 Task: Research Airbnb accommodation in North Miami, United States from 24th December, 2023 to 28th December, 2023 for 1 adult. Place can be private room with 1  bedroom having 1 bed and 1 bathroom. Amenities needed are: wifi.
Action: Mouse moved to (465, 91)
Screenshot: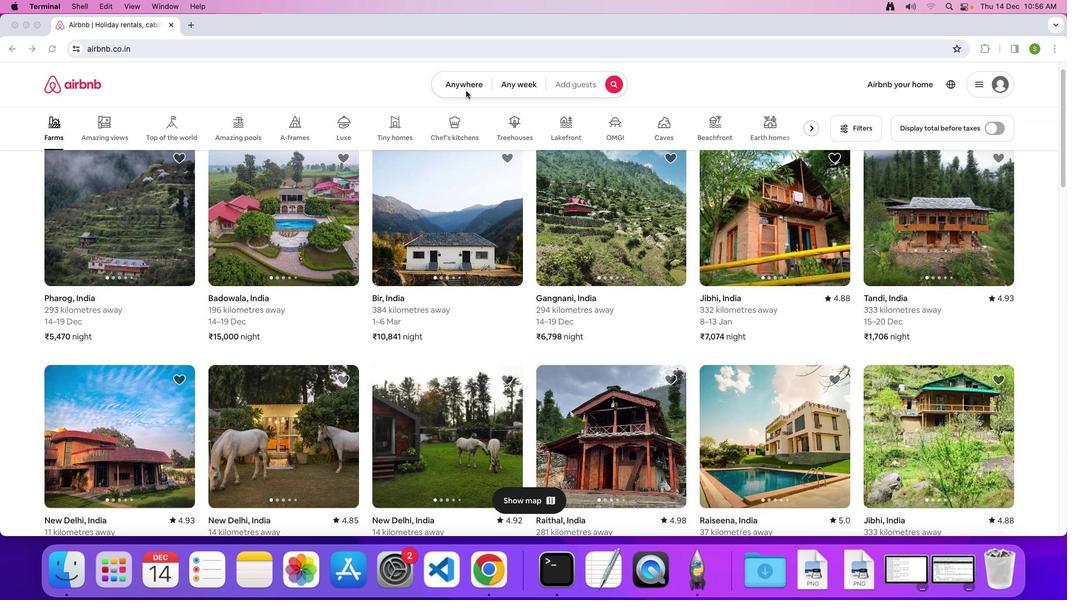 
Action: Mouse pressed left at (465, 91)
Screenshot: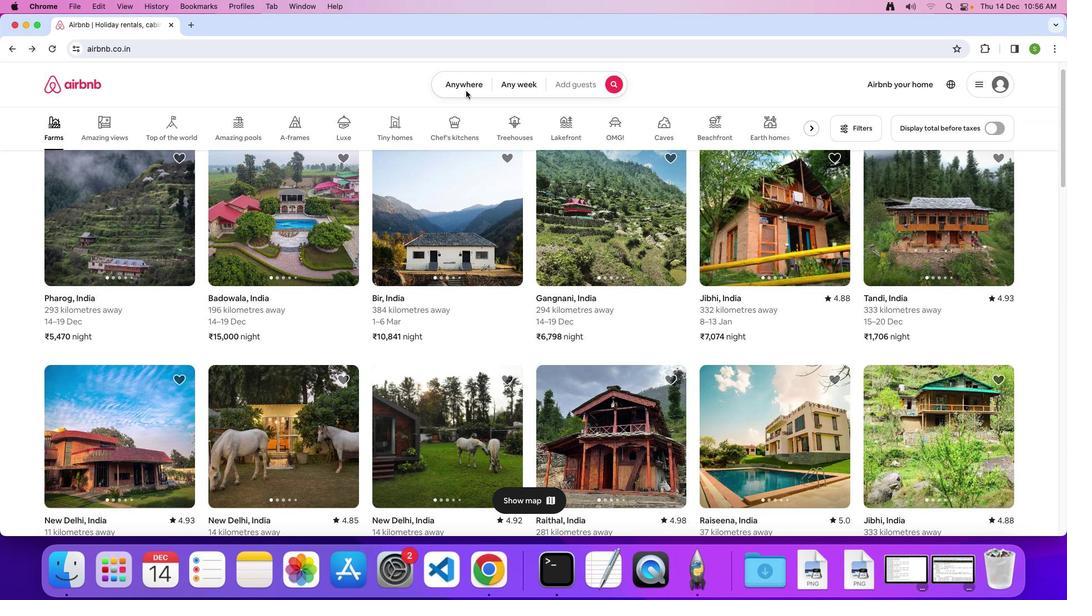 
Action: Mouse moved to (466, 85)
Screenshot: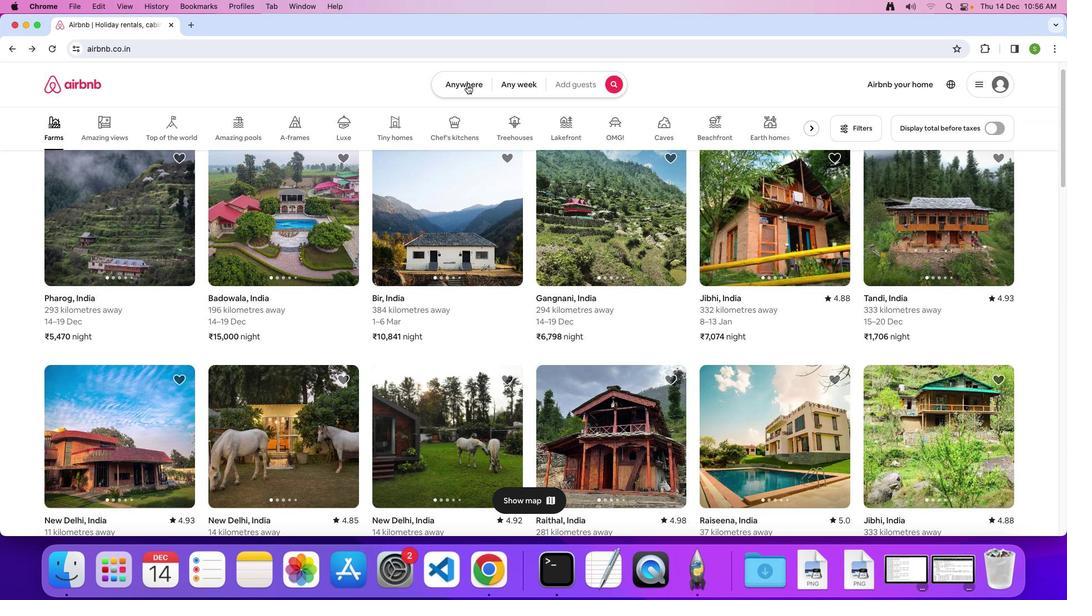 
Action: Mouse pressed left at (466, 85)
Screenshot: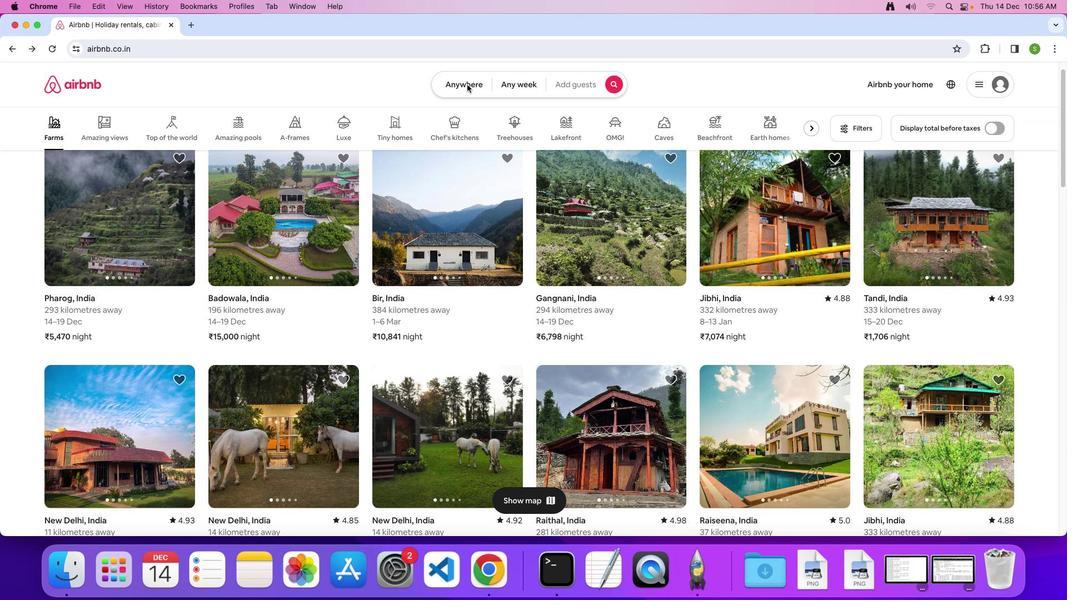
Action: Mouse moved to (437, 118)
Screenshot: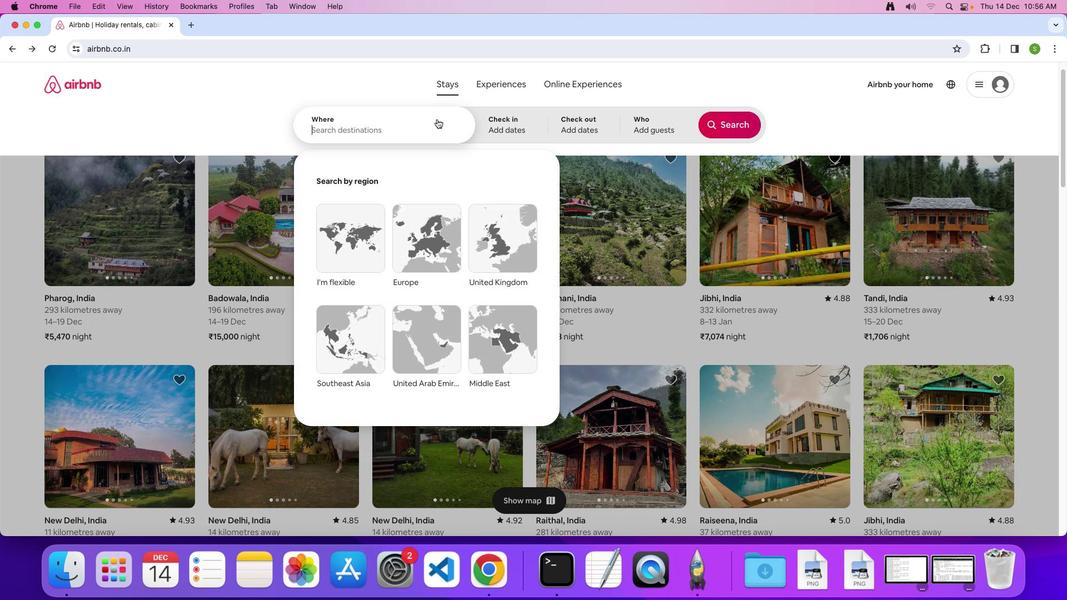 
Action: Mouse pressed left at (437, 118)
Screenshot: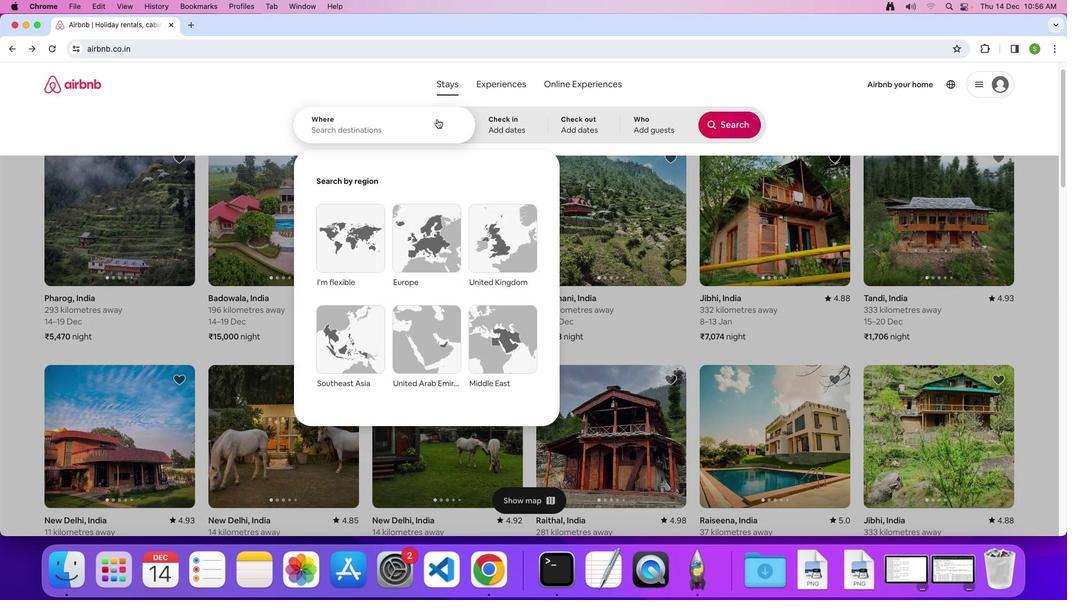 
Action: Key pressed 'N'Key.caps_lock'o''r''t''h'Key.spaceKey.shift'M''i''a''m''i'','Key.spaceKey.shift'U''n''i''t''e''d'Key.spaceKey.shift'S''t''a''t''e''s'Key.enter
Screenshot: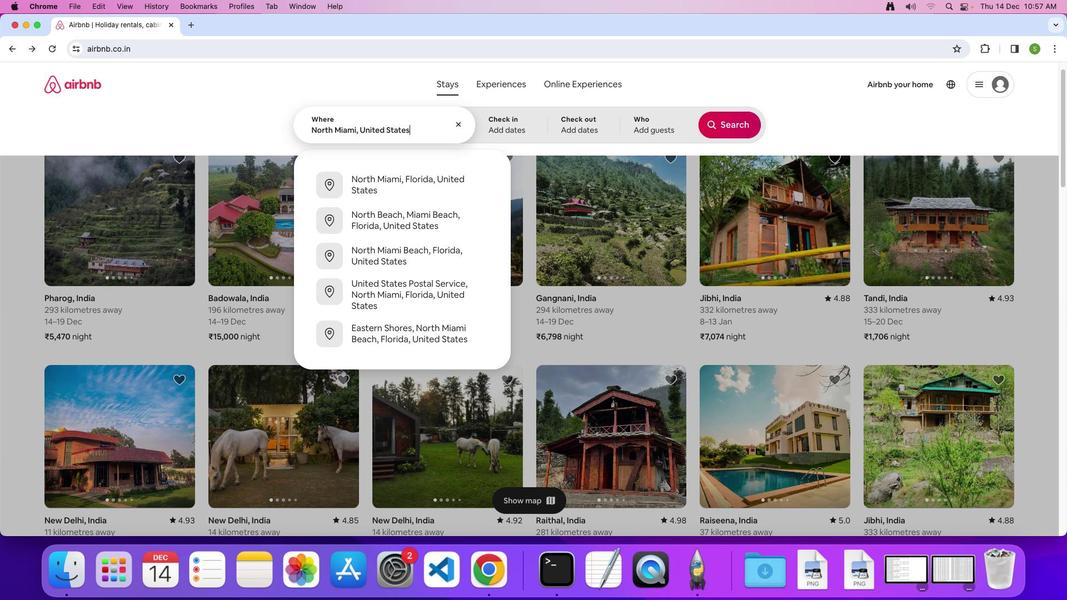 
Action: Mouse moved to (345, 372)
Screenshot: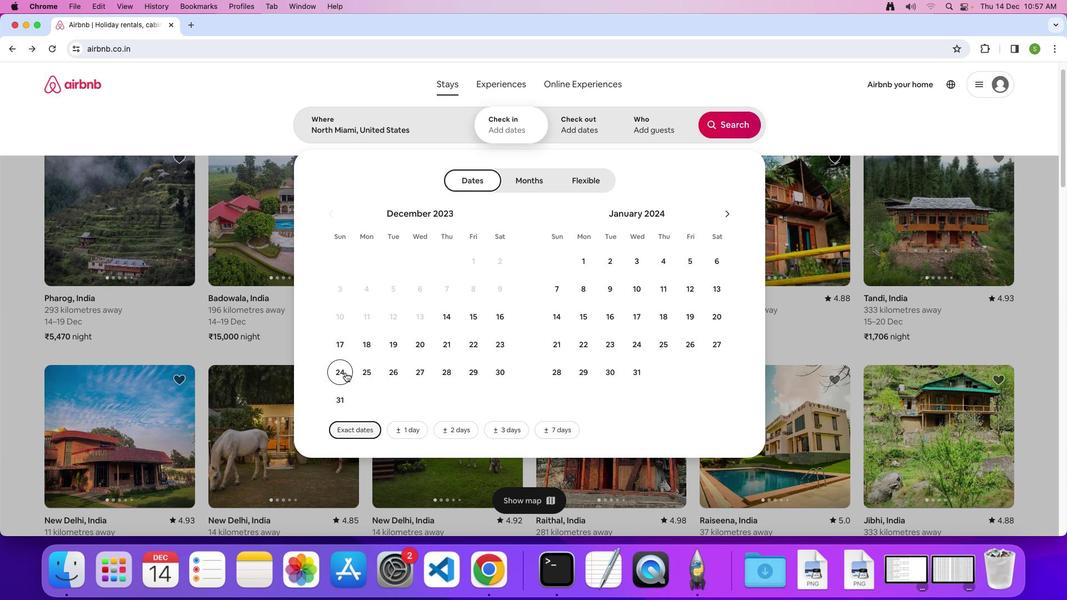 
Action: Mouse pressed left at (345, 372)
Screenshot: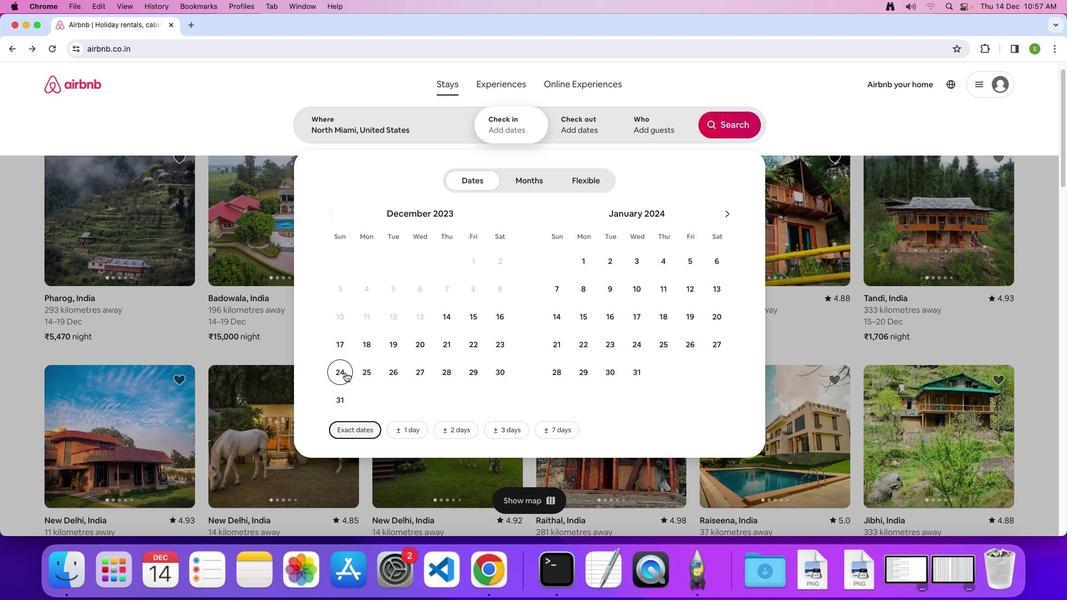 
Action: Mouse moved to (442, 377)
Screenshot: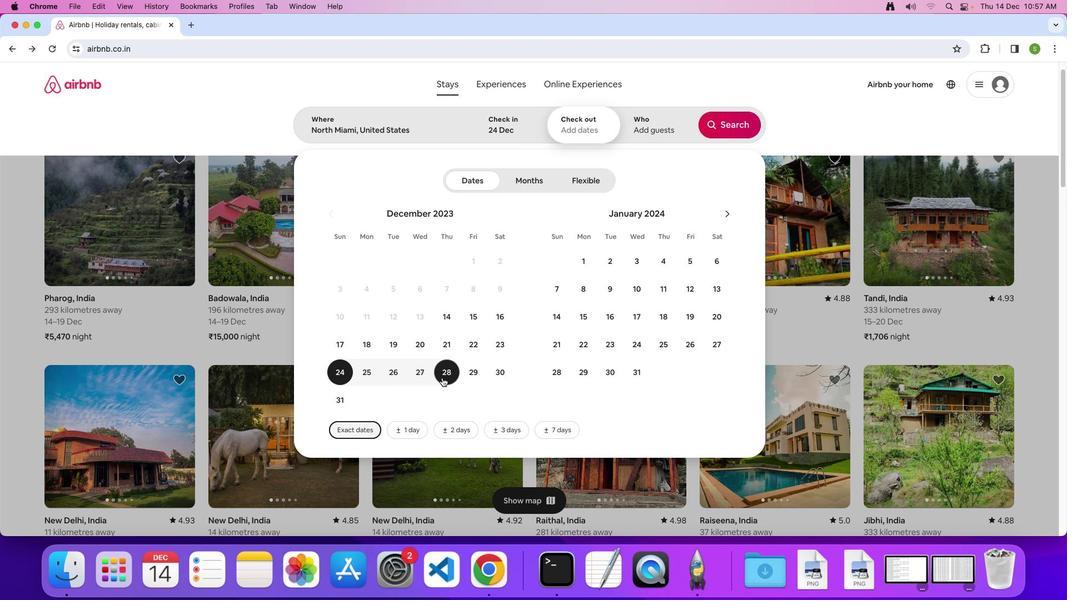 
Action: Mouse pressed left at (442, 377)
Screenshot: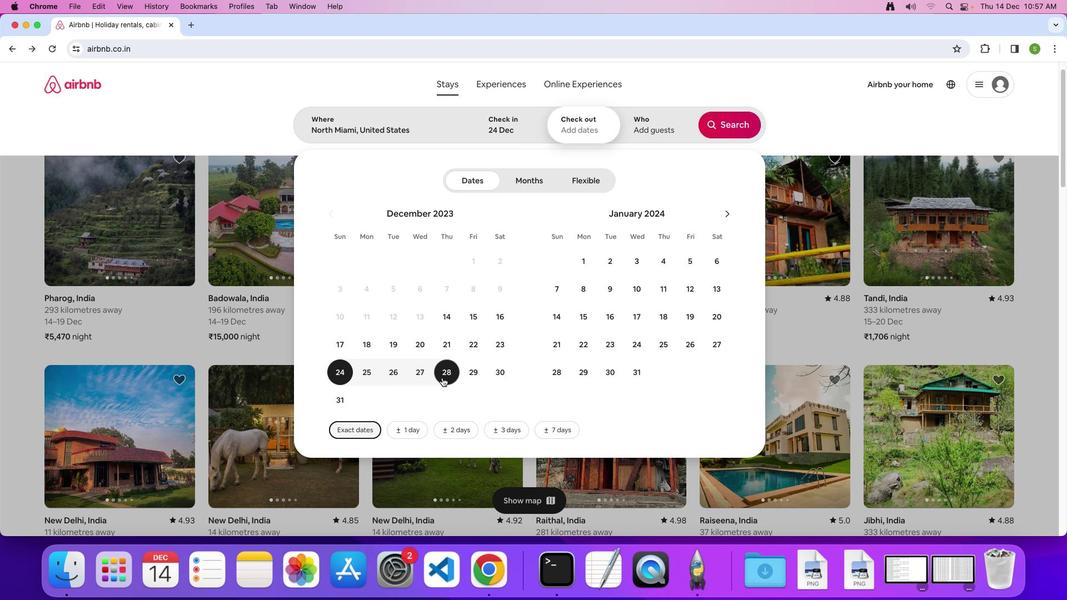 
Action: Mouse moved to (654, 132)
Screenshot: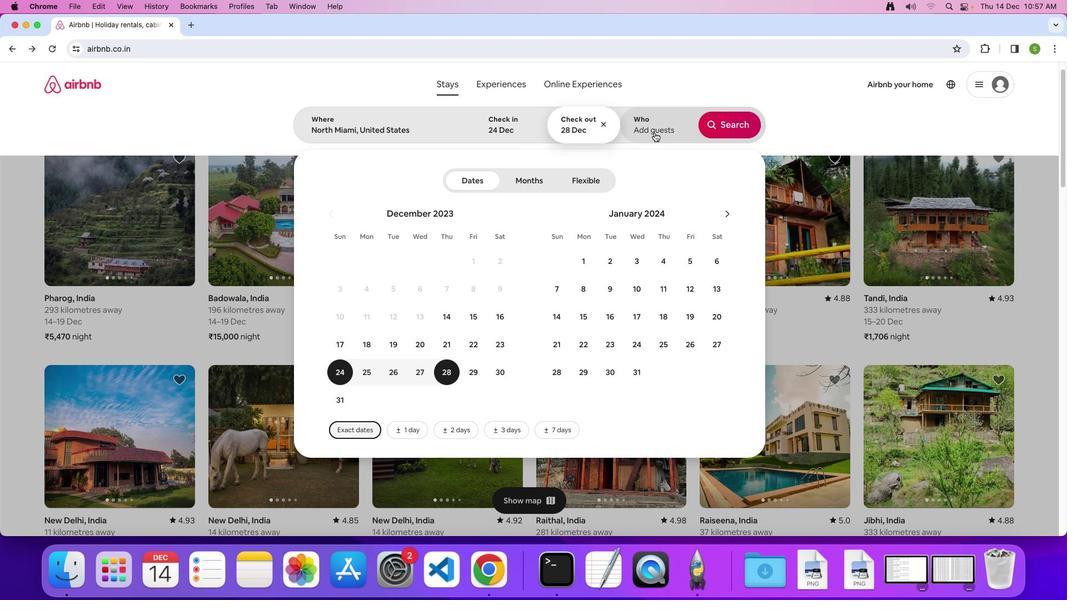 
Action: Mouse pressed left at (654, 132)
Screenshot: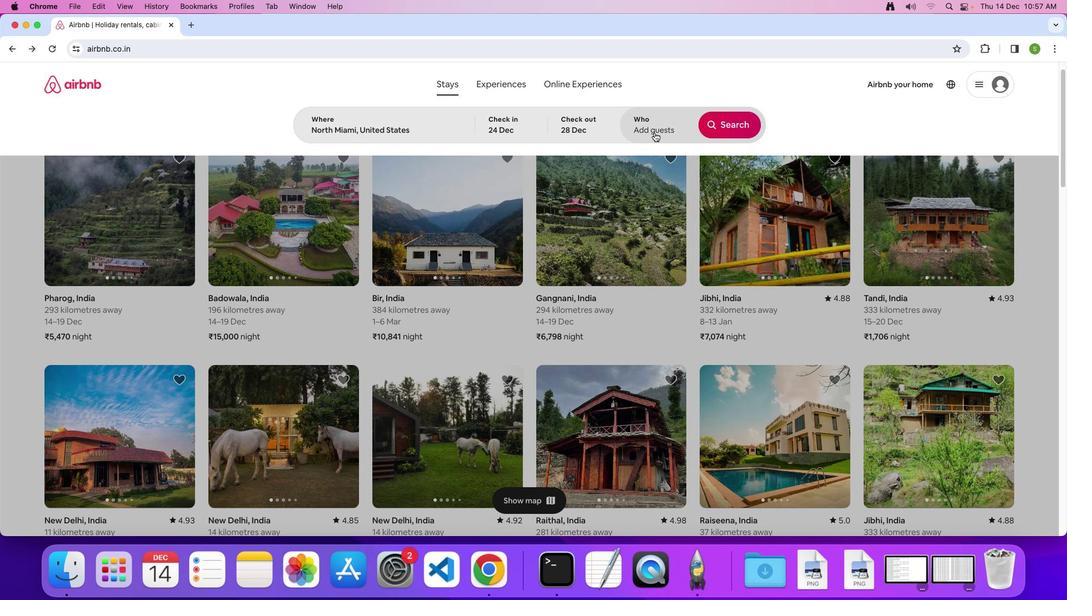 
Action: Mouse moved to (739, 187)
Screenshot: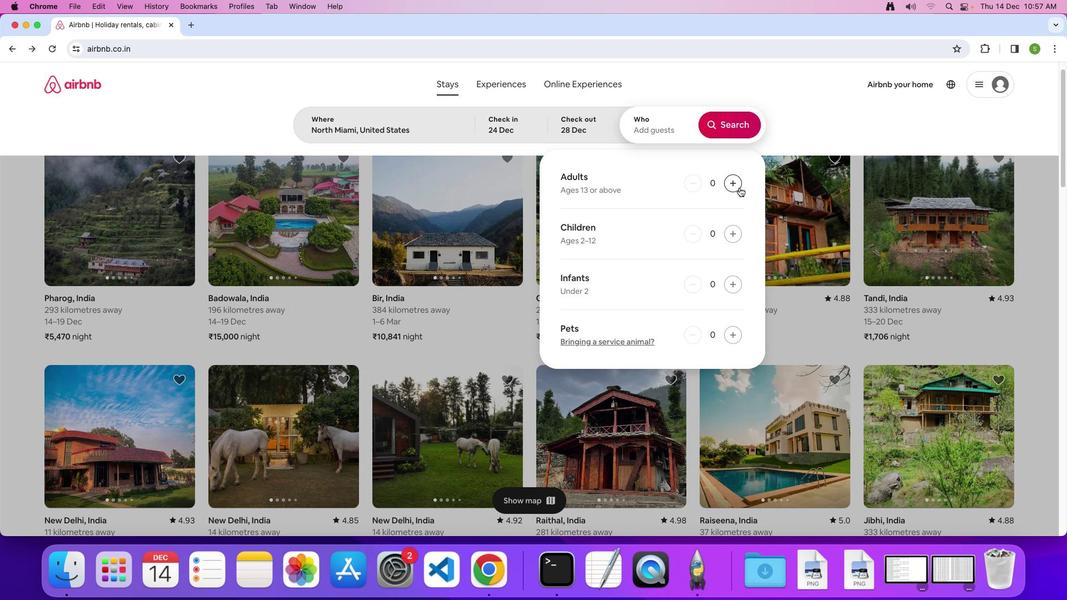 
Action: Mouse pressed left at (739, 187)
Screenshot: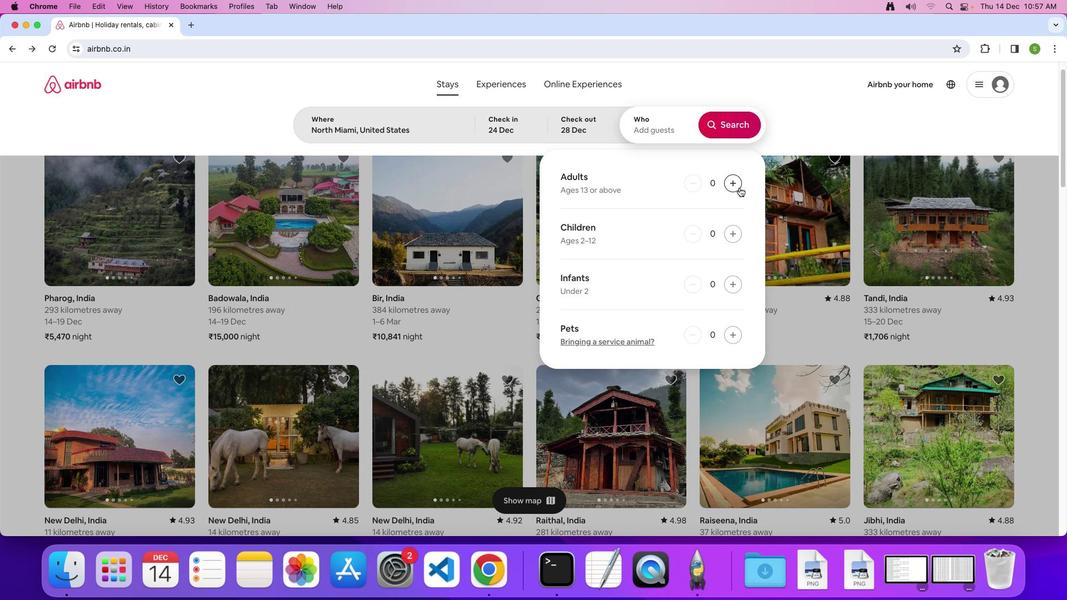 
Action: Mouse moved to (722, 122)
Screenshot: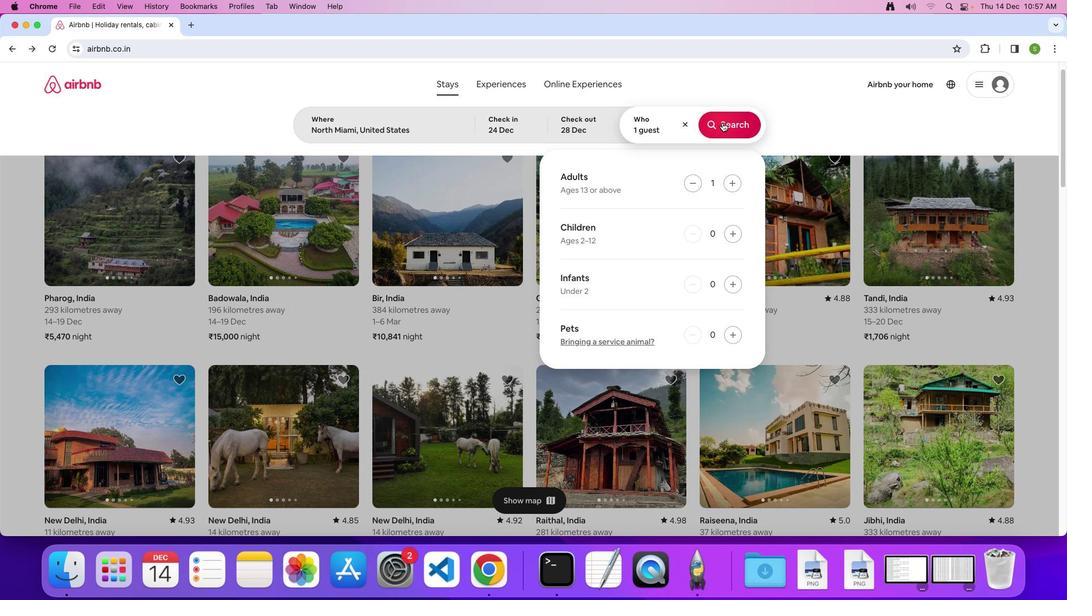 
Action: Mouse pressed left at (722, 122)
Screenshot: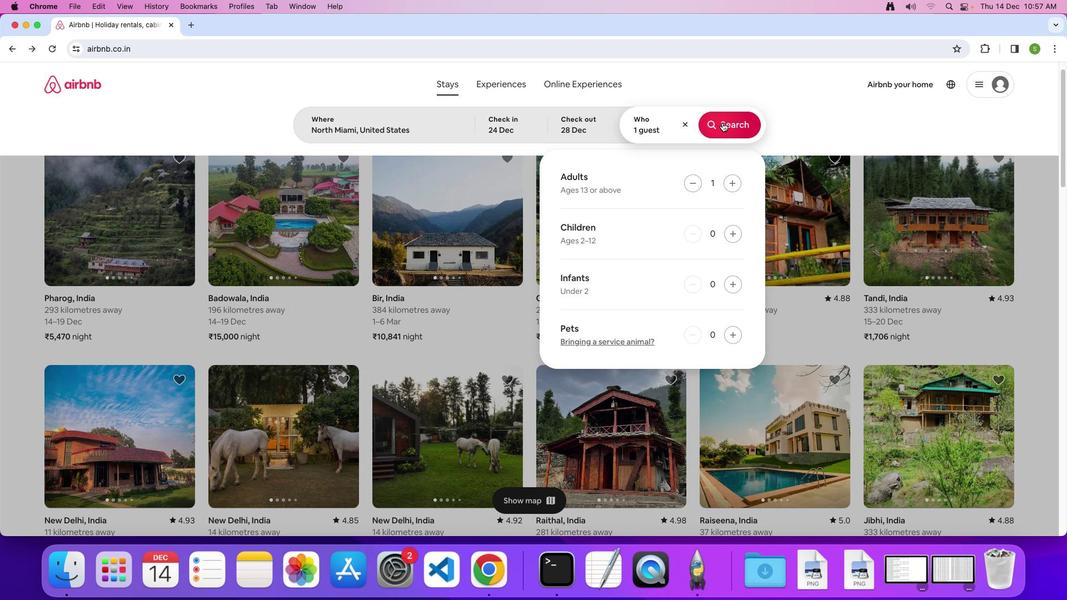 
Action: Mouse moved to (882, 130)
Screenshot: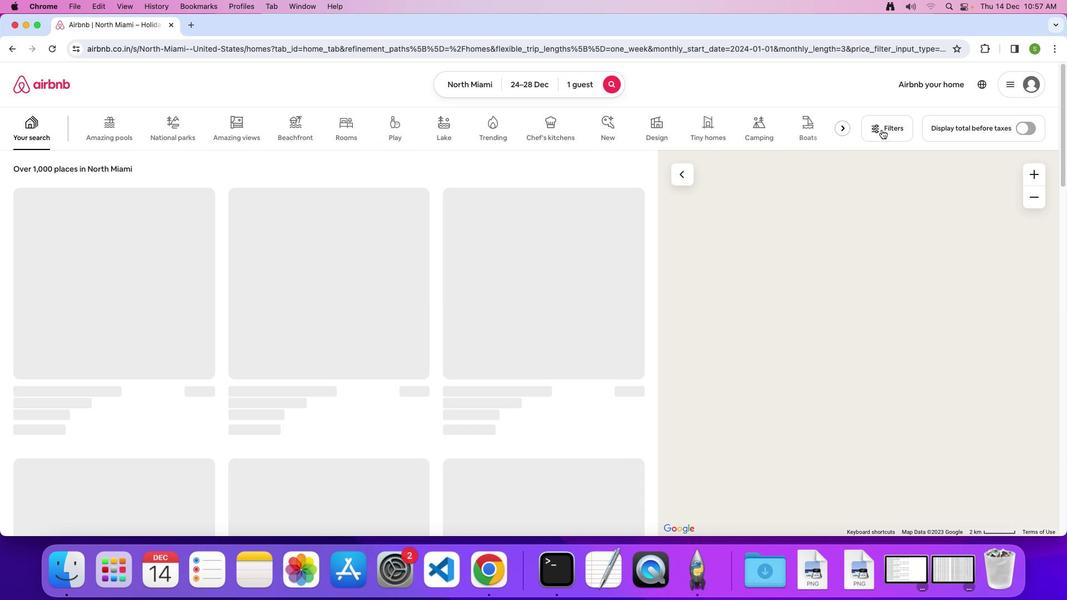 
Action: Mouse pressed left at (882, 130)
Screenshot: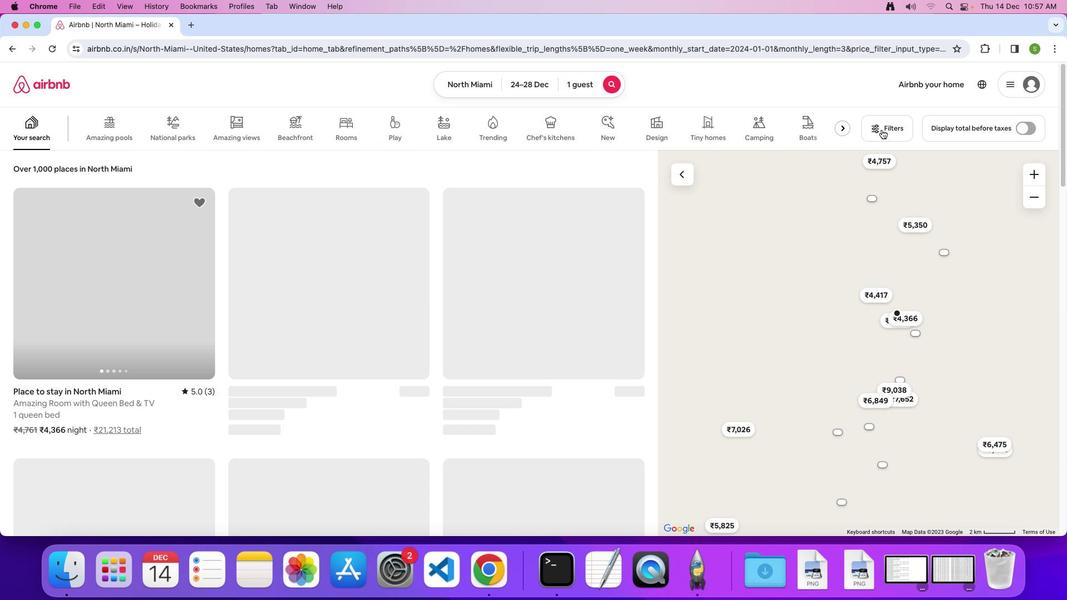 
Action: Mouse moved to (617, 299)
Screenshot: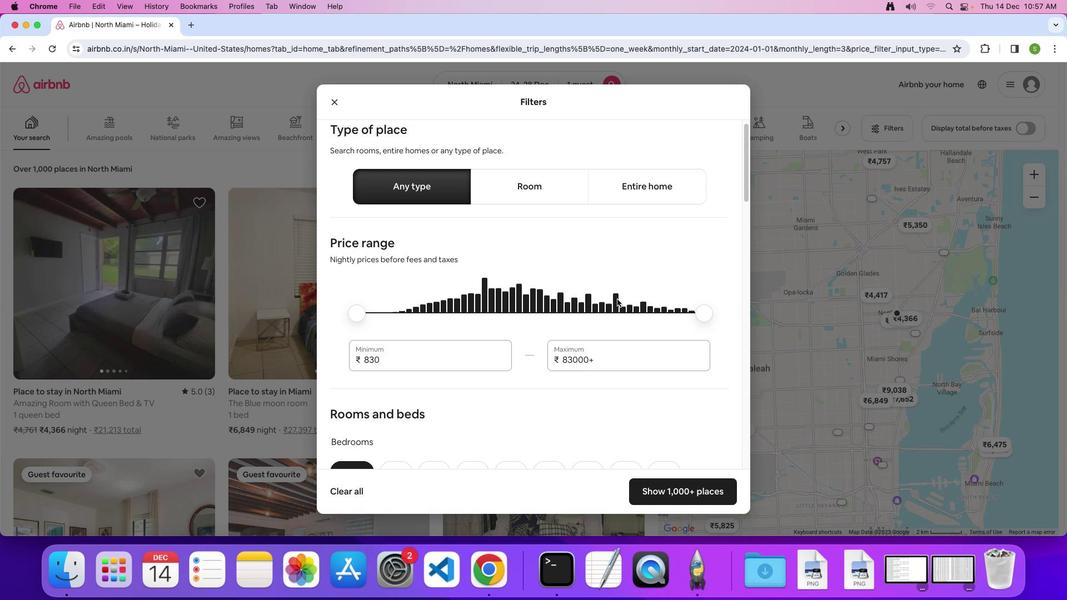 
Action: Mouse scrolled (617, 299) with delta (0, 0)
Screenshot: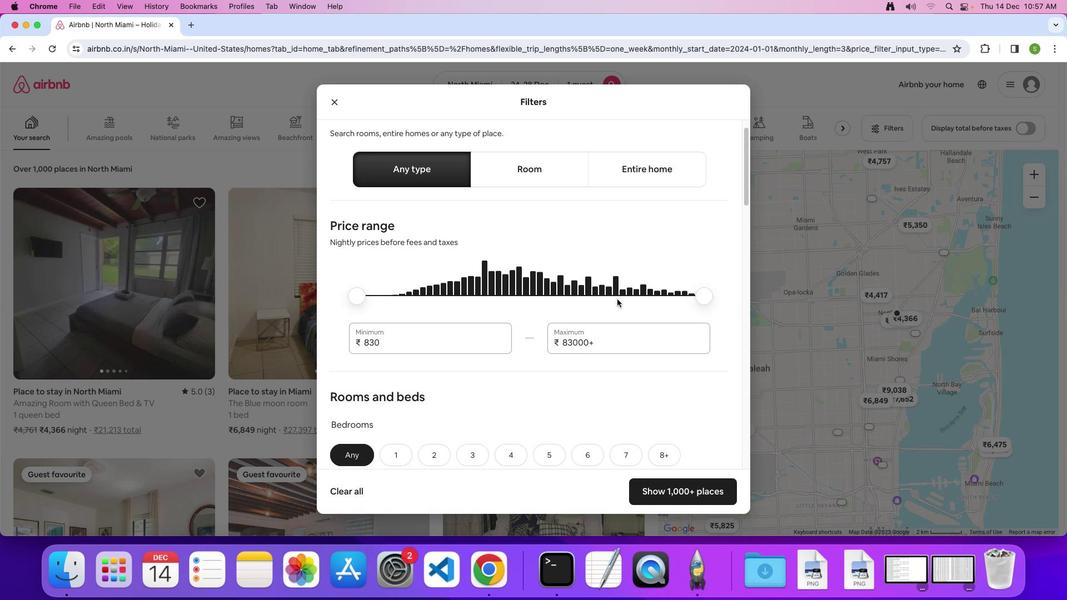 
Action: Mouse scrolled (617, 299) with delta (0, 0)
Screenshot: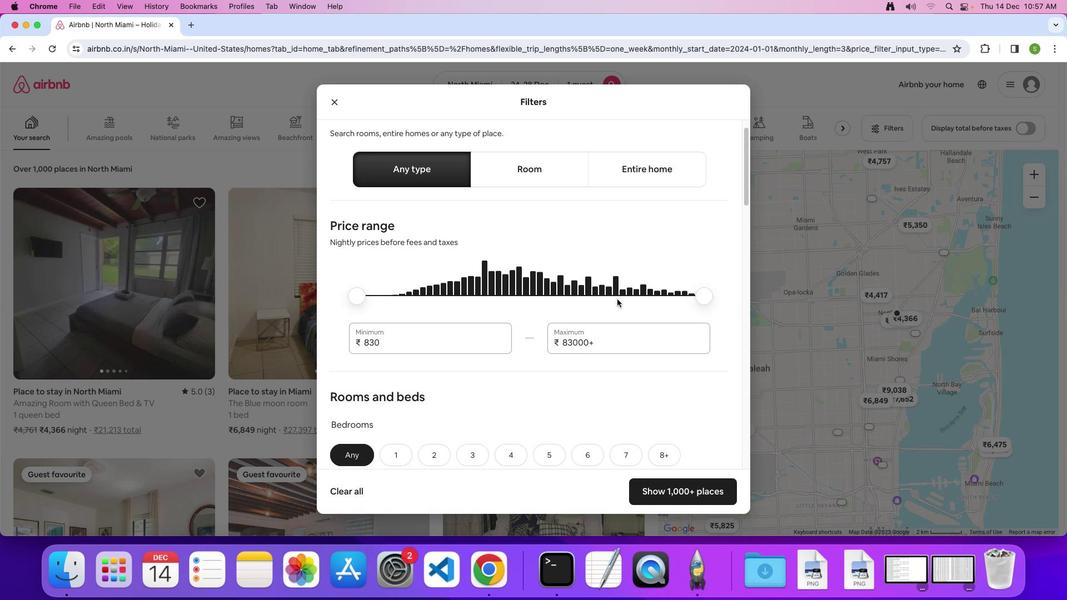 
Action: Mouse moved to (617, 299)
Screenshot: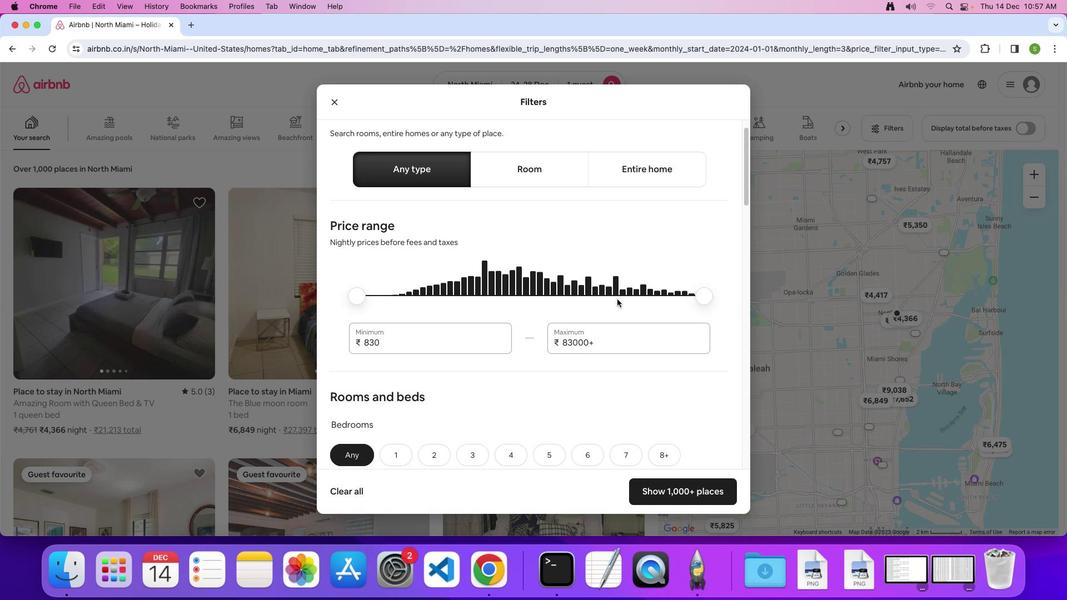 
Action: Mouse scrolled (617, 299) with delta (0, -1)
Screenshot: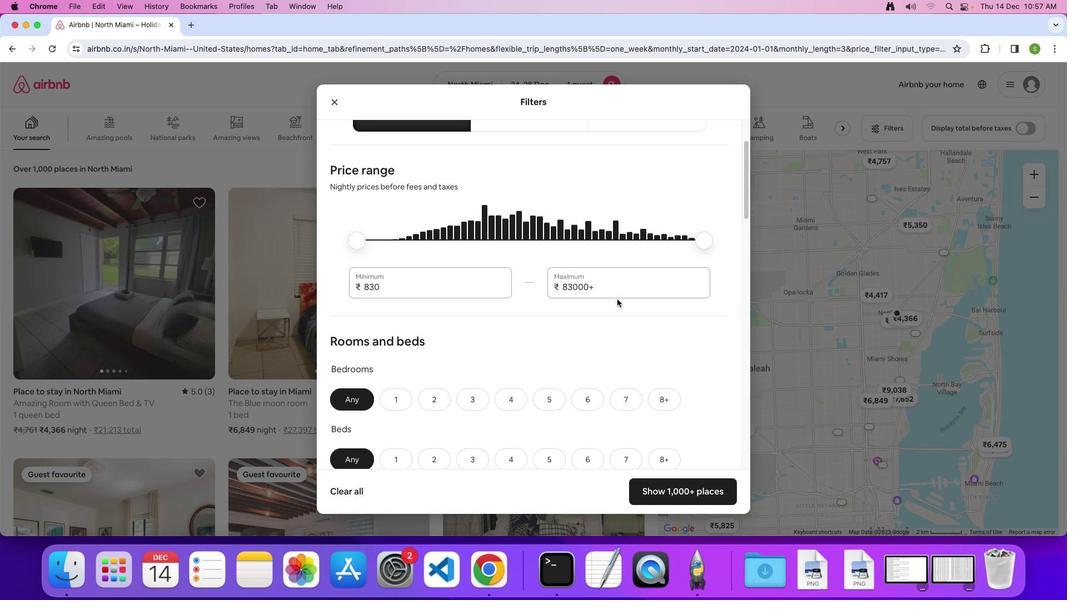 
Action: Mouse scrolled (617, 299) with delta (0, 0)
Screenshot: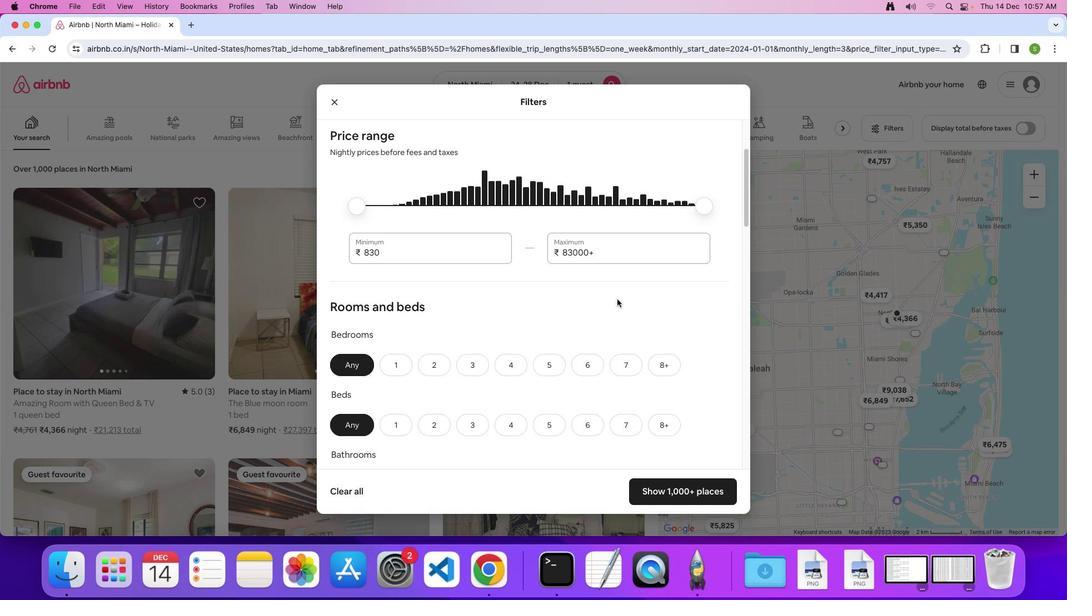 
Action: Mouse scrolled (617, 299) with delta (0, 0)
Screenshot: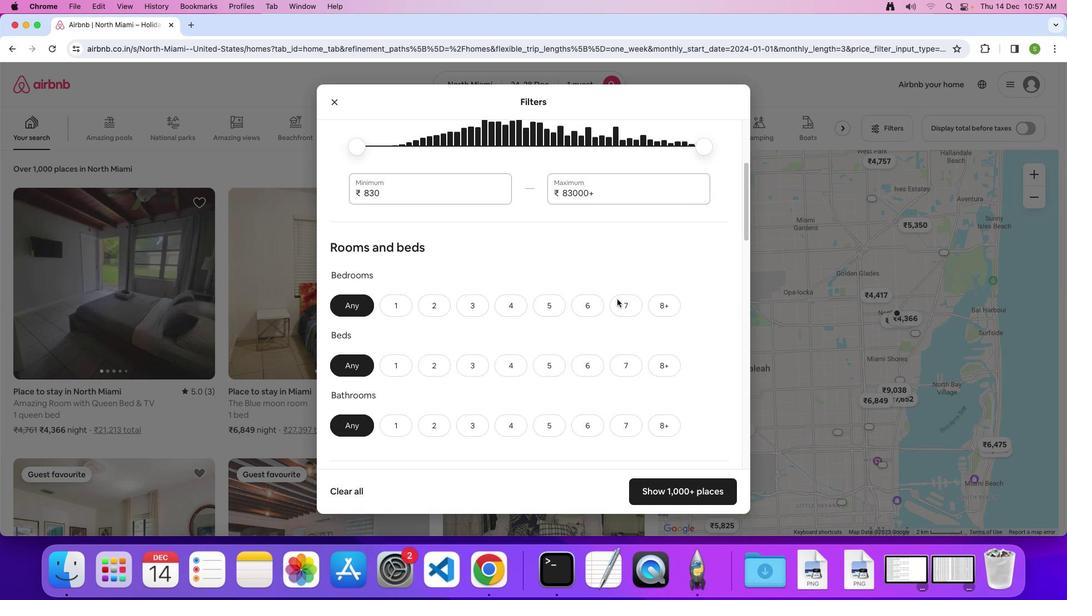 
Action: Mouse scrolled (617, 299) with delta (0, -1)
Screenshot: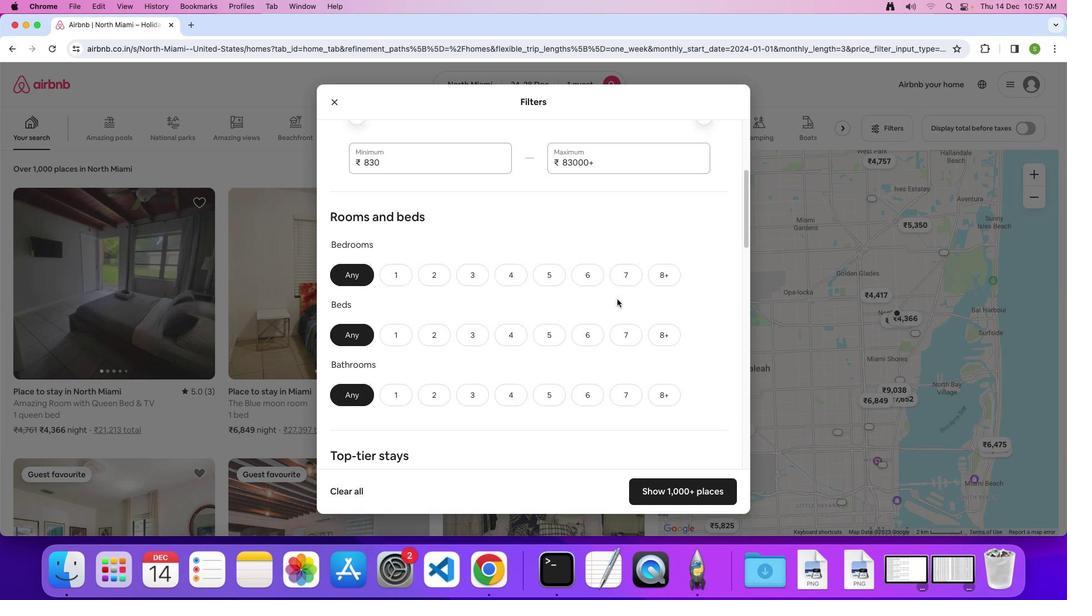 
Action: Mouse scrolled (617, 299) with delta (0, 0)
Screenshot: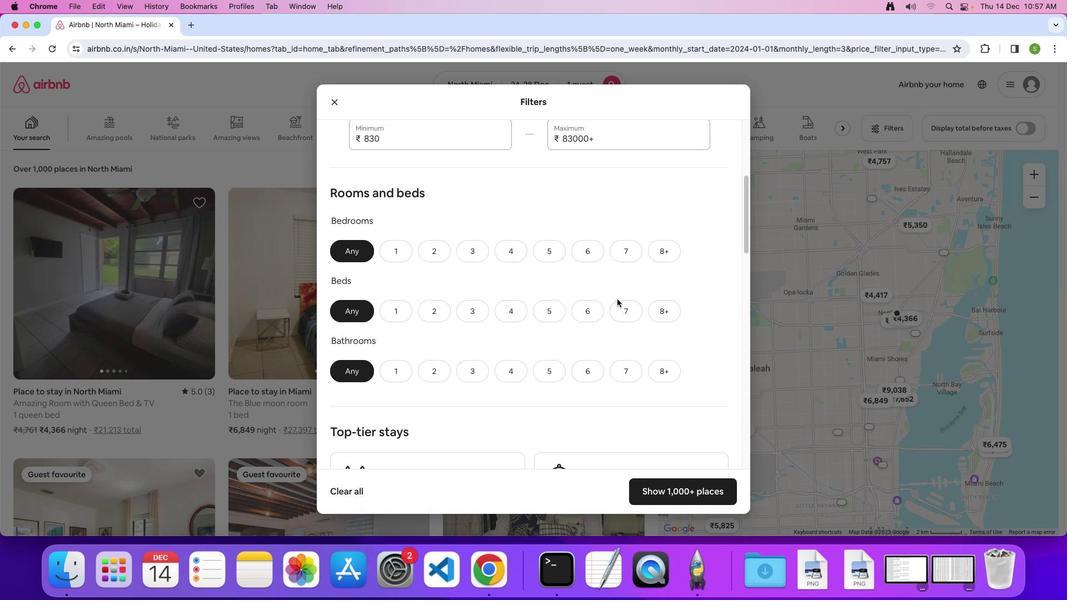 
Action: Mouse scrolled (617, 299) with delta (0, 0)
Screenshot: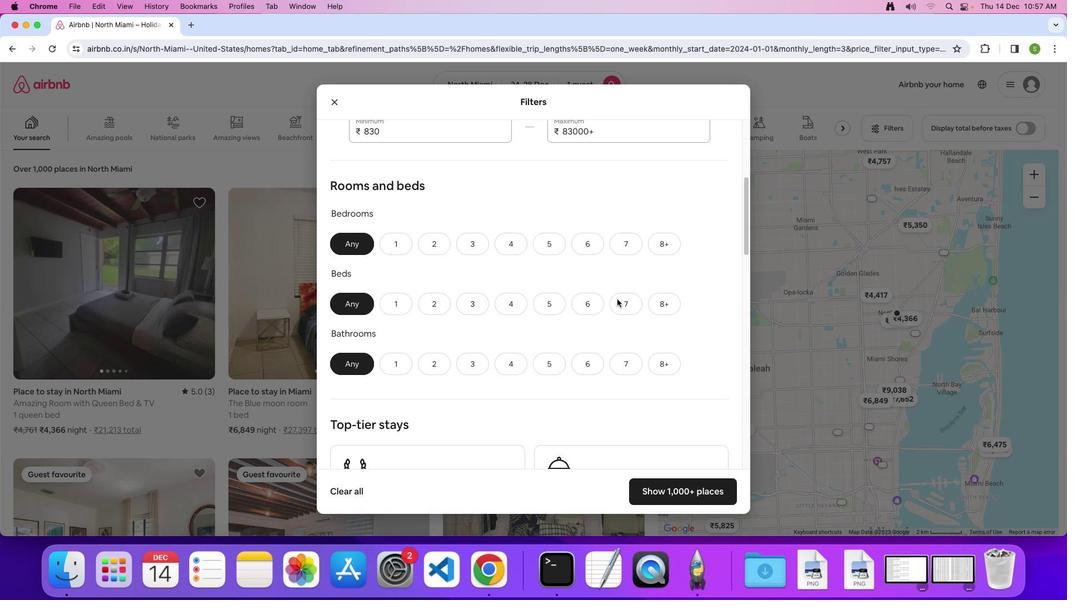 
Action: Mouse moved to (399, 235)
Screenshot: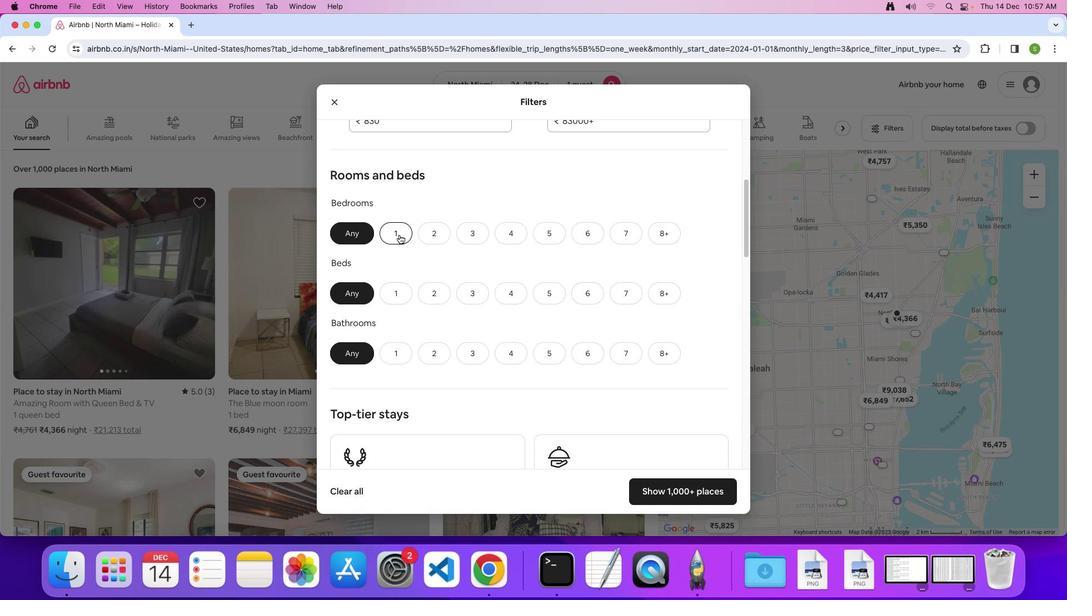 
Action: Mouse pressed left at (399, 235)
Screenshot: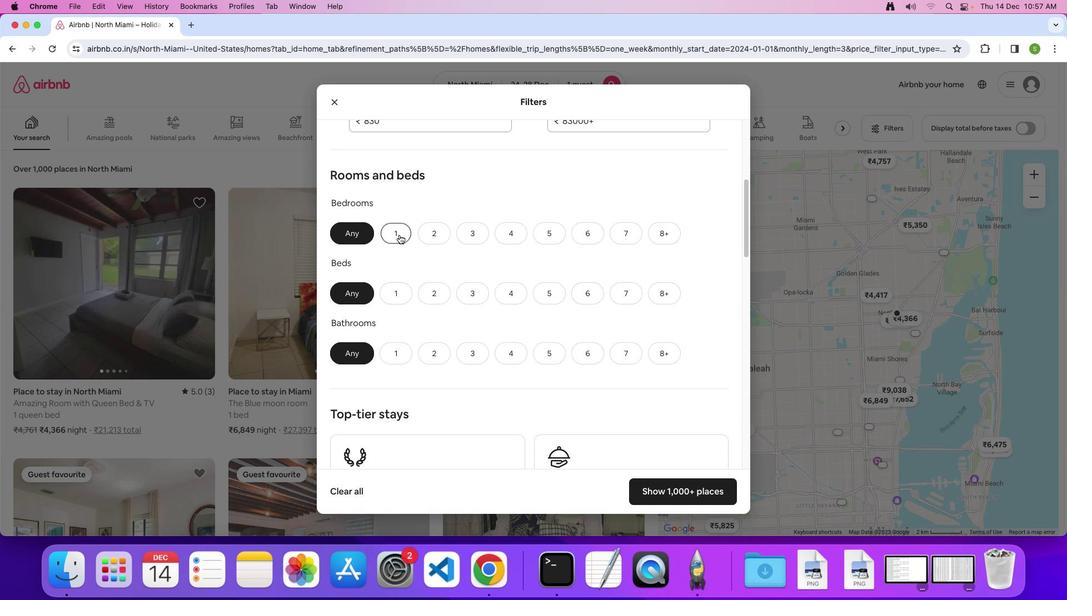 
Action: Mouse moved to (393, 291)
Screenshot: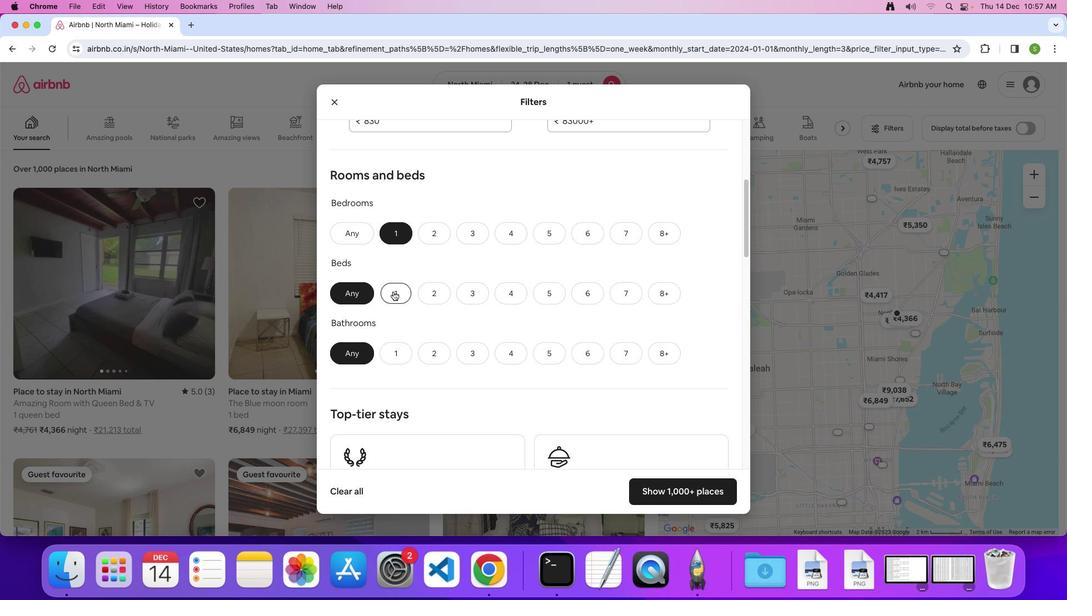 
Action: Mouse pressed left at (393, 291)
Screenshot: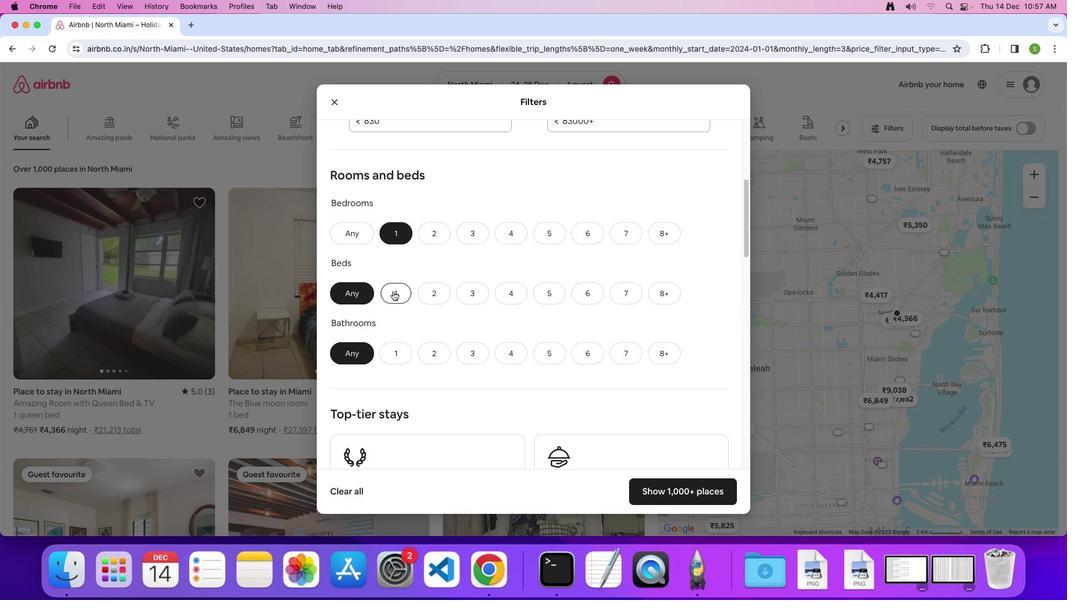 
Action: Mouse moved to (390, 348)
Screenshot: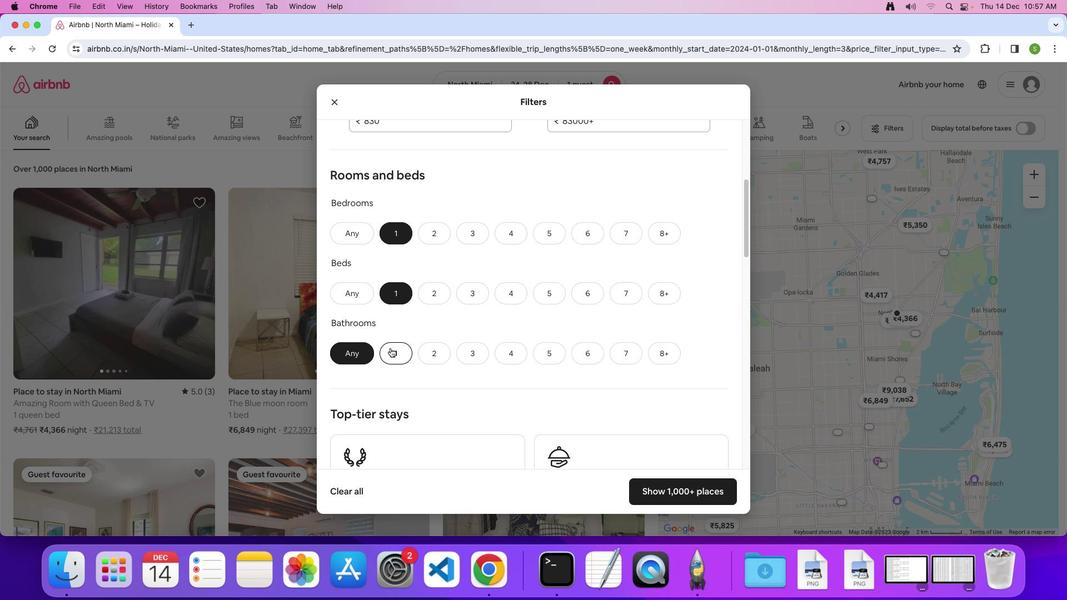 
Action: Mouse pressed left at (390, 348)
Screenshot: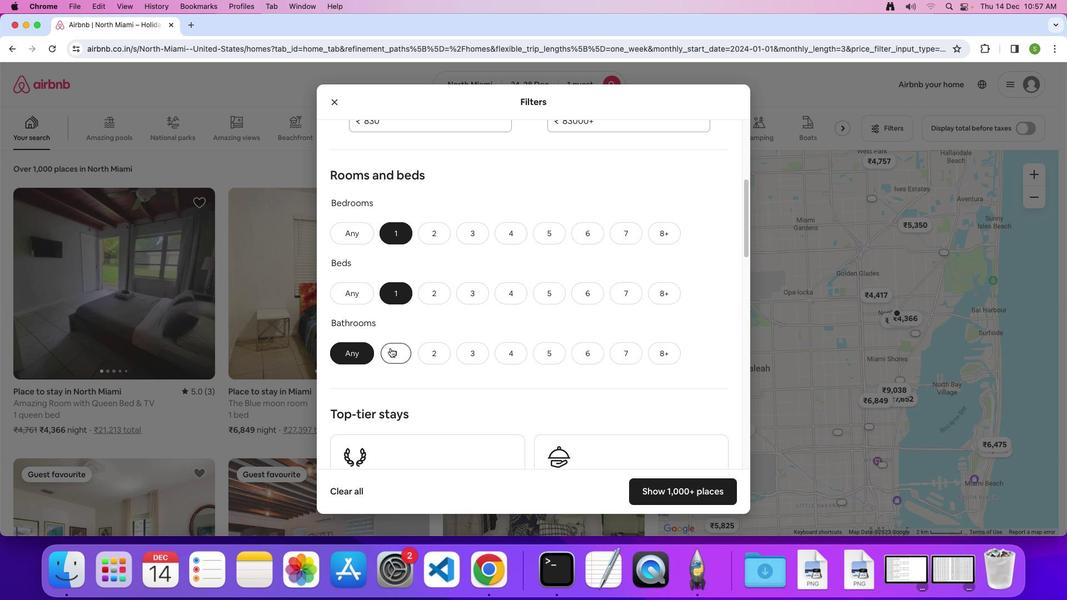 
Action: Mouse moved to (480, 305)
Screenshot: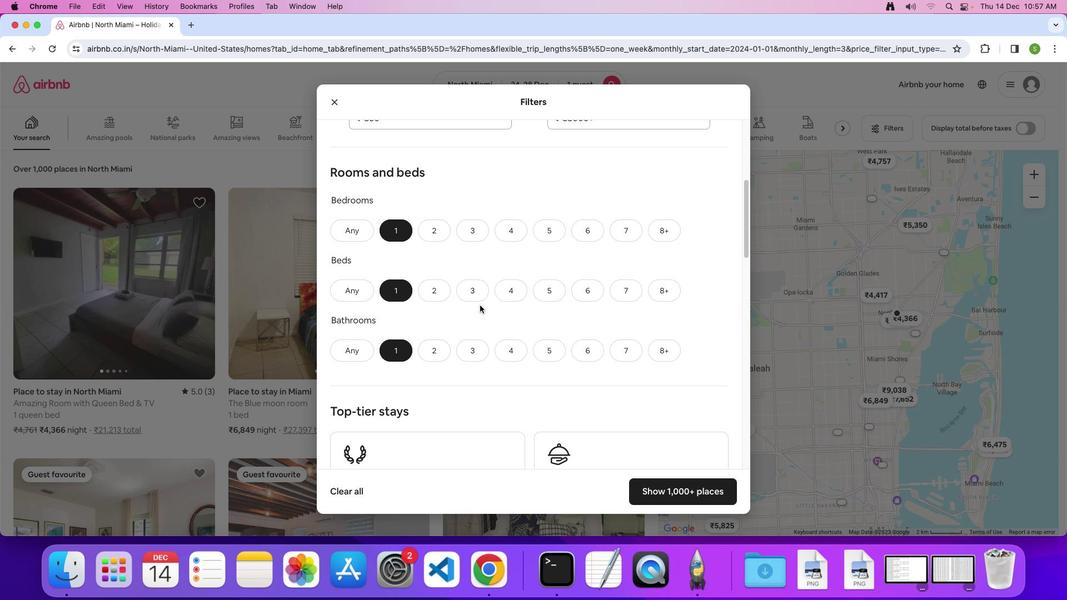 
Action: Mouse scrolled (480, 305) with delta (0, 0)
Screenshot: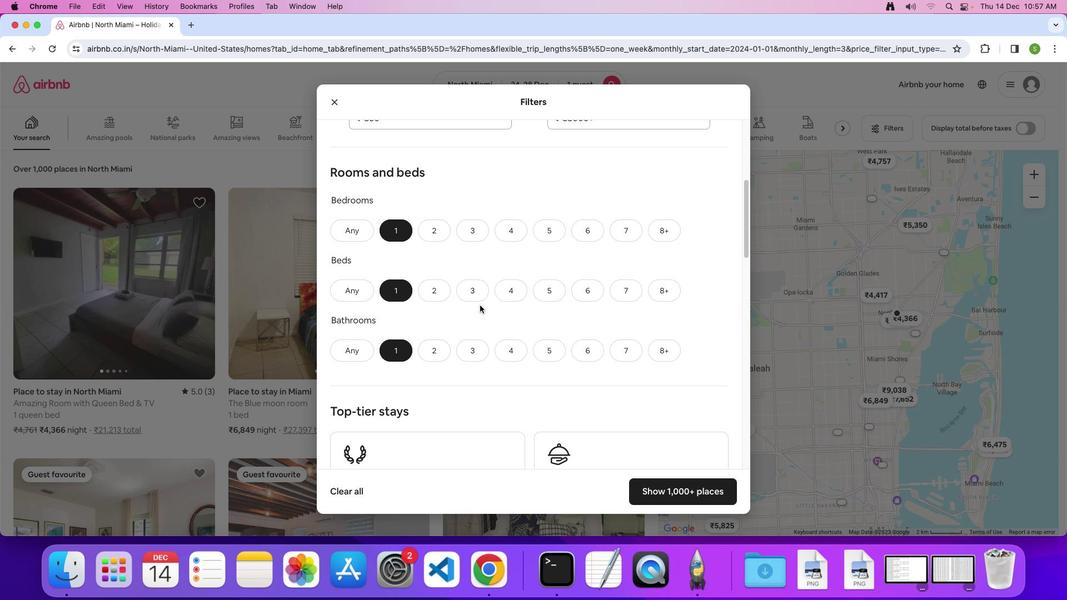 
Action: Mouse moved to (480, 305)
Screenshot: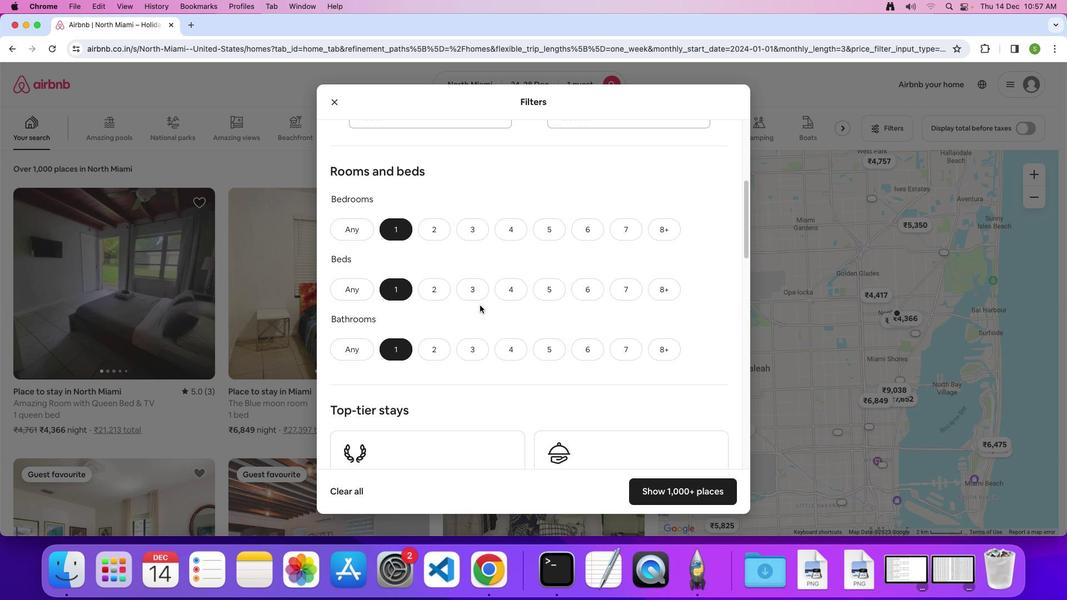 
Action: Mouse scrolled (480, 305) with delta (0, 0)
Screenshot: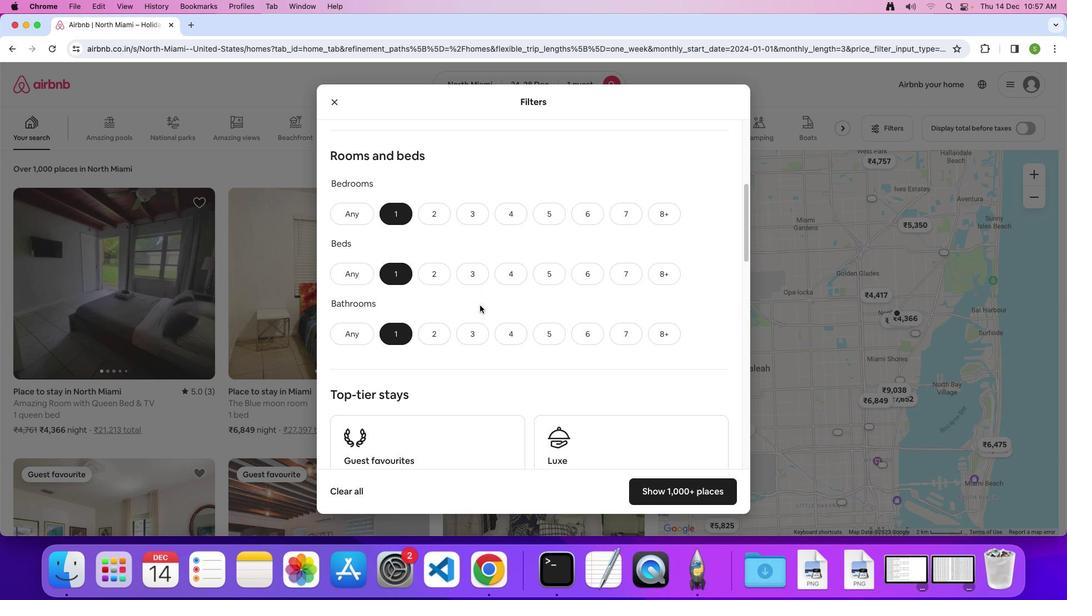 
Action: Mouse scrolled (480, 305) with delta (0, 0)
Screenshot: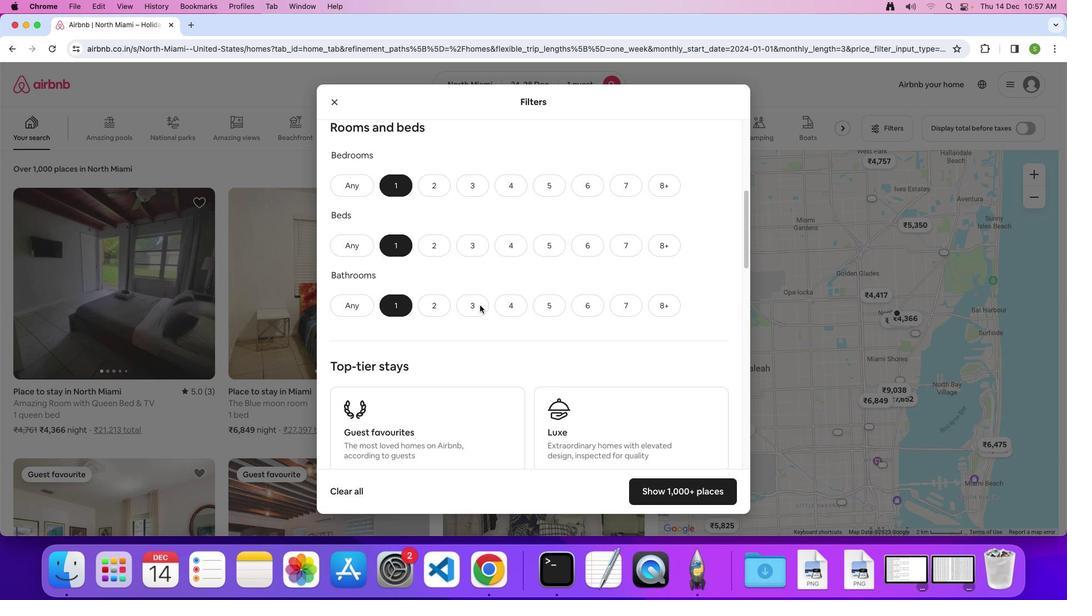
Action: Mouse scrolled (480, 305) with delta (0, 0)
Screenshot: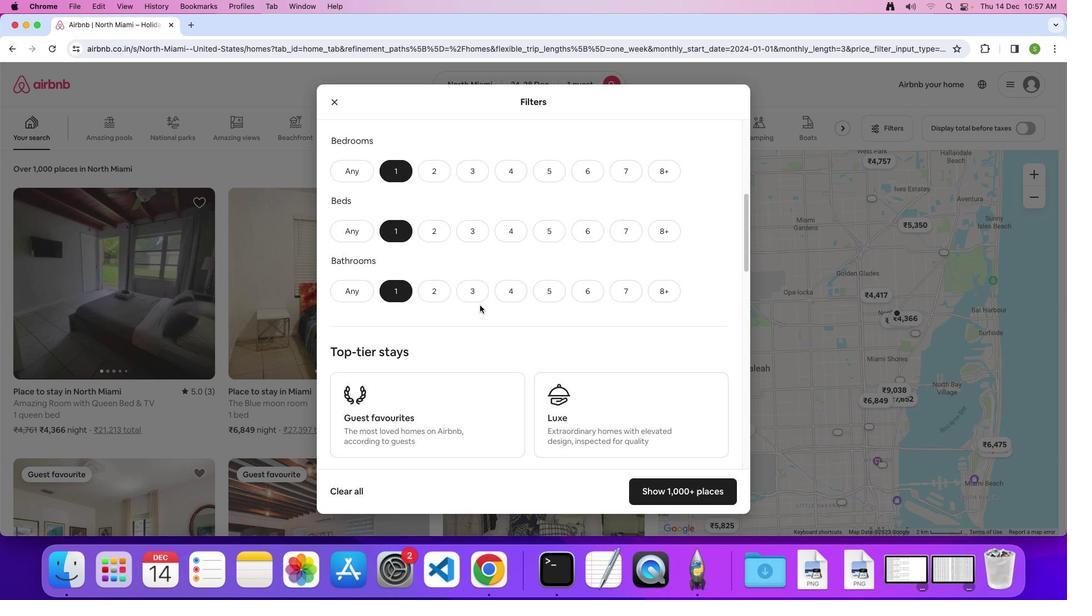 
Action: Mouse scrolled (480, 305) with delta (0, 0)
Screenshot: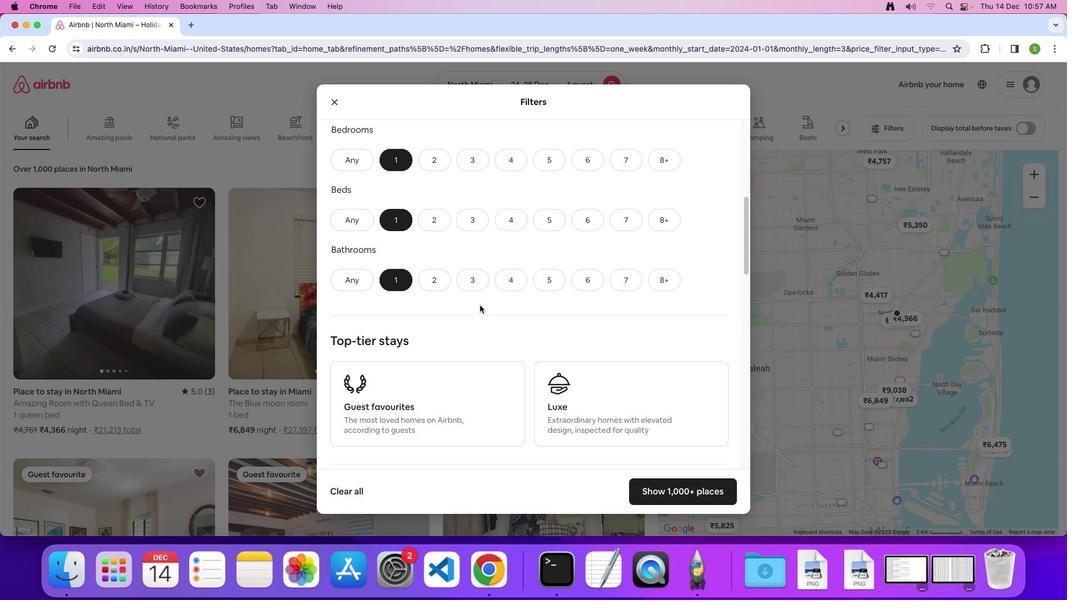 
Action: Mouse scrolled (480, 305) with delta (0, 0)
Screenshot: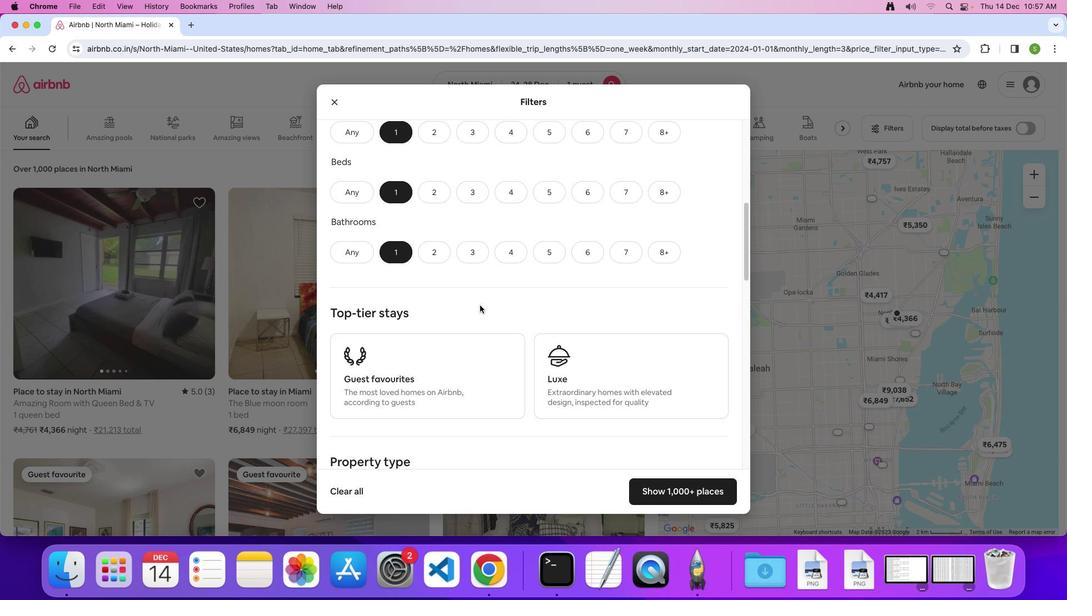 
Action: Mouse moved to (475, 307)
Screenshot: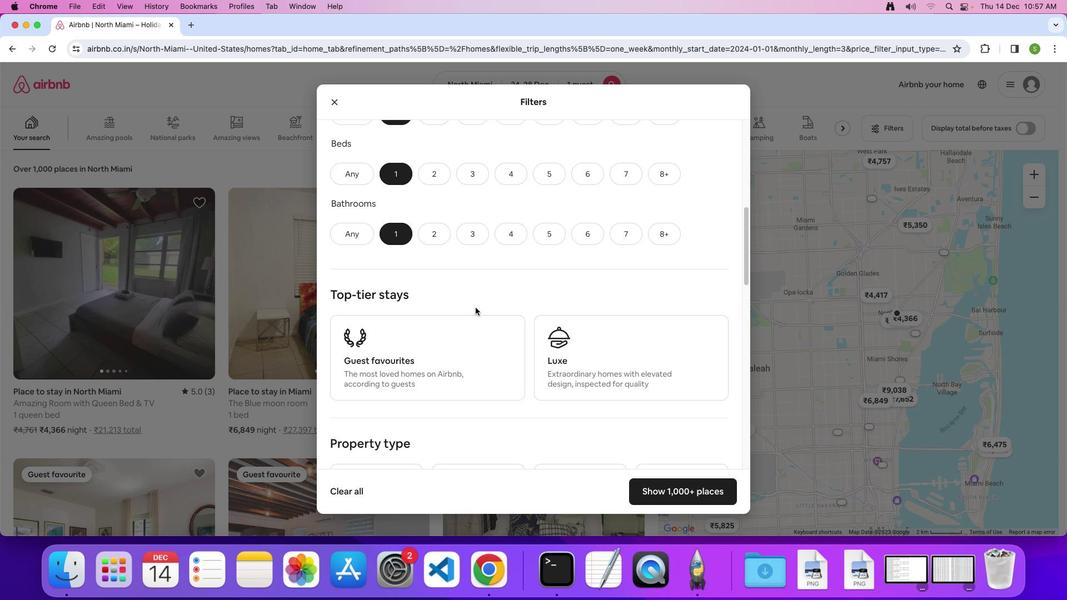 
Action: Mouse scrolled (475, 307) with delta (0, 0)
Screenshot: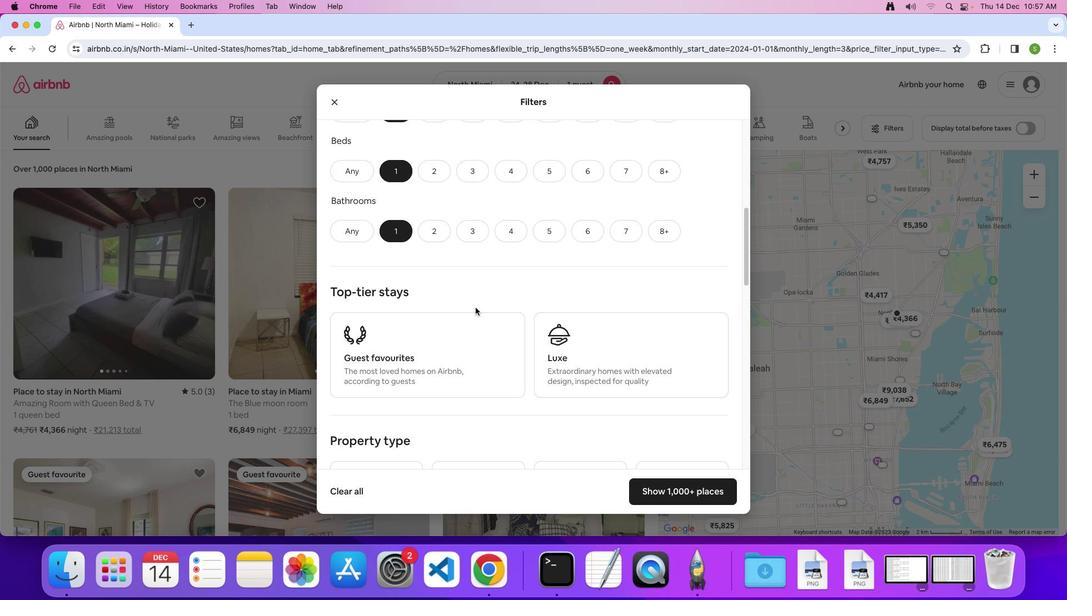 
Action: Mouse scrolled (475, 307) with delta (0, 0)
Screenshot: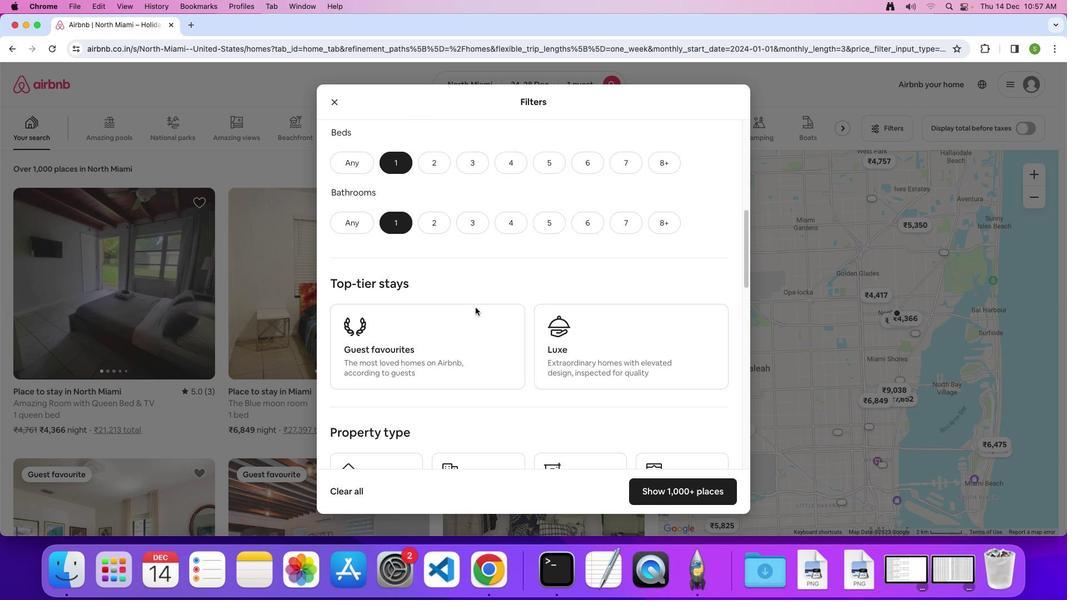 
Action: Mouse scrolled (475, 307) with delta (0, 0)
Screenshot: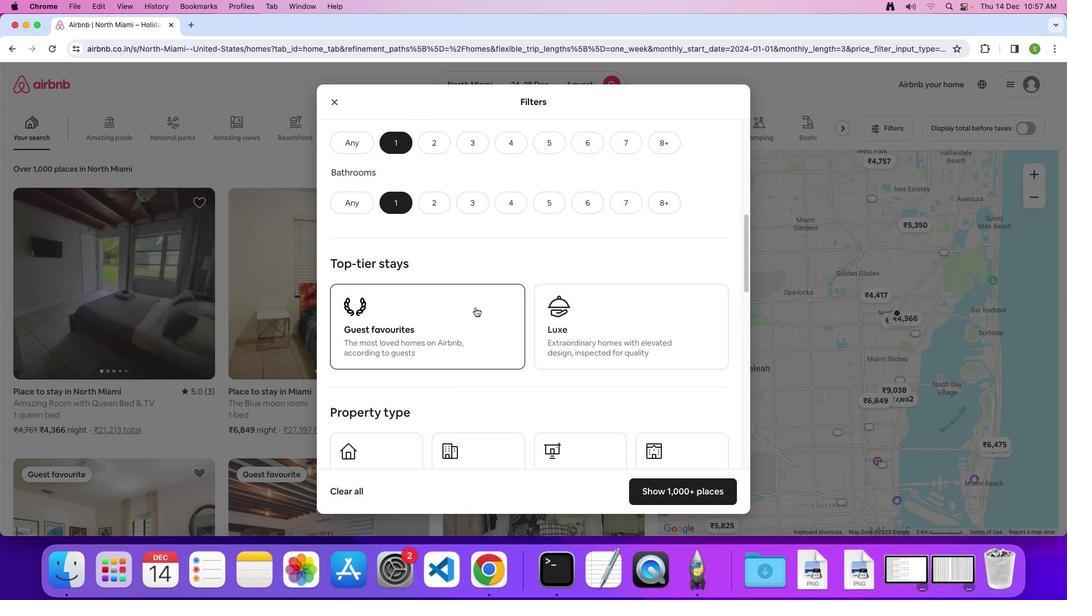 
Action: Mouse scrolled (475, 307) with delta (0, 0)
Screenshot: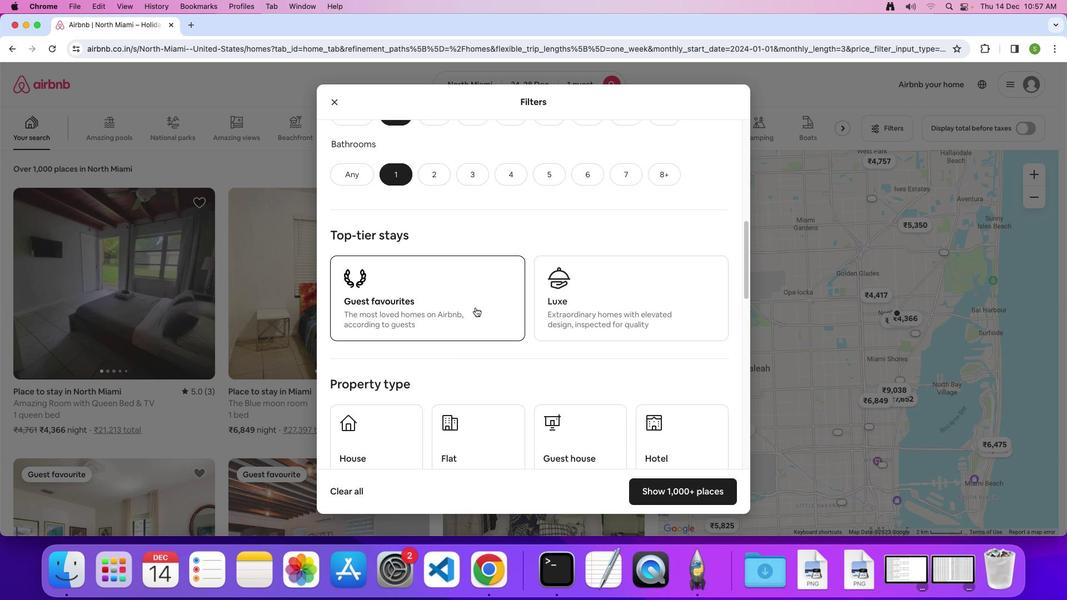 
Action: Mouse scrolled (475, 307) with delta (0, -1)
Screenshot: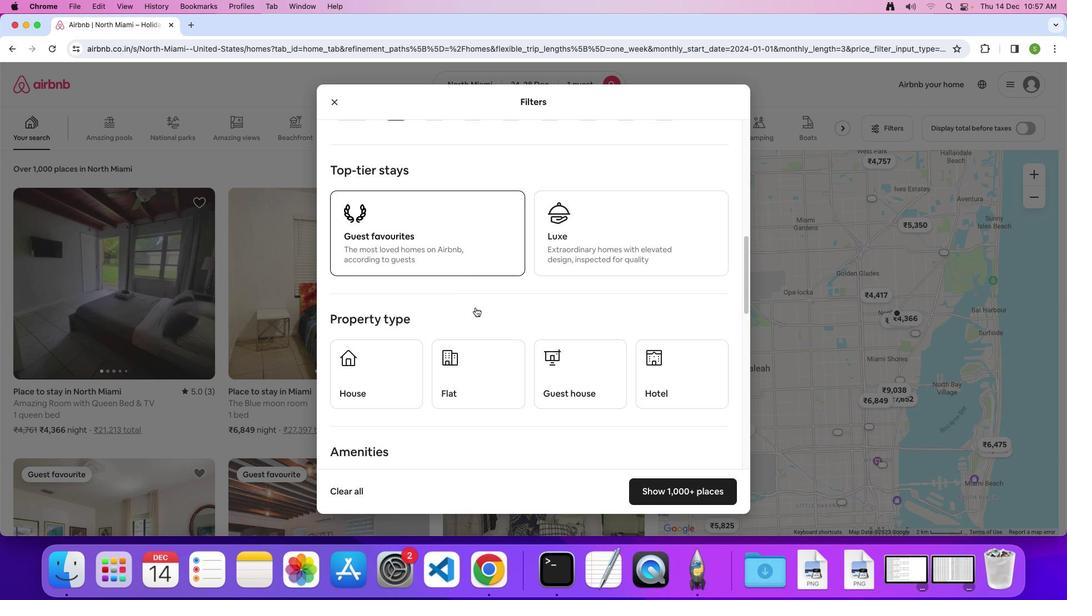 
Action: Mouse scrolled (475, 307) with delta (0, -2)
Screenshot: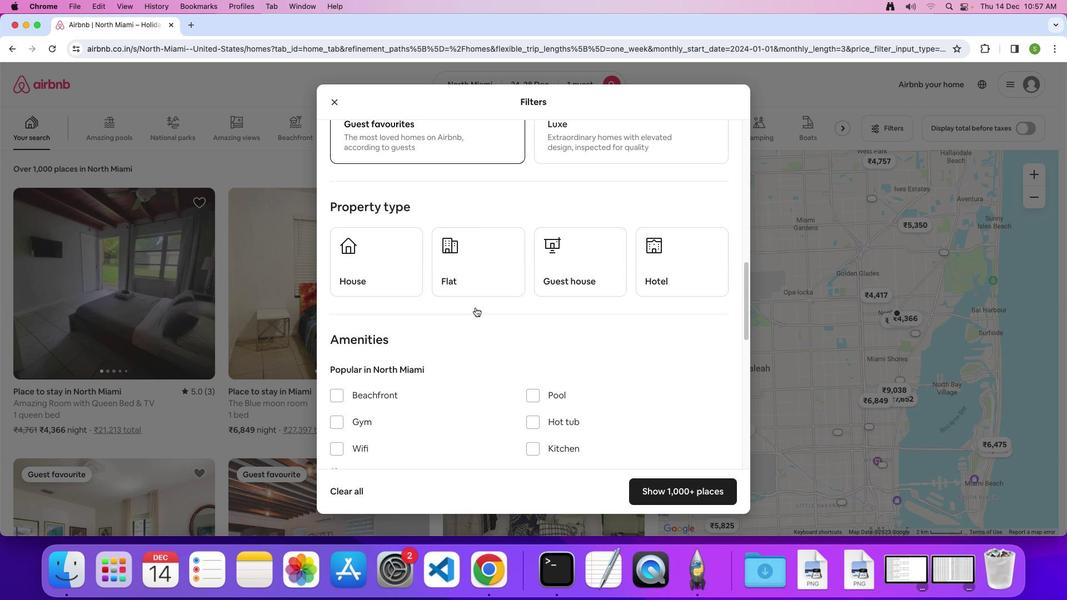 
Action: Mouse moved to (543, 297)
Screenshot: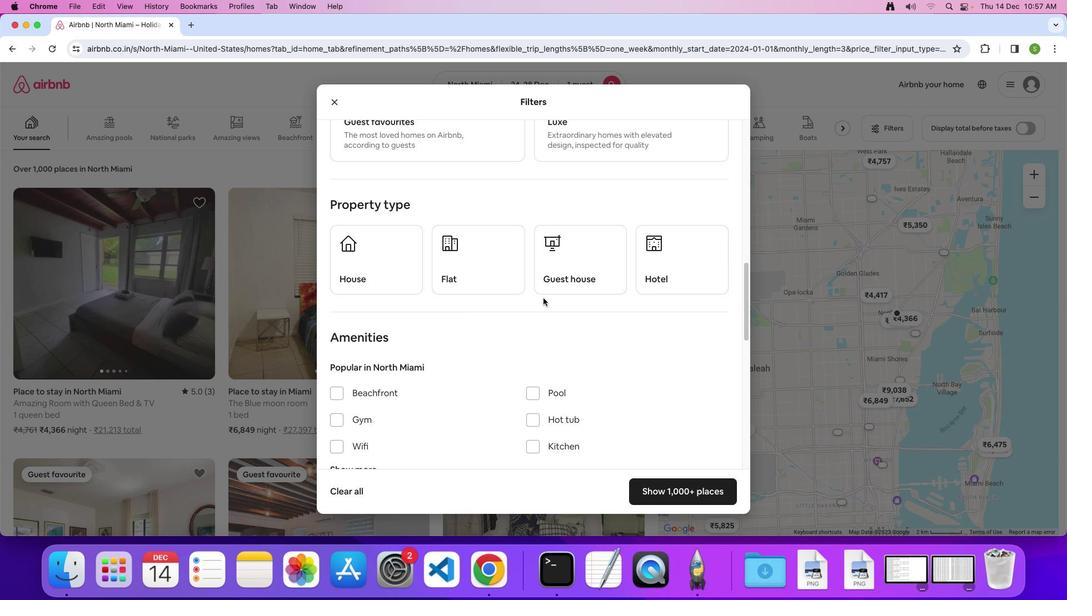 
Action: Mouse scrolled (543, 297) with delta (0, 0)
Screenshot: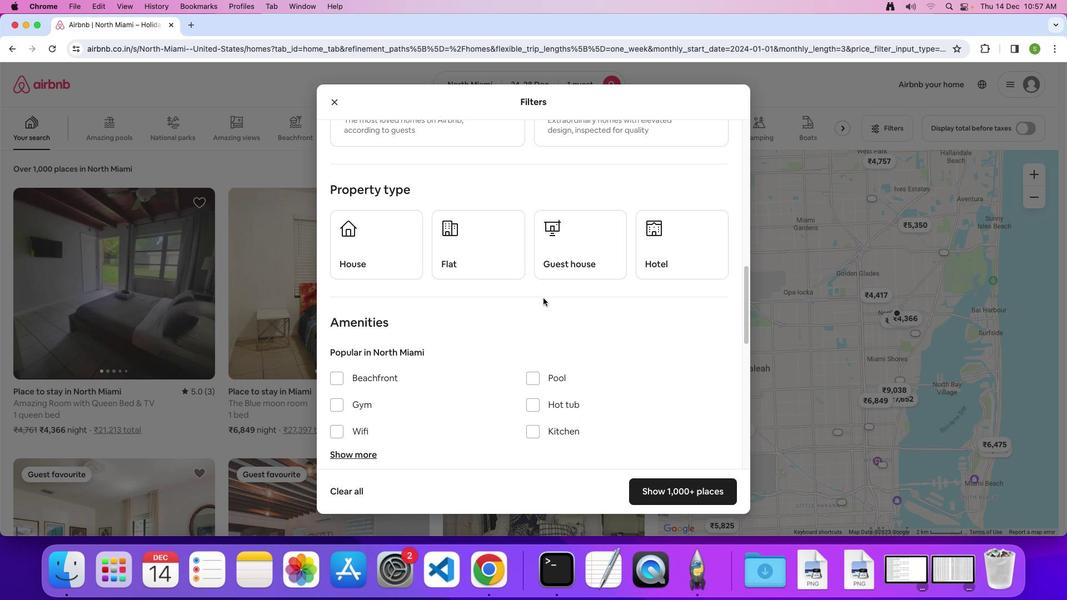 
Action: Mouse scrolled (543, 297) with delta (0, 0)
Screenshot: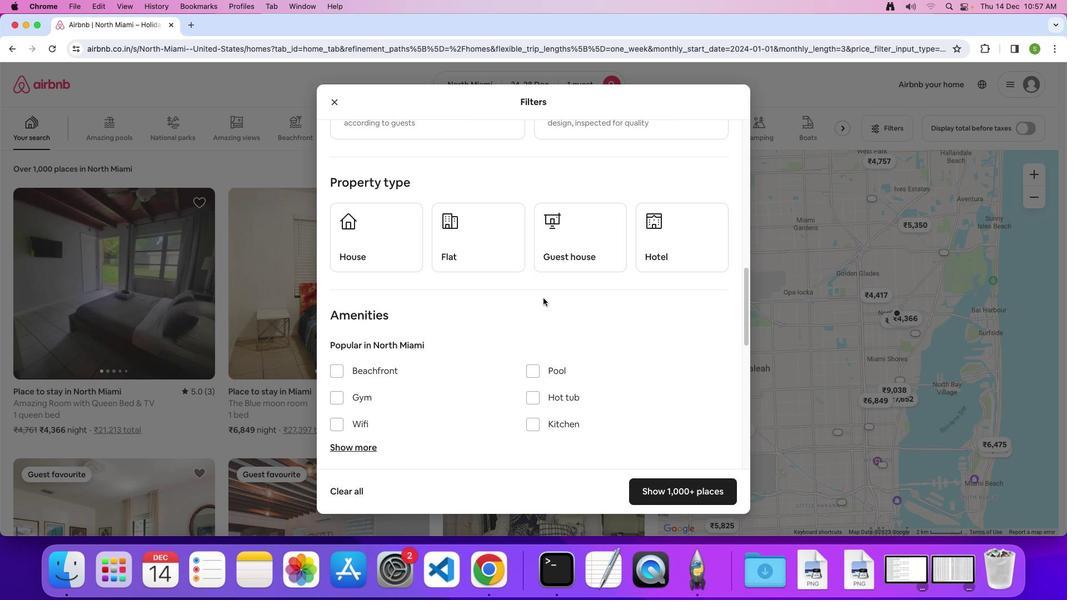 
Action: Mouse scrolled (543, 297) with delta (0, -1)
Screenshot: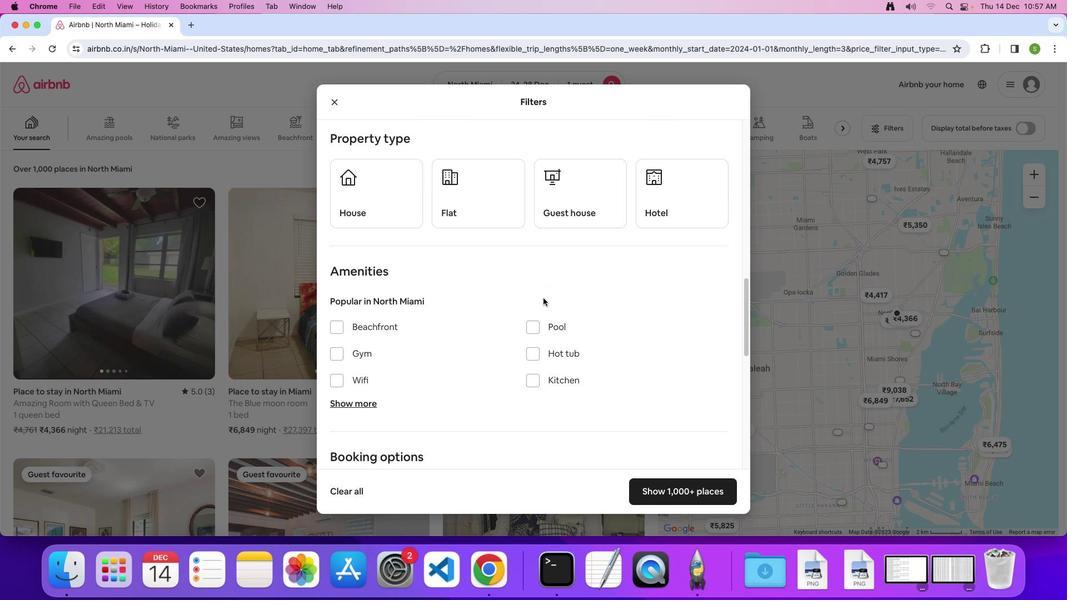 
Action: Mouse scrolled (543, 297) with delta (0, 0)
Screenshot: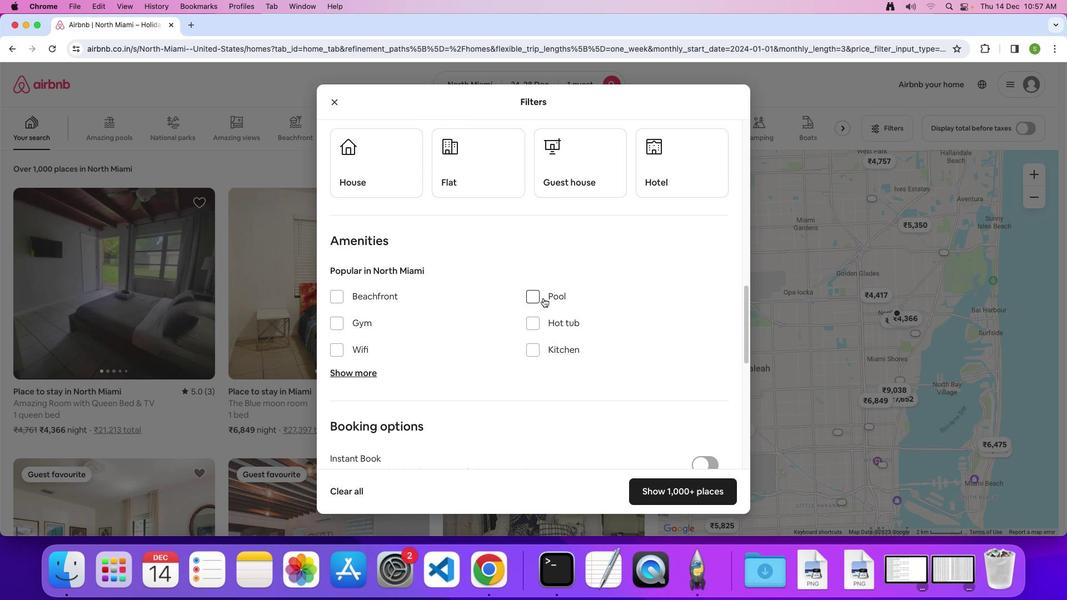
Action: Mouse scrolled (543, 297) with delta (0, 0)
Screenshot: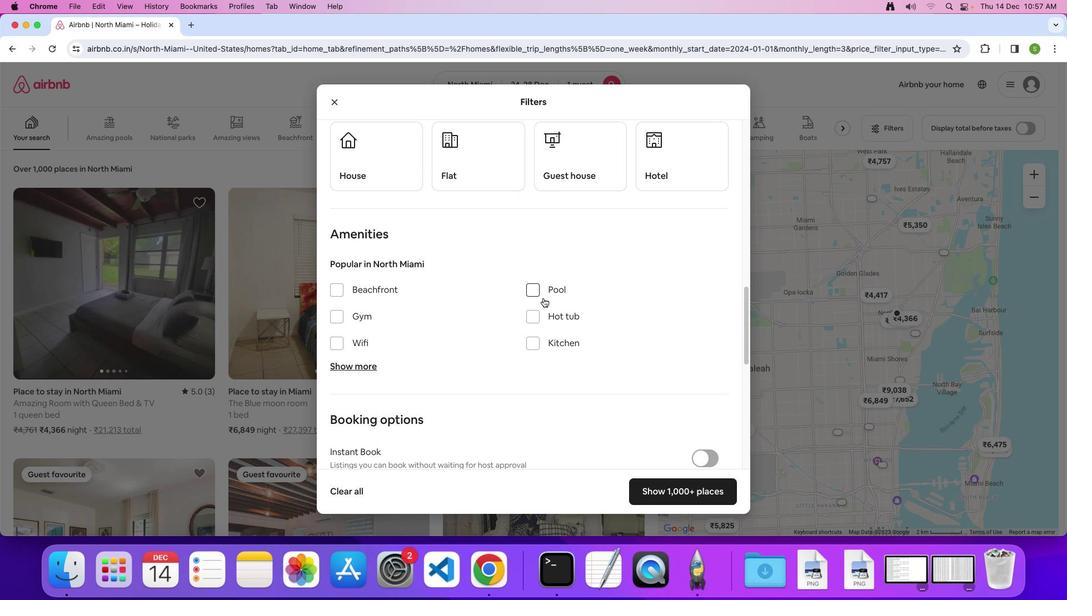 
Action: Mouse scrolled (543, 297) with delta (0, 0)
Screenshot: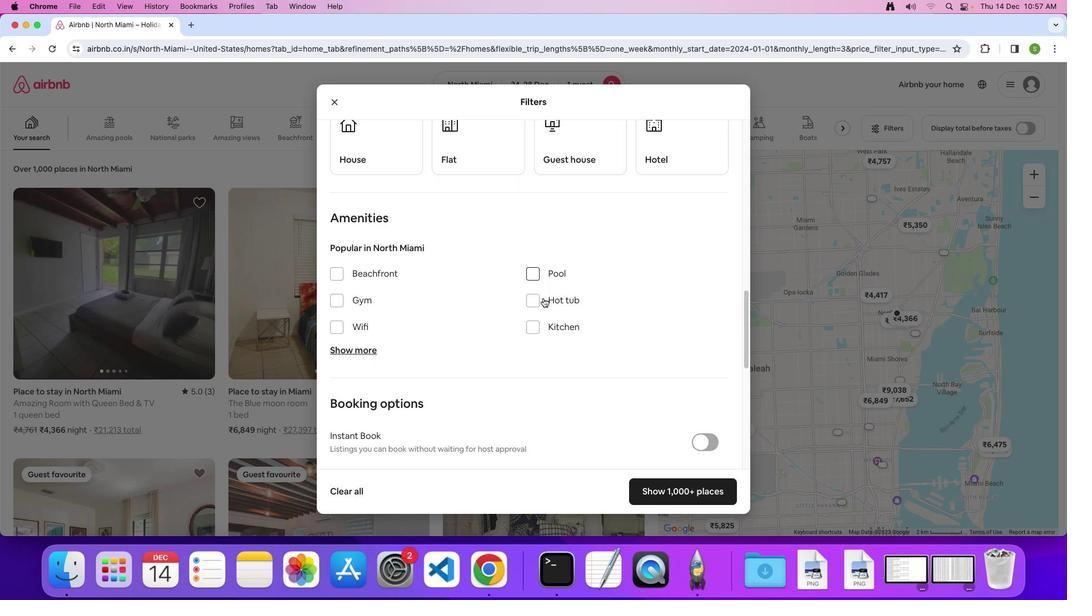 
Action: Mouse scrolled (543, 297) with delta (0, 0)
Screenshot: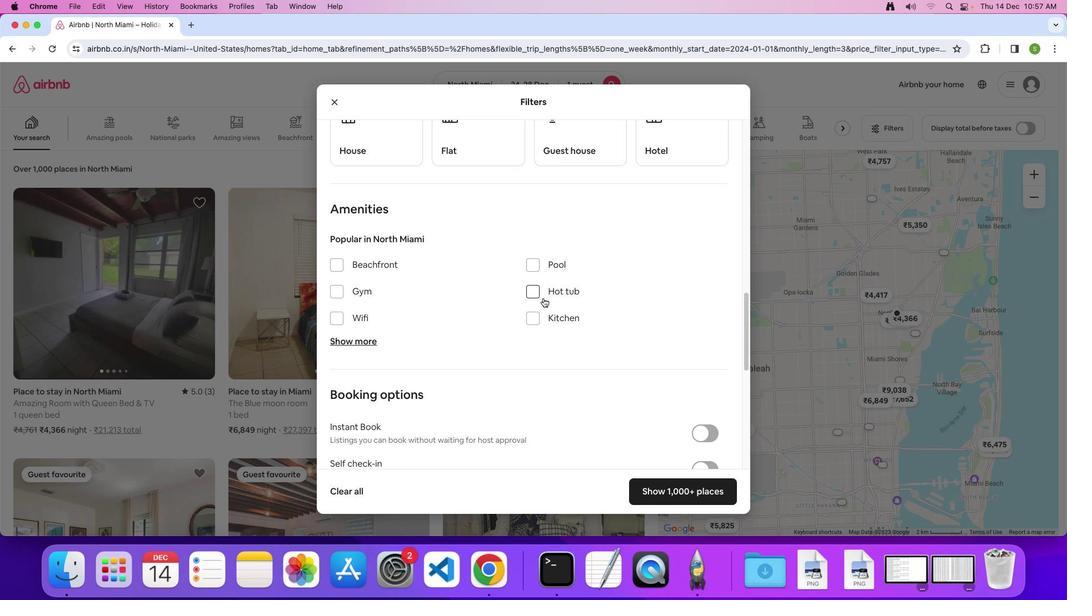 
Action: Mouse scrolled (543, 297) with delta (0, 0)
Screenshot: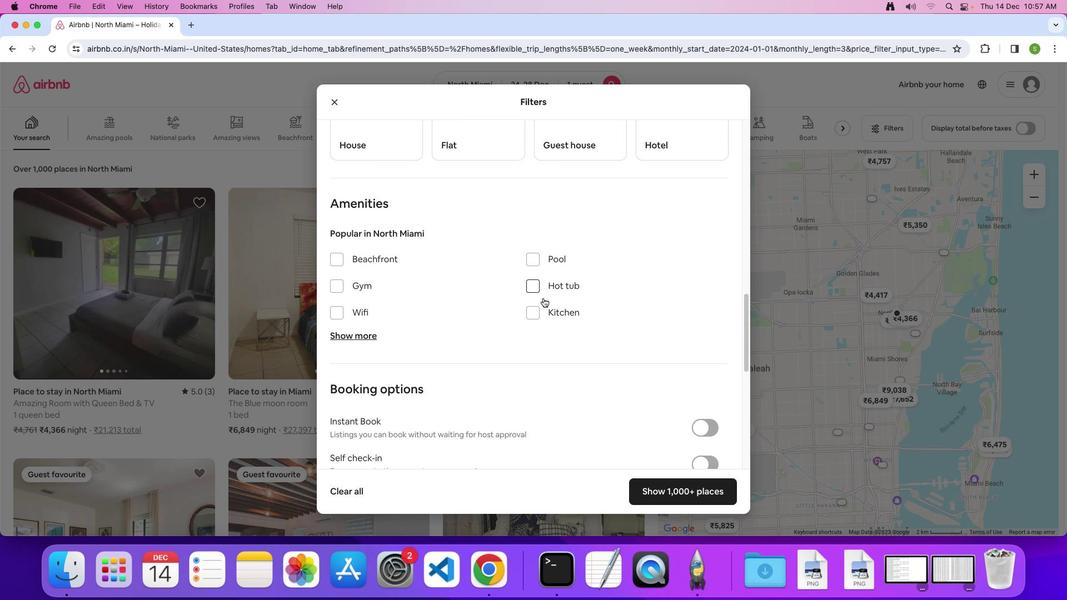 
Action: Mouse moved to (338, 312)
Screenshot: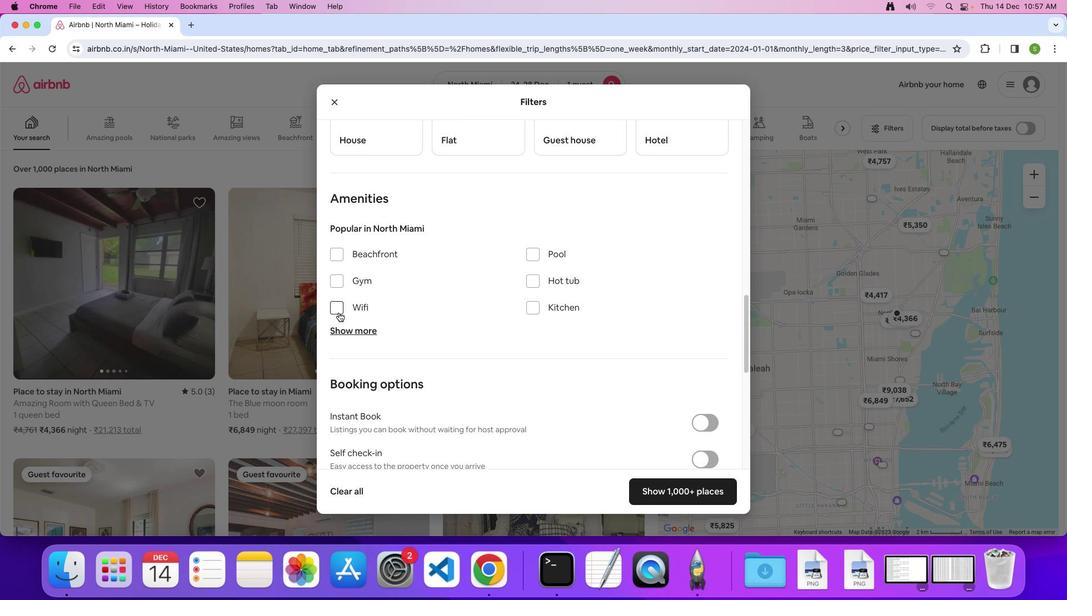 
Action: Mouse pressed left at (338, 312)
Screenshot: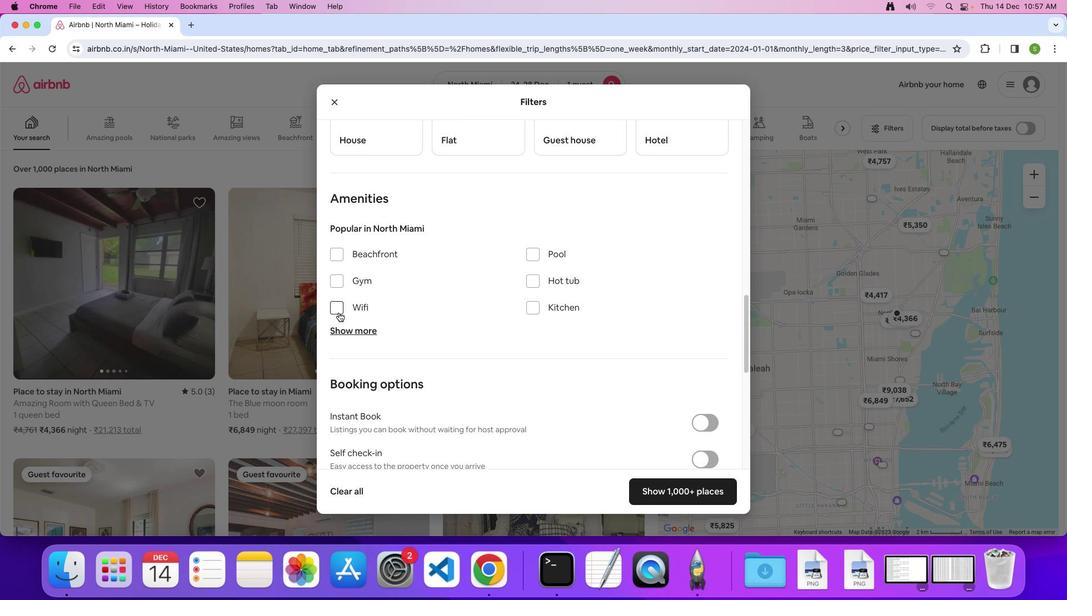 
Action: Mouse moved to (461, 299)
Screenshot: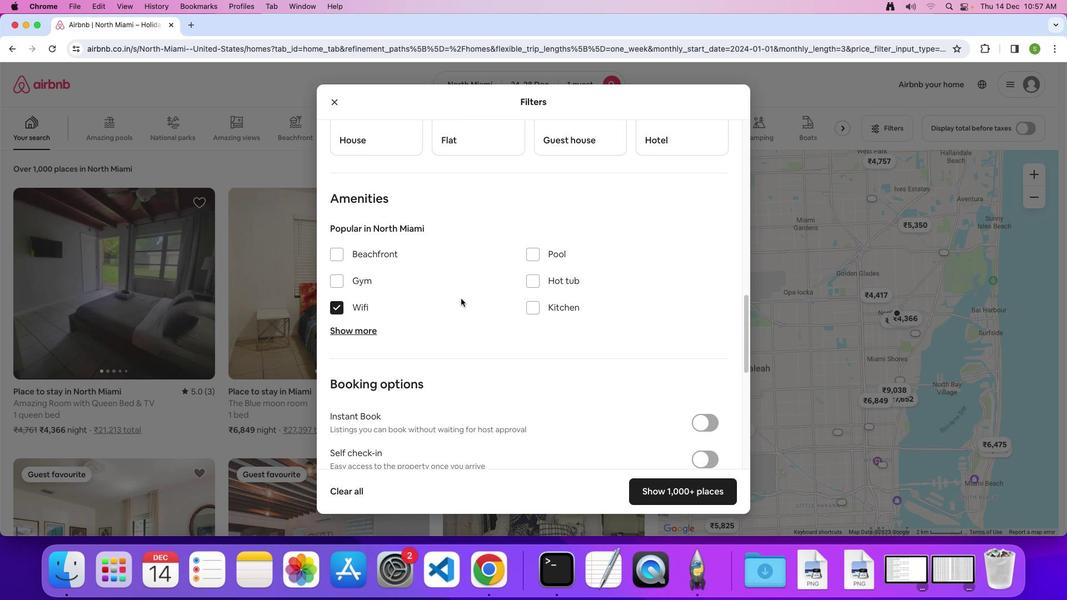 
Action: Mouse scrolled (461, 299) with delta (0, 0)
Screenshot: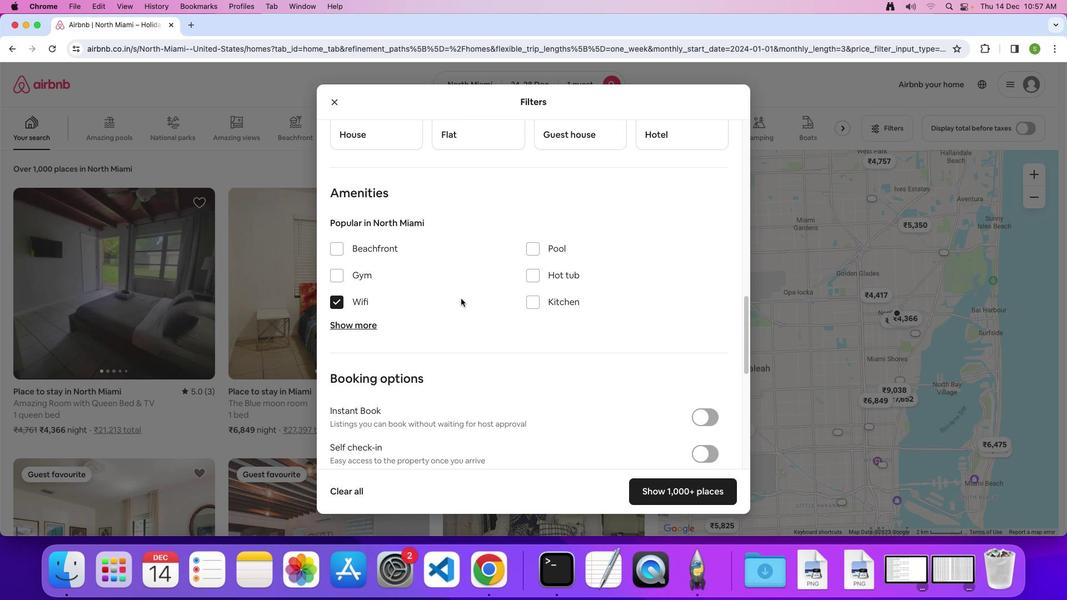 
Action: Mouse scrolled (461, 299) with delta (0, 0)
Screenshot: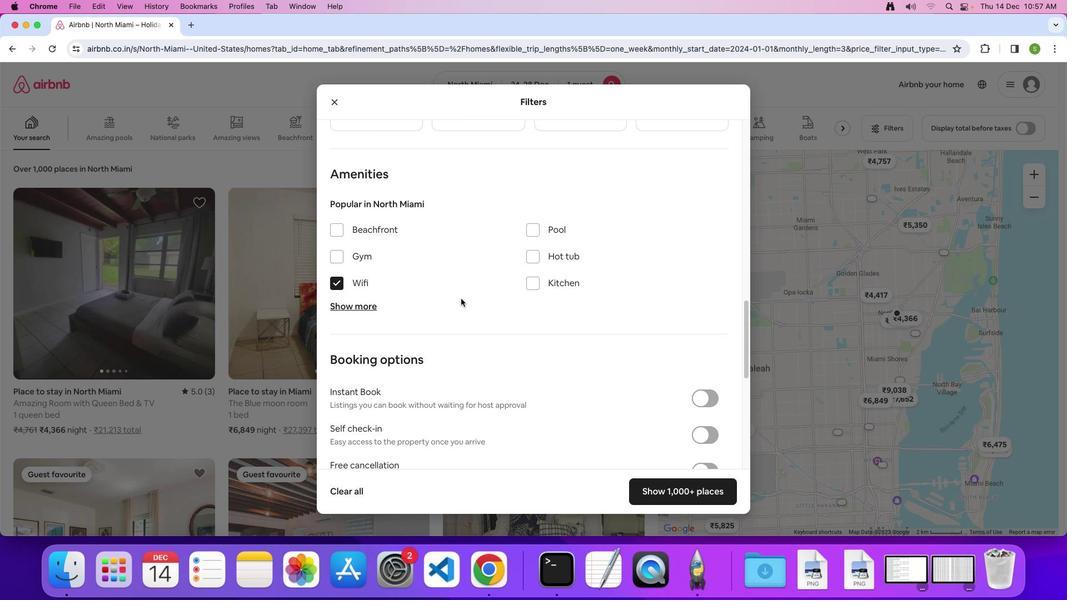 
Action: Mouse scrolled (461, 299) with delta (0, 0)
Screenshot: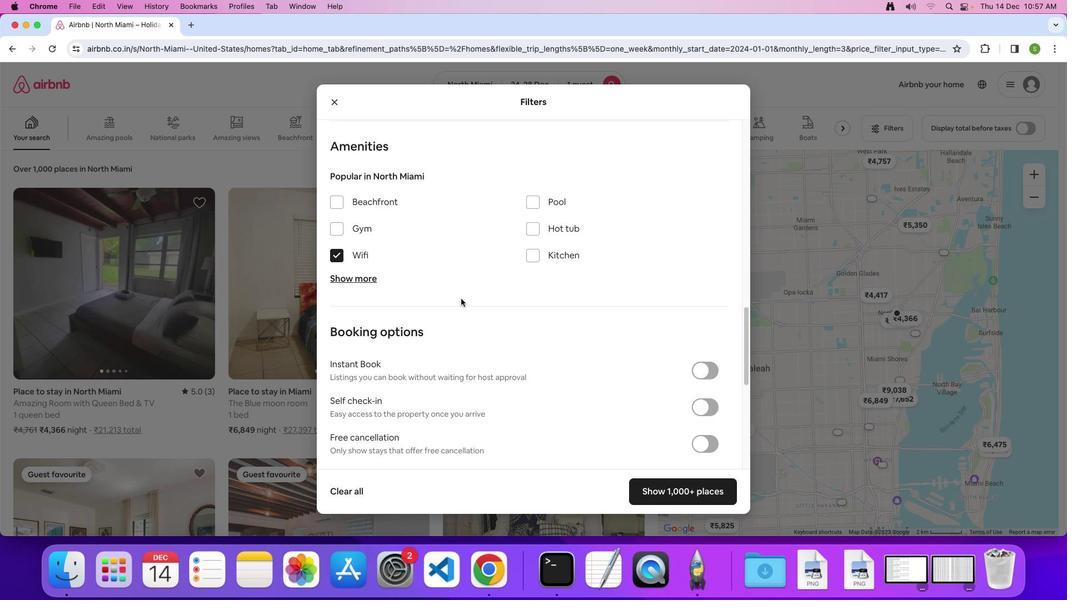 
Action: Mouse scrolled (461, 299) with delta (0, 0)
Screenshot: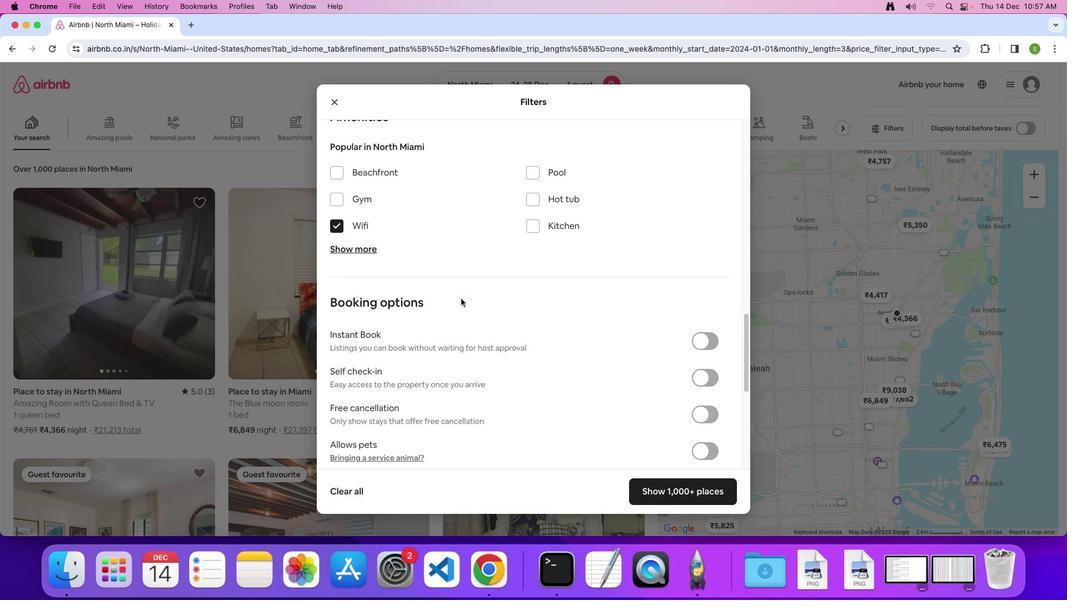 
Action: Mouse scrolled (461, 299) with delta (0, 0)
Screenshot: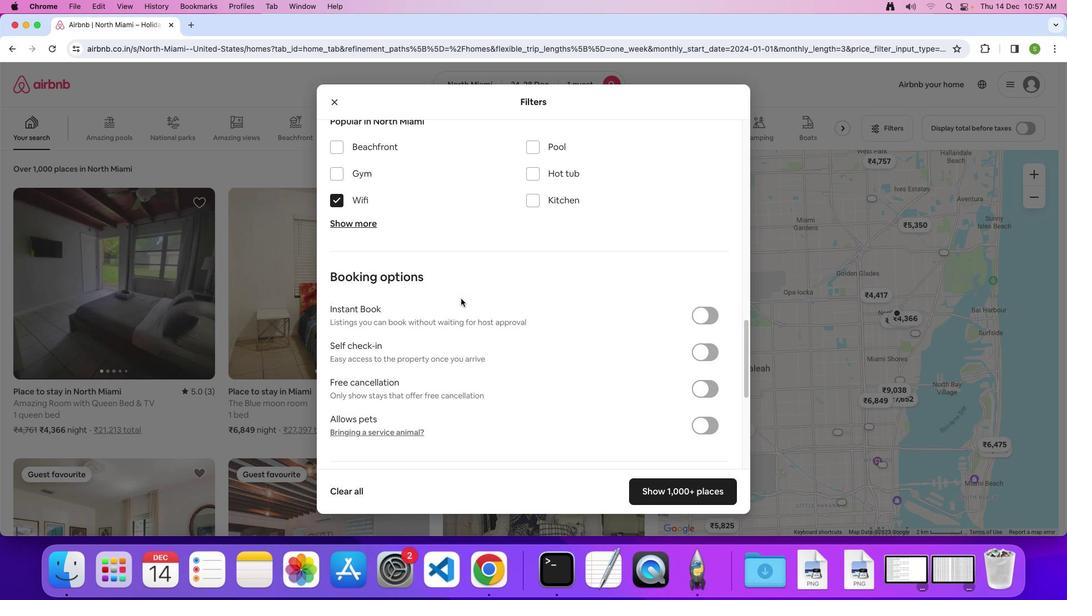 
Action: Mouse scrolled (461, 299) with delta (0, -1)
Screenshot: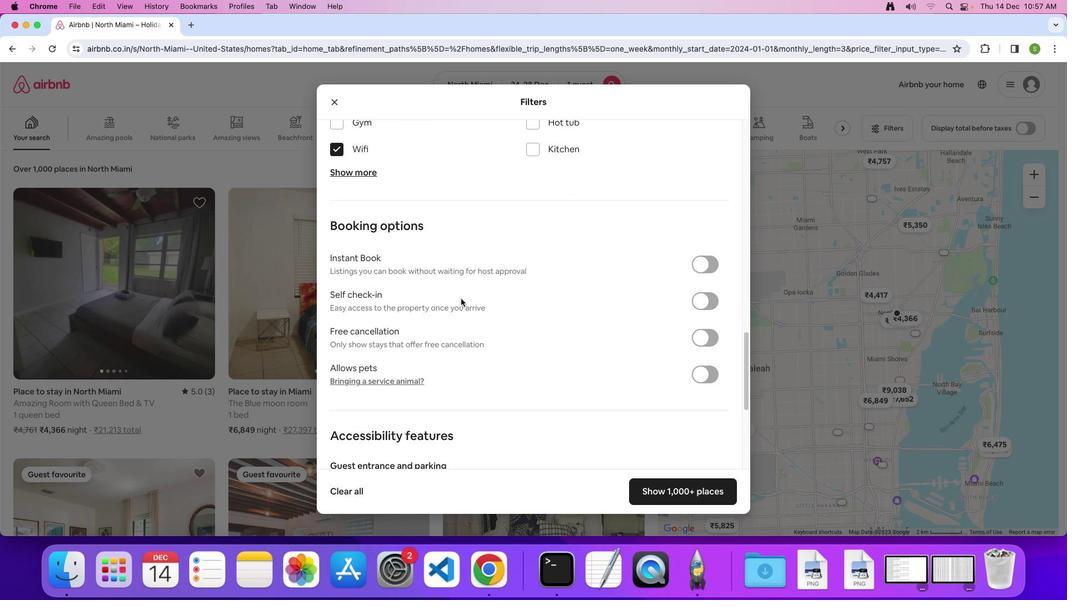 
Action: Mouse scrolled (461, 299) with delta (0, 0)
Screenshot: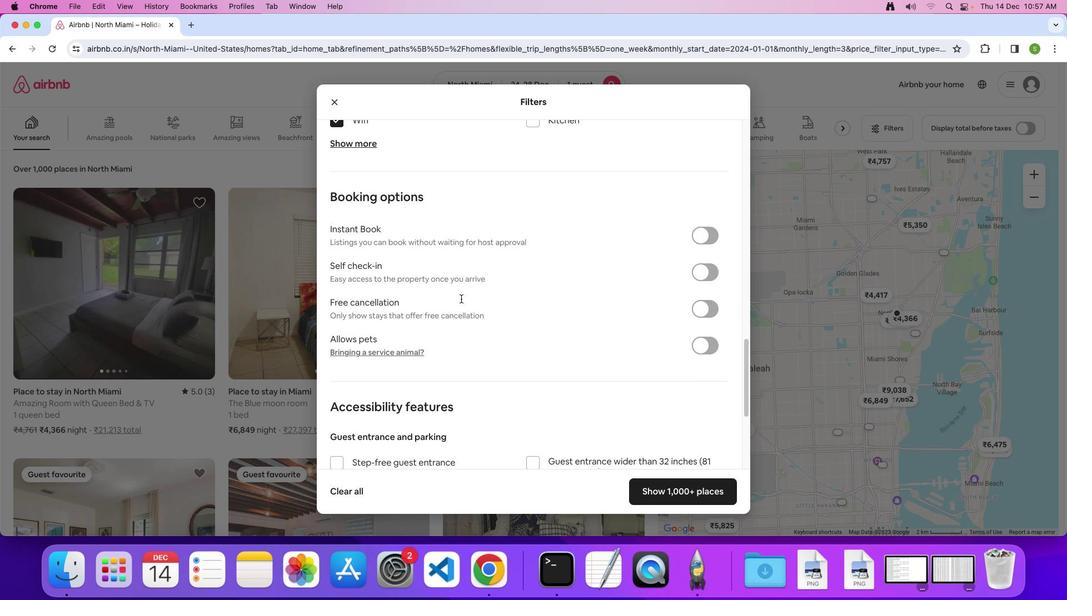 
Action: Mouse scrolled (461, 299) with delta (0, 0)
Screenshot: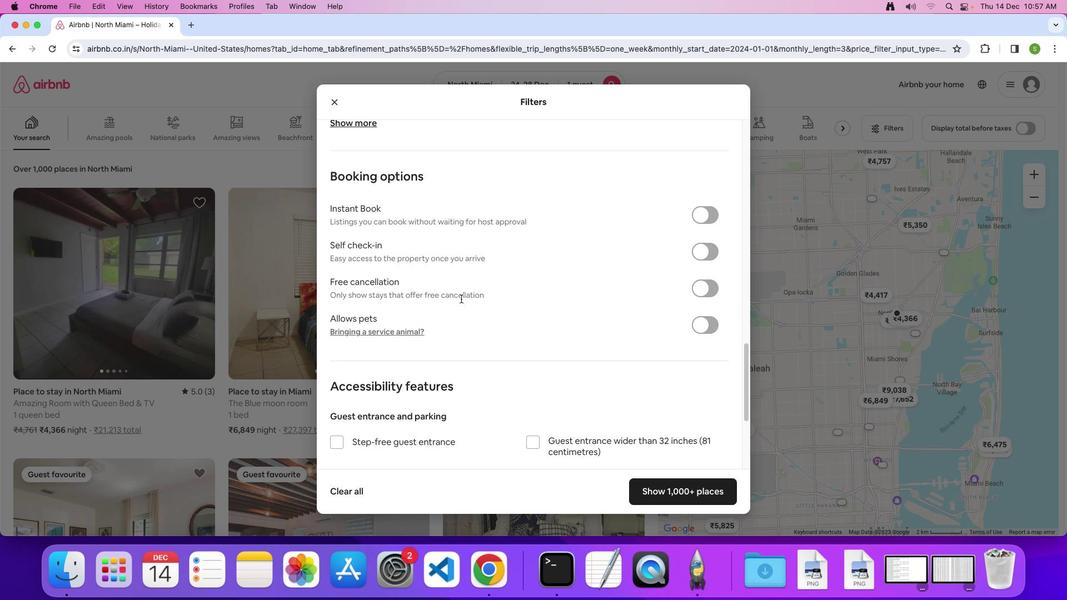 
Action: Mouse scrolled (461, 299) with delta (0, -1)
Screenshot: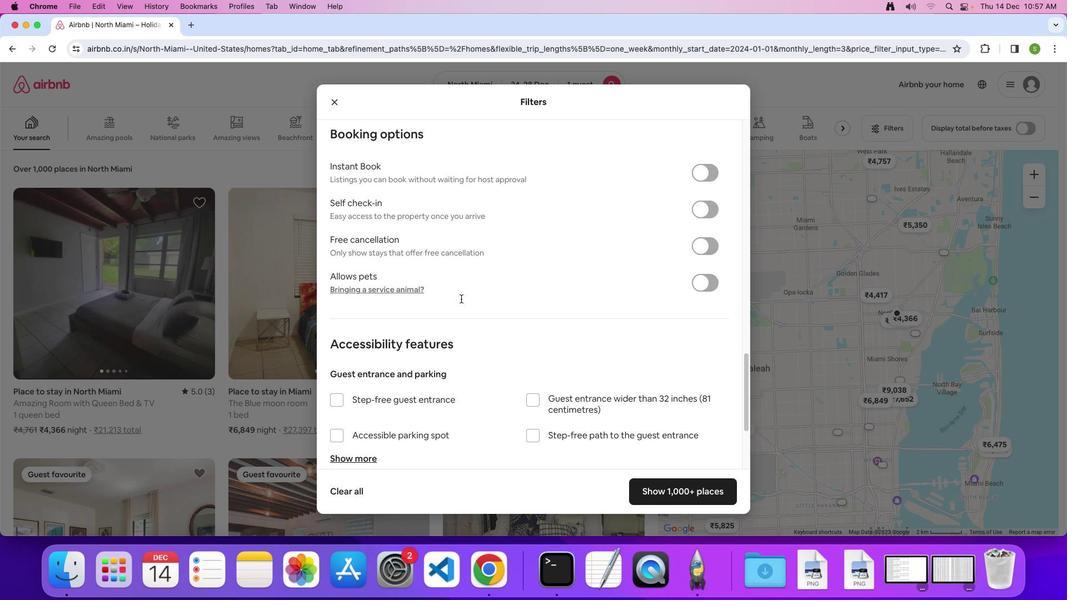 
Action: Mouse scrolled (461, 299) with delta (0, 0)
Screenshot: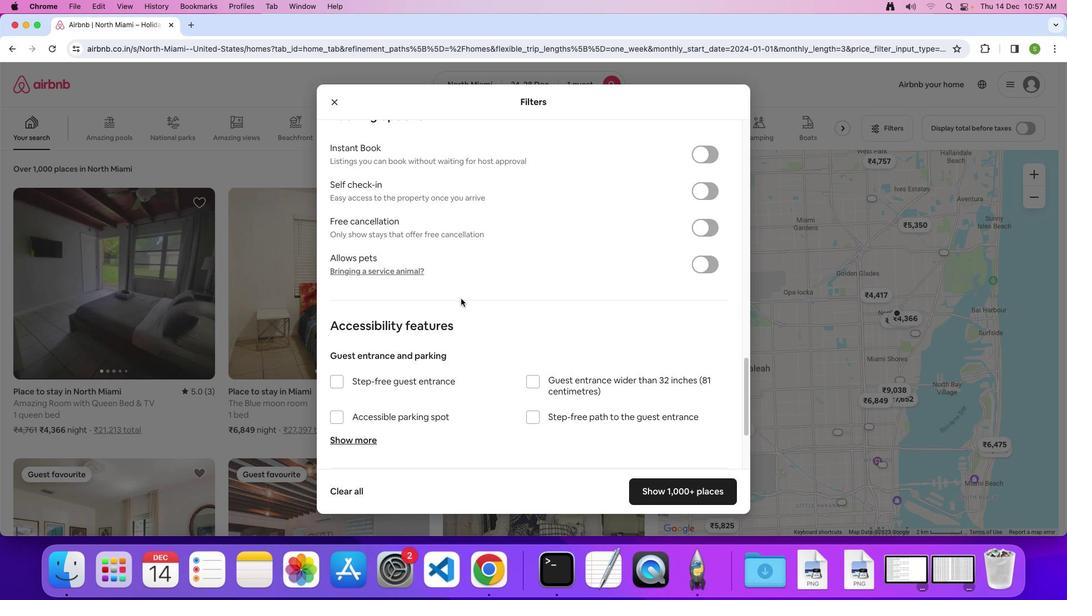 
Action: Mouse scrolled (461, 299) with delta (0, 0)
Screenshot: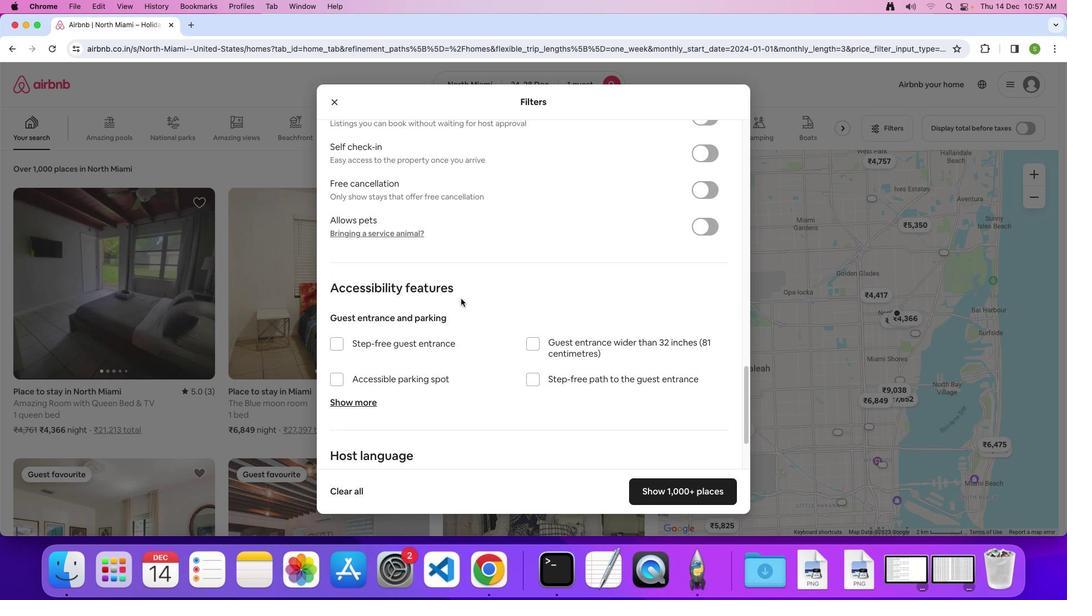 
Action: Mouse scrolled (461, 299) with delta (0, -1)
Screenshot: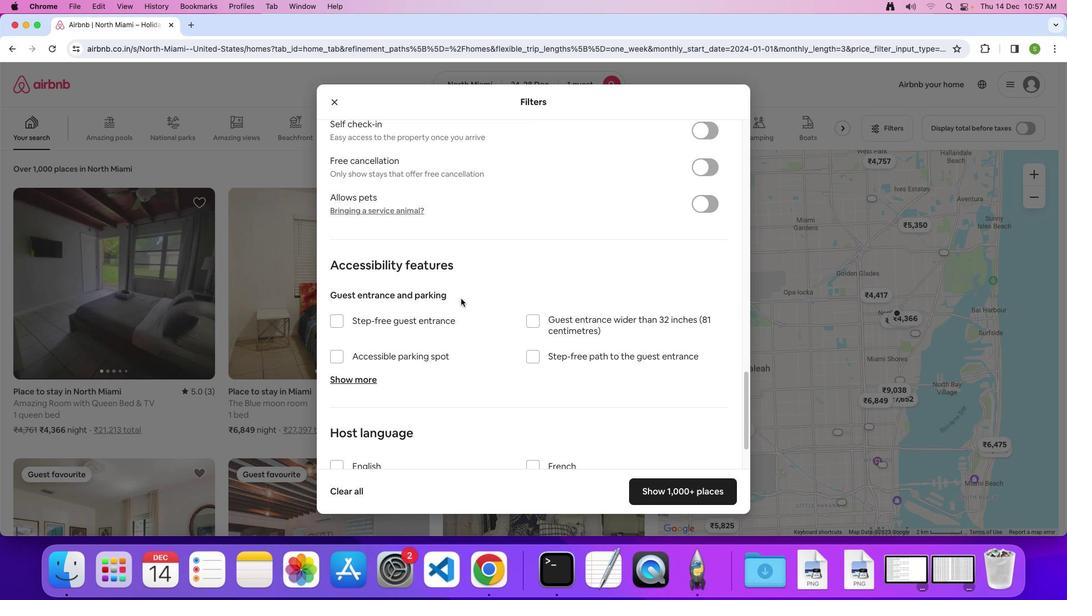 
Action: Mouse moved to (559, 371)
Screenshot: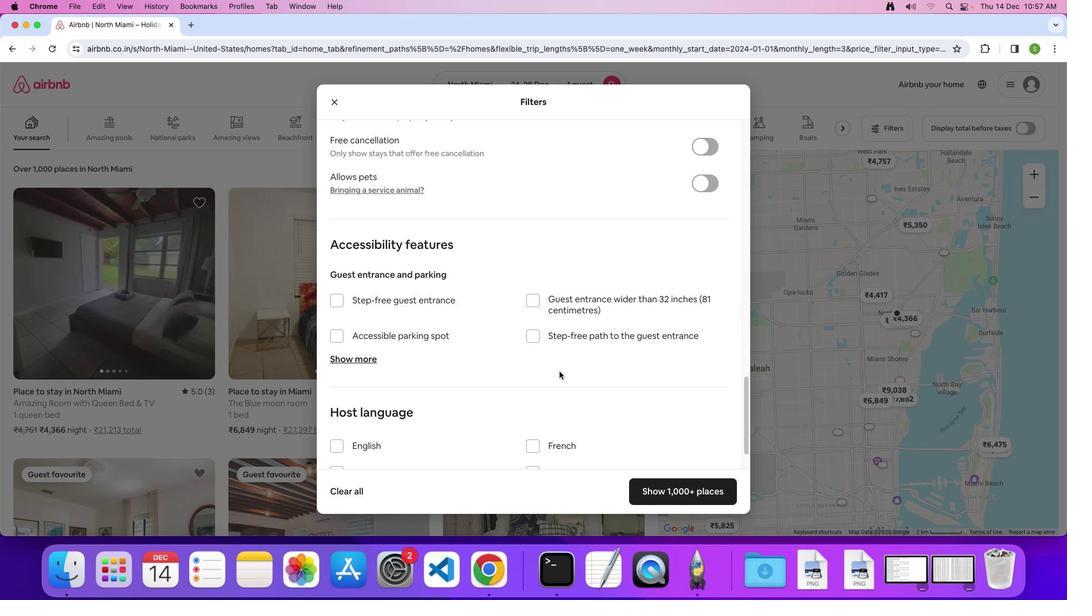 
Action: Mouse scrolled (559, 371) with delta (0, 0)
Screenshot: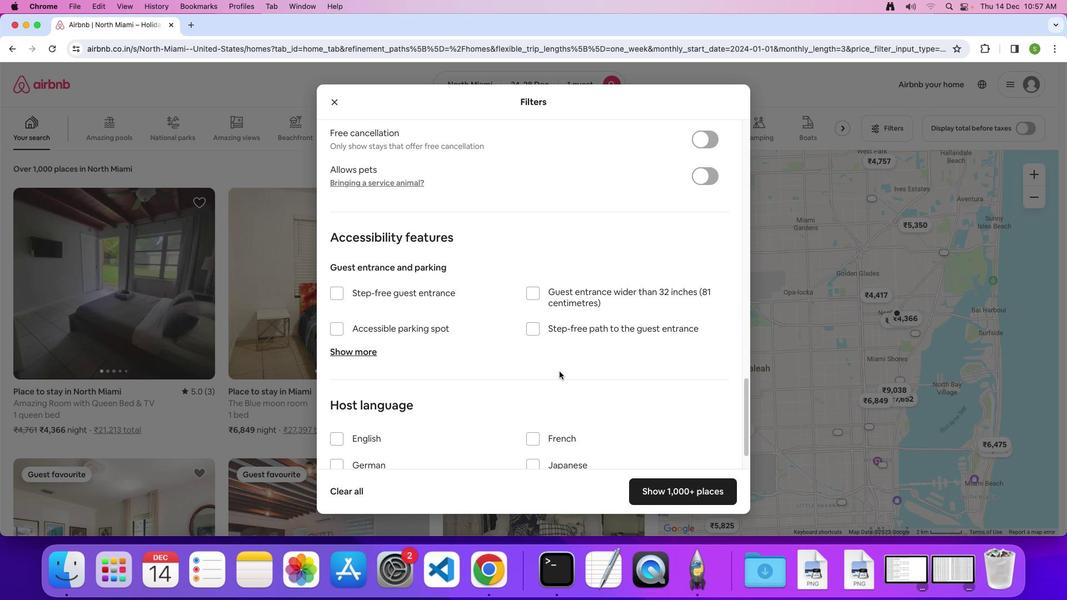 
Action: Mouse scrolled (559, 371) with delta (0, 0)
Screenshot: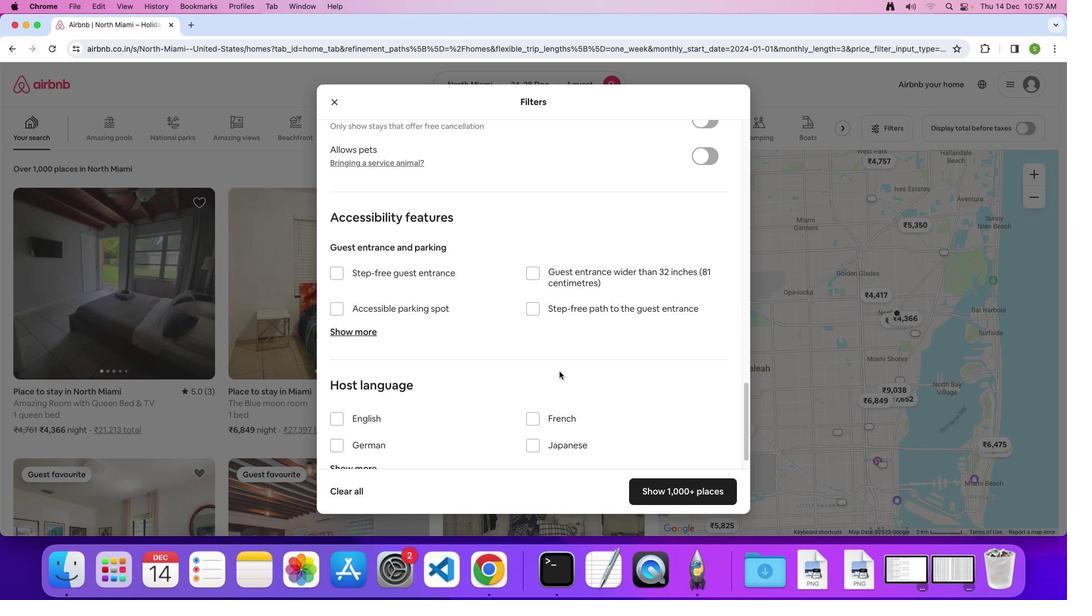 
Action: Mouse scrolled (559, 371) with delta (0, -1)
Screenshot: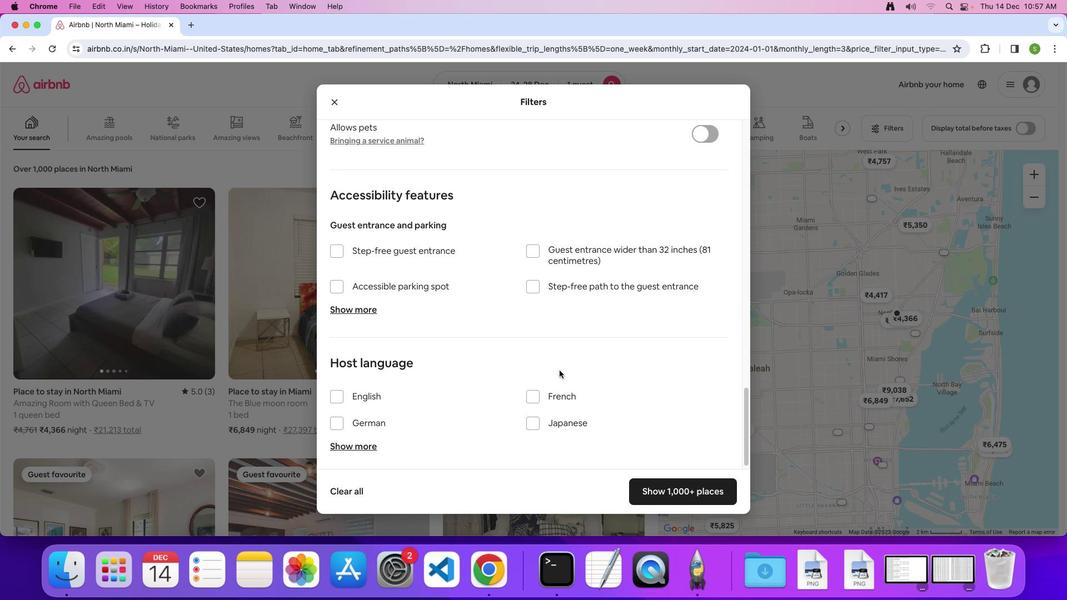 
Action: Mouse moved to (559, 370)
Screenshot: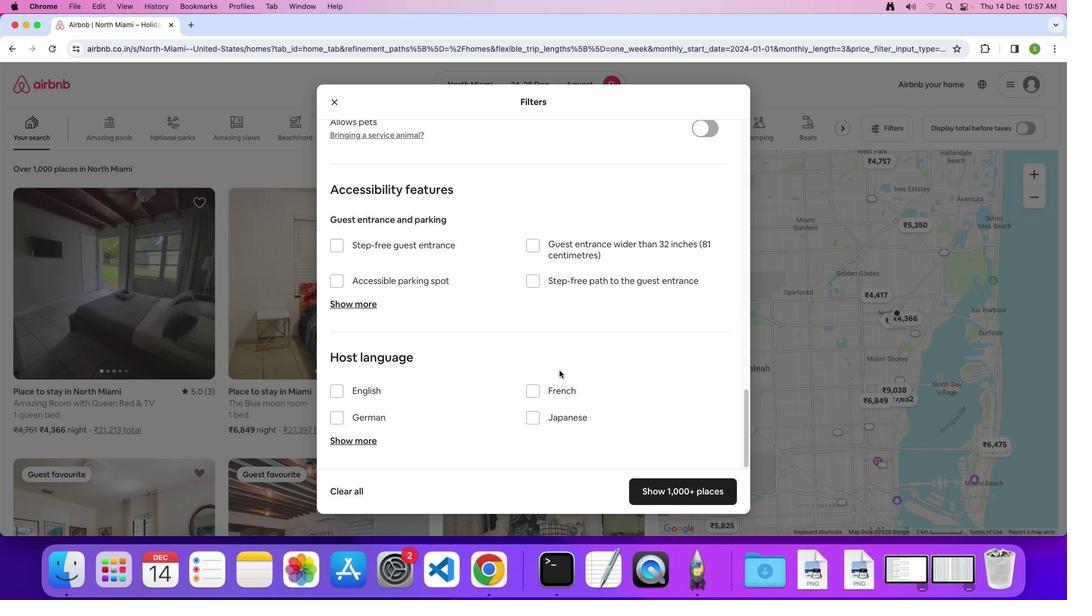 
Action: Mouse scrolled (559, 370) with delta (0, 0)
Screenshot: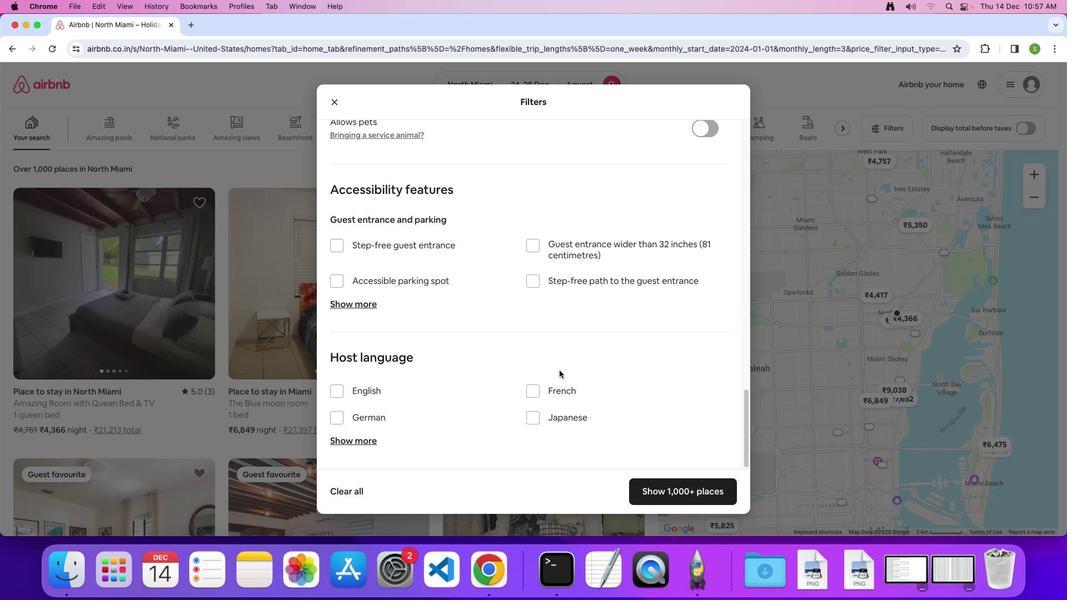 
Action: Mouse scrolled (559, 370) with delta (0, 0)
Screenshot: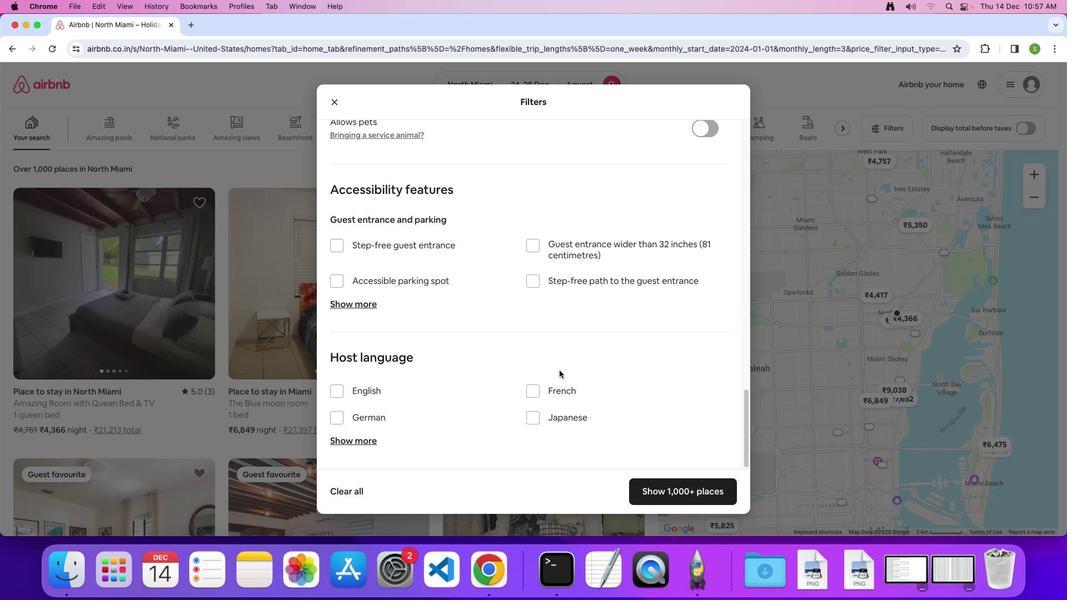 
Action: Mouse scrolled (559, 370) with delta (0, 0)
Screenshot: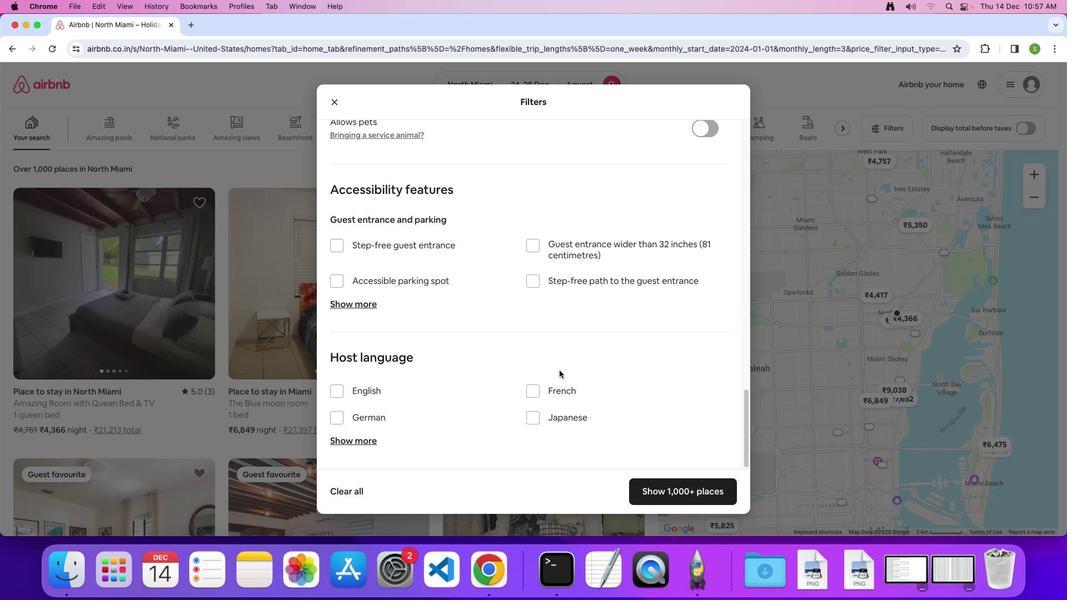 
Action: Mouse scrolled (559, 370) with delta (0, 0)
Screenshot: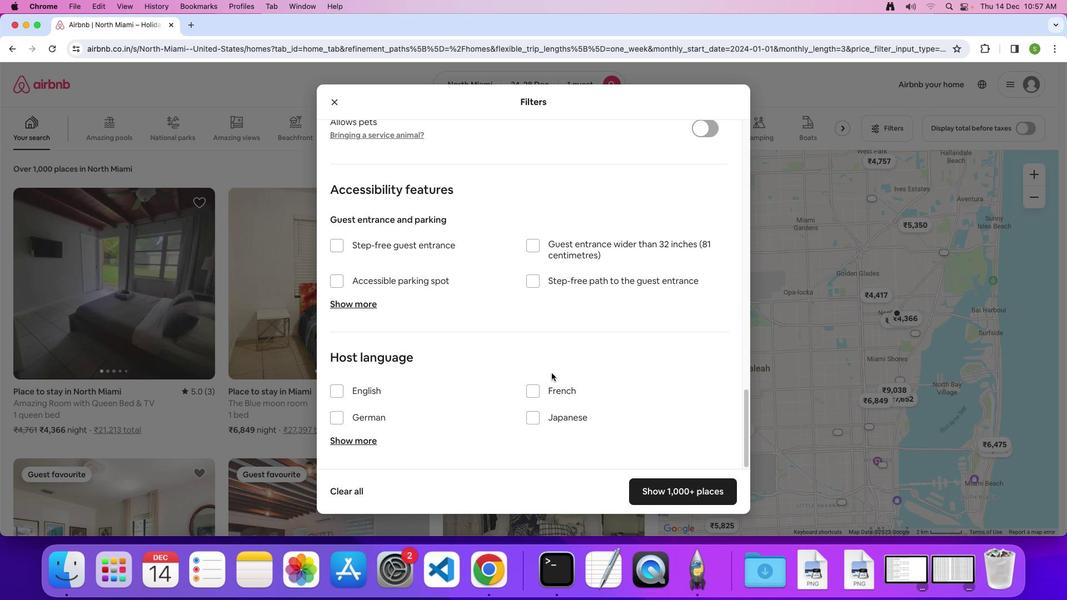 
Action: Mouse moved to (558, 370)
Screenshot: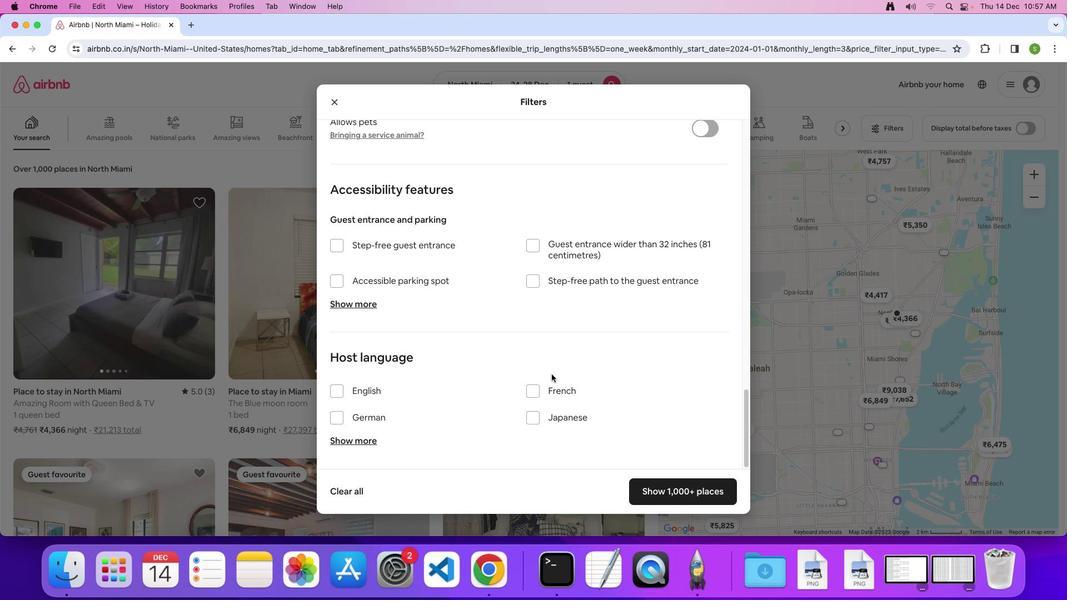 
Action: Mouse scrolled (558, 370) with delta (0, 0)
Screenshot: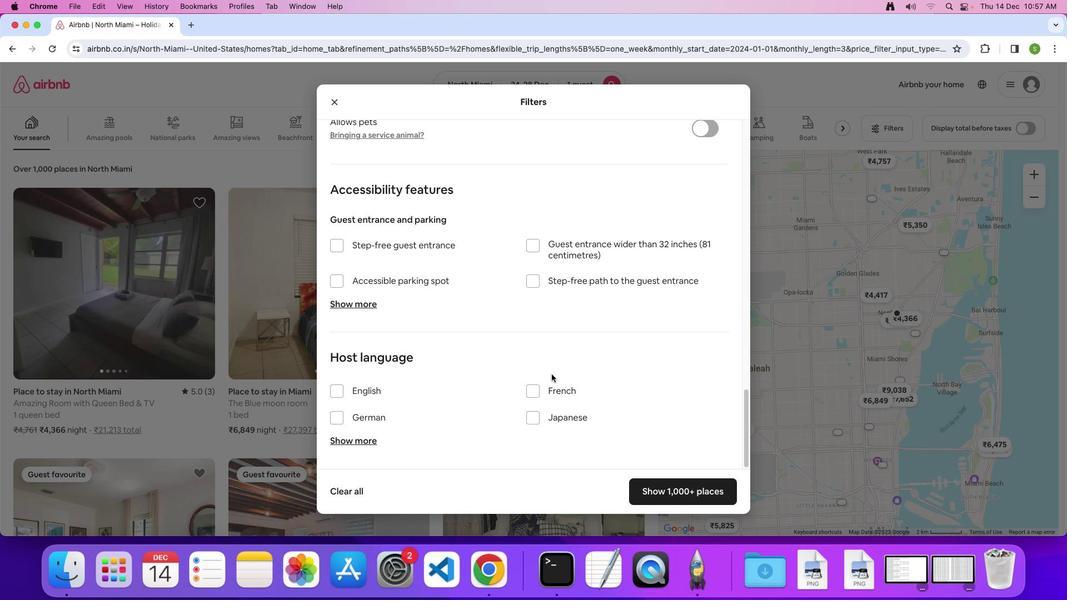 
Action: Mouse moved to (656, 490)
Screenshot: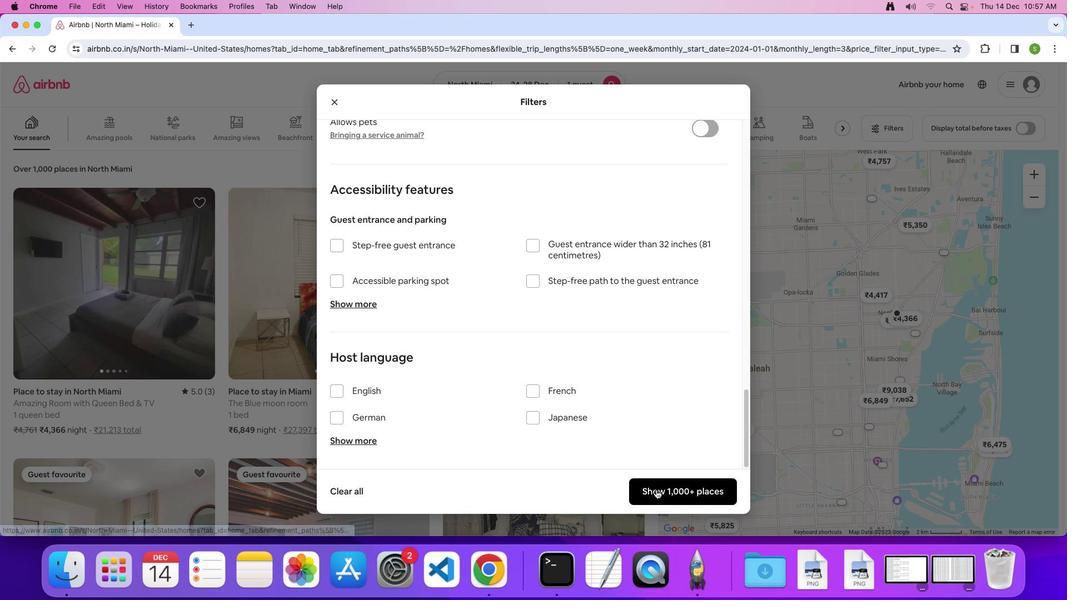 
Action: Mouse pressed left at (656, 490)
Screenshot: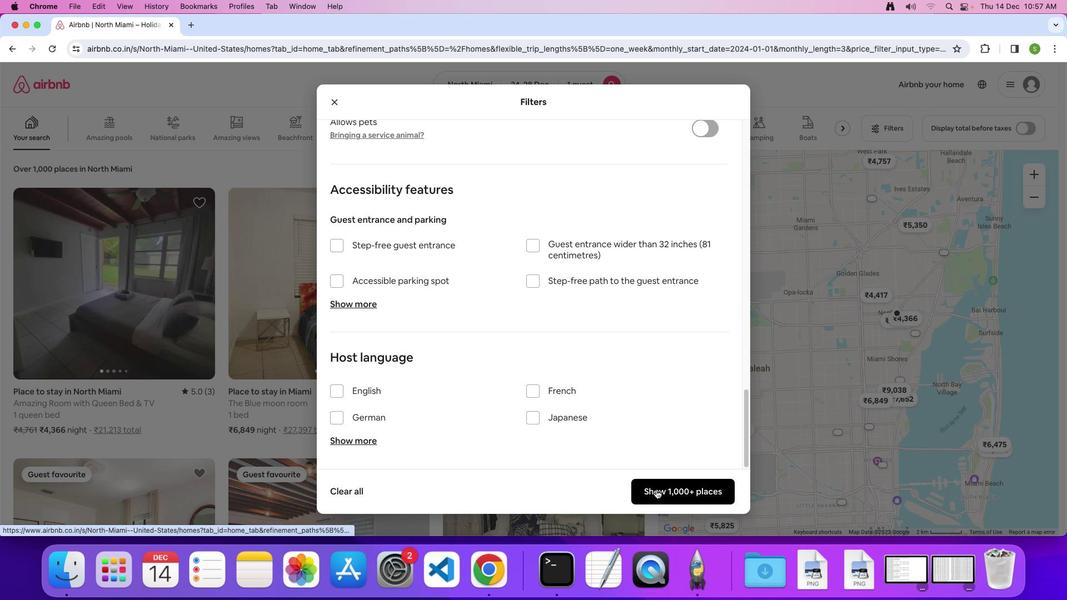 
Action: Mouse moved to (146, 308)
Screenshot: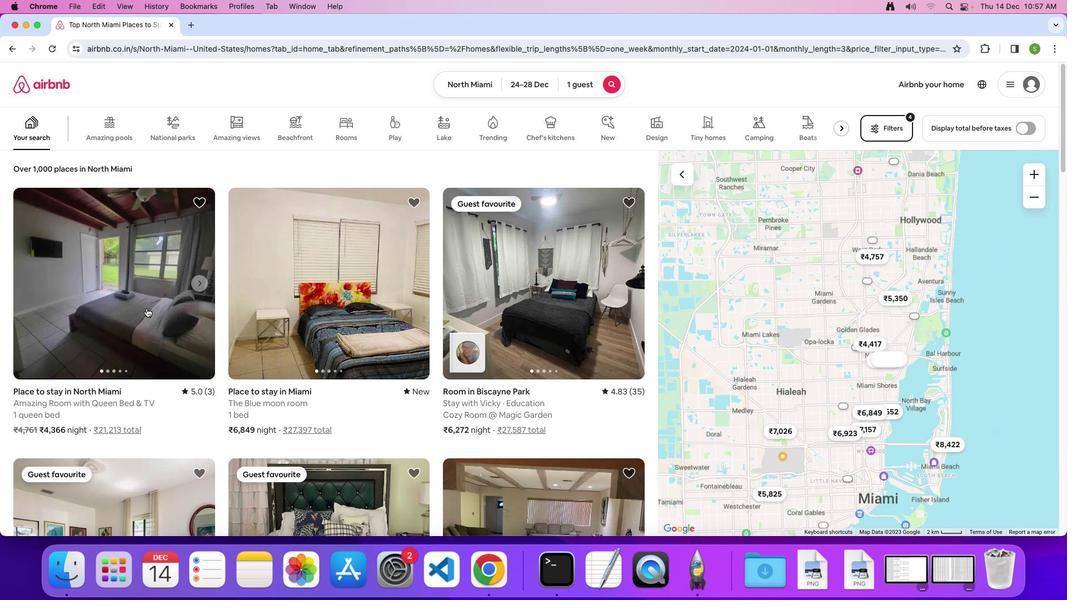
Action: Mouse pressed left at (146, 308)
Screenshot: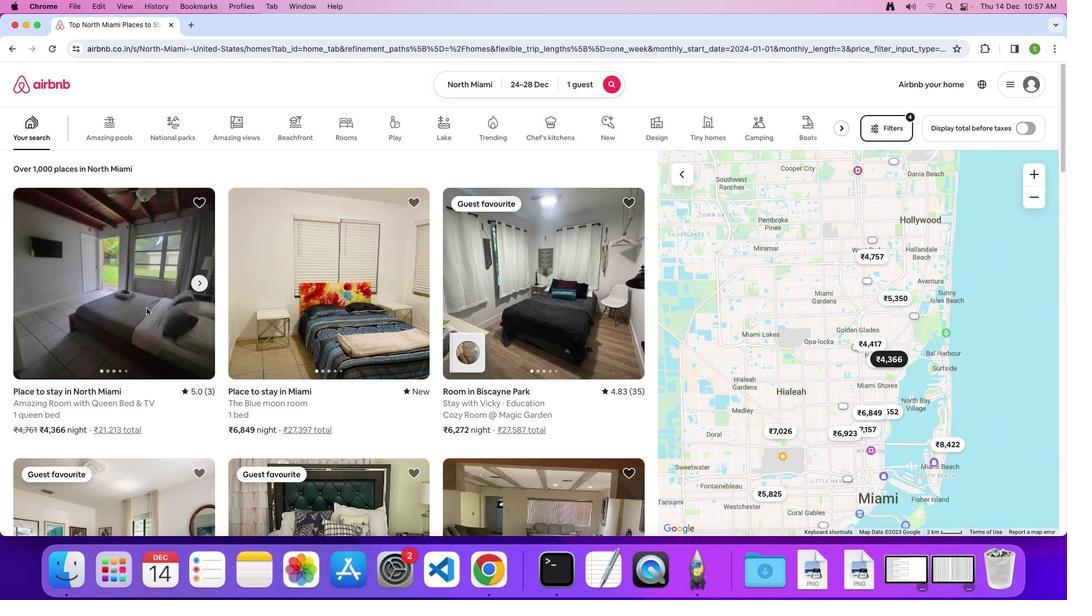 
Action: Mouse moved to (341, 281)
Screenshot: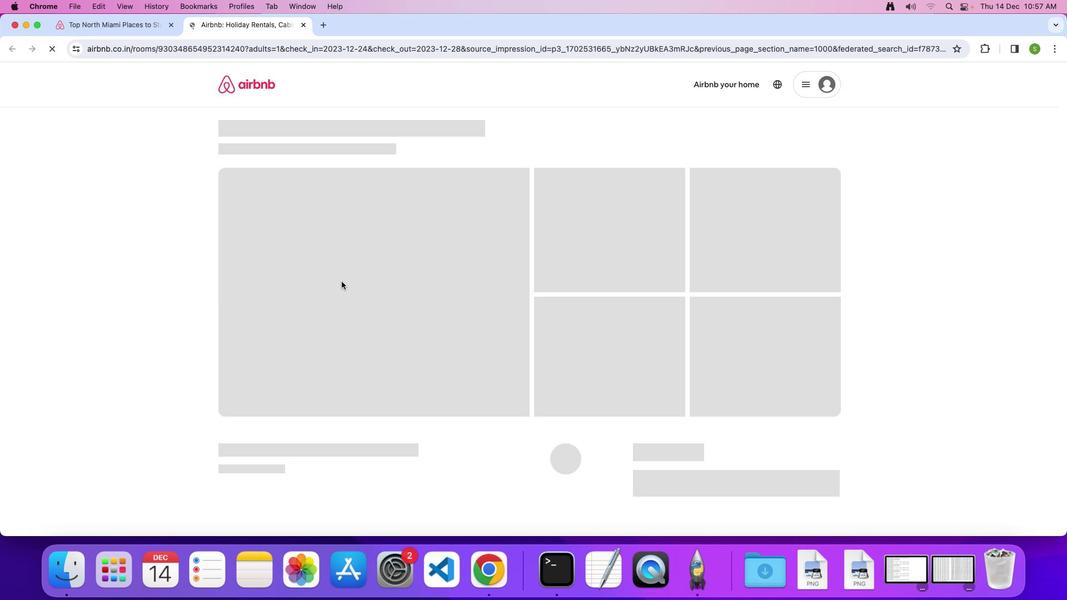 
Action: Mouse pressed left at (341, 281)
Screenshot: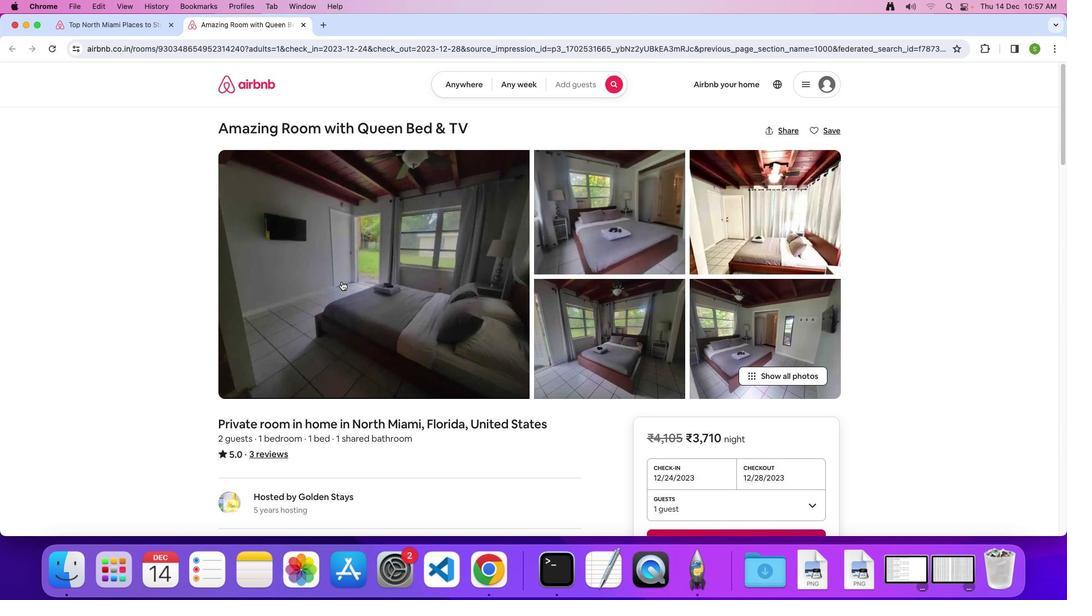 
Action: Mouse moved to (572, 322)
Screenshot: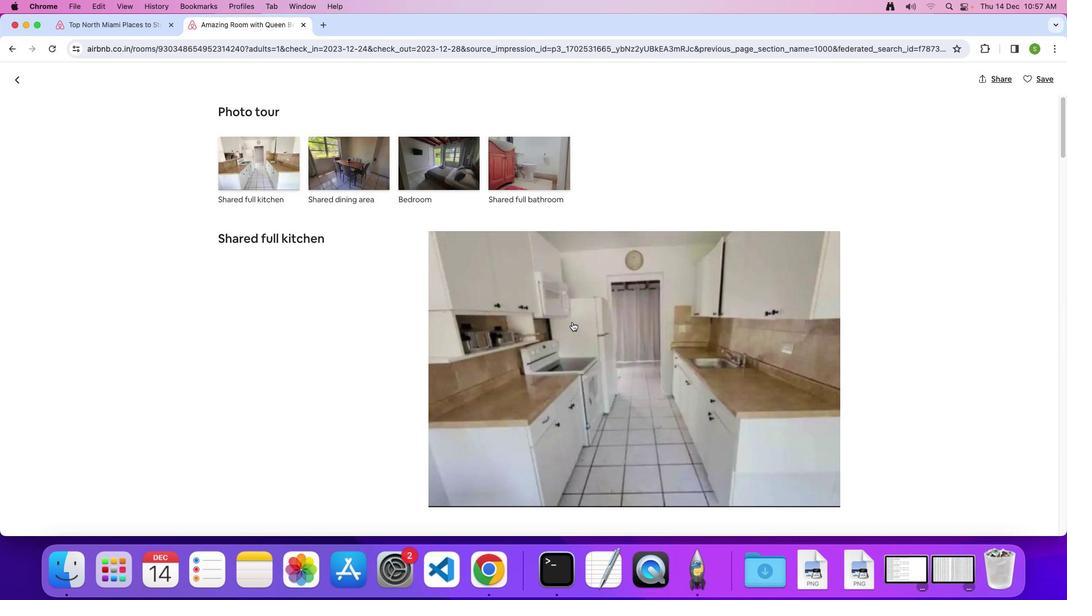 
Action: Mouse scrolled (572, 322) with delta (0, 0)
Screenshot: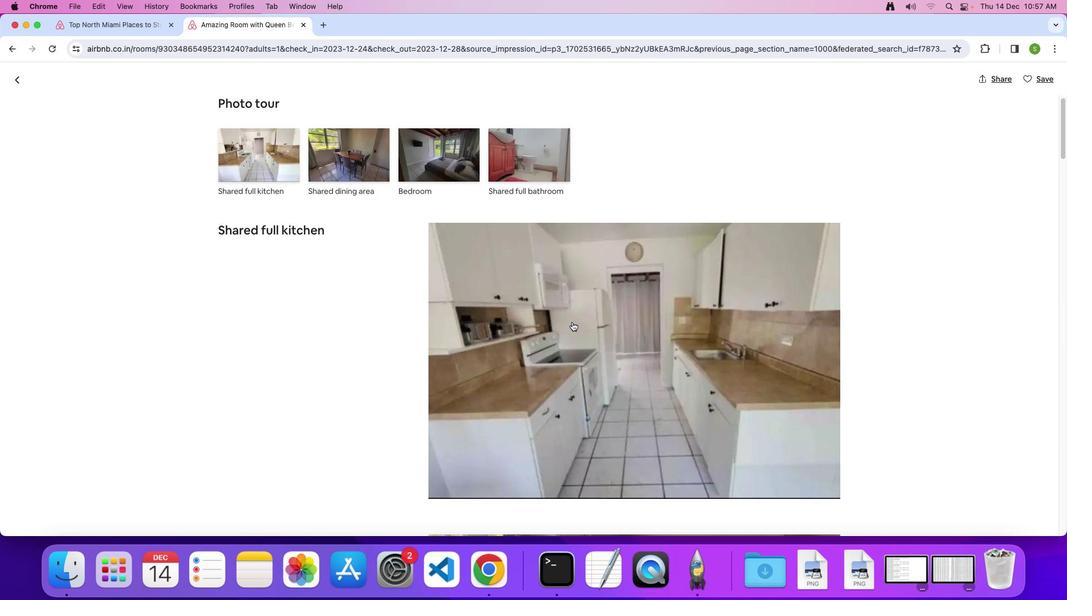
Action: Mouse scrolled (572, 322) with delta (0, 0)
Screenshot: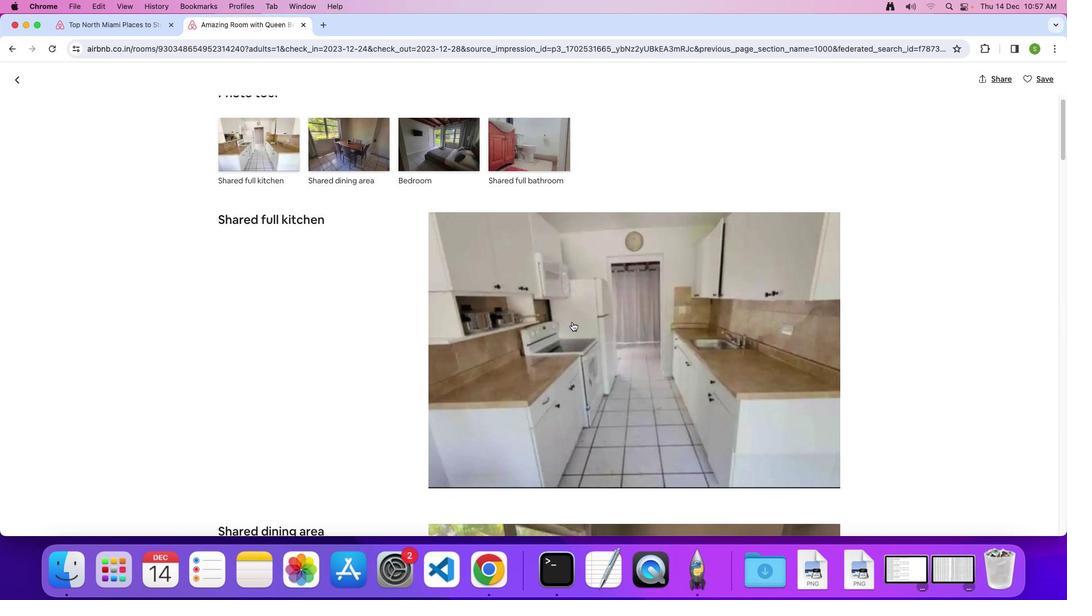 
Action: Mouse scrolled (572, 322) with delta (0, 0)
Screenshot: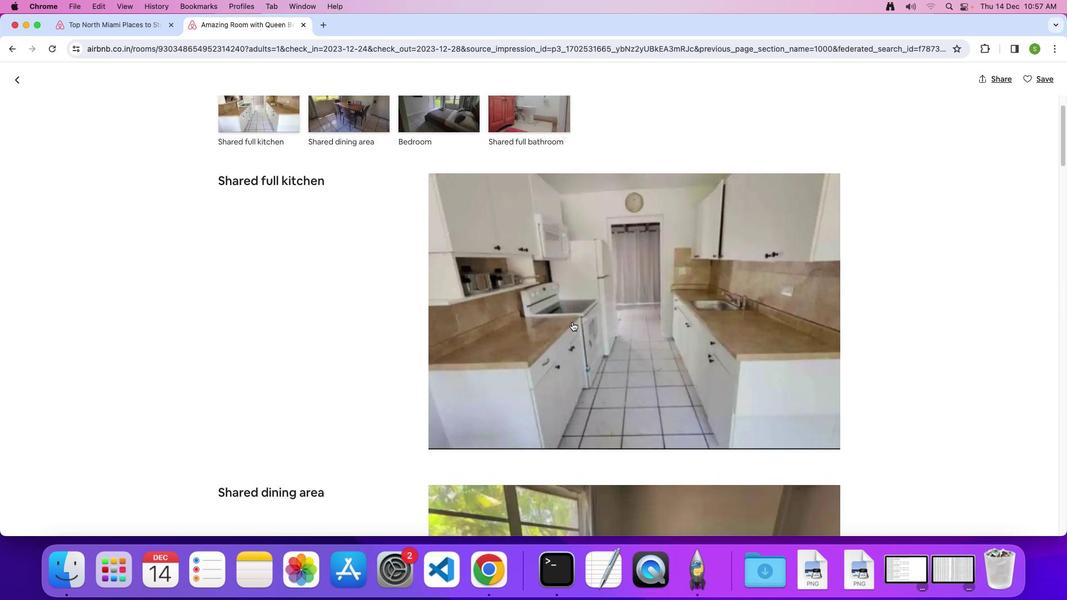 
Action: Mouse scrolled (572, 322) with delta (0, 0)
Screenshot: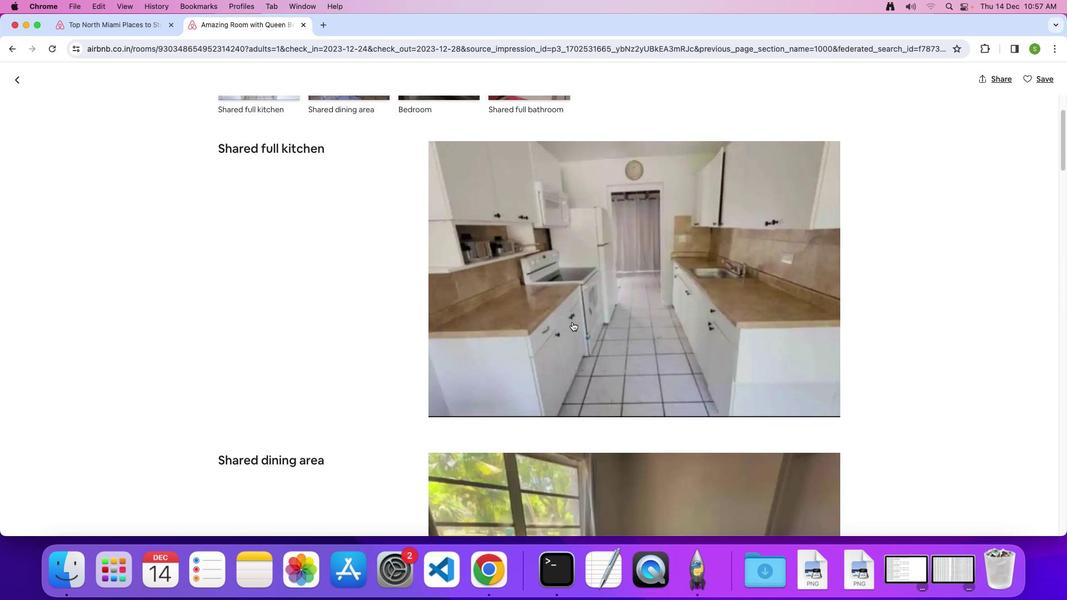 
Action: Mouse scrolled (572, 322) with delta (0, 0)
Screenshot: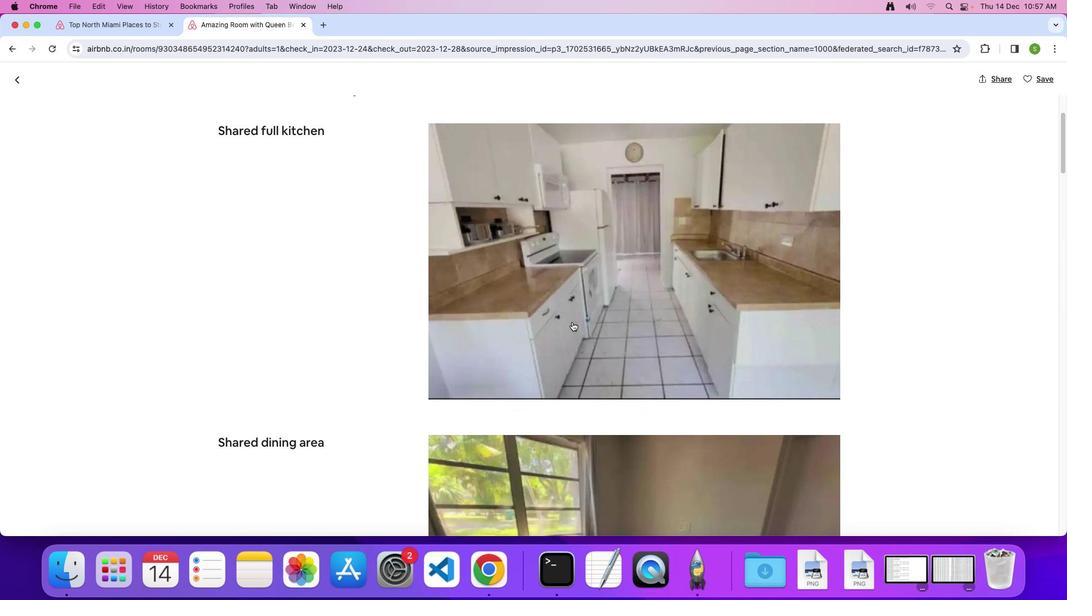 
Action: Mouse moved to (572, 322)
Screenshot: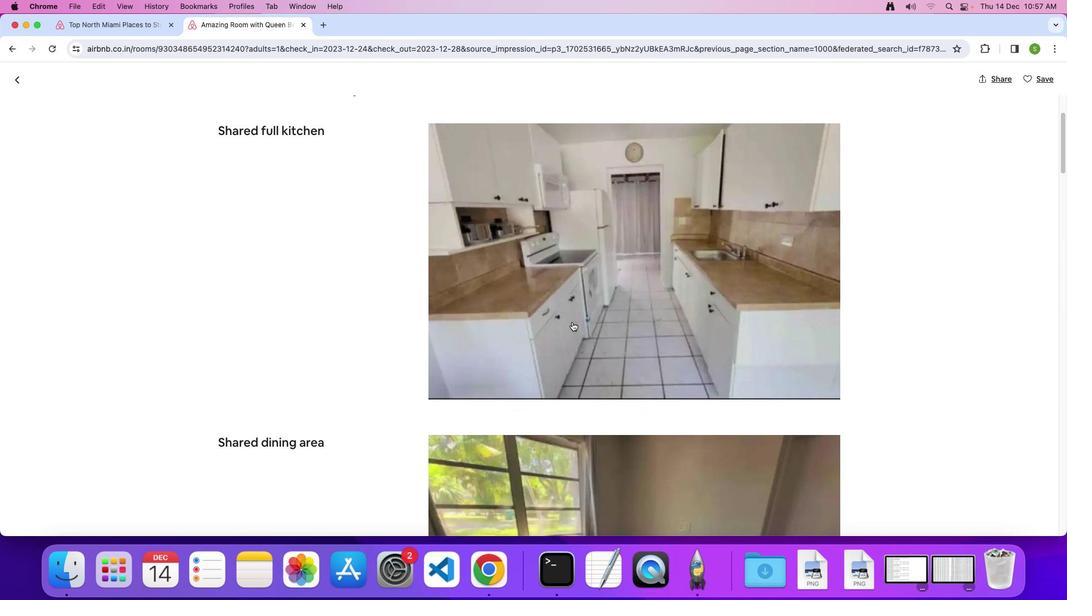 
Action: Mouse scrolled (572, 322) with delta (0, 0)
Screenshot: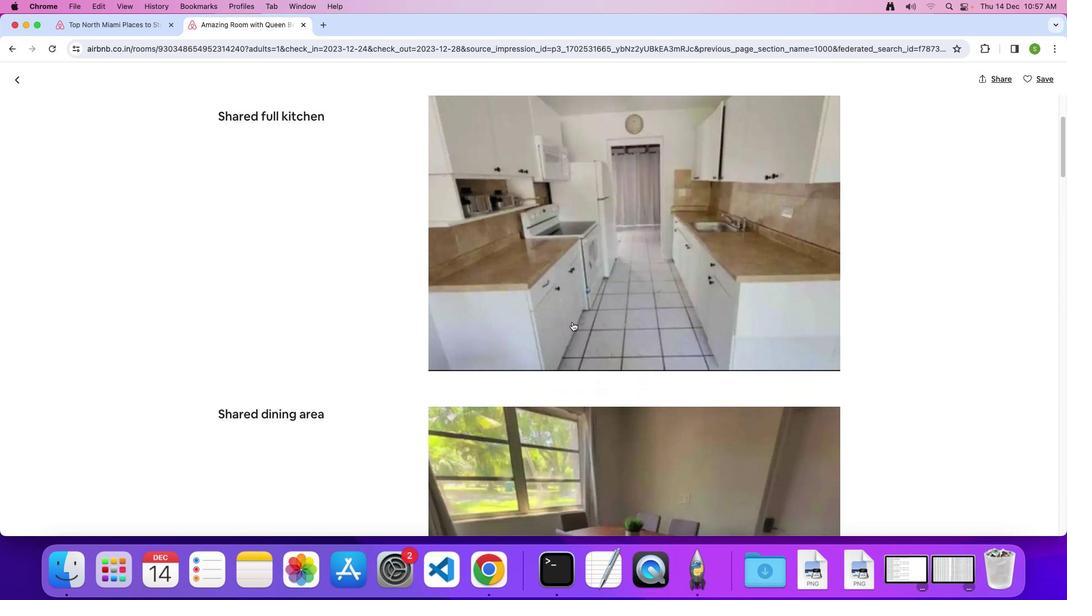 
Action: Mouse scrolled (572, 322) with delta (0, 0)
Screenshot: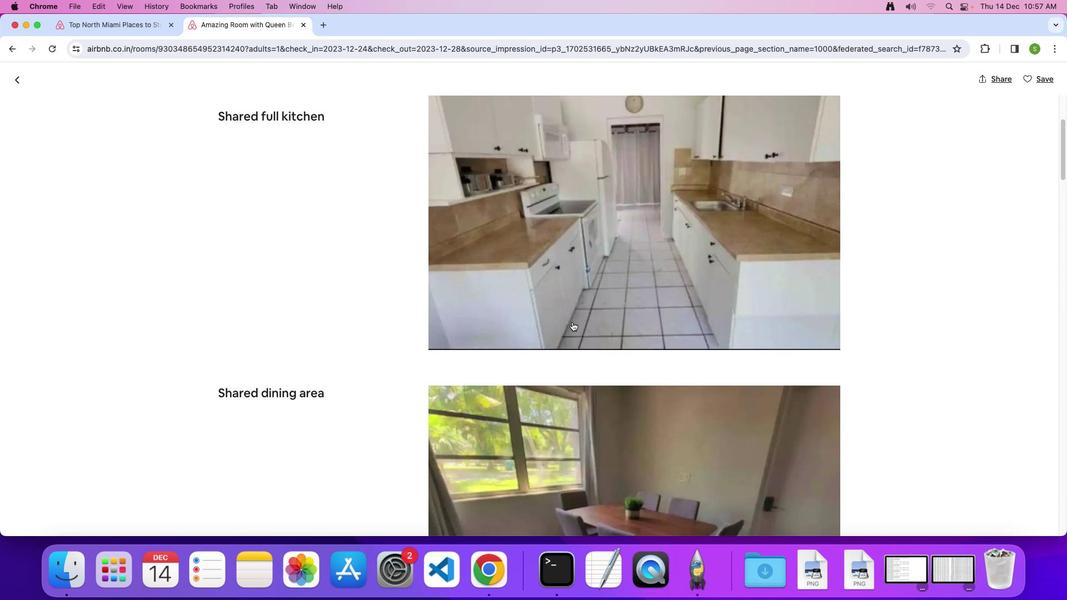 
Action: Mouse scrolled (572, 322) with delta (0, 0)
Screenshot: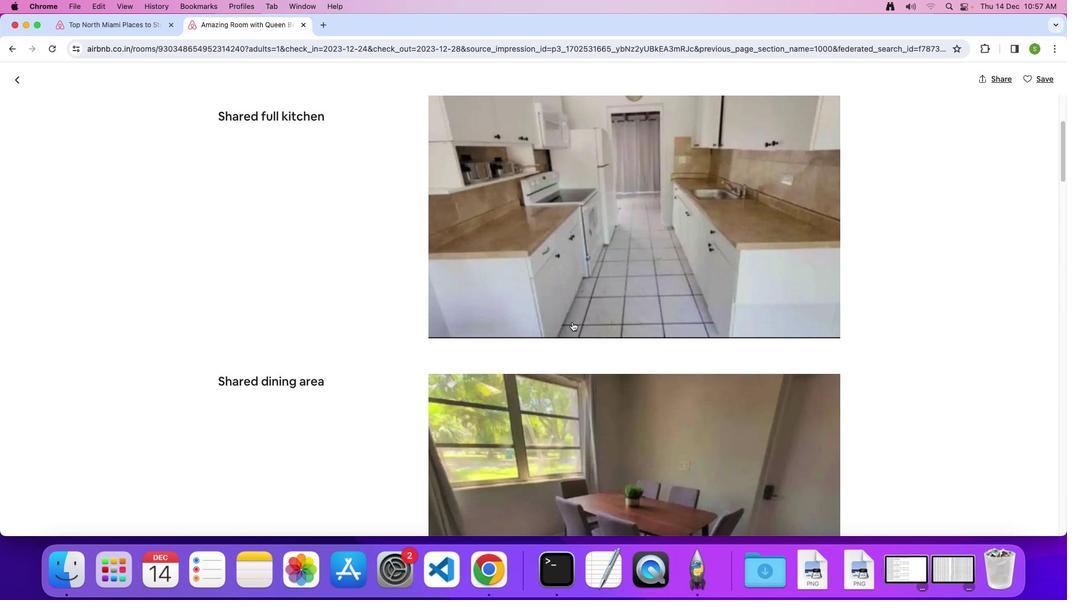 
Action: Mouse scrolled (572, 322) with delta (0, 0)
Screenshot: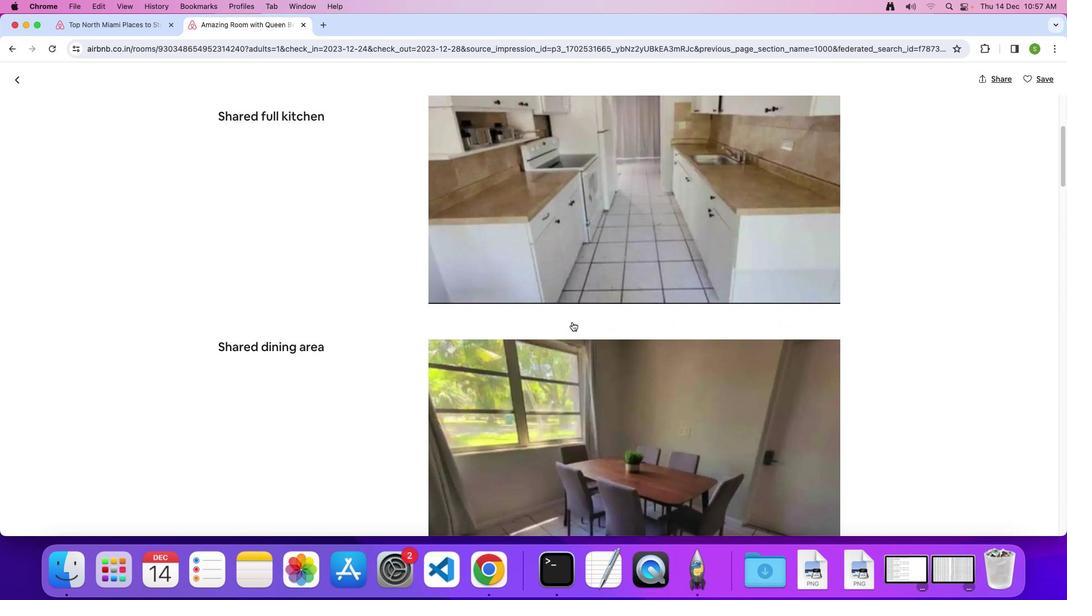 
Action: Mouse scrolled (572, 322) with delta (0, 0)
Screenshot: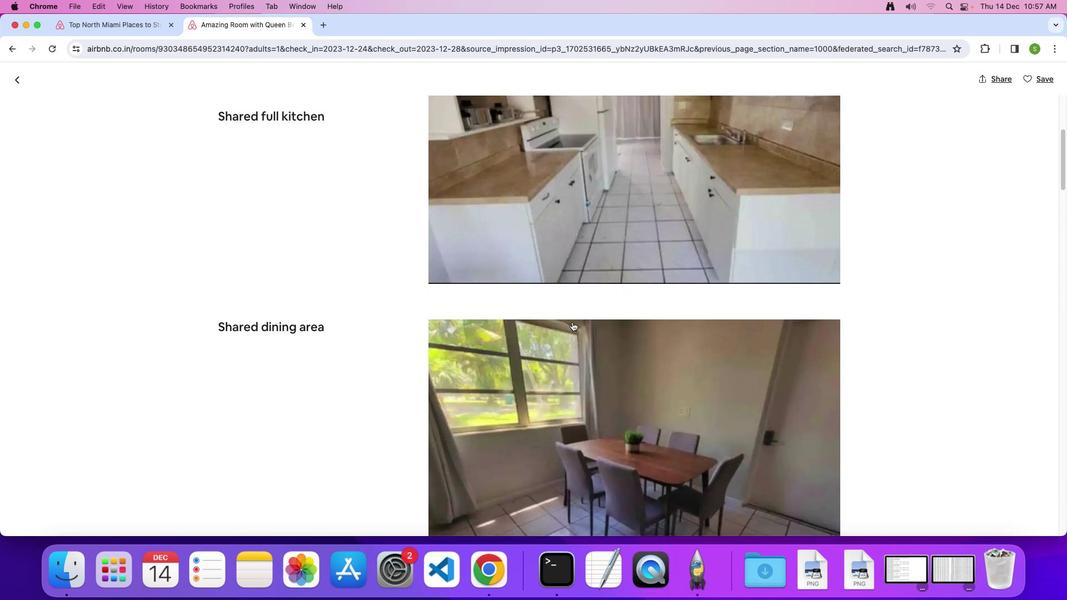 
Action: Mouse scrolled (572, 322) with delta (0, 0)
Screenshot: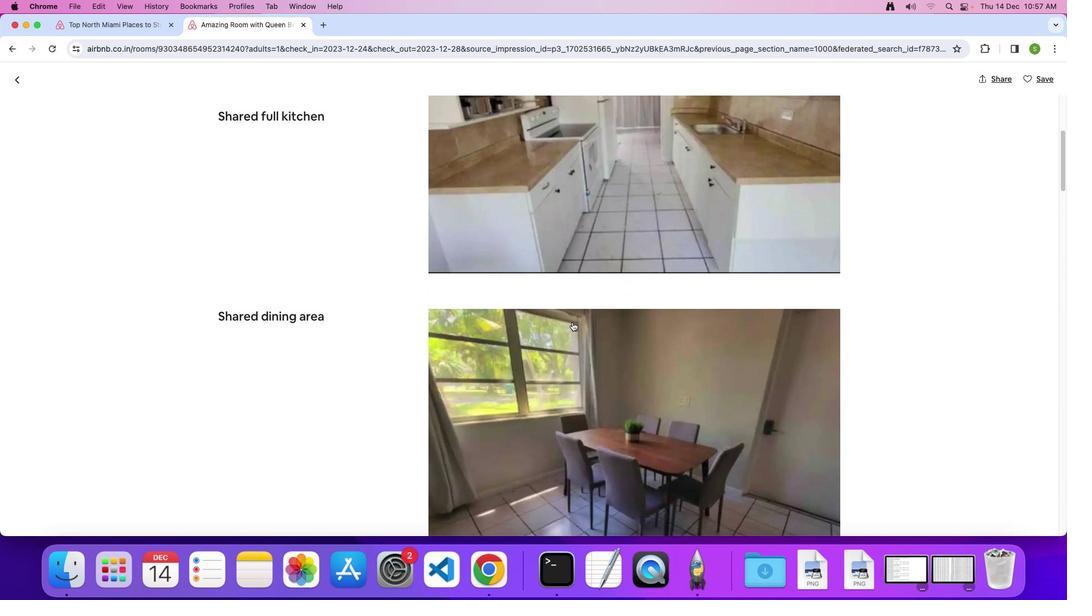 
Action: Mouse scrolled (572, 322) with delta (0, 0)
Screenshot: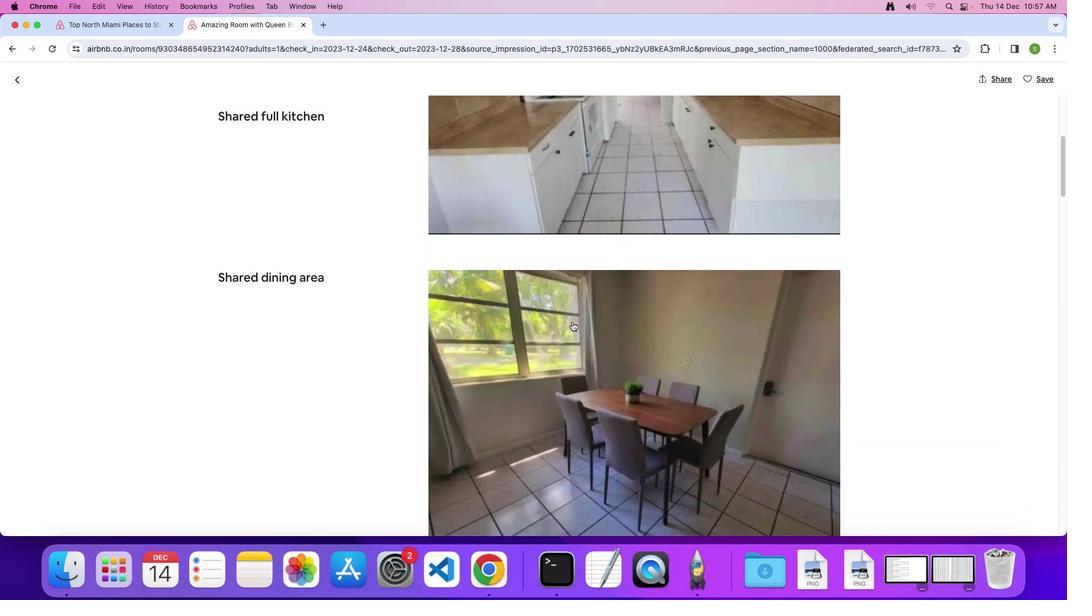 
Action: Mouse scrolled (572, 322) with delta (0, 0)
Screenshot: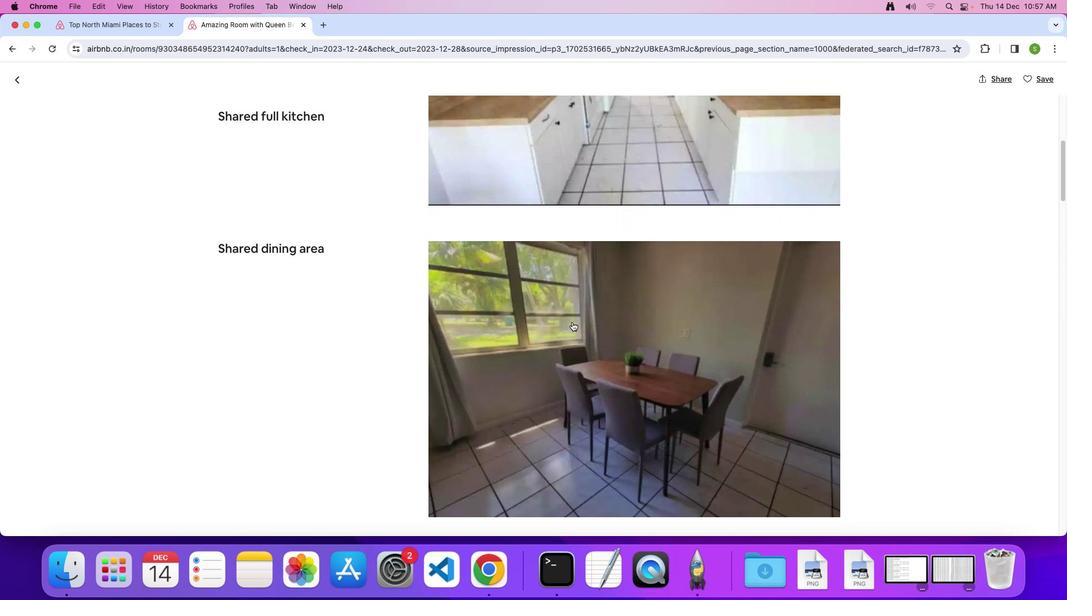 
Action: Mouse scrolled (572, 322) with delta (0, 0)
Screenshot: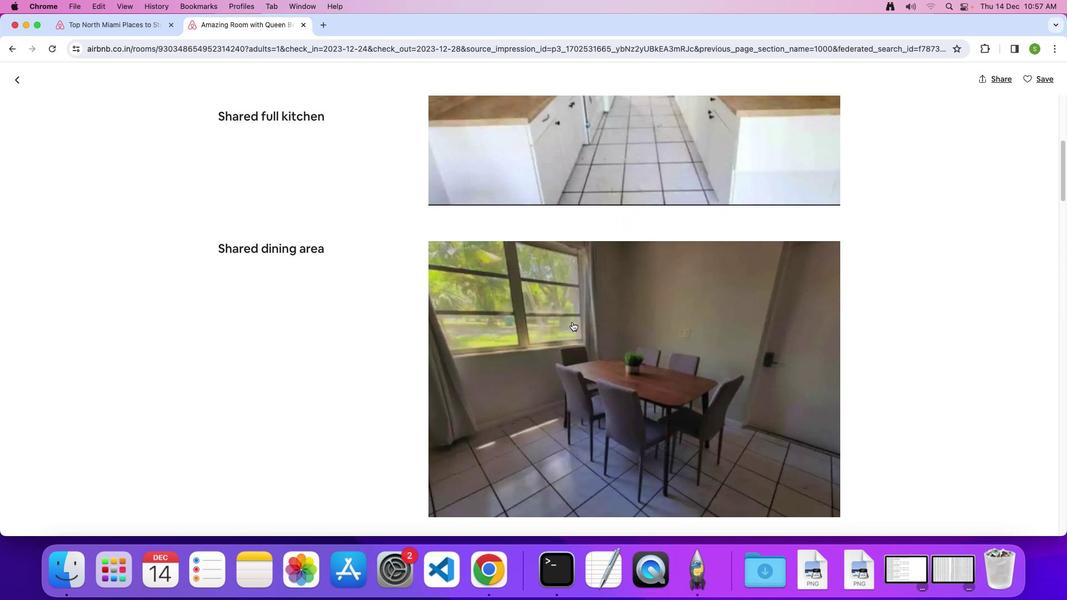 
Action: Mouse scrolled (572, 322) with delta (0, 0)
Screenshot: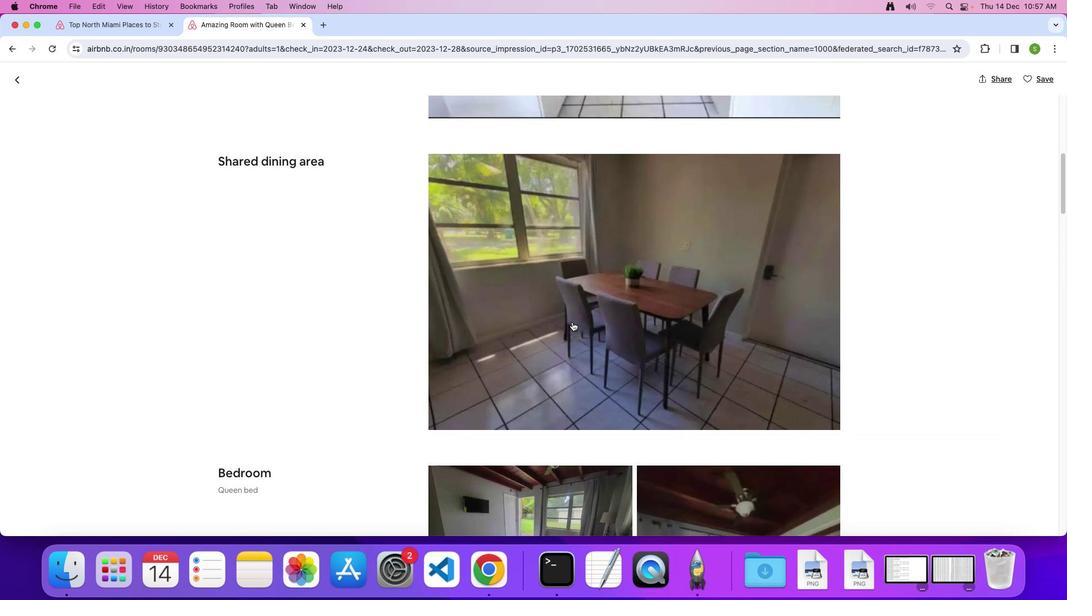 
Action: Mouse scrolled (572, 322) with delta (0, 0)
Screenshot: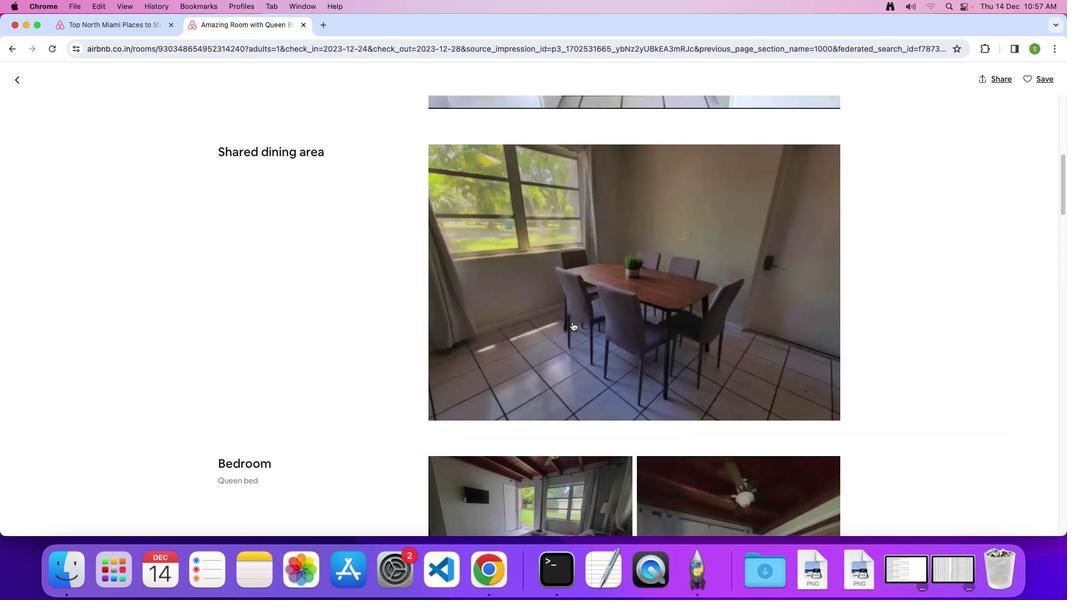 
Action: Mouse scrolled (572, 322) with delta (0, 0)
Screenshot: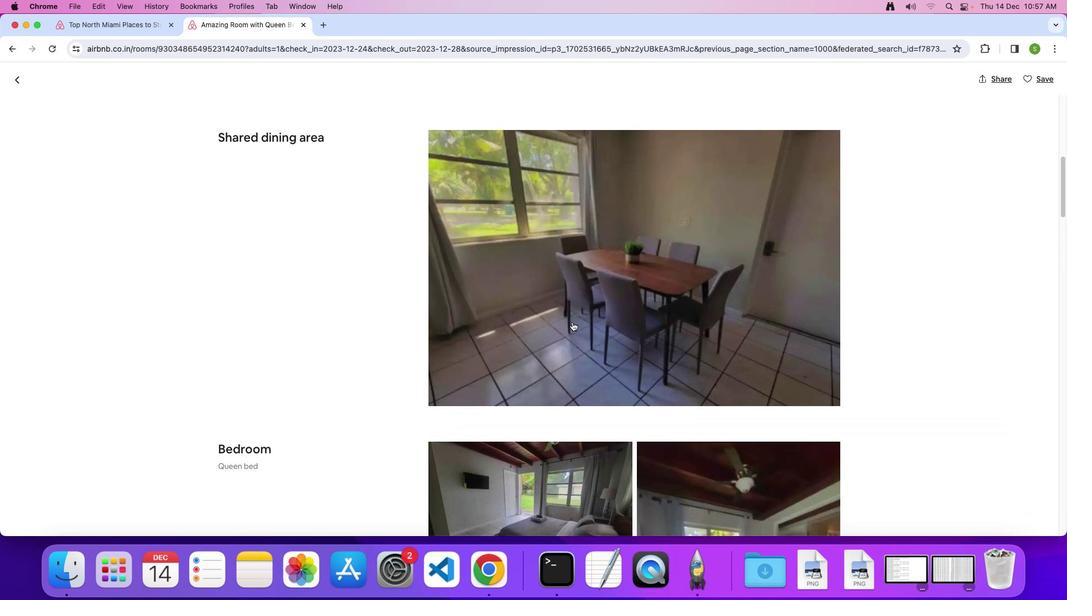 
Action: Mouse scrolled (572, 322) with delta (0, -1)
Screenshot: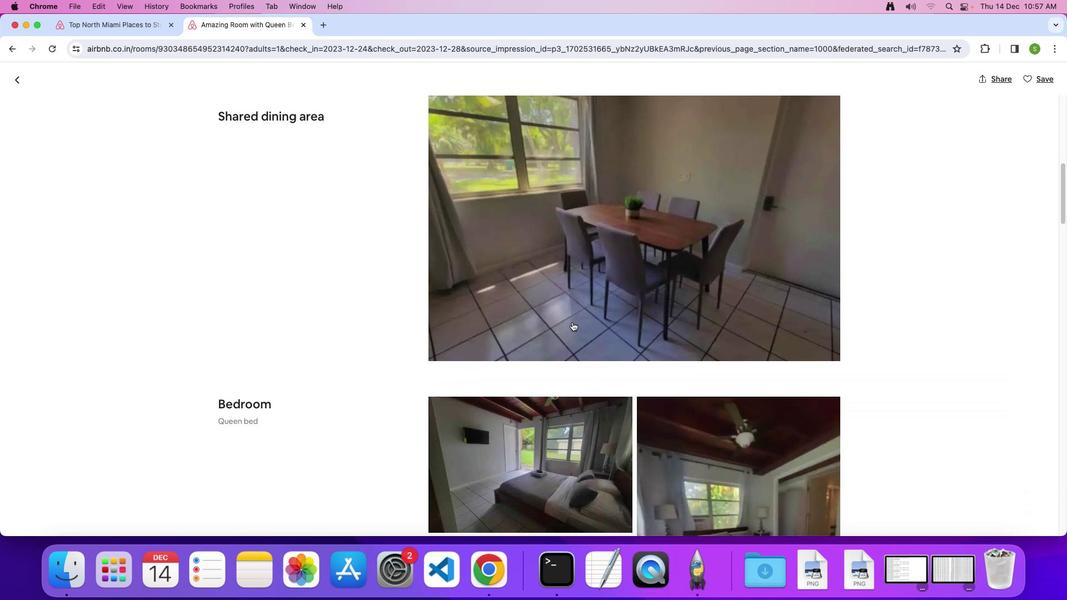 
Action: Mouse scrolled (572, 322) with delta (0, 0)
Screenshot: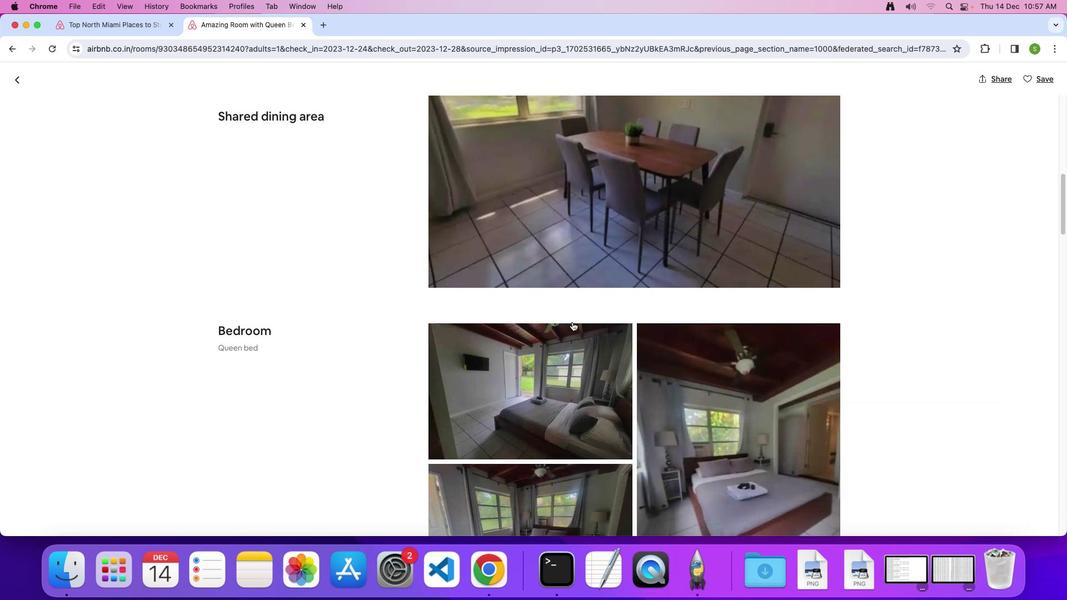 
Action: Mouse scrolled (572, 322) with delta (0, 0)
Screenshot: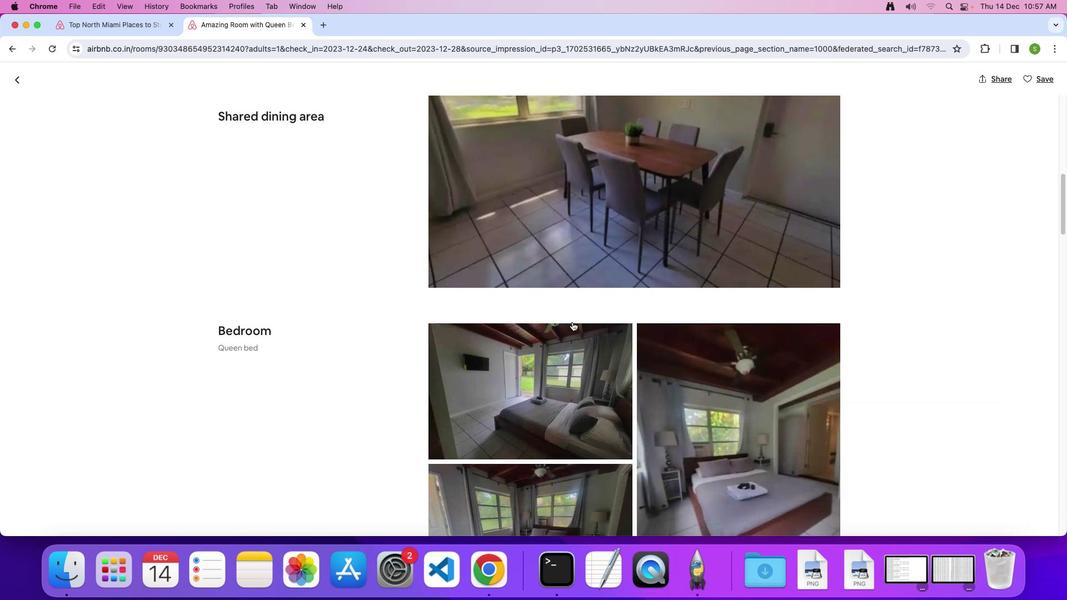 
Action: Mouse scrolled (572, 322) with delta (0, -1)
Screenshot: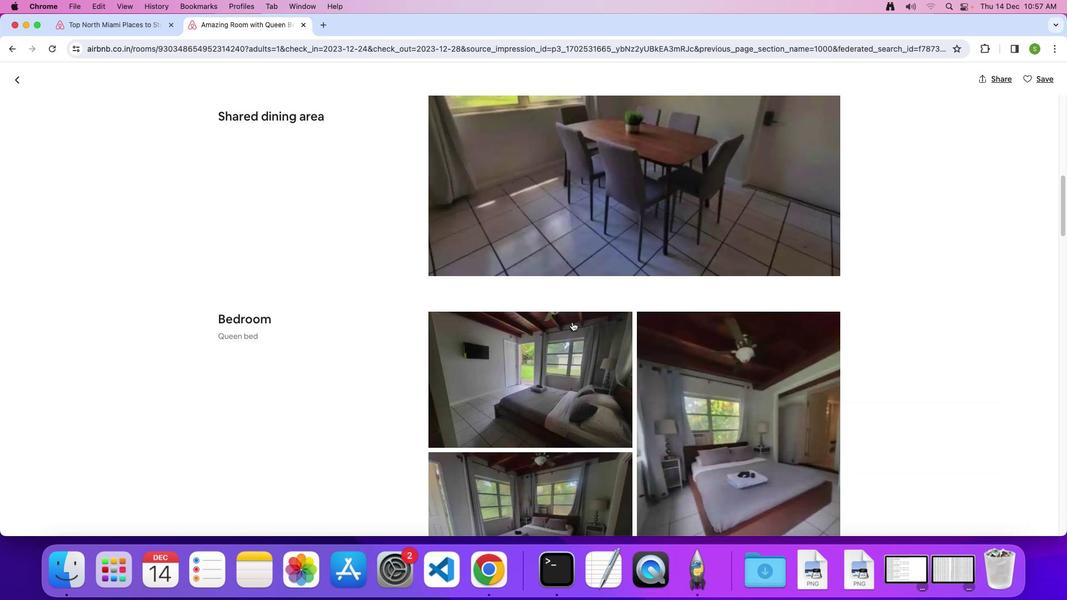 
Action: Mouse scrolled (572, 322) with delta (0, 0)
Screenshot: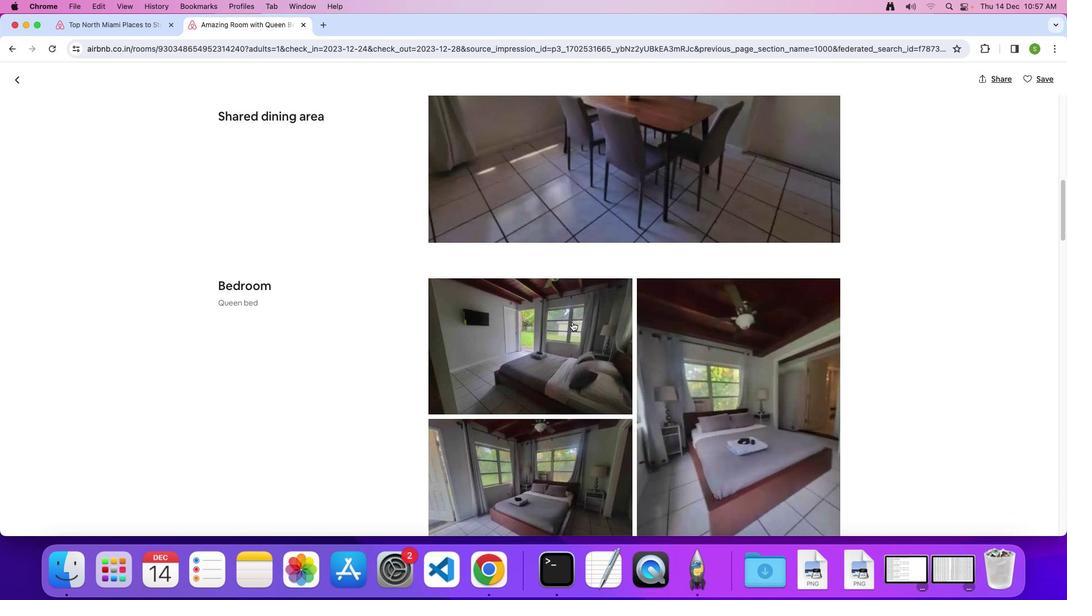 
Action: Mouse scrolled (572, 322) with delta (0, 0)
Screenshot: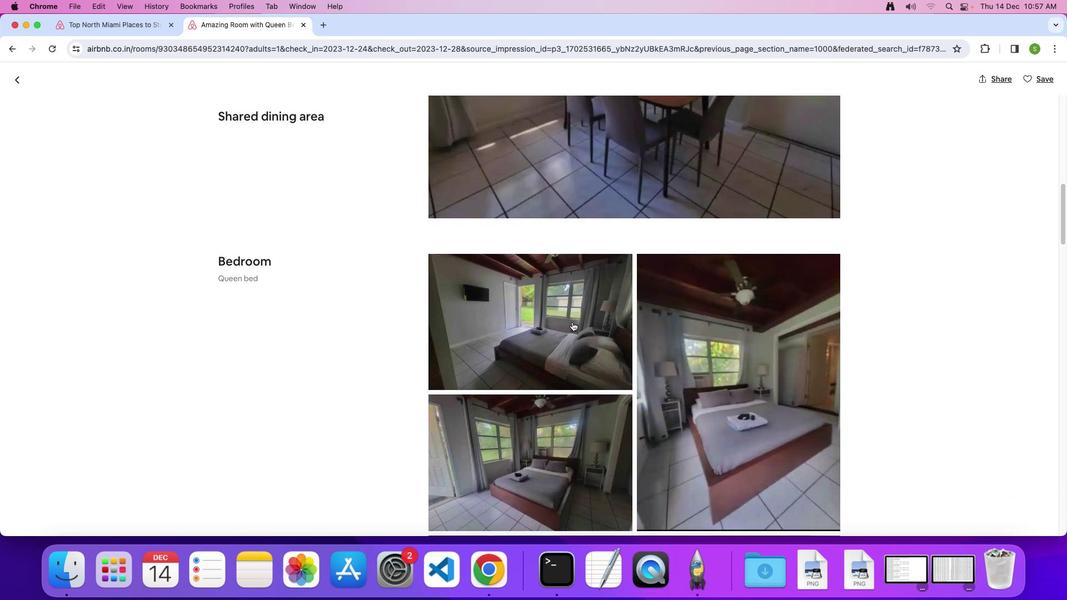 
Action: Mouse scrolled (572, 322) with delta (0, 0)
Screenshot: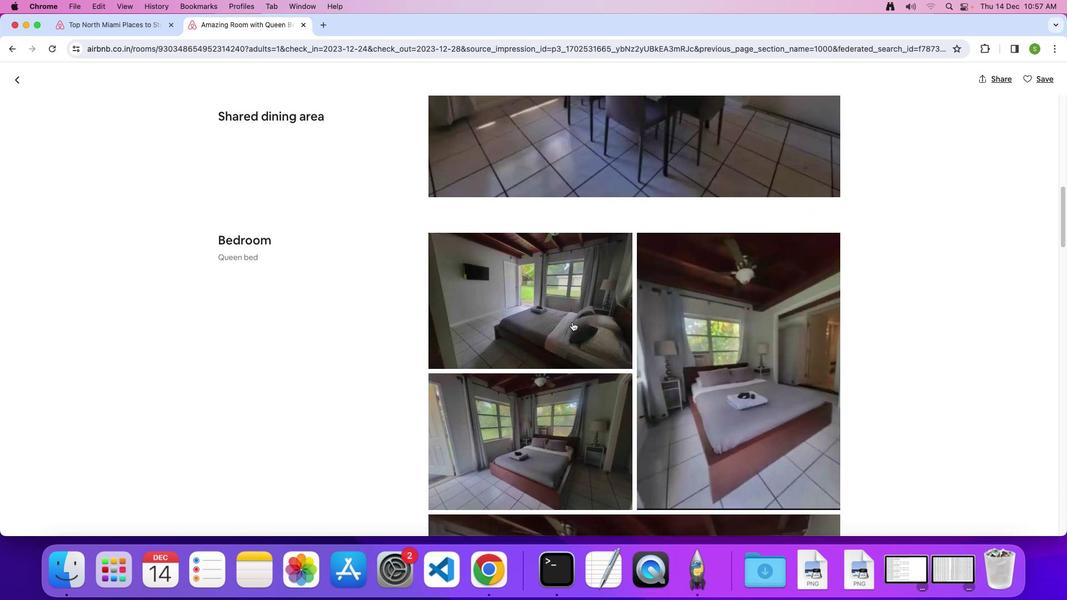 
Action: Mouse scrolled (572, 322) with delta (0, 0)
Screenshot: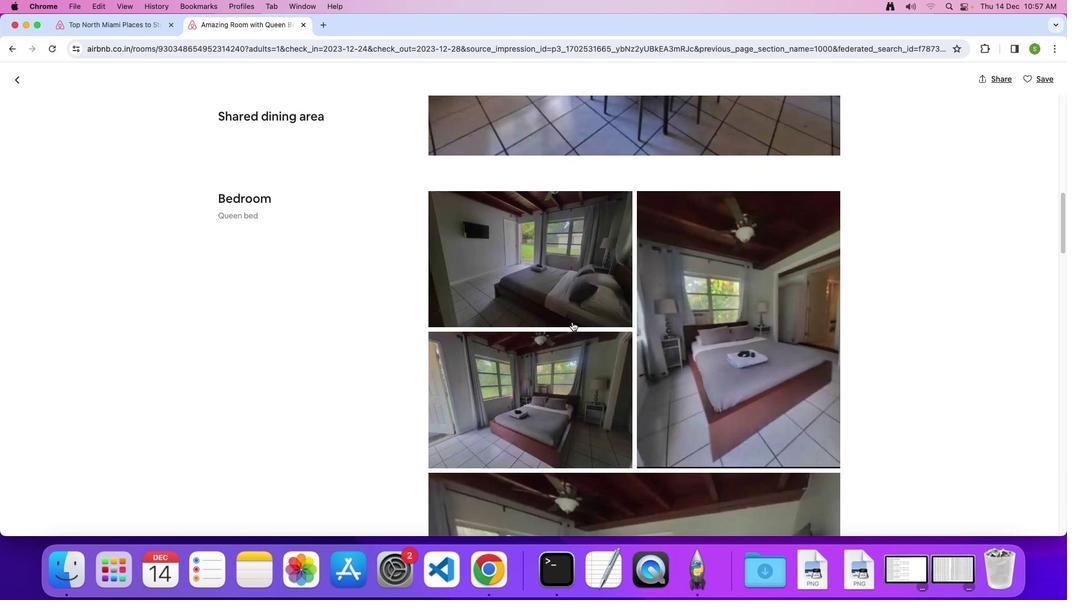 
Action: Mouse scrolled (572, 322) with delta (0, 0)
Screenshot: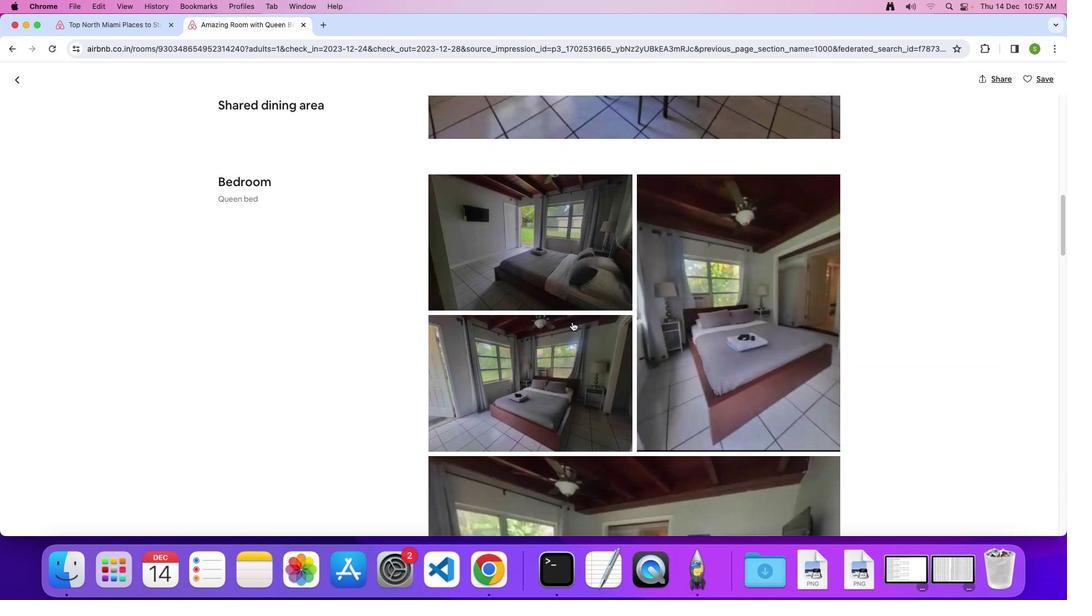 
Action: Mouse scrolled (572, 322) with delta (0, -1)
Screenshot: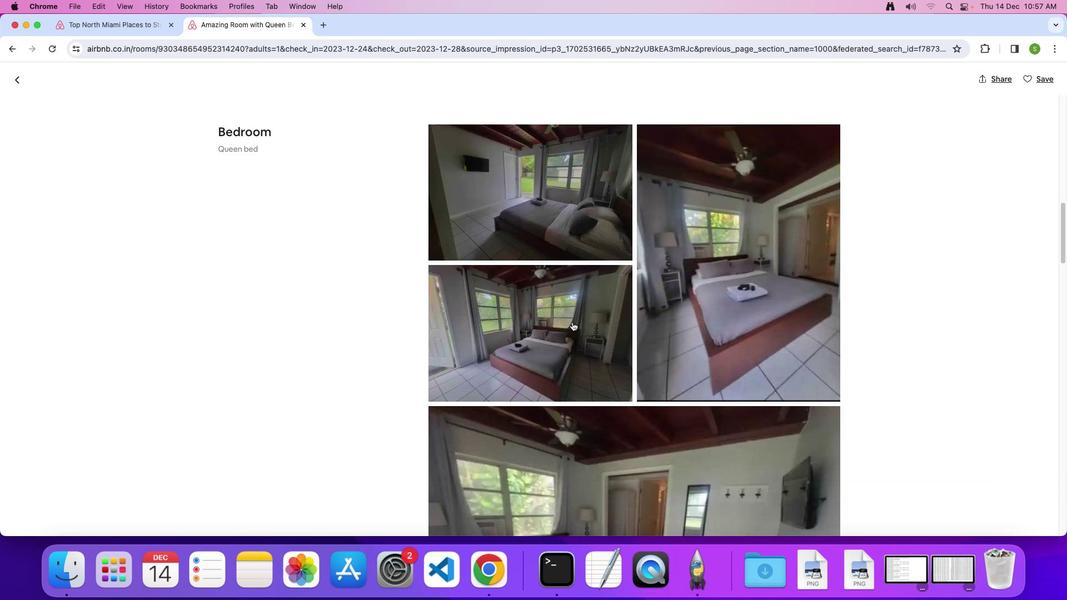 
Action: Mouse scrolled (572, 322) with delta (0, 0)
Screenshot: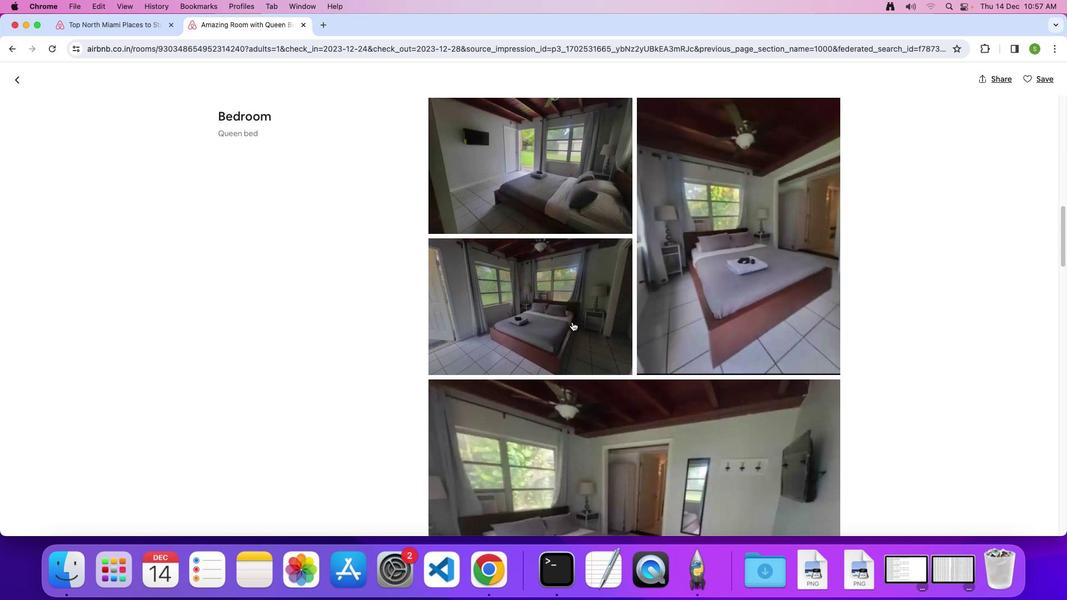 
Action: Mouse scrolled (572, 322) with delta (0, 0)
Screenshot: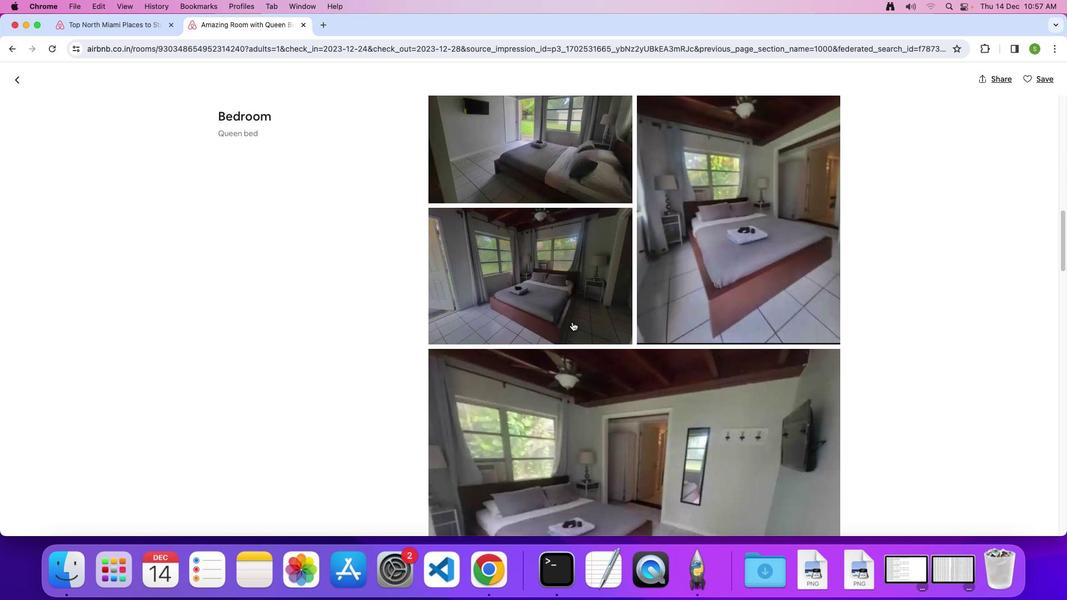 
Action: Mouse scrolled (572, 322) with delta (0, -1)
Screenshot: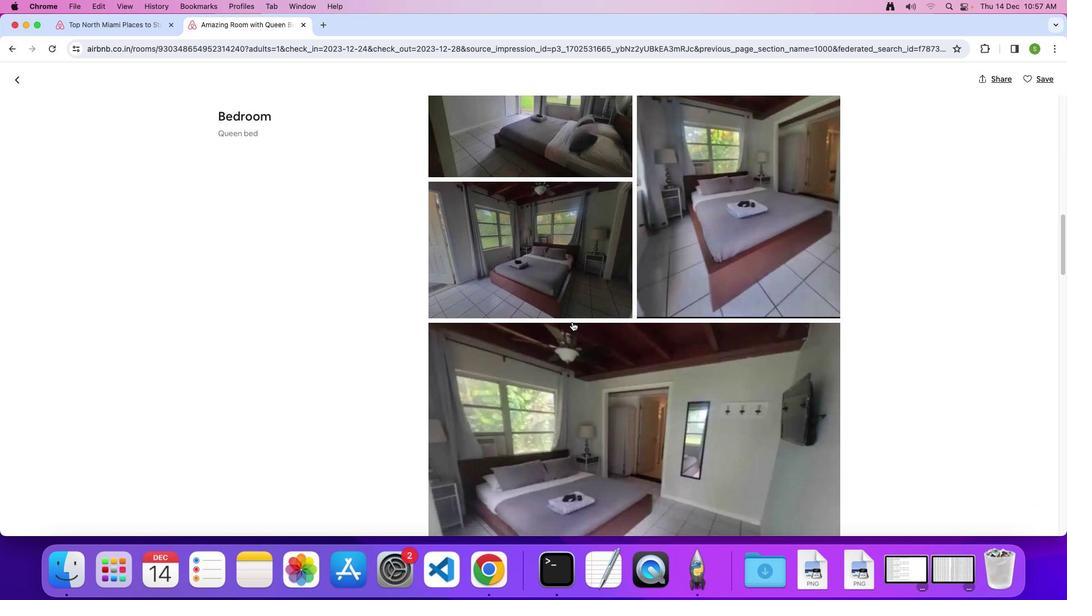 
Action: Mouse scrolled (572, 322) with delta (0, 0)
Screenshot: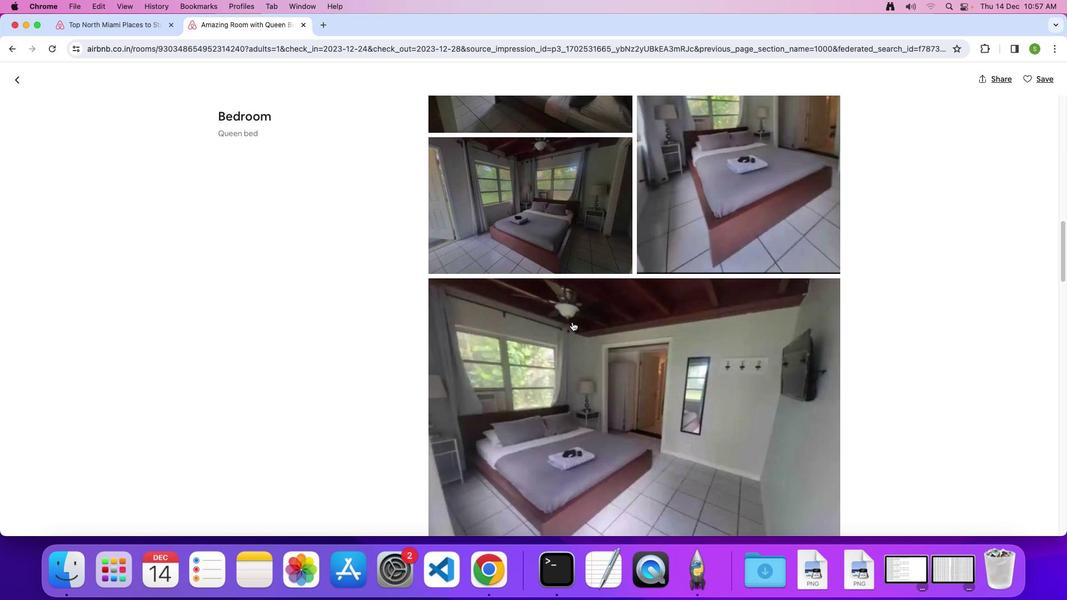 
Action: Mouse scrolled (572, 322) with delta (0, 0)
Screenshot: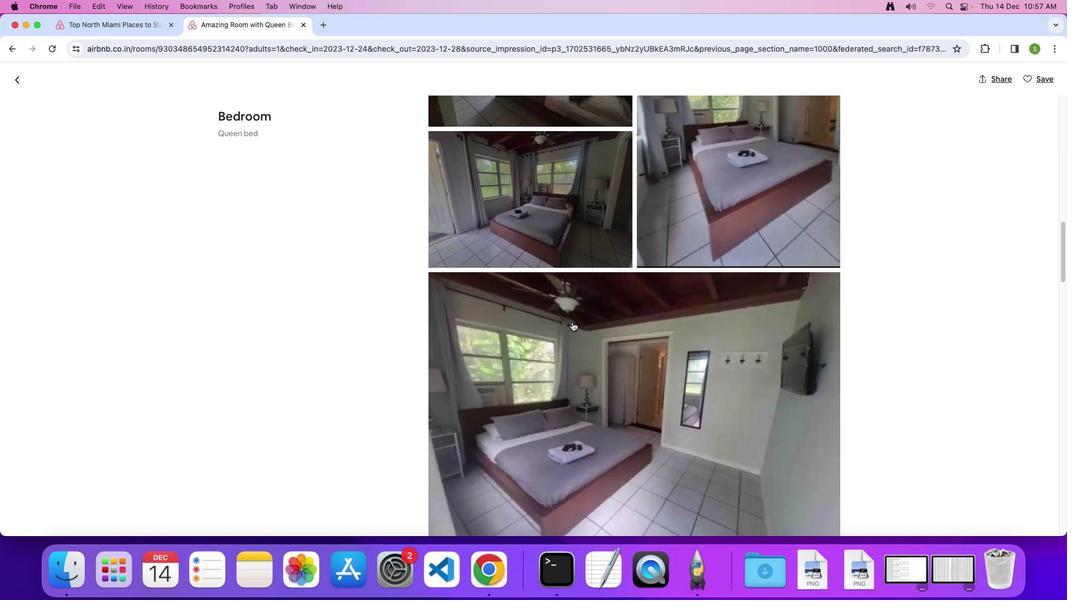 
Action: Mouse scrolled (572, 322) with delta (0, 0)
Screenshot: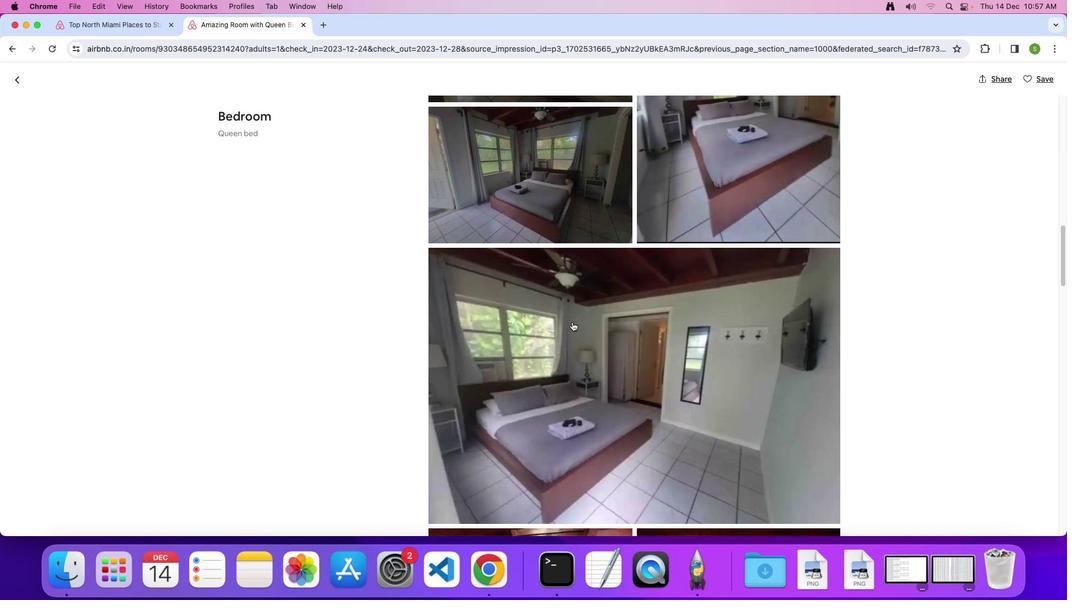 
Action: Mouse scrolled (572, 322) with delta (0, 0)
Screenshot: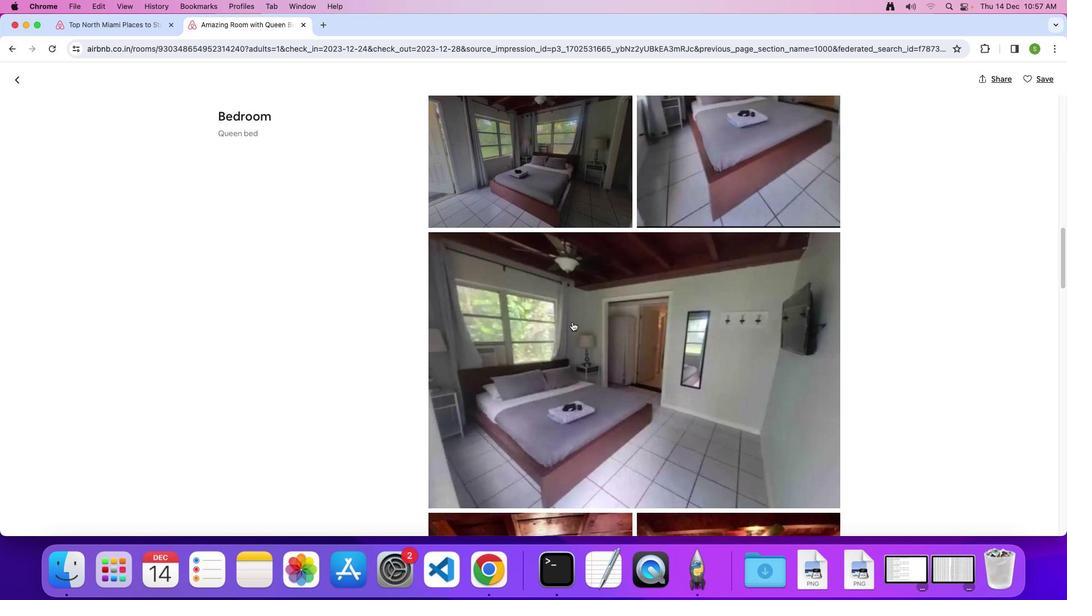 
Action: Mouse scrolled (572, 322) with delta (0, 0)
Screenshot: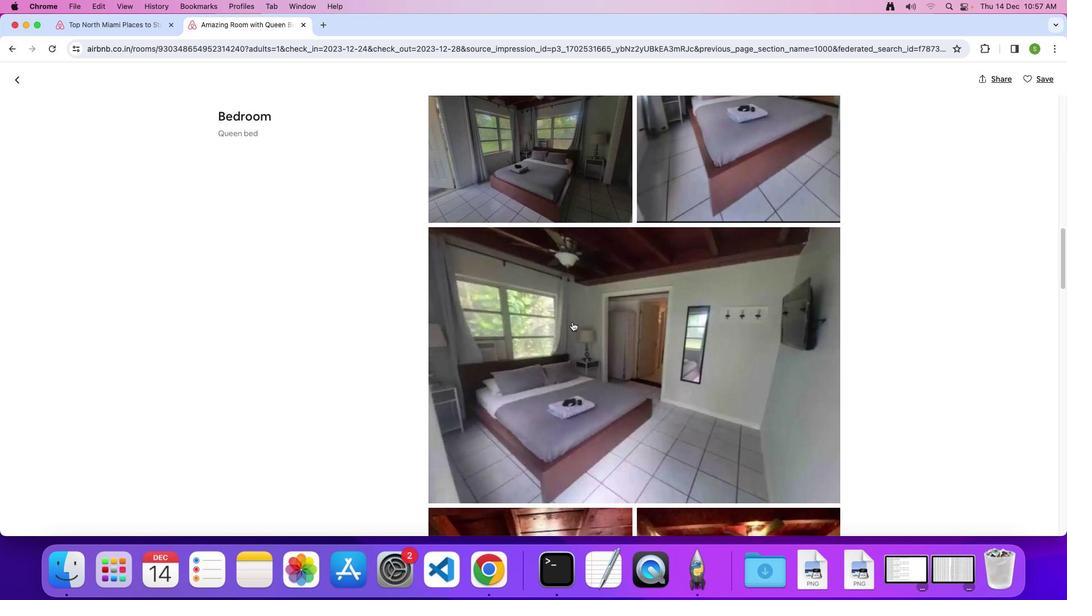 
Action: Mouse scrolled (572, 322) with delta (0, 0)
Screenshot: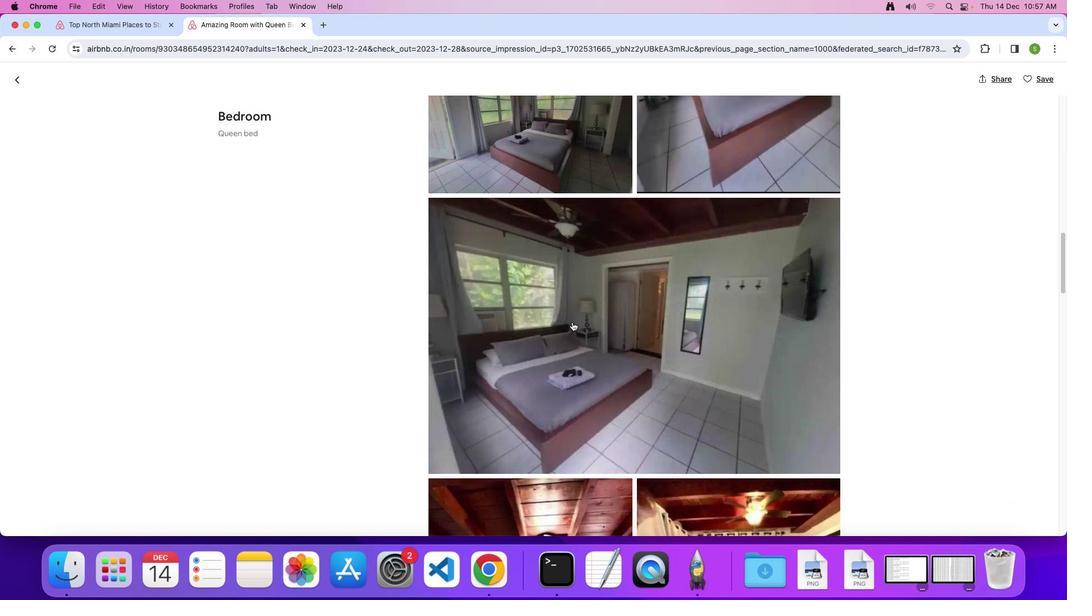 
Action: Mouse scrolled (572, 322) with delta (0, 0)
Screenshot: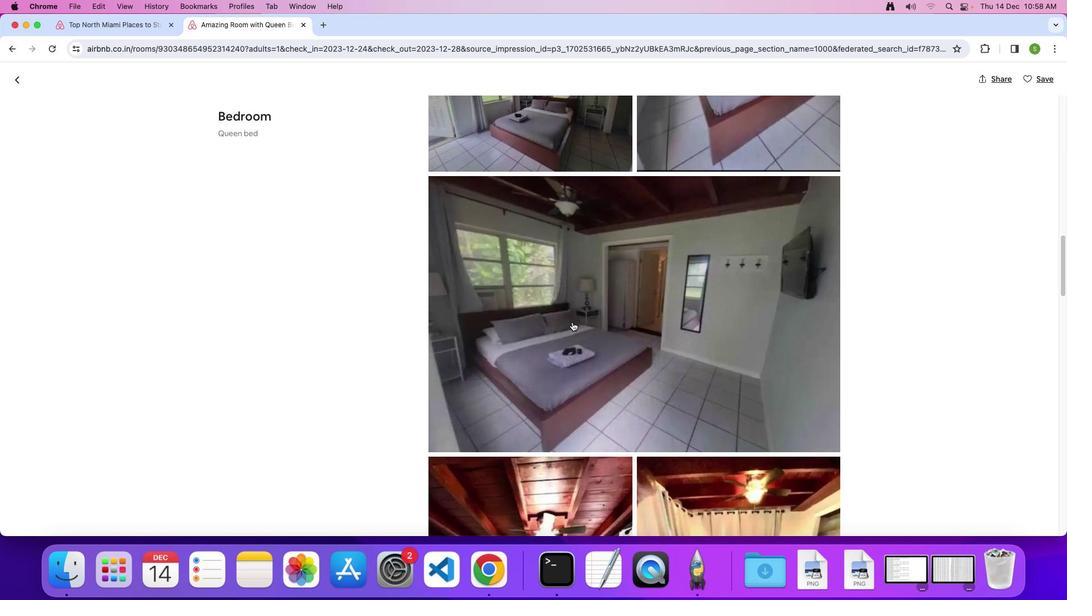 
Action: Mouse scrolled (572, 322) with delta (0, 0)
Screenshot: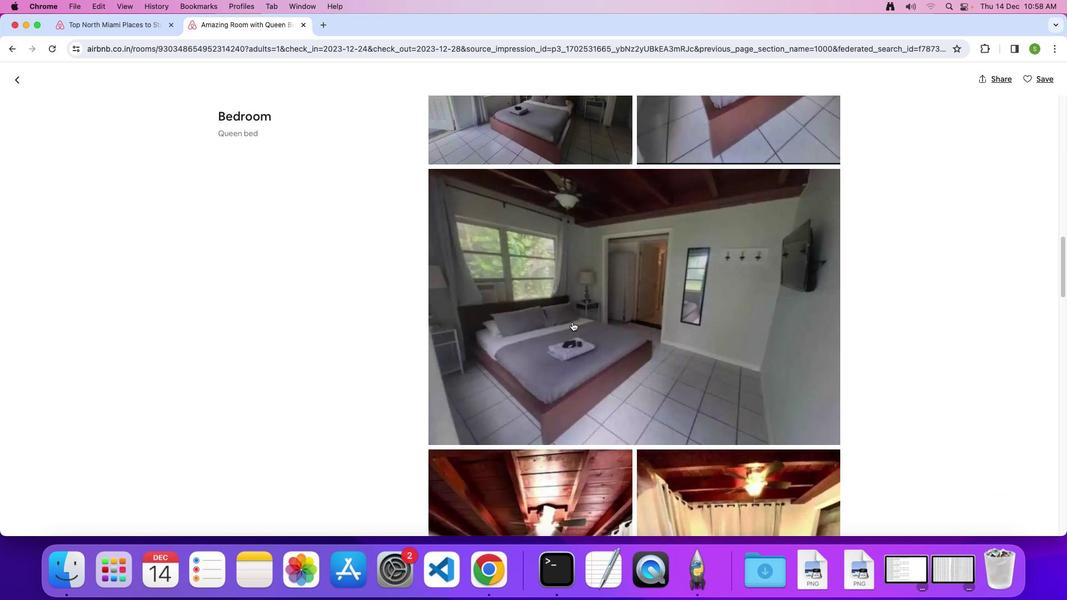 
Action: Mouse scrolled (572, 322) with delta (0, 0)
Screenshot: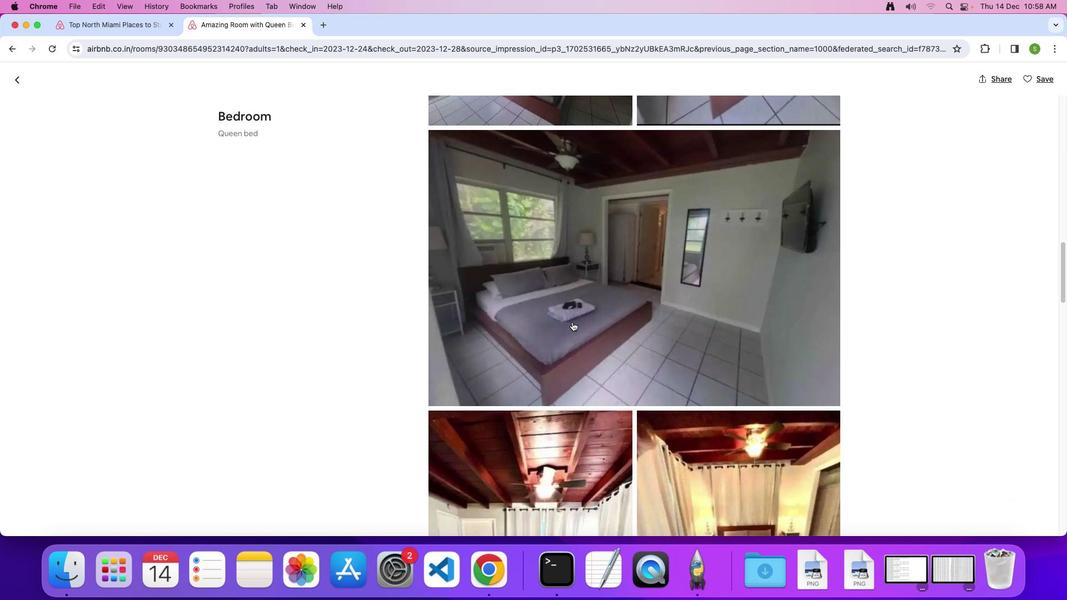 
Action: Mouse scrolled (572, 322) with delta (0, 0)
Screenshot: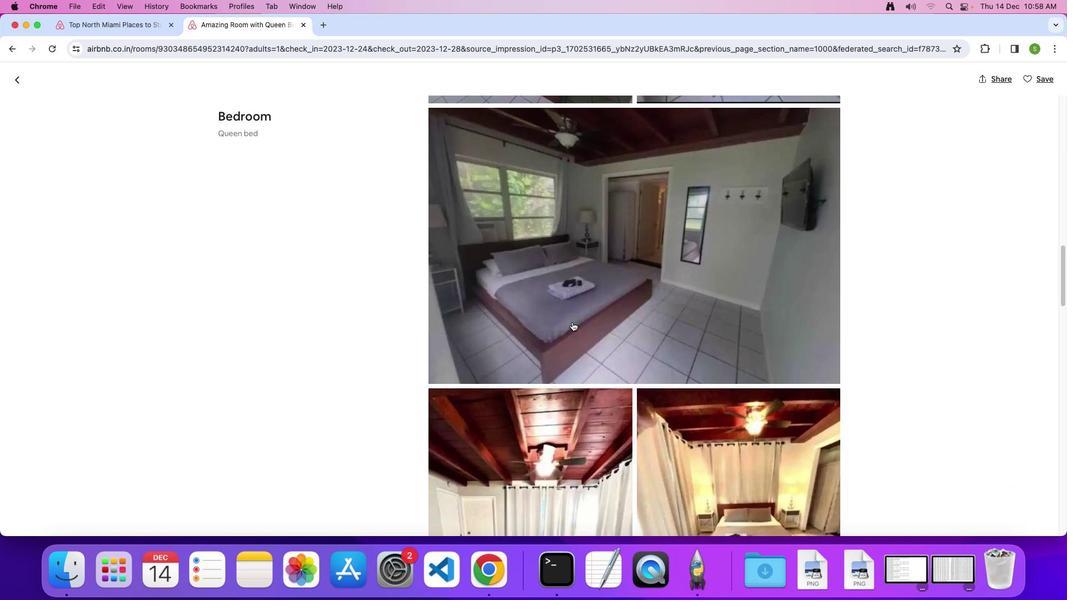 
Action: Mouse scrolled (572, 322) with delta (0, 0)
Screenshot: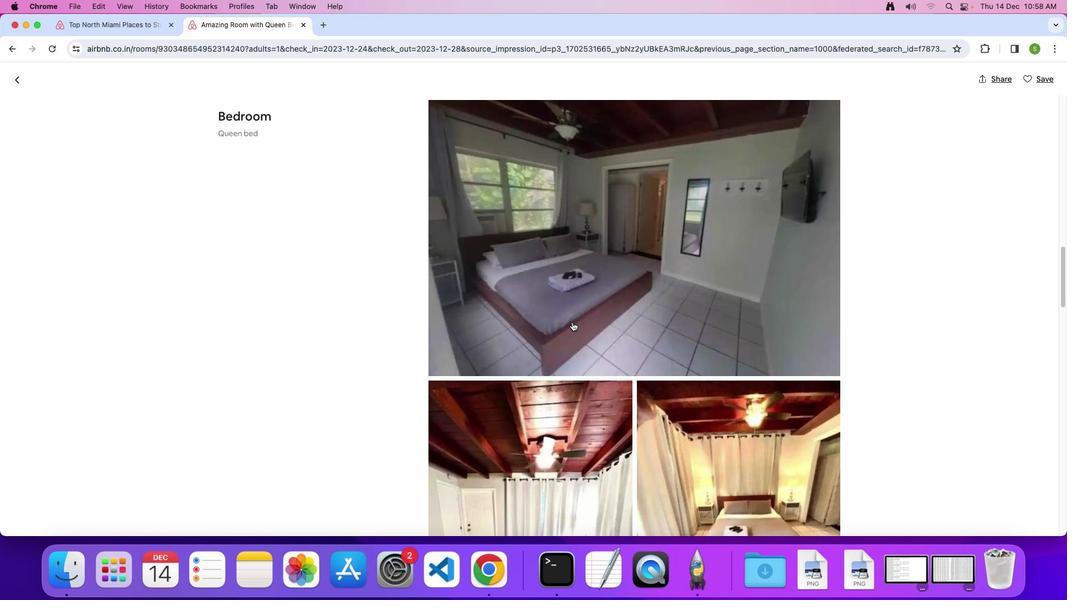 
Action: Mouse scrolled (572, 322) with delta (0, 0)
Screenshot: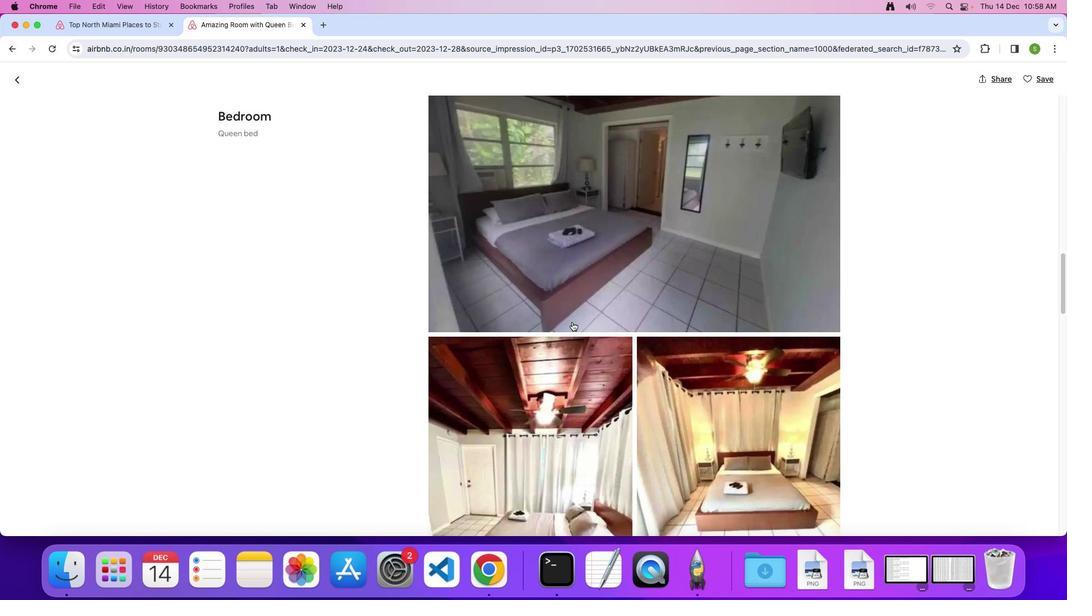 
Action: Mouse scrolled (572, 322) with delta (0, 0)
Screenshot: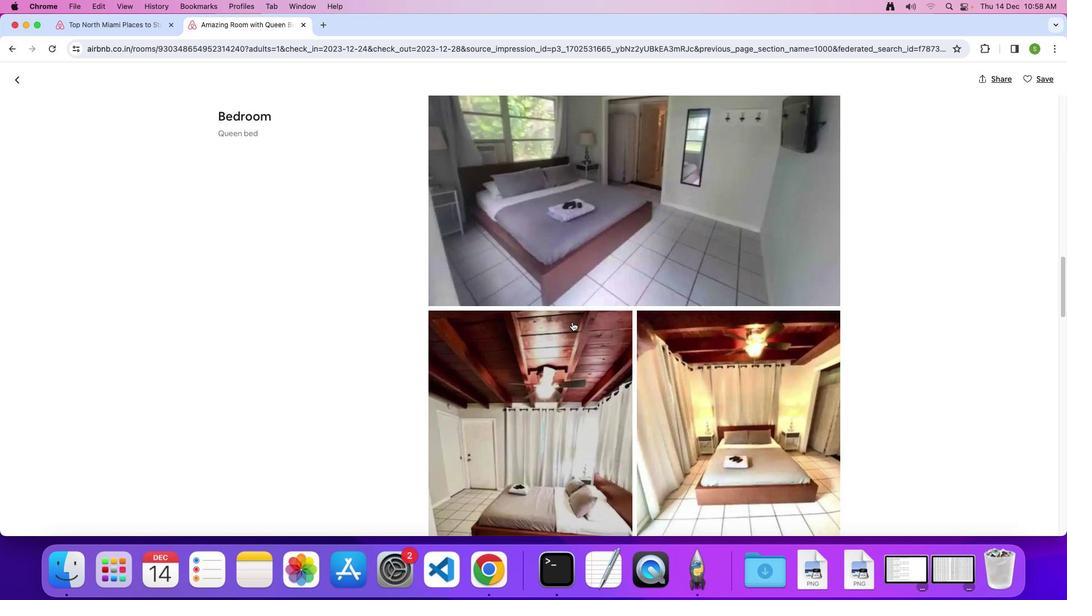 
Action: Mouse scrolled (572, 322) with delta (0, 0)
Screenshot: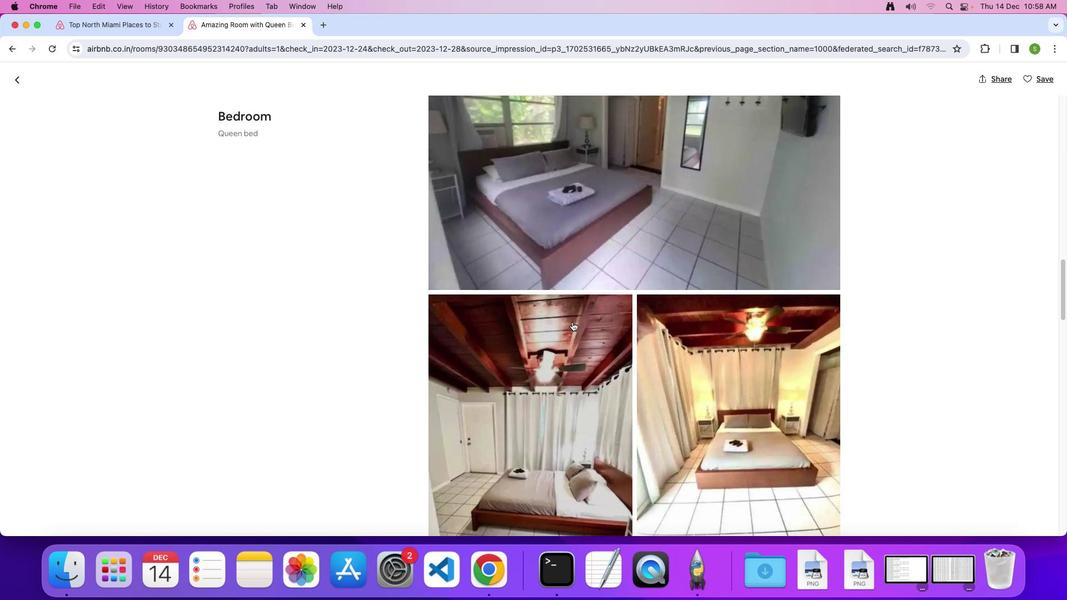 
Action: Mouse scrolled (572, 322) with delta (0, -1)
Screenshot: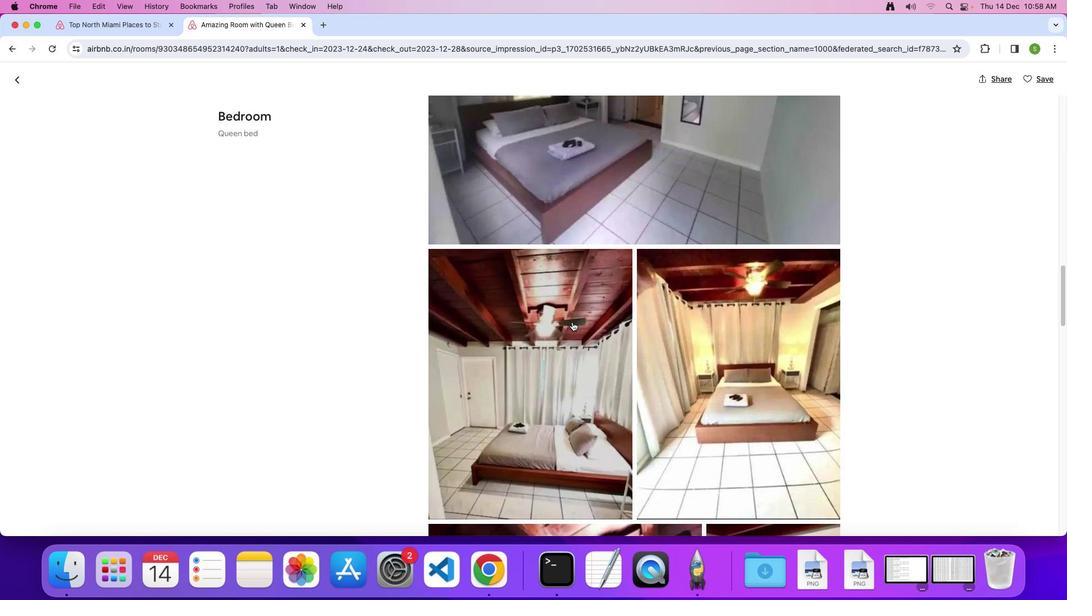 
Action: Mouse scrolled (572, 322) with delta (0, 0)
Screenshot: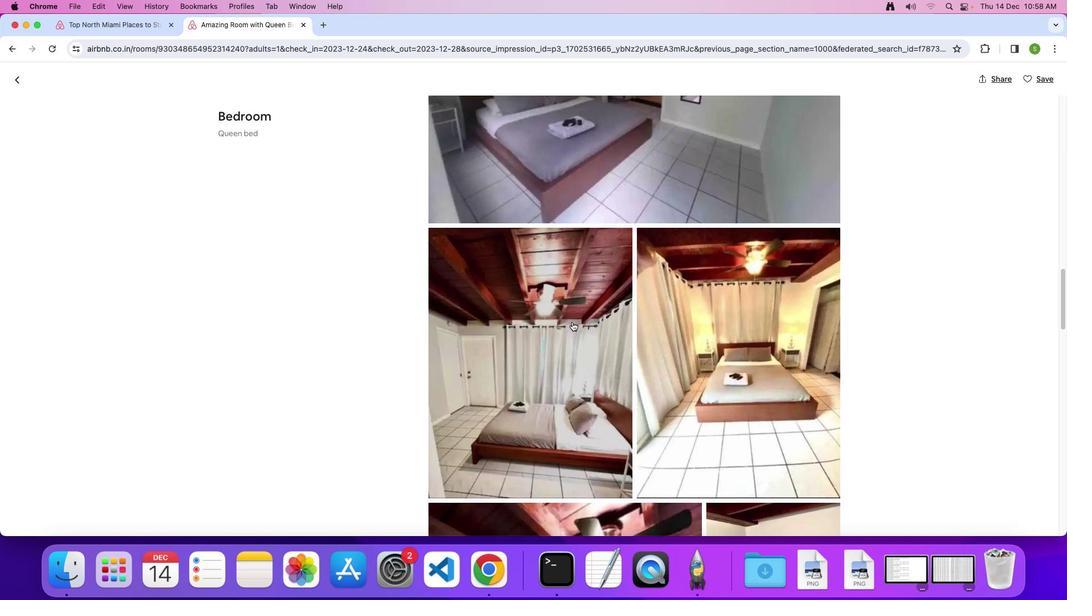 
Action: Mouse scrolled (572, 322) with delta (0, 0)
Screenshot: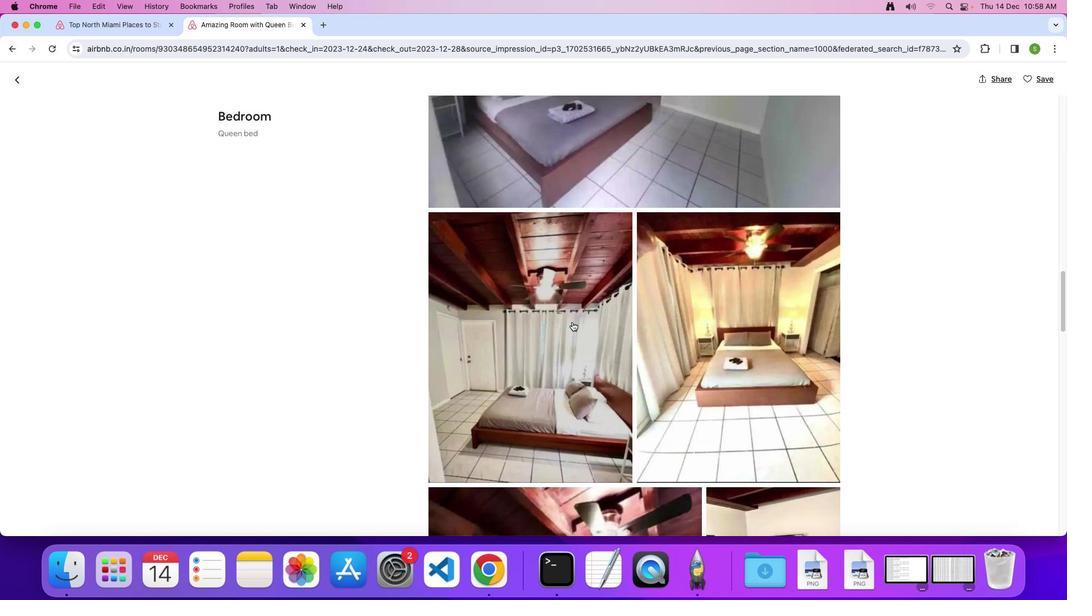 
Action: Mouse scrolled (572, 322) with delta (0, 0)
Screenshot: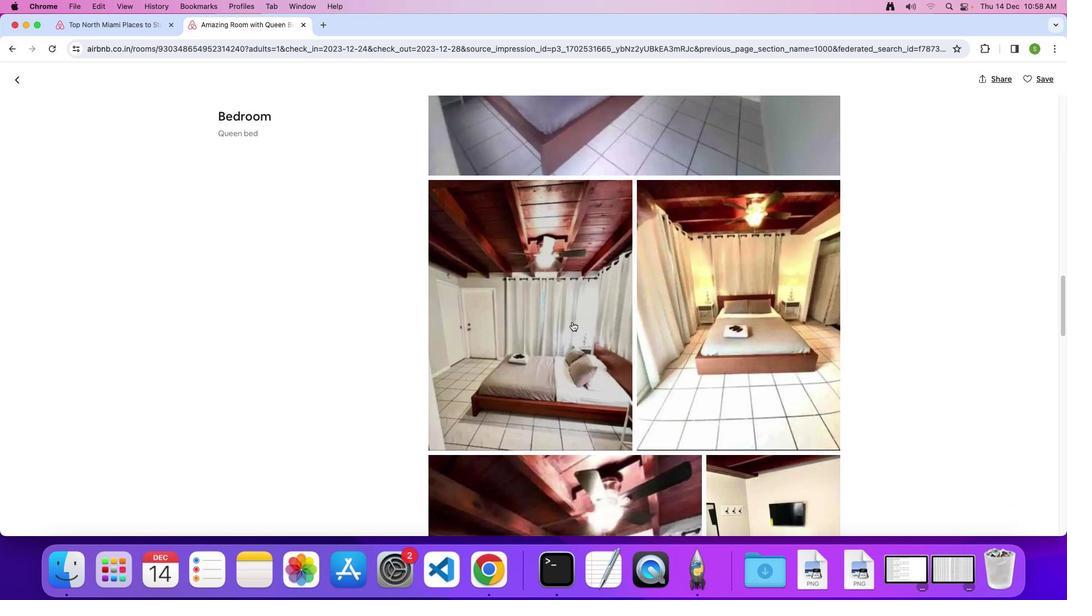 
Action: Mouse scrolled (572, 322) with delta (0, 0)
Screenshot: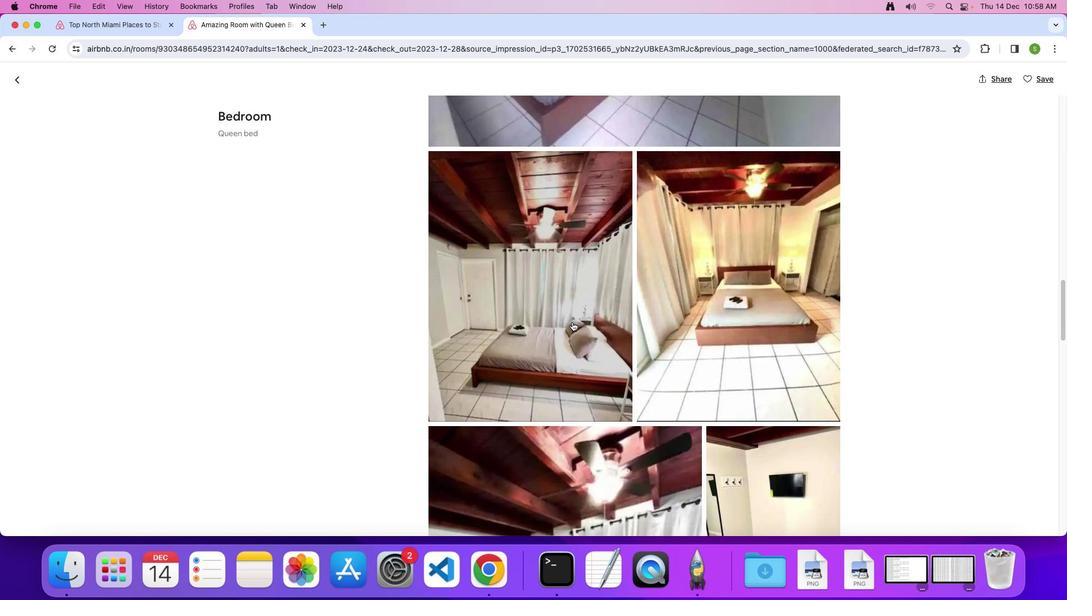 
Action: Mouse scrolled (572, 322) with delta (0, 0)
Screenshot: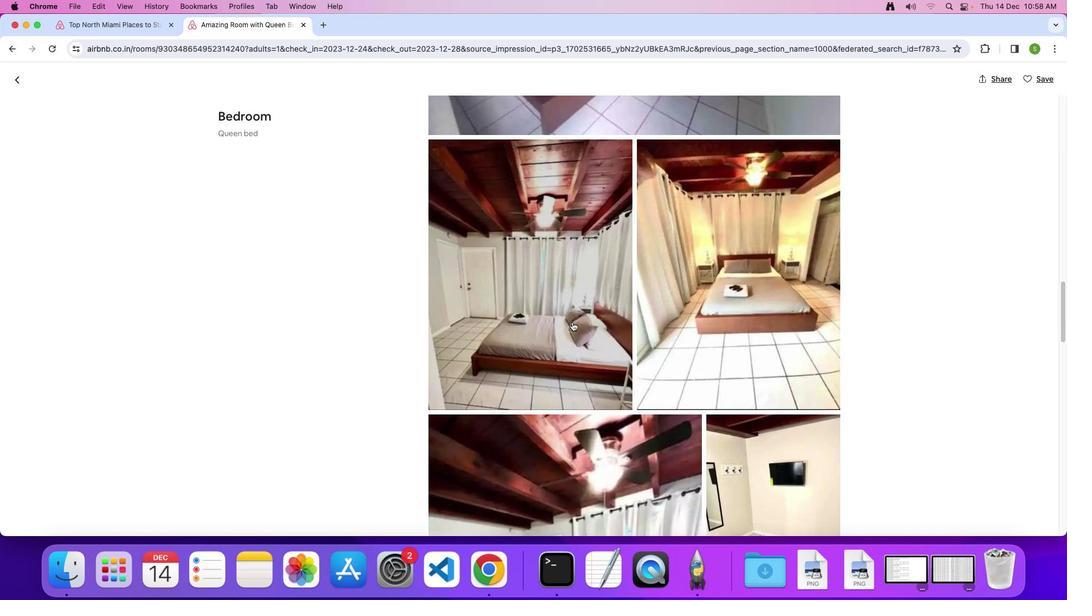 
Action: Mouse scrolled (572, 322) with delta (0, 0)
Screenshot: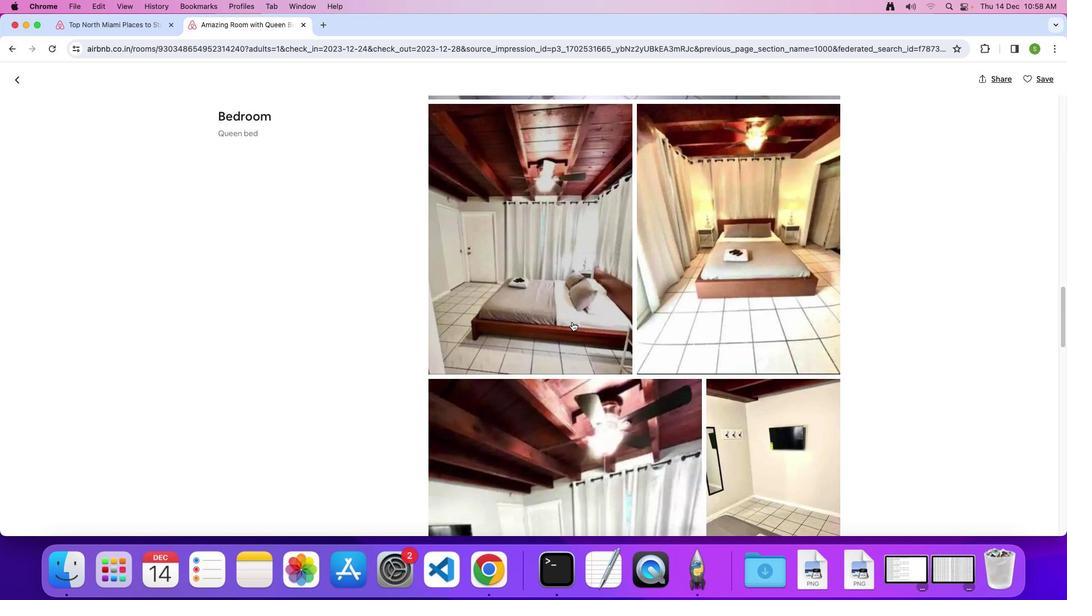 
Action: Mouse scrolled (572, 322) with delta (0, 0)
Screenshot: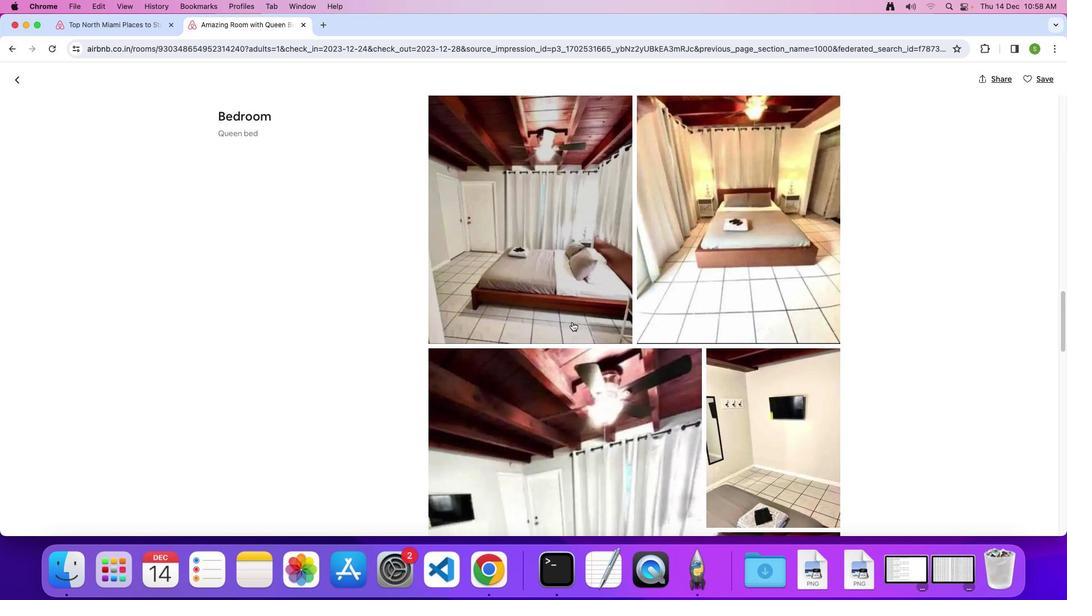 
Action: Mouse scrolled (572, 322) with delta (0, 0)
Screenshot: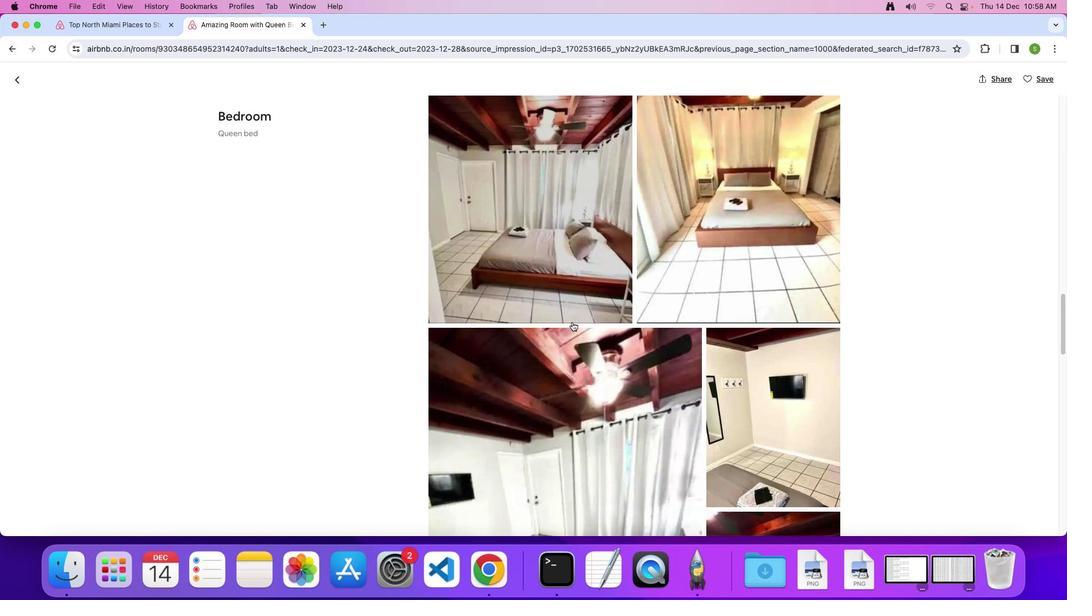 
Action: Mouse scrolled (572, 322) with delta (0, 0)
Screenshot: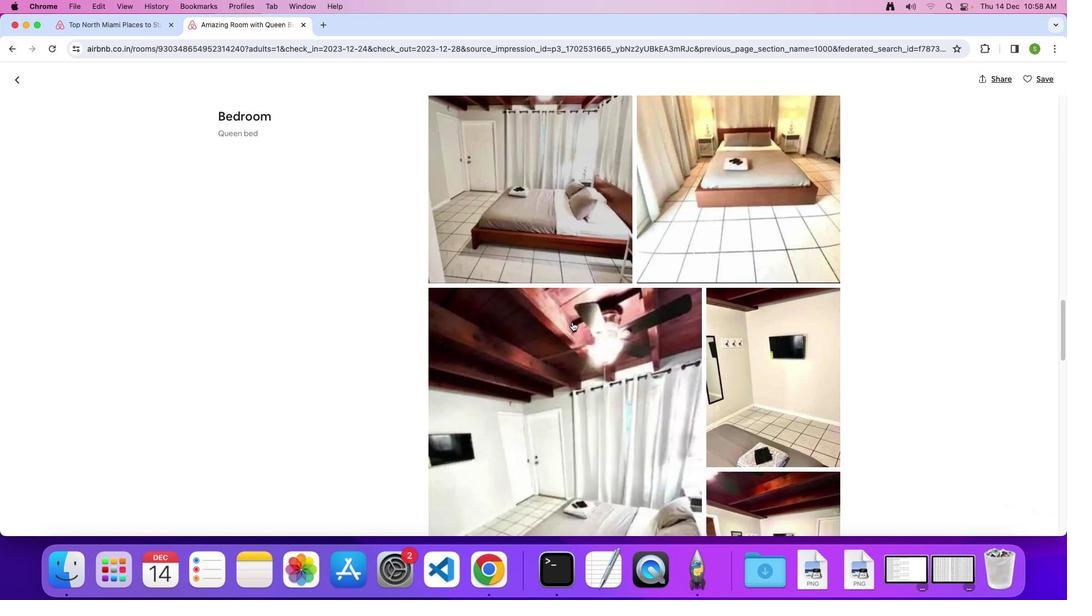 
Action: Mouse scrolled (572, 322) with delta (0, 0)
Screenshot: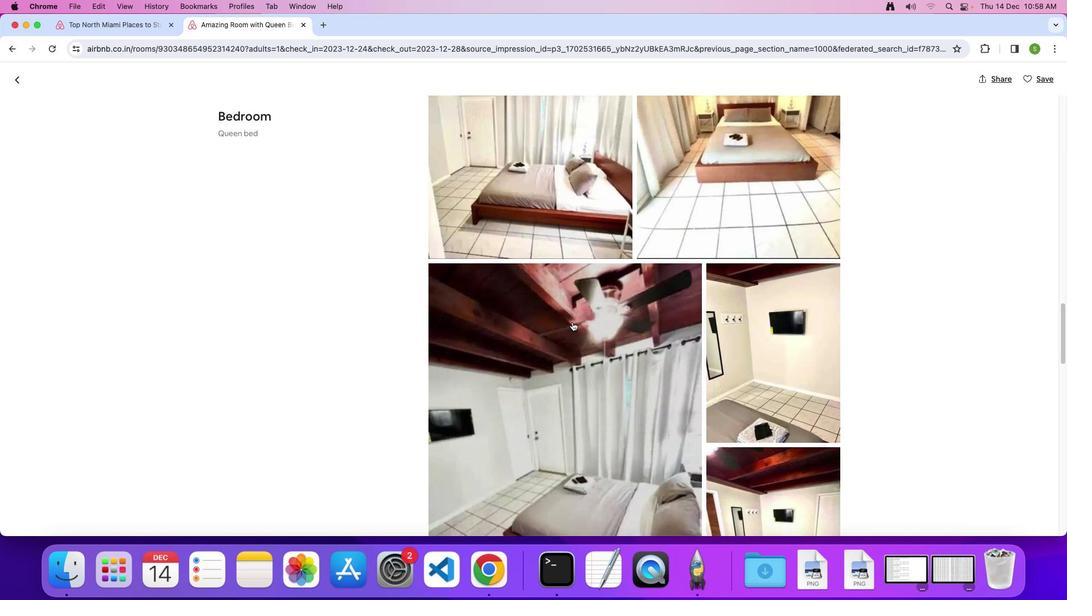 
Action: Mouse scrolled (572, 322) with delta (0, 0)
Screenshot: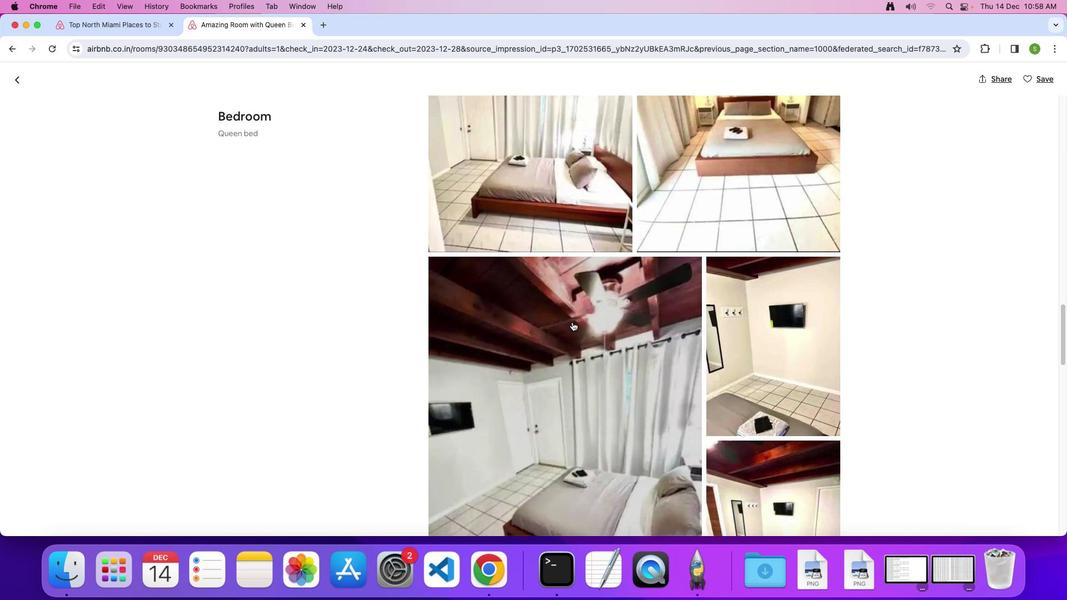 
Action: Mouse scrolled (572, 322) with delta (0, 0)
Screenshot: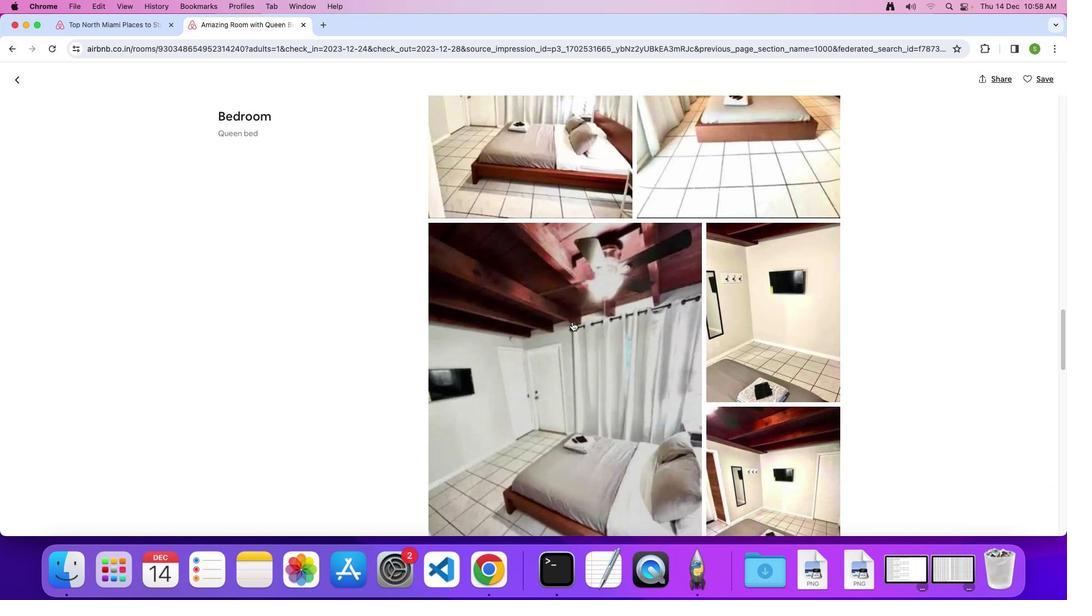 
Action: Mouse scrolled (572, 322) with delta (0, 0)
Screenshot: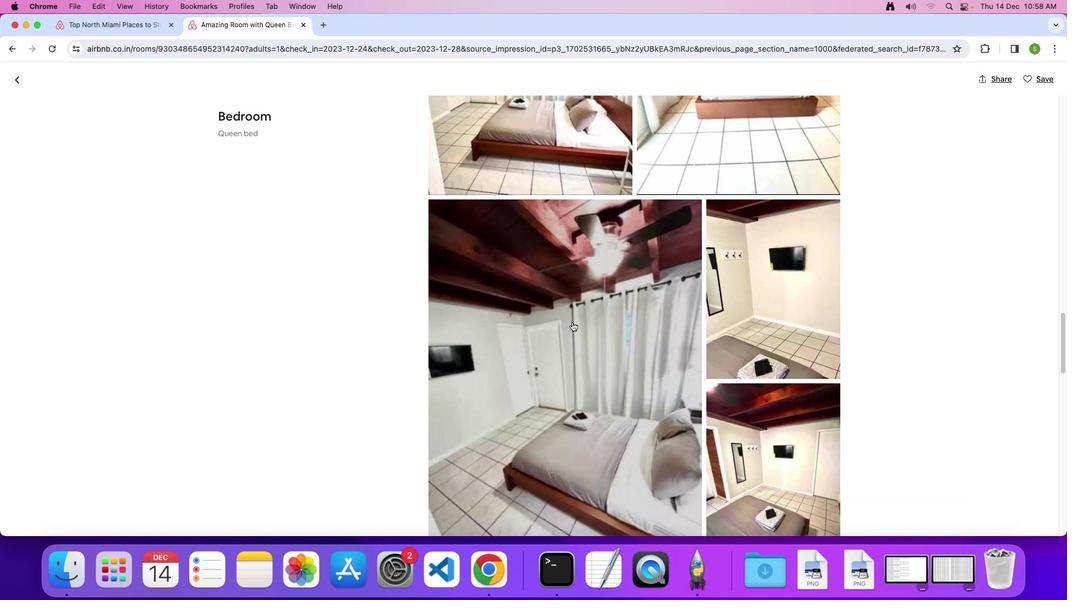 
Action: Mouse scrolled (572, 322) with delta (0, 0)
Screenshot: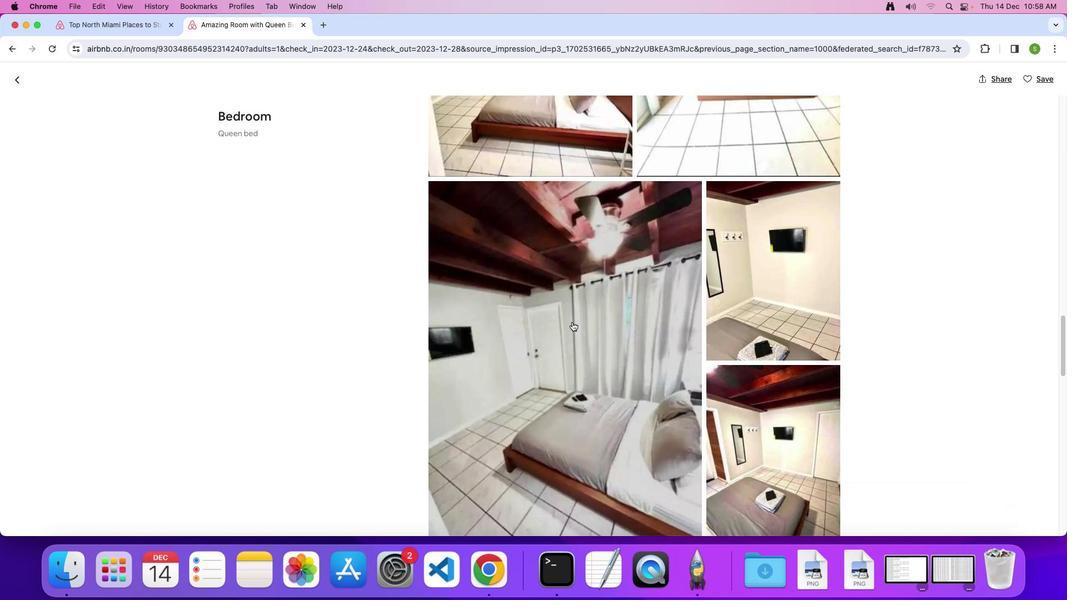 
Action: Mouse scrolled (572, 322) with delta (0, 0)
Screenshot: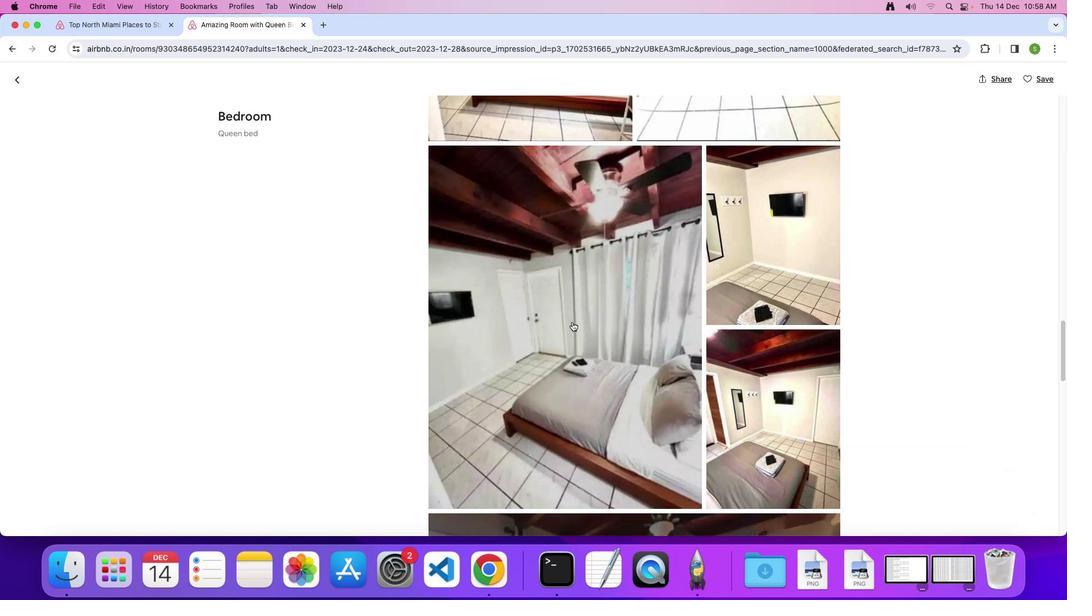 
Action: Mouse scrolled (572, 322) with delta (0, 0)
Screenshot: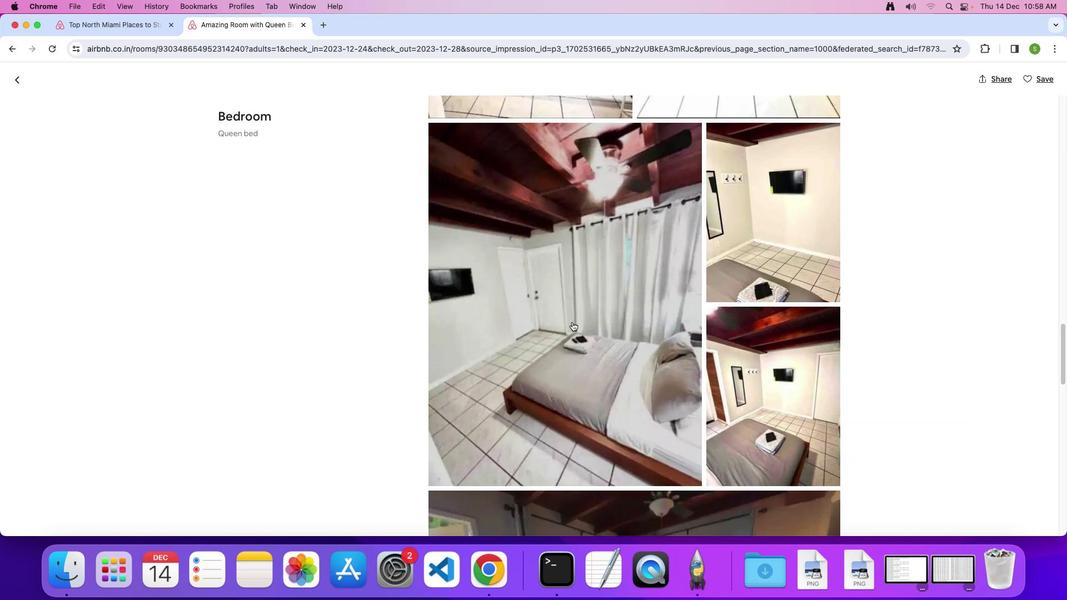 
Action: Mouse scrolled (572, 322) with delta (0, 0)
Screenshot: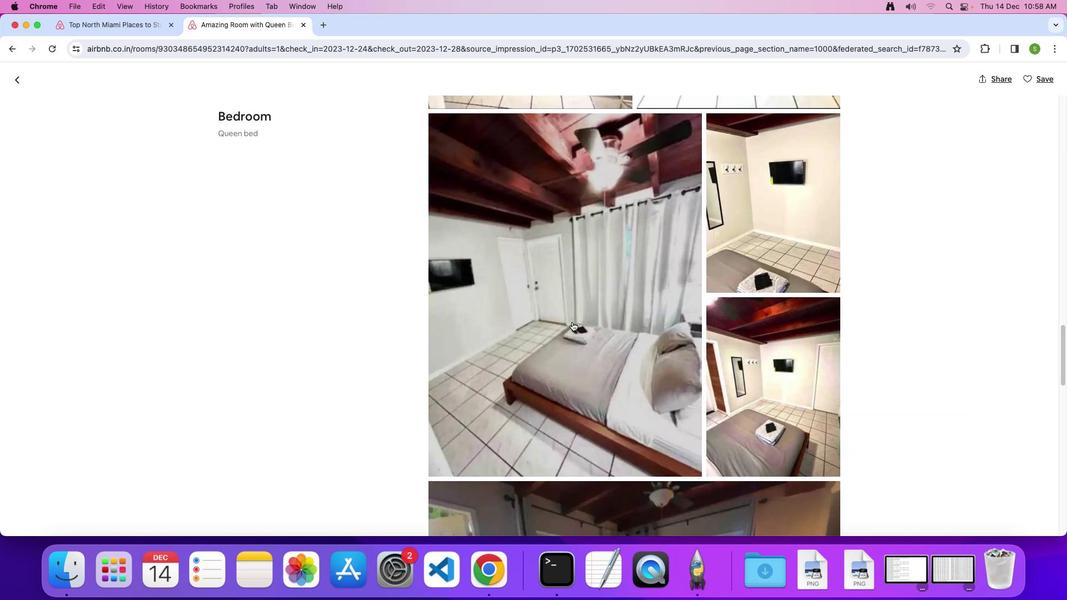
Action: Mouse scrolled (572, 322) with delta (0, 0)
Screenshot: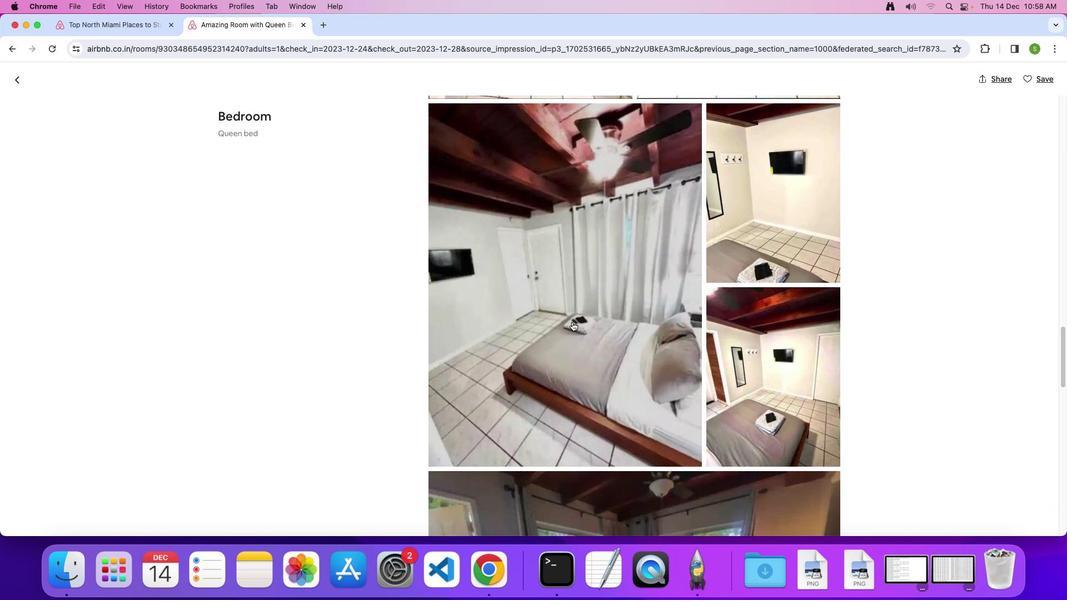
Action: Mouse scrolled (572, 322) with delta (0, 0)
Screenshot: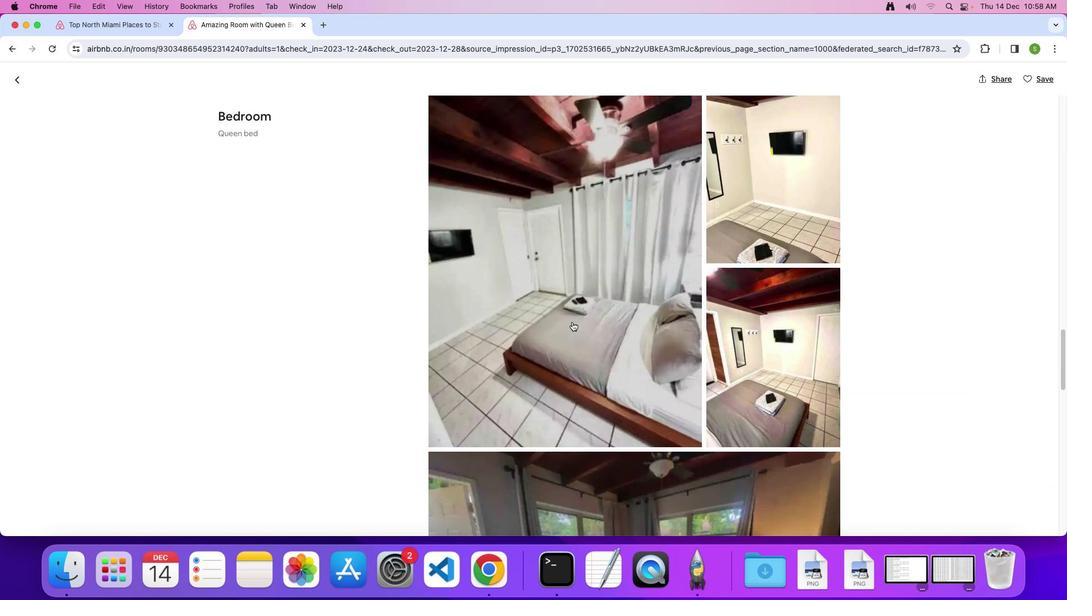 
Action: Mouse scrolled (572, 322) with delta (0, 0)
Screenshot: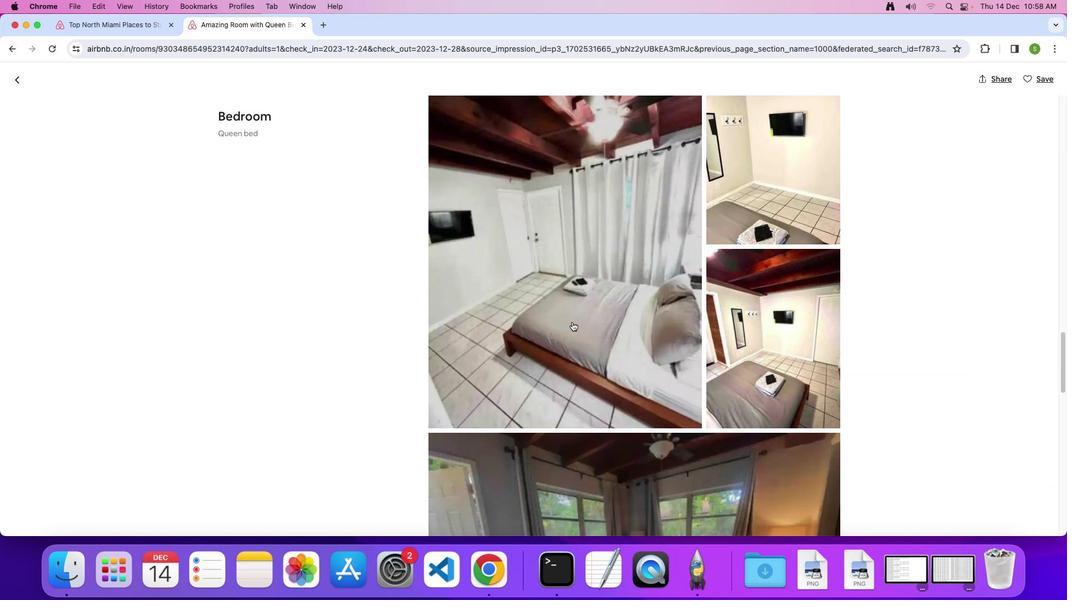 
Action: Mouse scrolled (572, 322) with delta (0, 0)
Screenshot: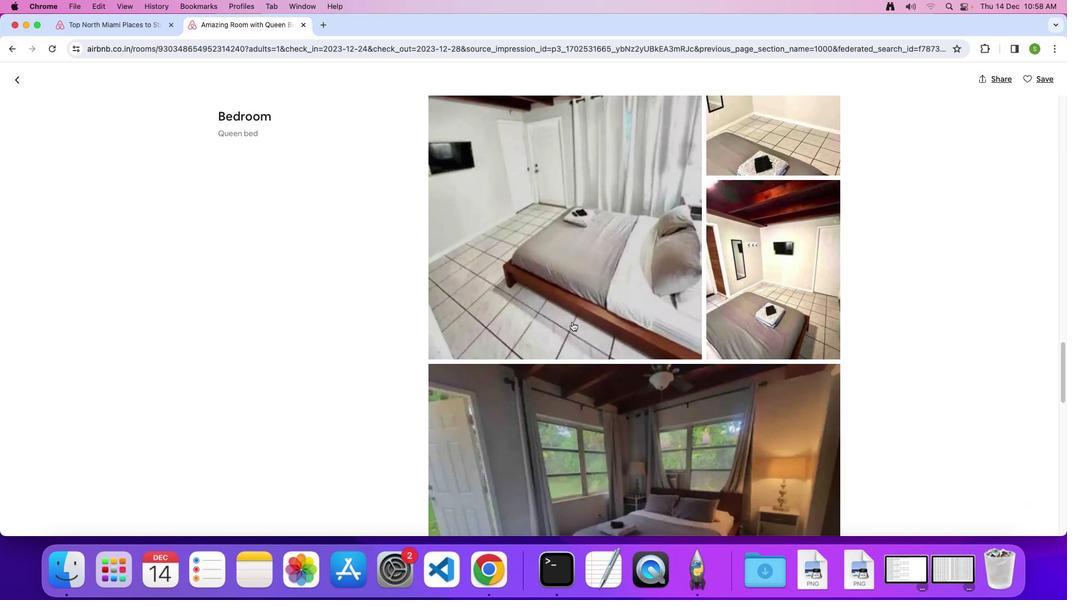 
Action: Mouse scrolled (572, 322) with delta (0, 0)
Screenshot: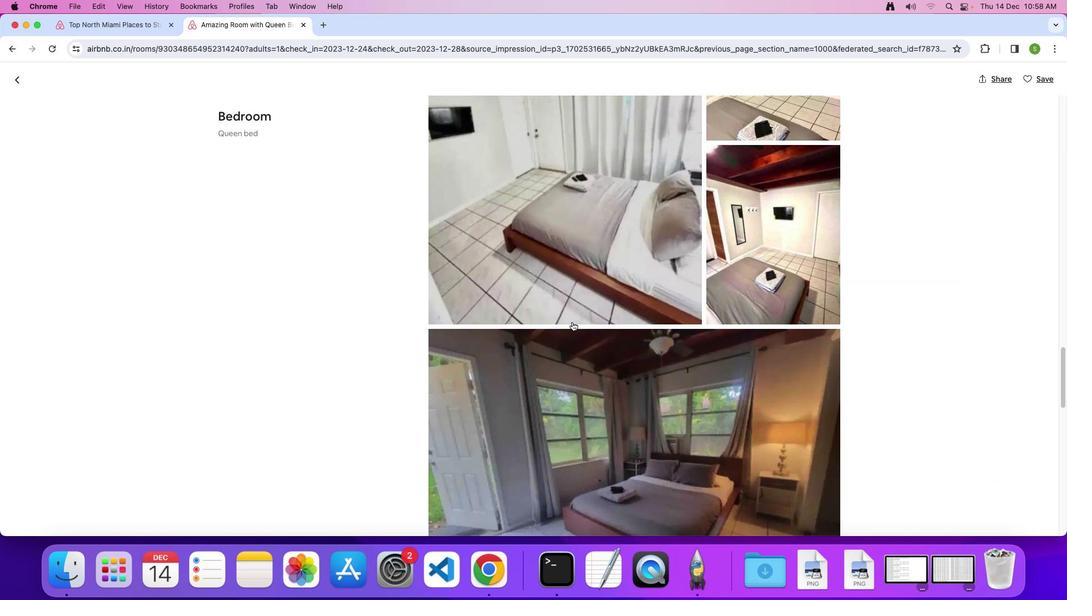
Action: Mouse scrolled (572, 322) with delta (0, 0)
Screenshot: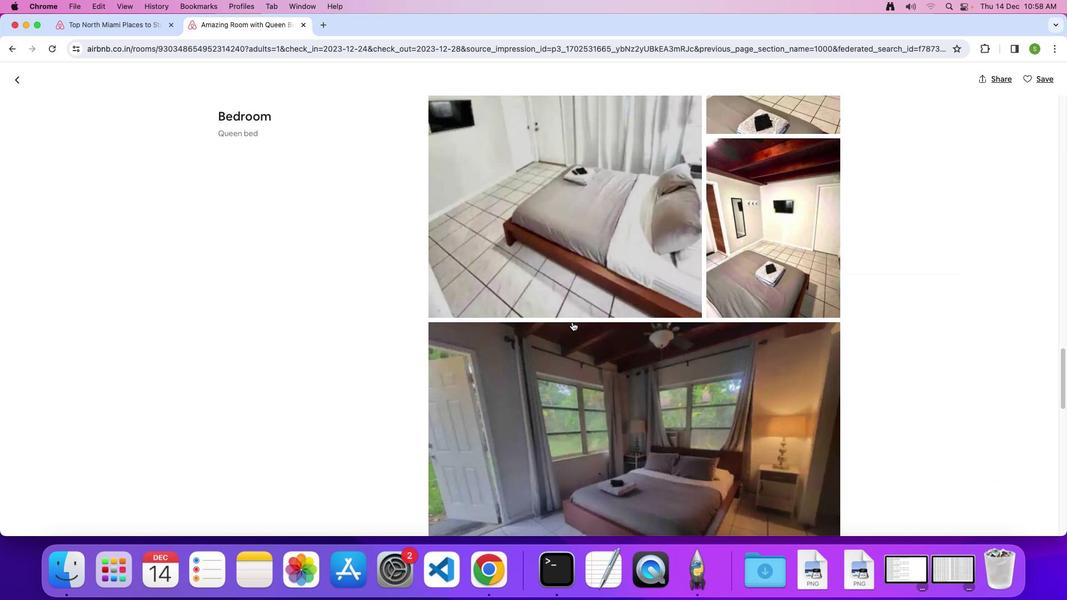 
Action: Mouse scrolled (572, 322) with delta (0, 0)
Screenshot: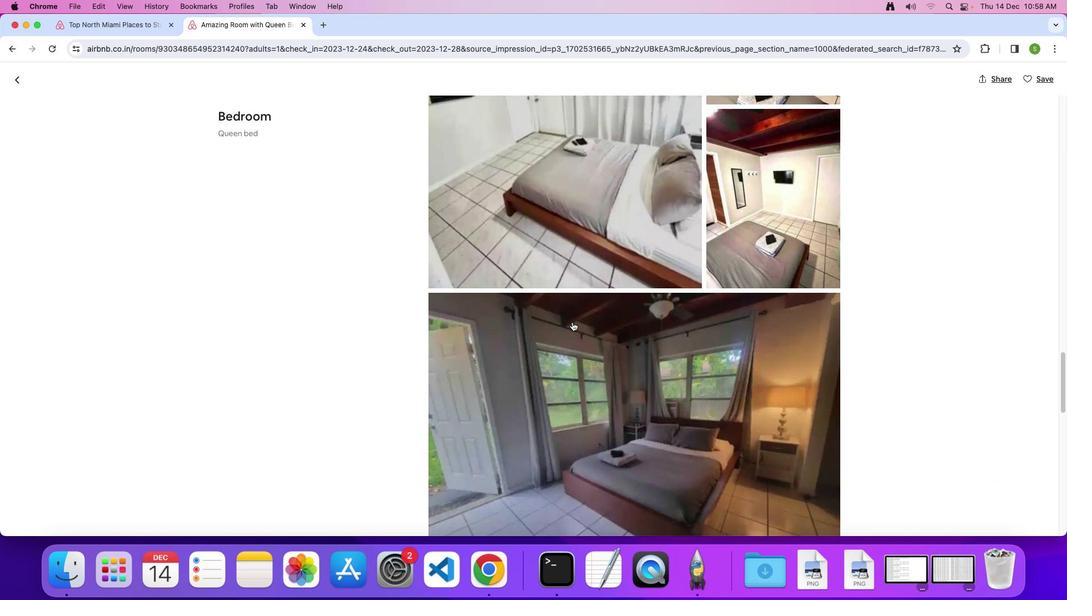 
Action: Mouse scrolled (572, 322) with delta (0, 0)
Screenshot: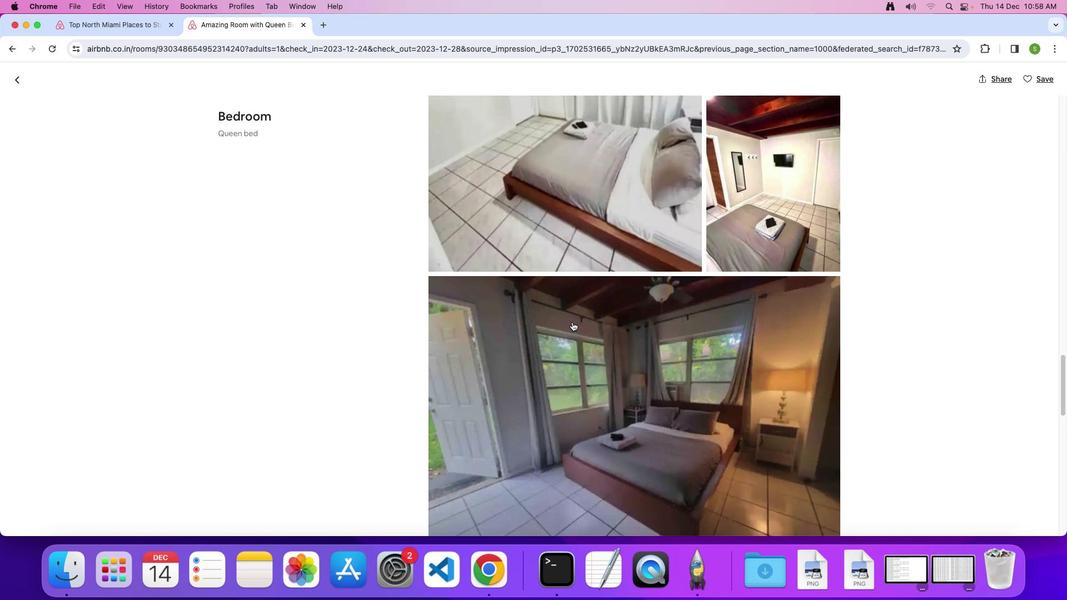 
Action: Mouse scrolled (572, 322) with delta (0, 0)
Screenshot: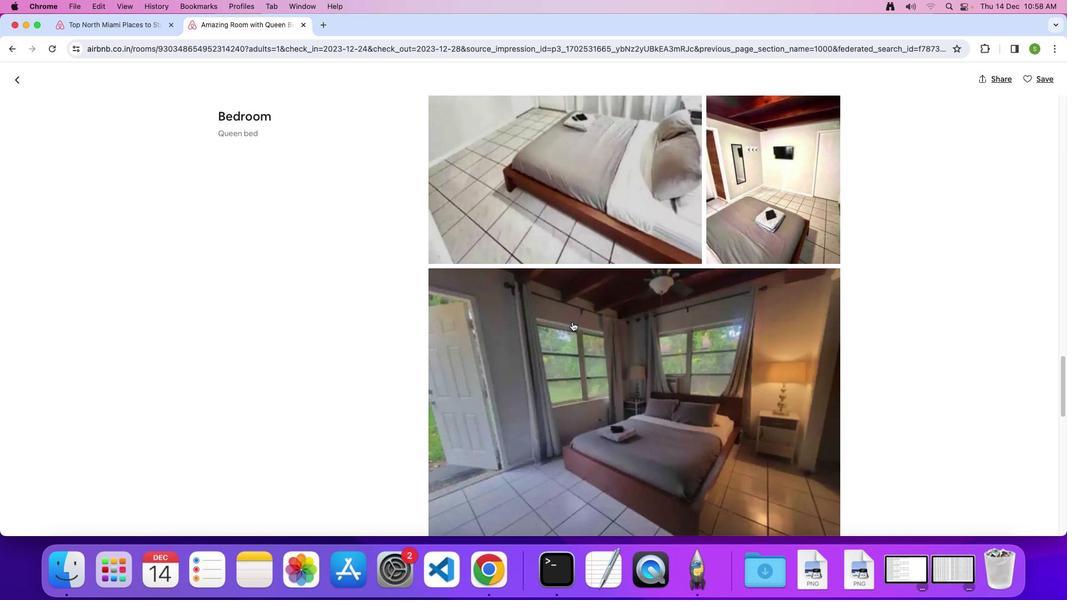 
Action: Mouse scrolled (572, 322) with delta (0, 0)
Screenshot: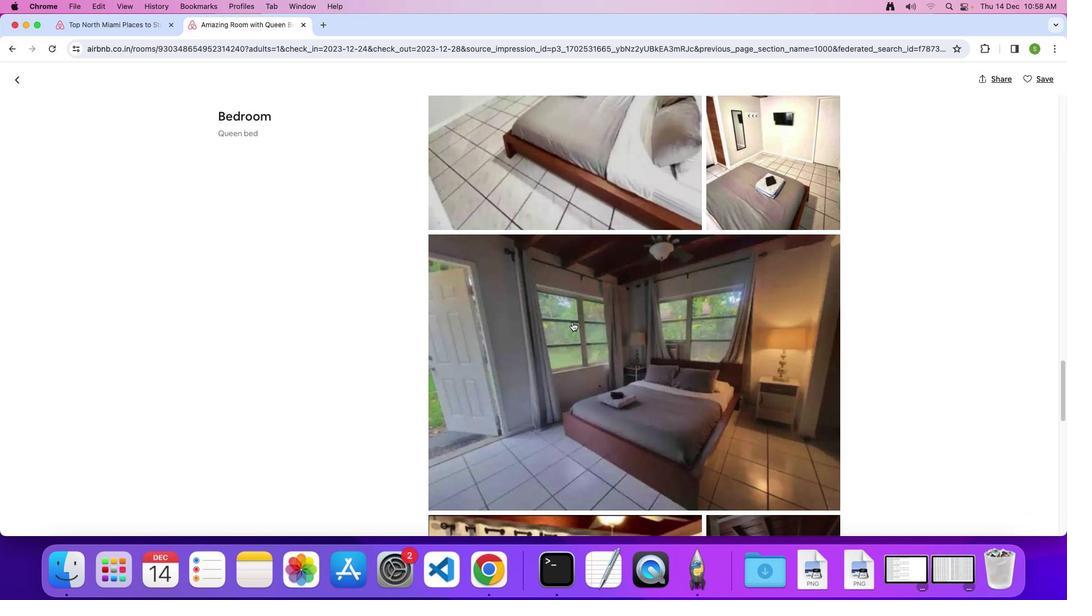 
Action: Mouse scrolled (572, 322) with delta (0, 0)
Screenshot: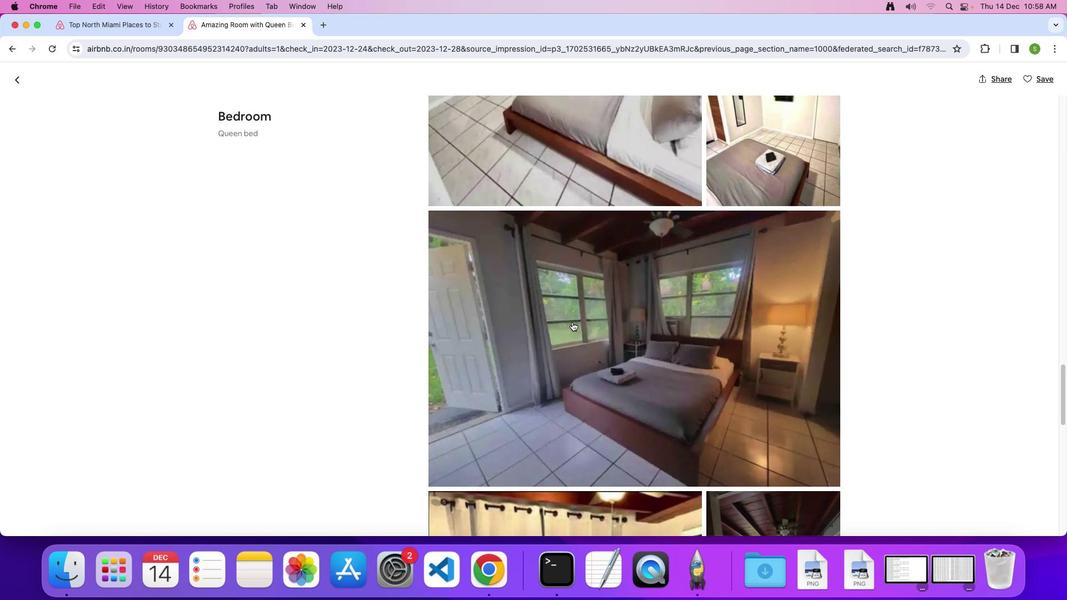 
Action: Mouse scrolled (572, 322) with delta (0, 0)
Screenshot: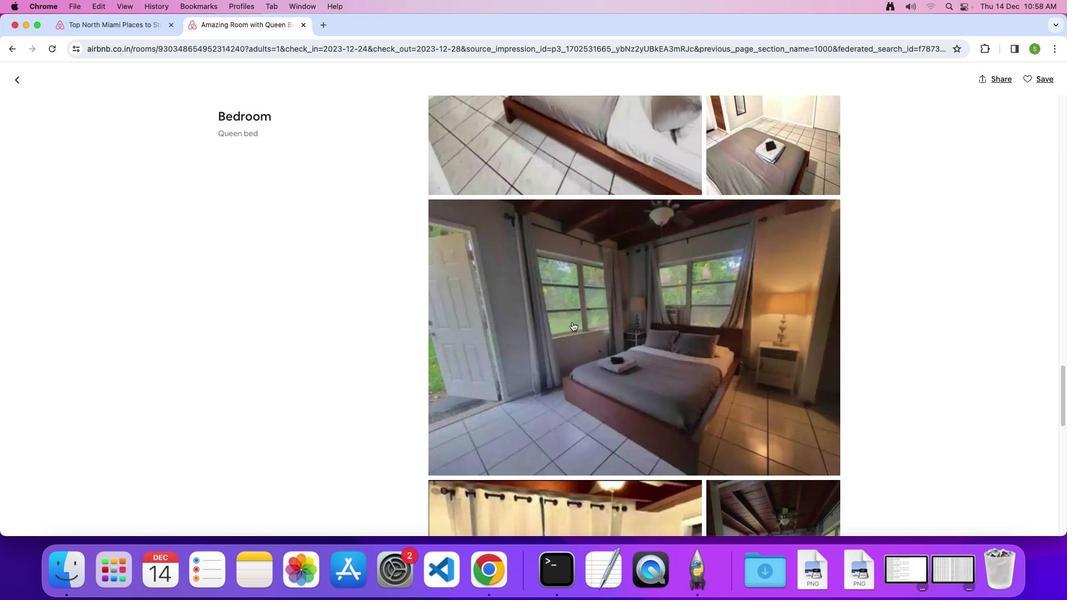
Action: Mouse scrolled (572, 322) with delta (0, 0)
Screenshot: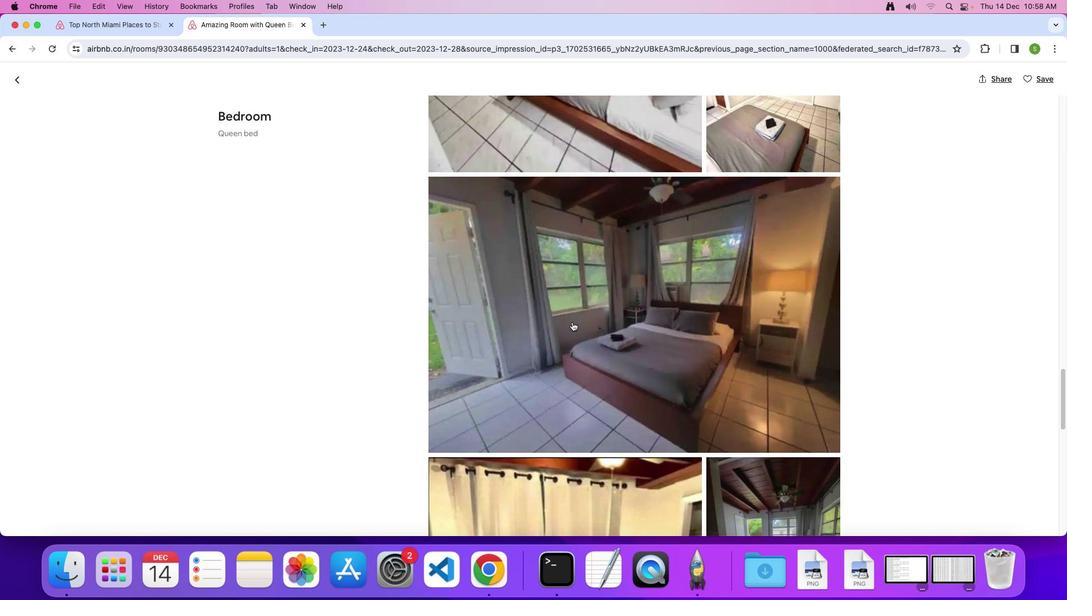 
Action: Mouse scrolled (572, 322) with delta (0, 0)
Screenshot: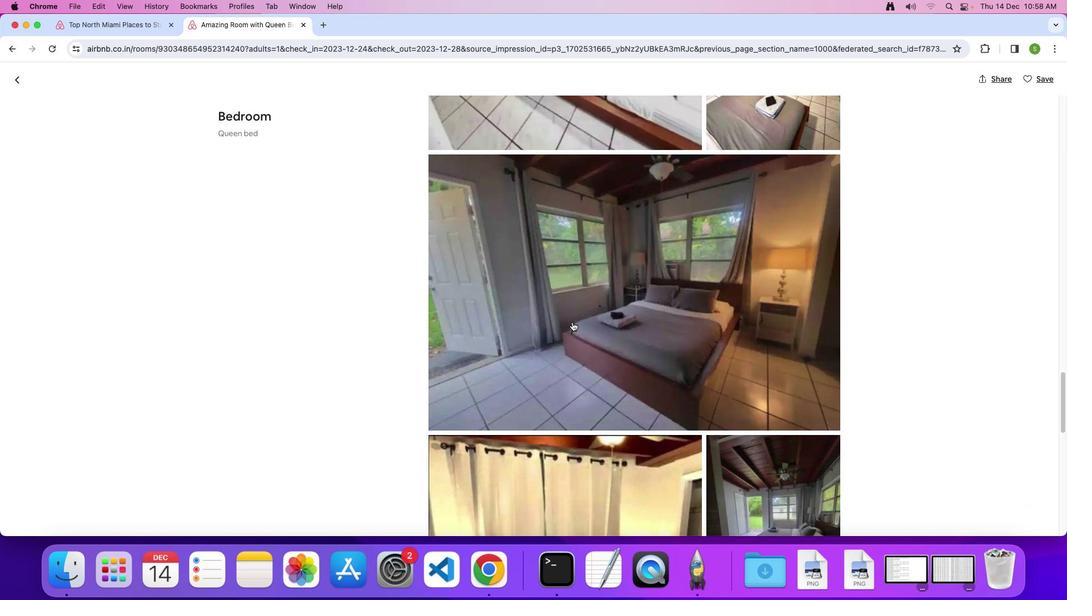 
Action: Mouse scrolled (572, 322) with delta (0, -1)
Screenshot: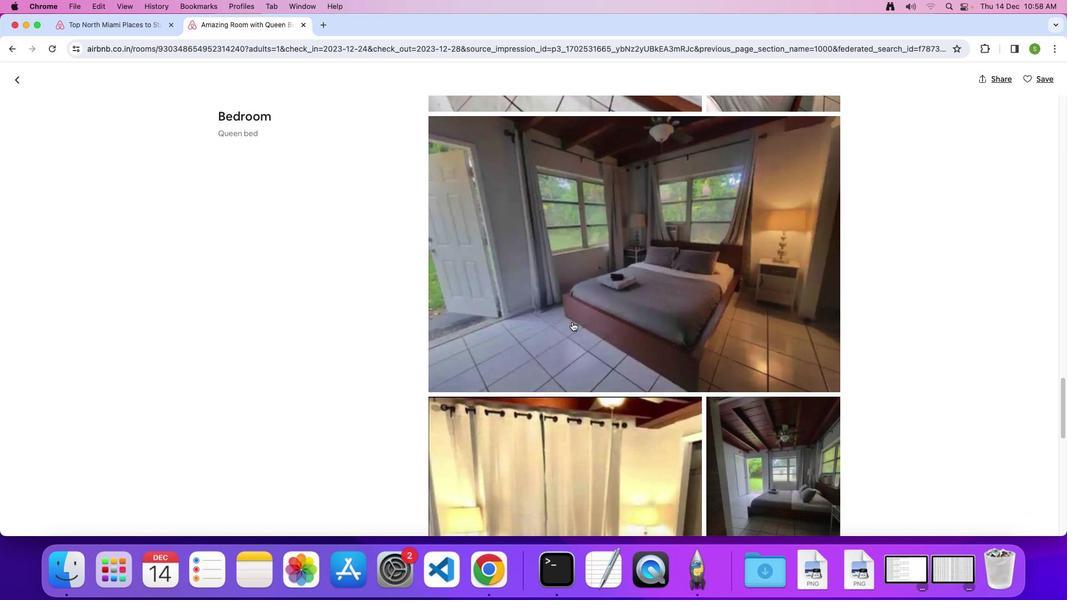 
Action: Mouse scrolled (572, 322) with delta (0, 0)
Screenshot: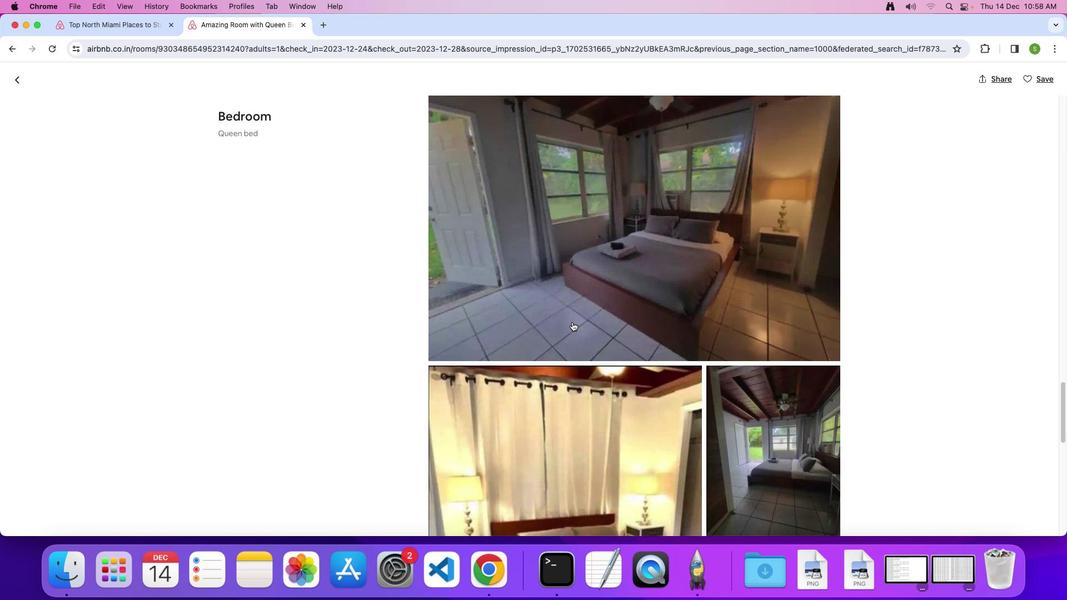 
Action: Mouse scrolled (572, 322) with delta (0, 0)
Screenshot: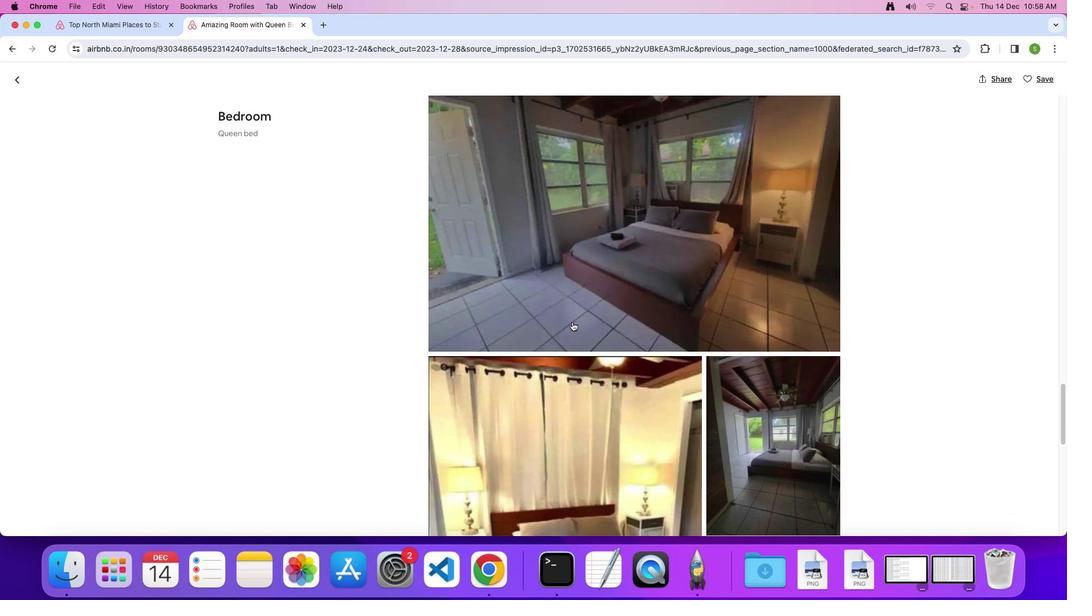 
Action: Mouse scrolled (572, 322) with delta (0, 0)
Screenshot: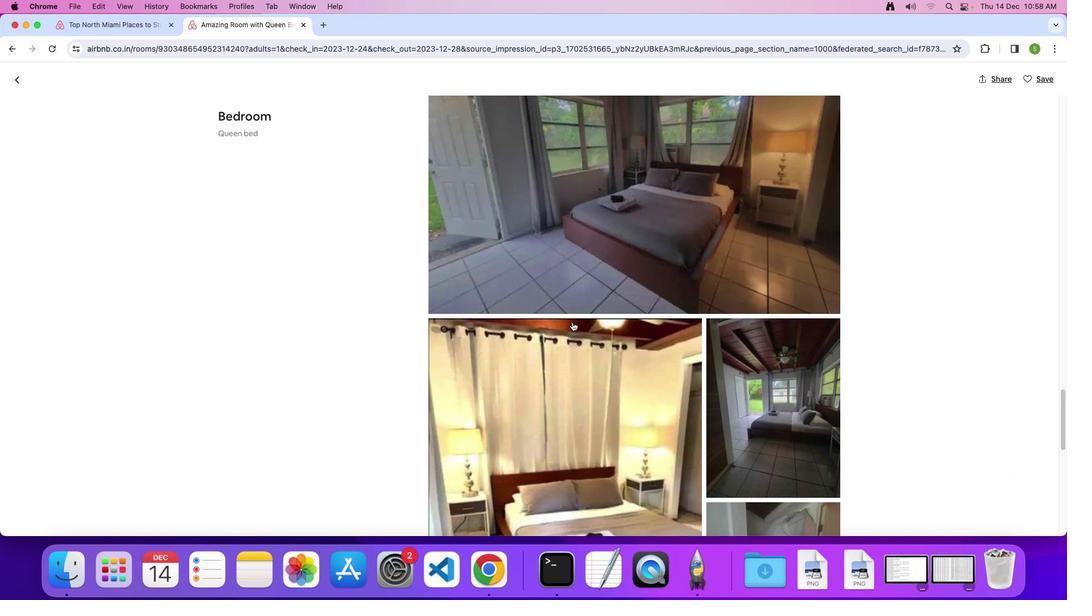 
Action: Mouse scrolled (572, 322) with delta (0, 0)
Screenshot: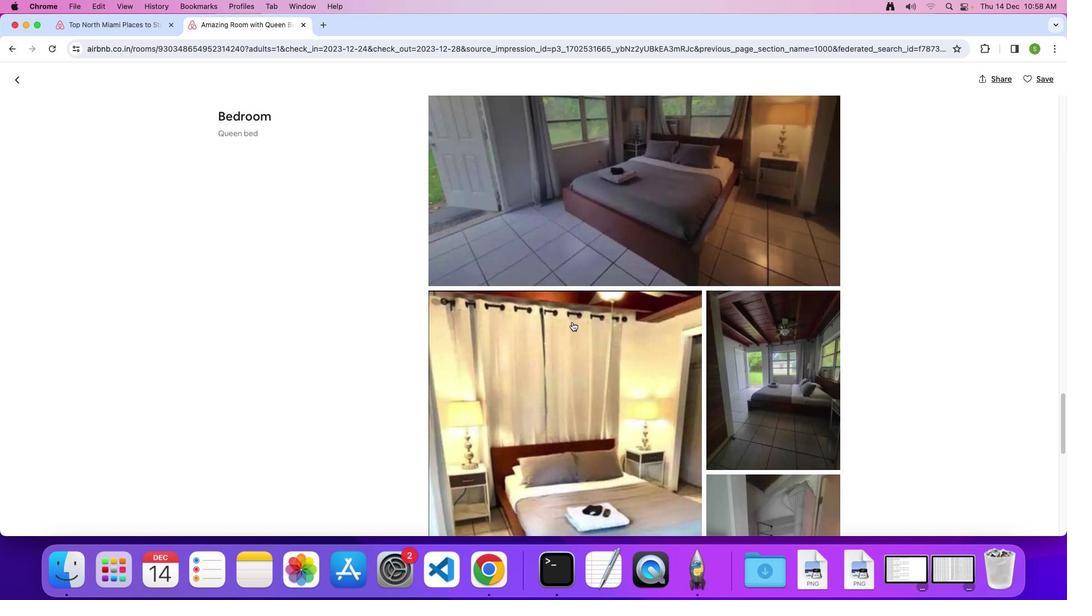 
Action: Mouse scrolled (572, 322) with delta (0, 0)
Screenshot: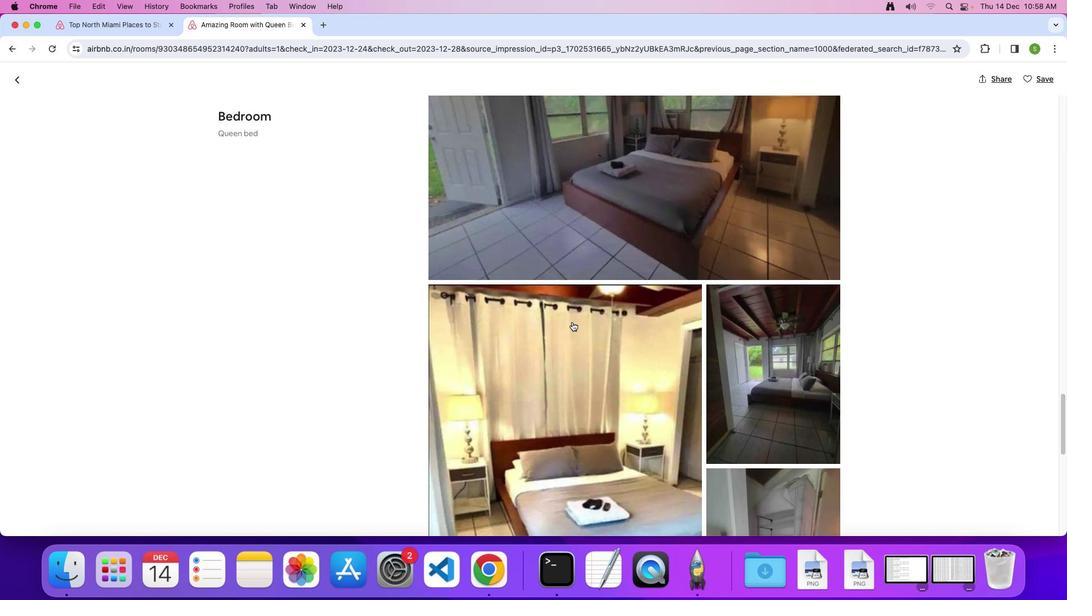 
Action: Mouse scrolled (572, 322) with delta (0, 0)
Screenshot: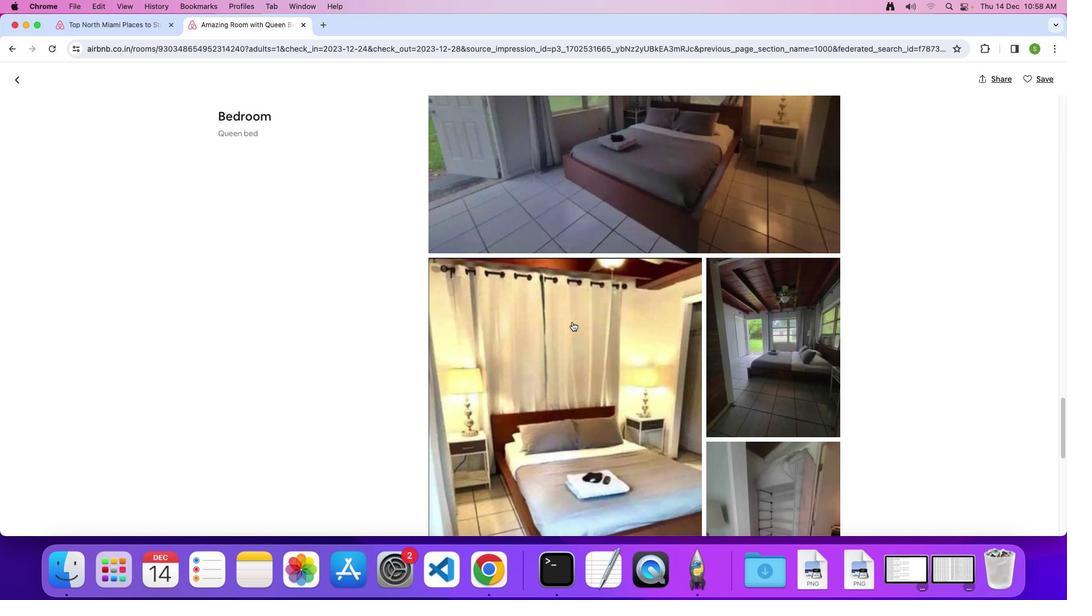 
Action: Mouse scrolled (572, 322) with delta (0, 0)
Screenshot: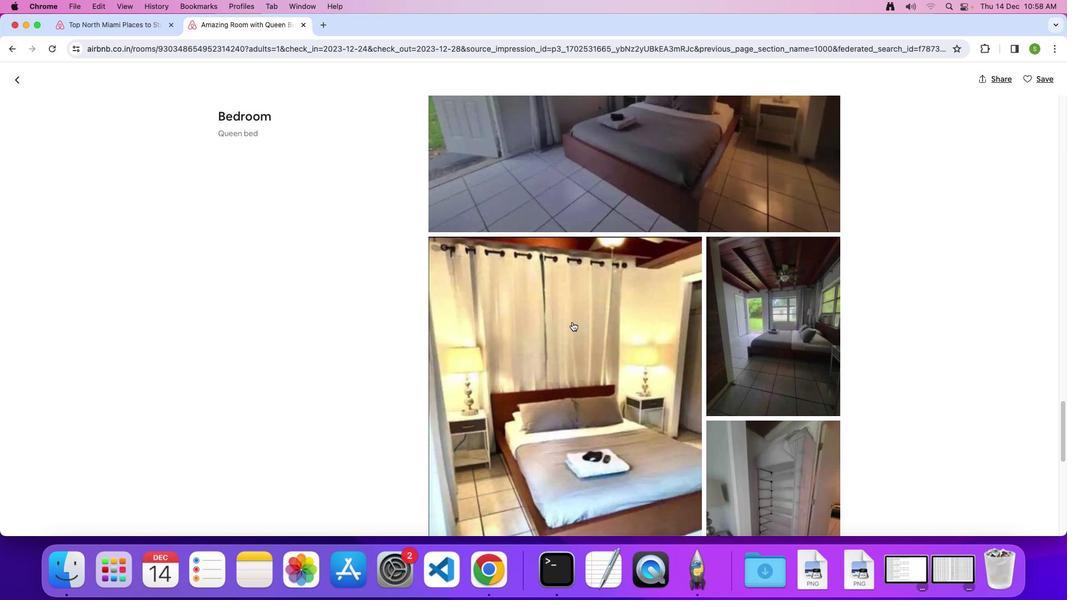 
Action: Mouse scrolled (572, 322) with delta (0, 0)
Screenshot: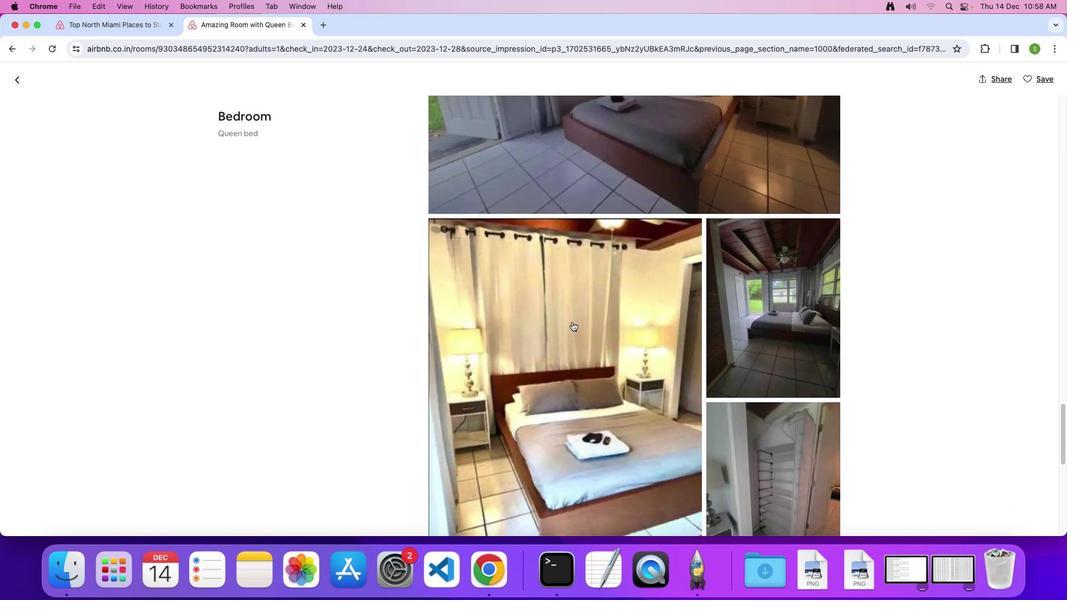 
Action: Mouse scrolled (572, 322) with delta (0, -1)
Screenshot: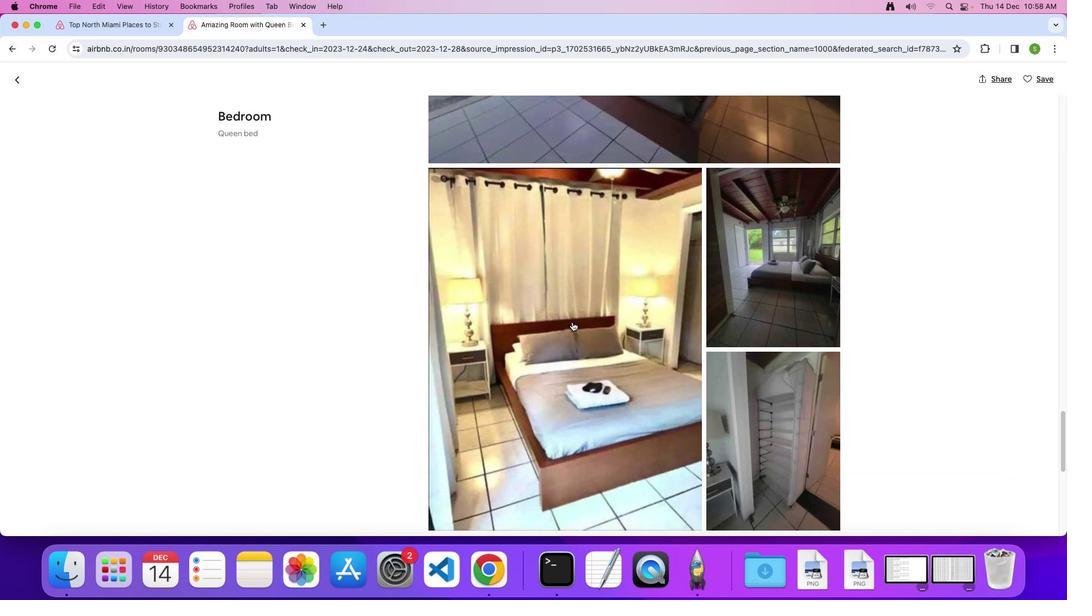 
Action: Mouse scrolled (572, 322) with delta (0, 0)
Screenshot: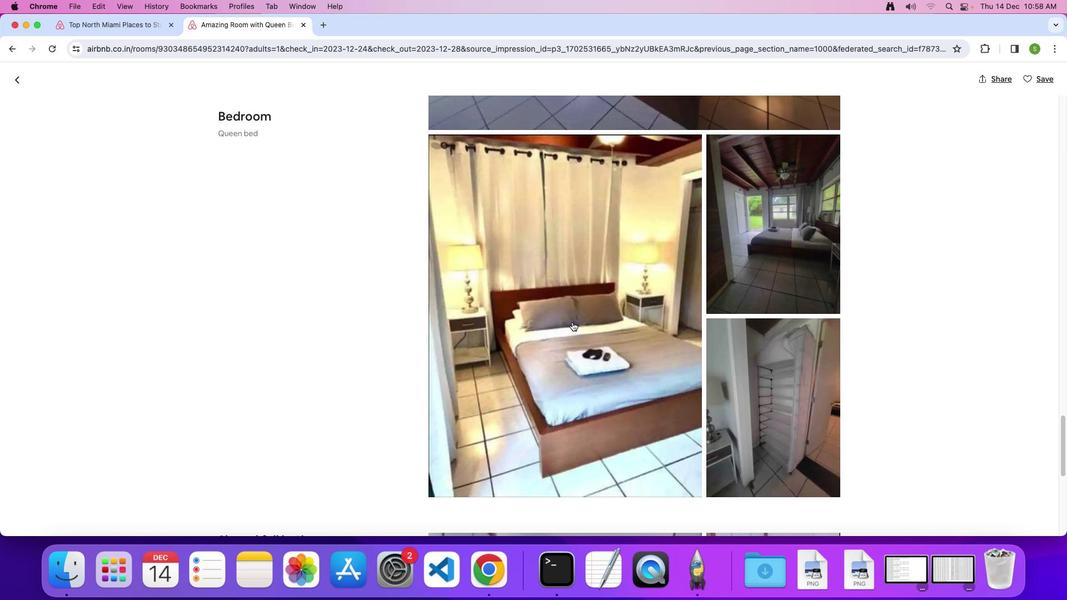 
Action: Mouse scrolled (572, 322) with delta (0, 0)
Screenshot: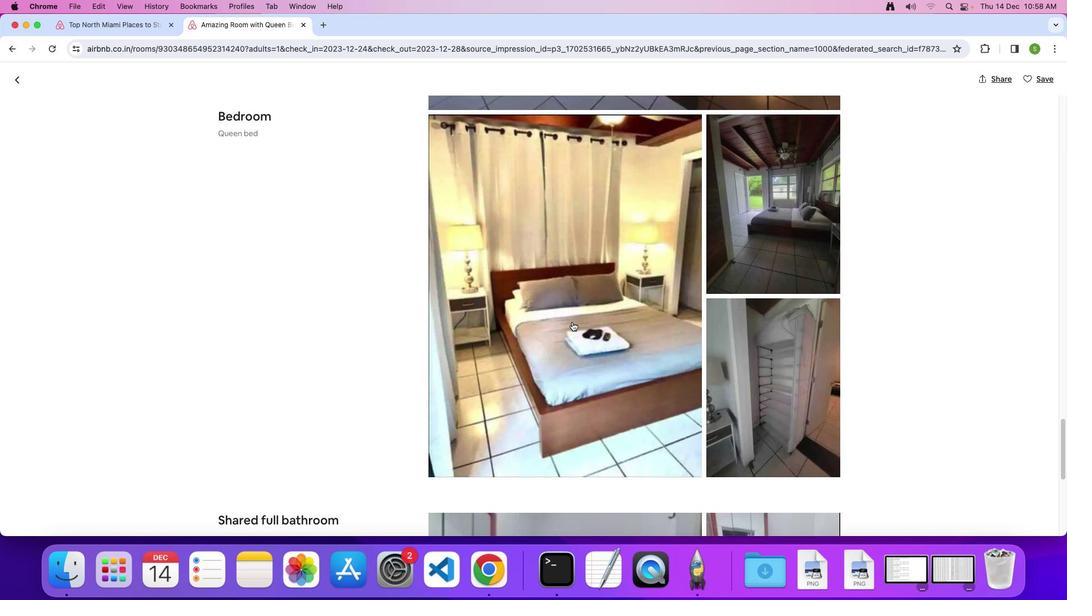 
Action: Mouse scrolled (572, 322) with delta (0, -1)
Screenshot: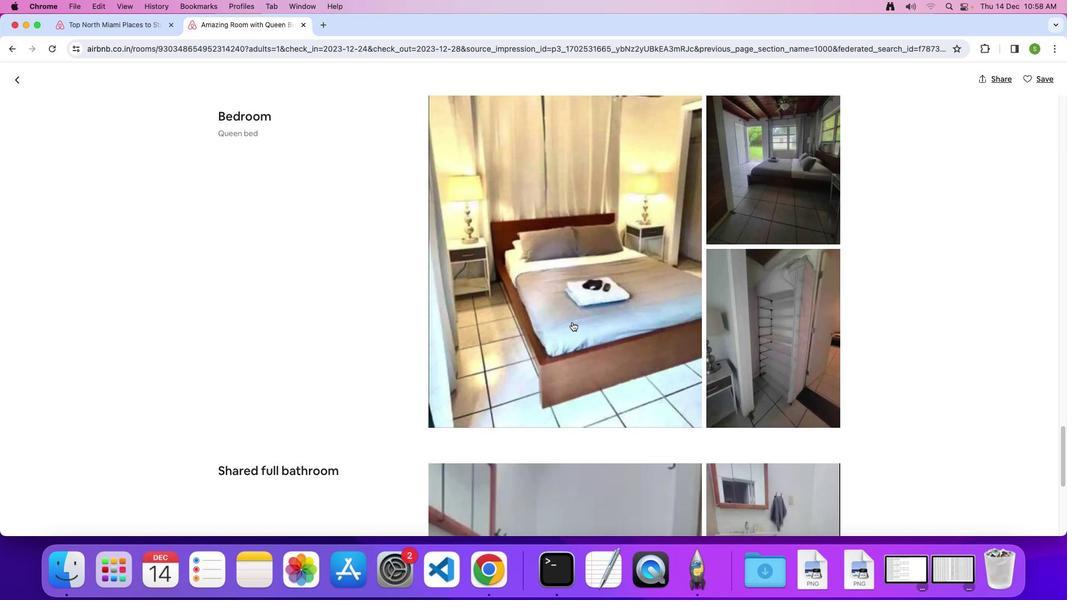 
Action: Mouse scrolled (572, 322) with delta (0, 0)
Screenshot: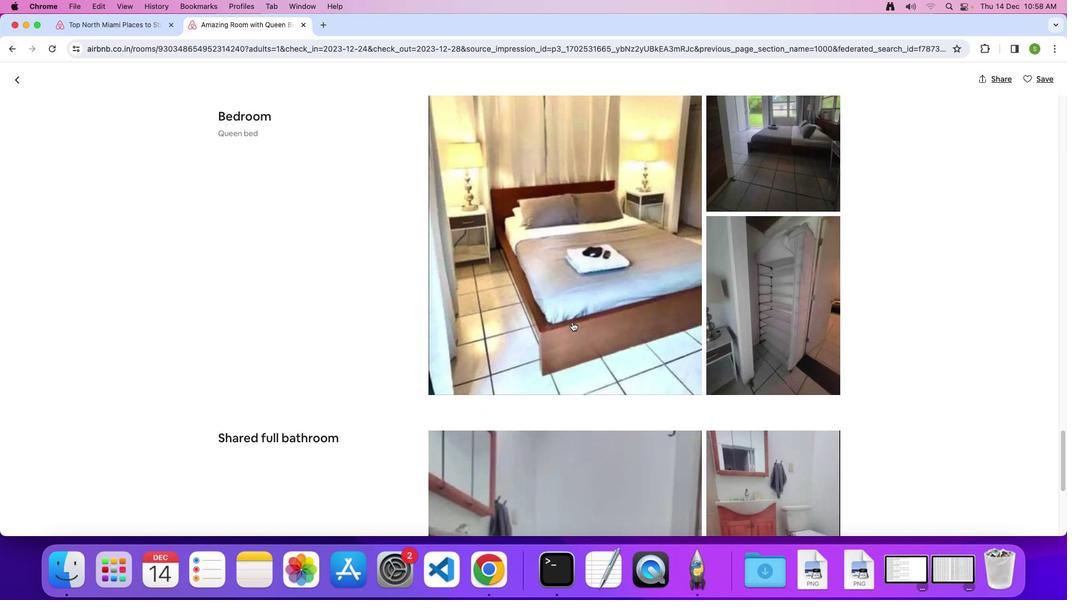 
Action: Mouse scrolled (572, 322) with delta (0, 0)
Screenshot: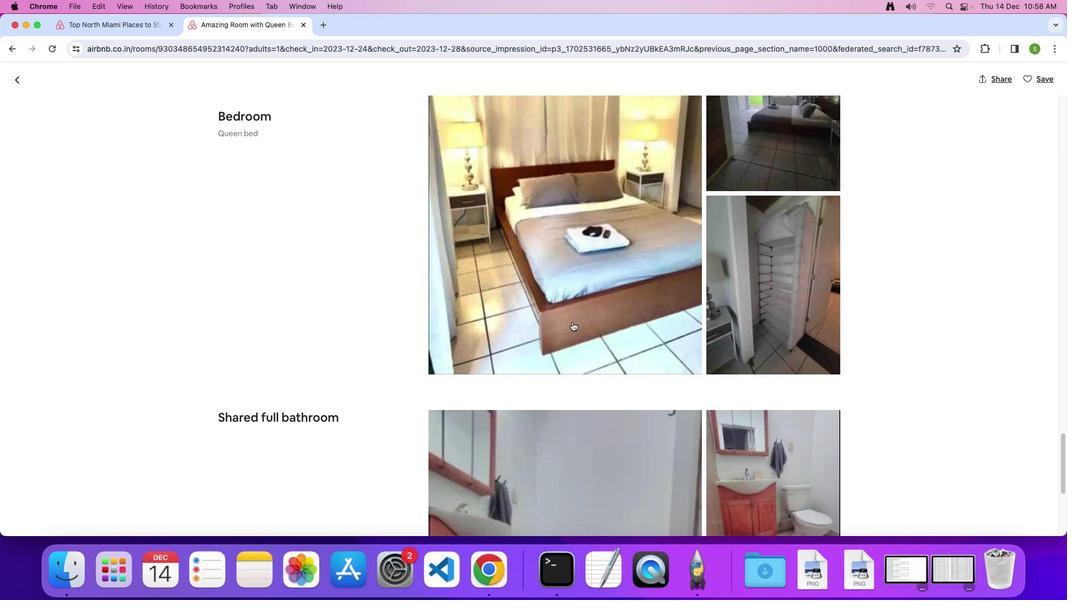 
Action: Mouse scrolled (572, 322) with delta (0, -1)
Screenshot: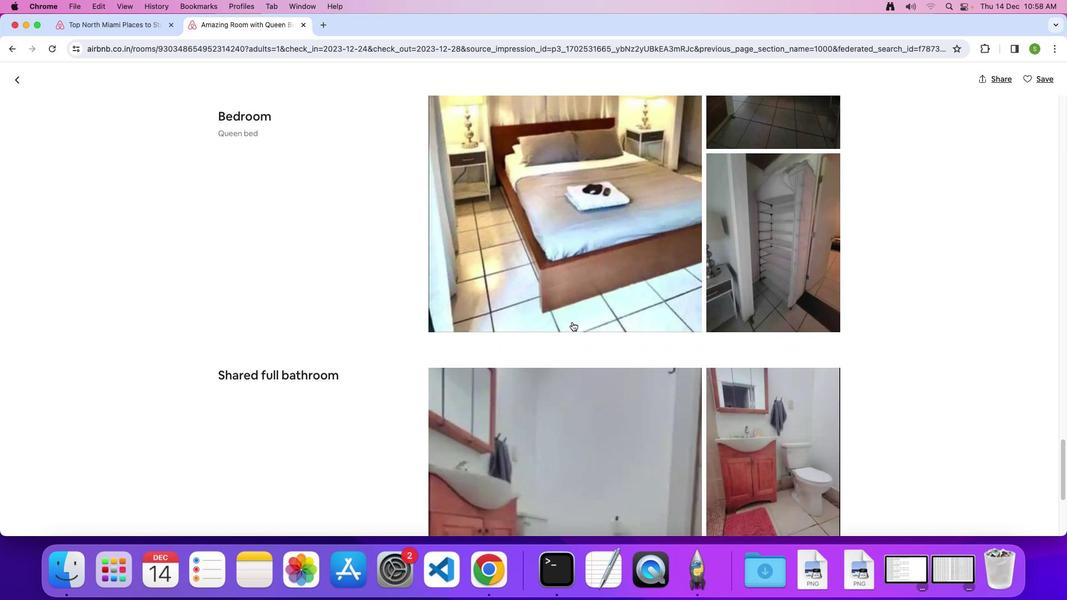 
Action: Mouse scrolled (572, 322) with delta (0, 0)
Screenshot: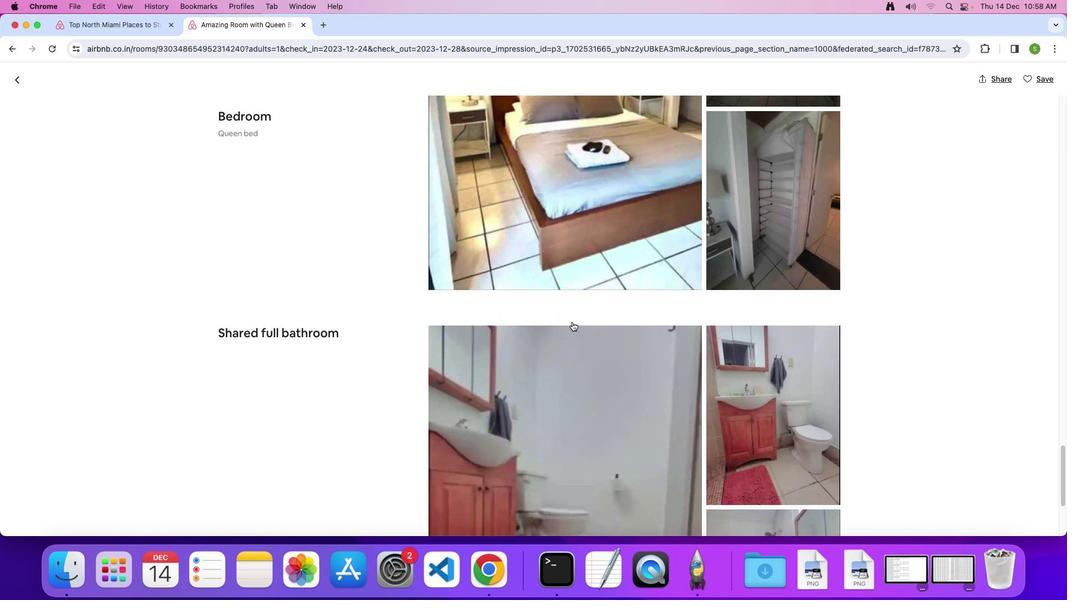 
Action: Mouse scrolled (572, 322) with delta (0, 0)
Screenshot: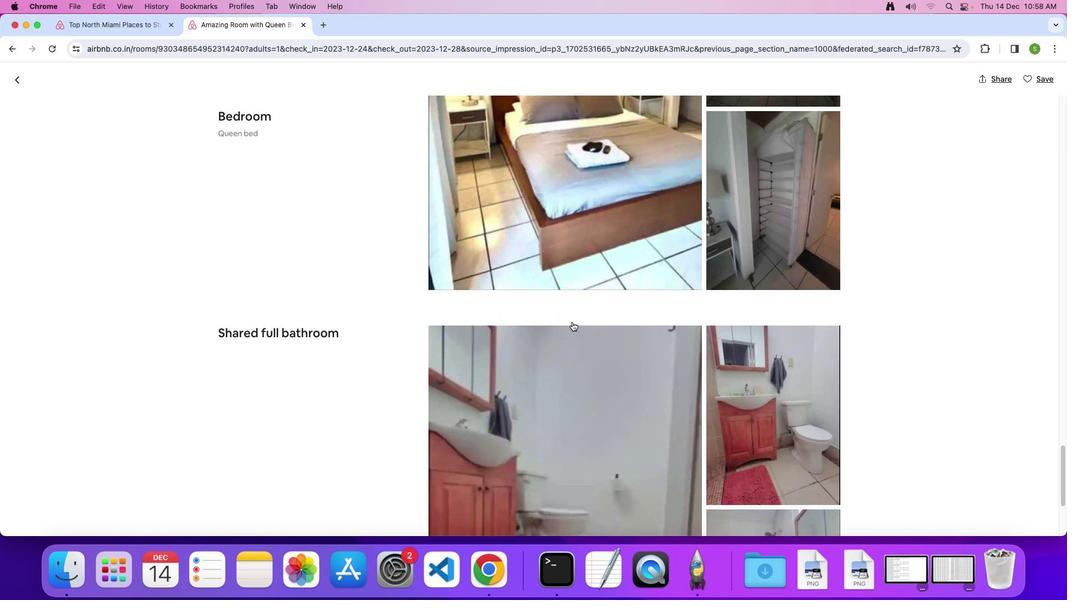 
Action: Mouse scrolled (572, 322) with delta (0, -1)
Screenshot: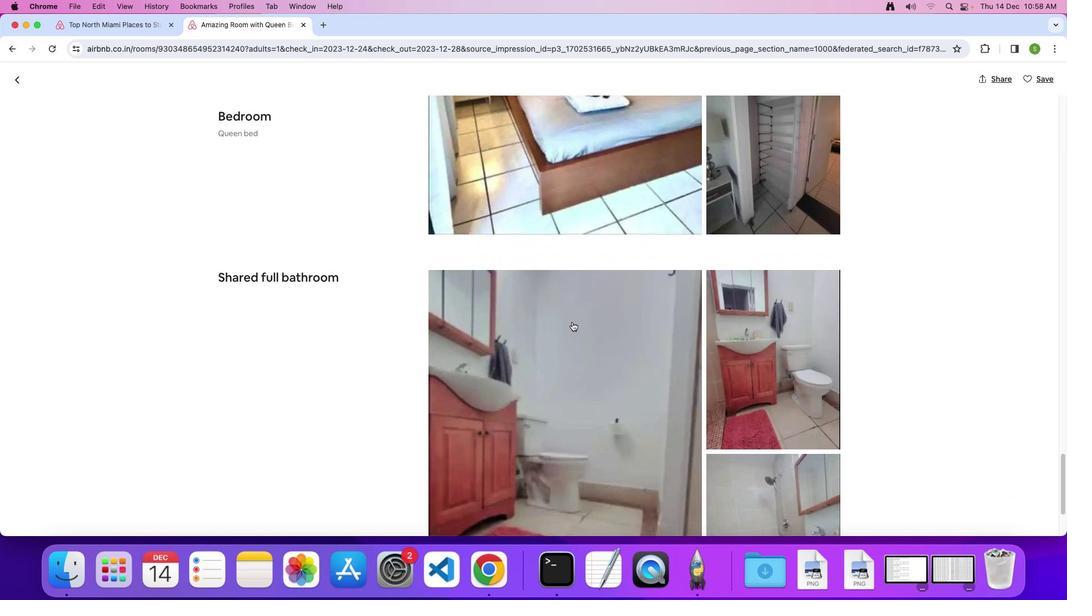 
Action: Mouse scrolled (572, 322) with delta (0, 0)
Screenshot: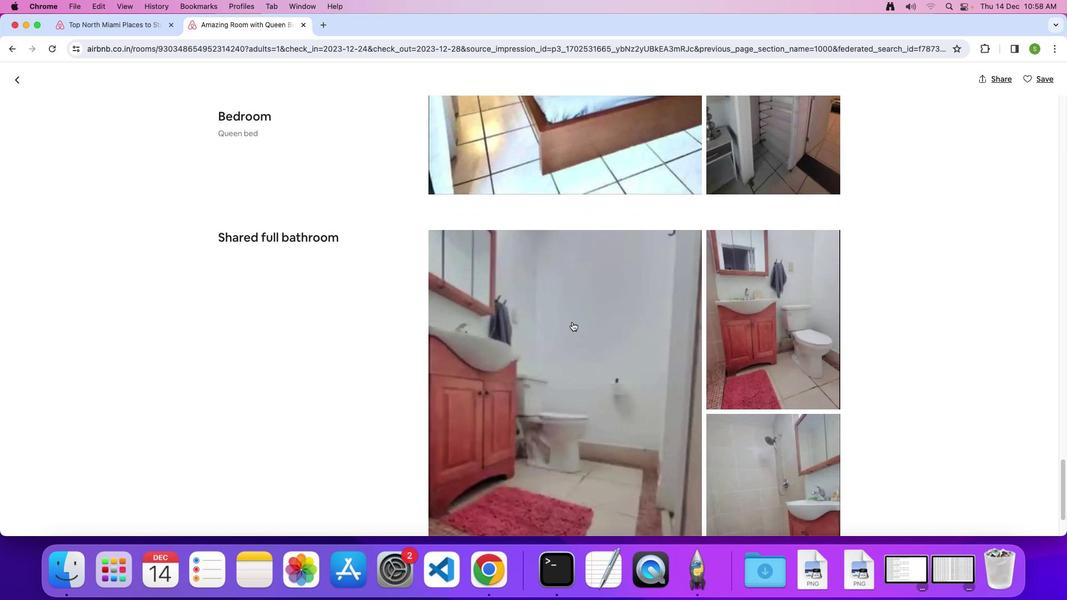 
Action: Mouse scrolled (572, 322) with delta (0, 0)
Screenshot: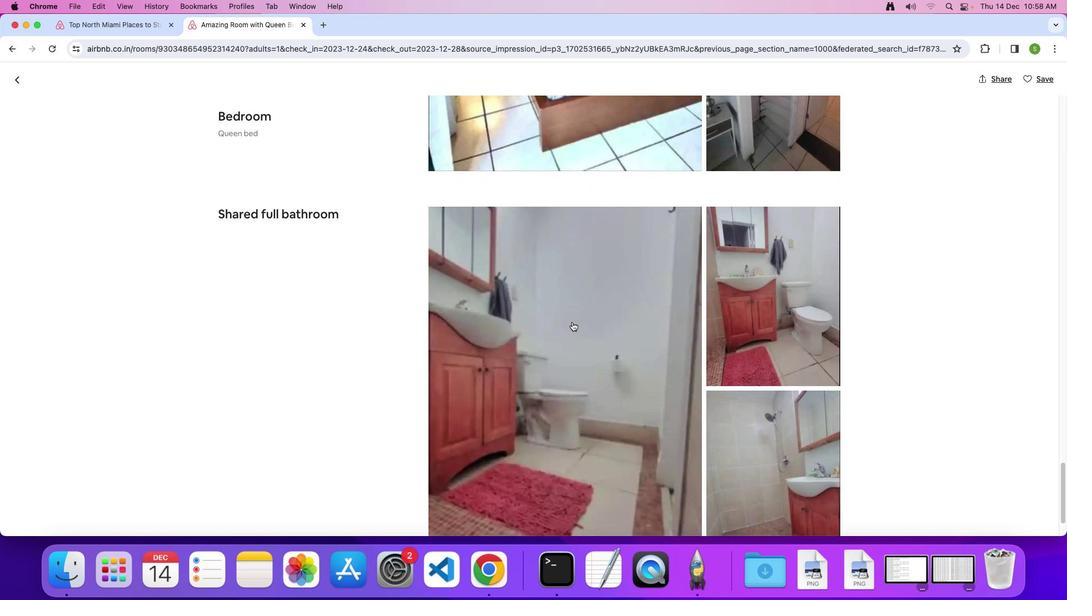 
Action: Mouse scrolled (572, 322) with delta (0, -1)
Screenshot: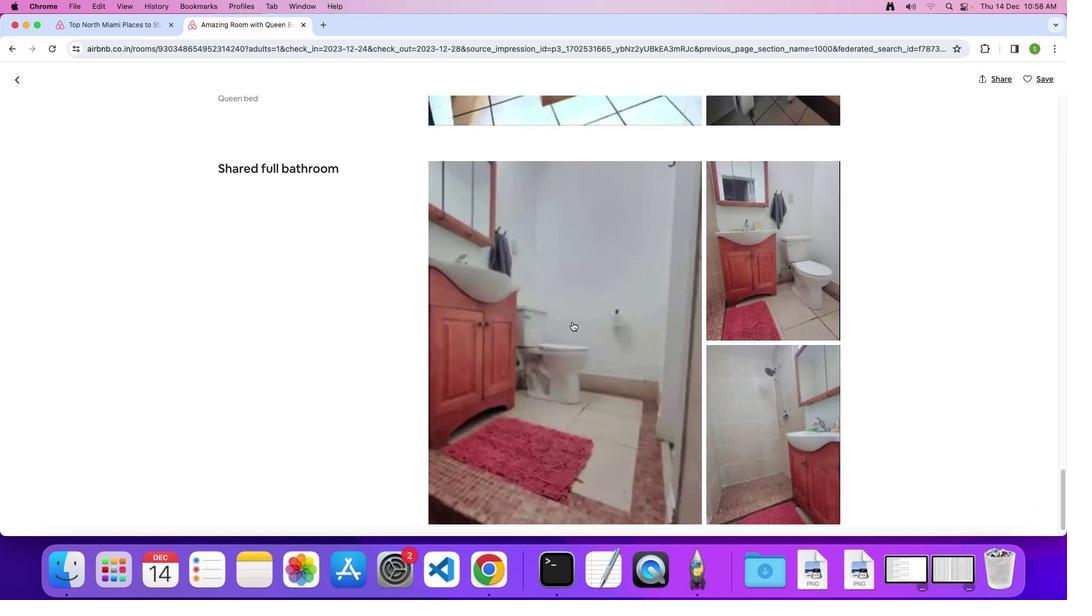 
Action: Mouse scrolled (572, 322) with delta (0, 0)
Screenshot: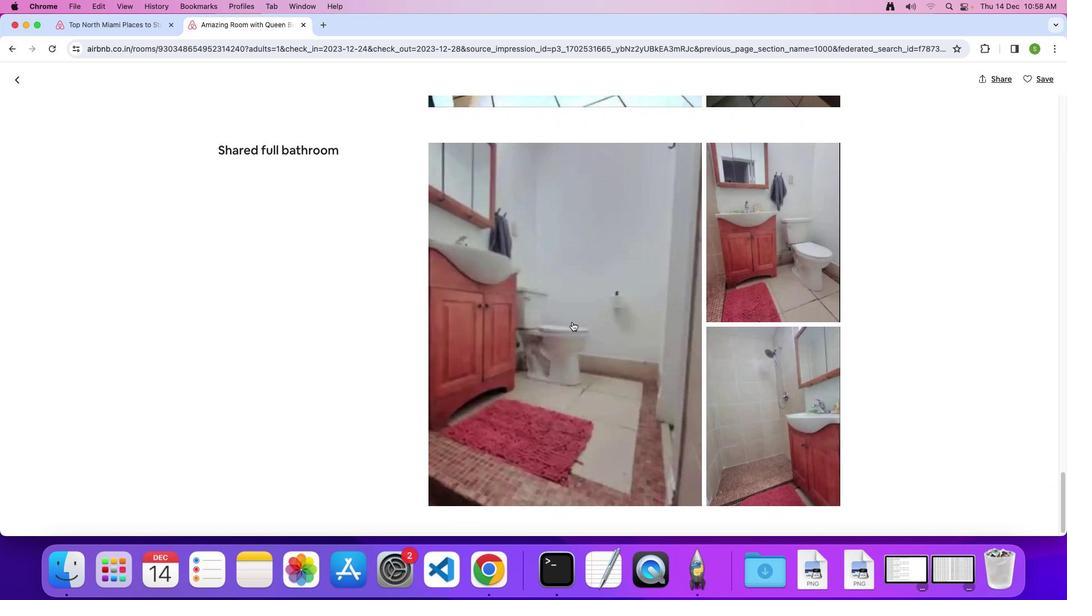 
Action: Mouse scrolled (572, 322) with delta (0, 0)
Screenshot: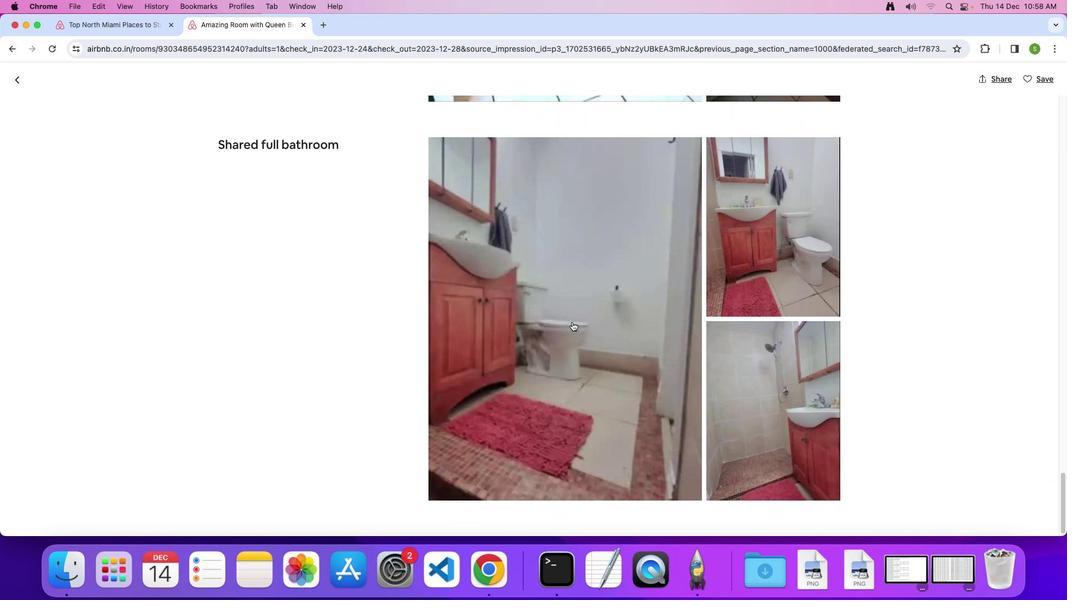 
Action: Mouse scrolled (572, 322) with delta (0, -1)
Screenshot: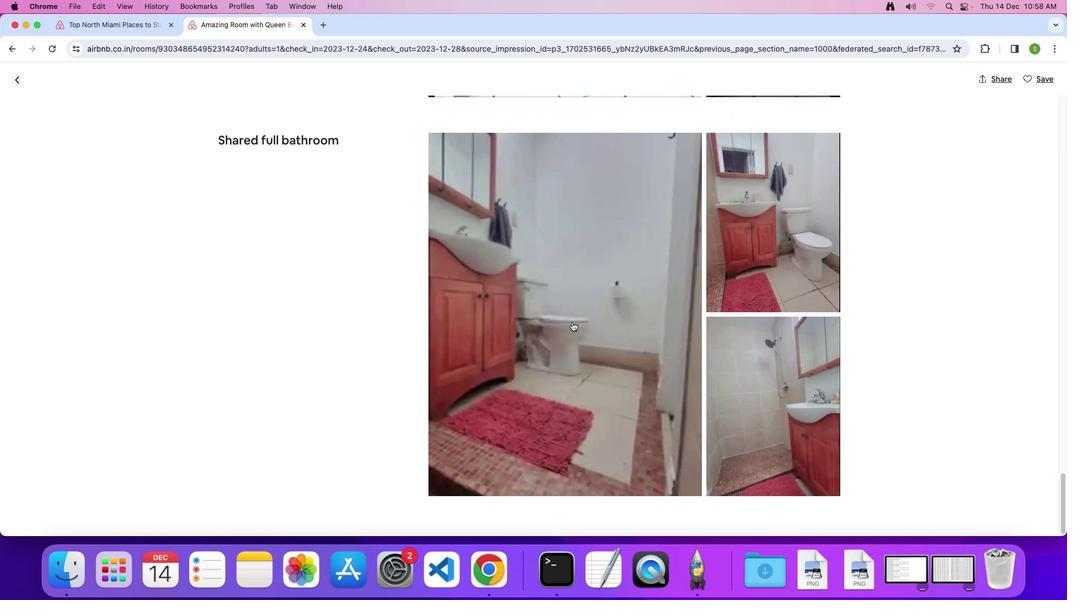 
Action: Mouse scrolled (572, 322) with delta (0, 0)
Screenshot: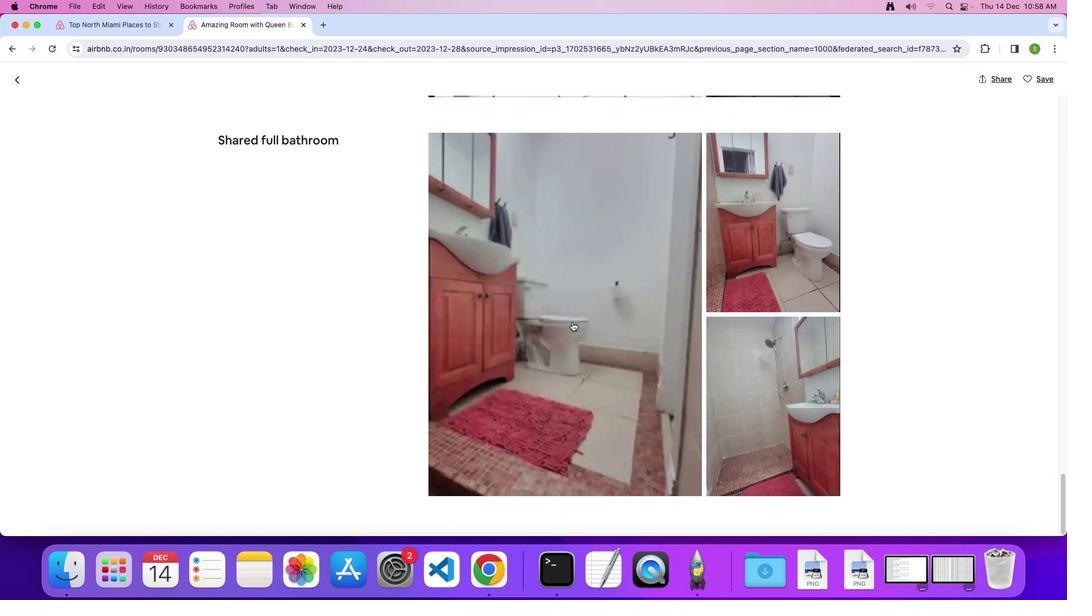 
Action: Mouse scrolled (572, 322) with delta (0, 0)
Screenshot: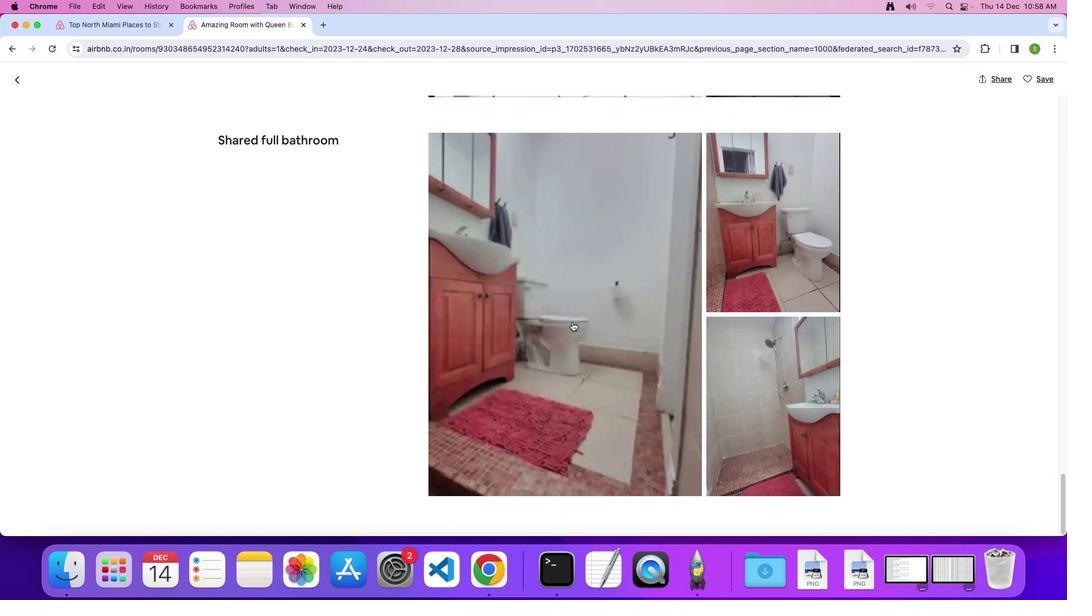 
Action: Mouse moved to (21, 77)
Screenshot: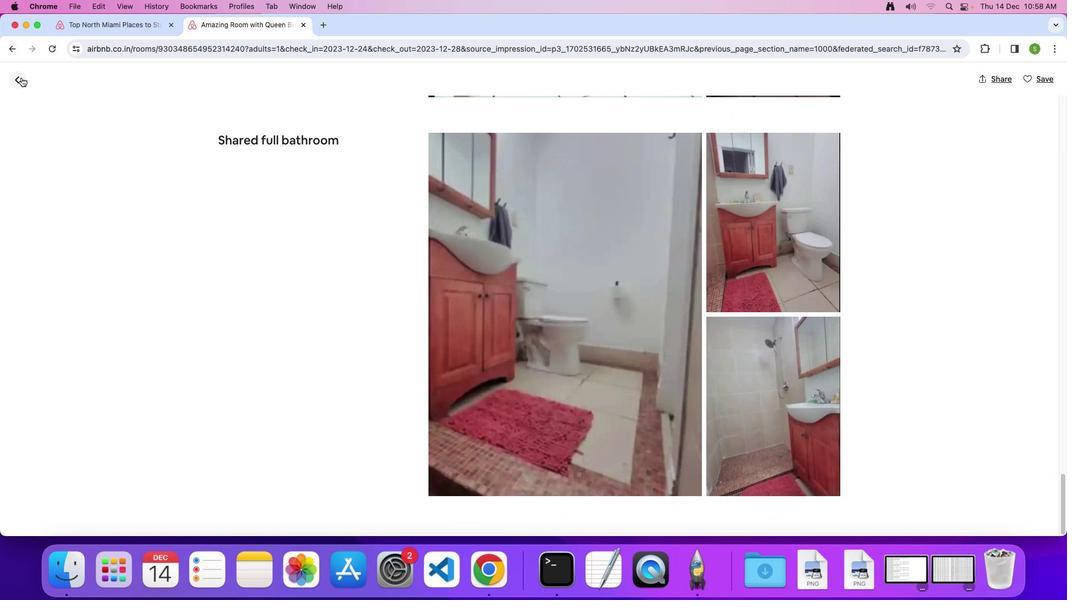 
Action: Mouse pressed left at (21, 77)
Screenshot: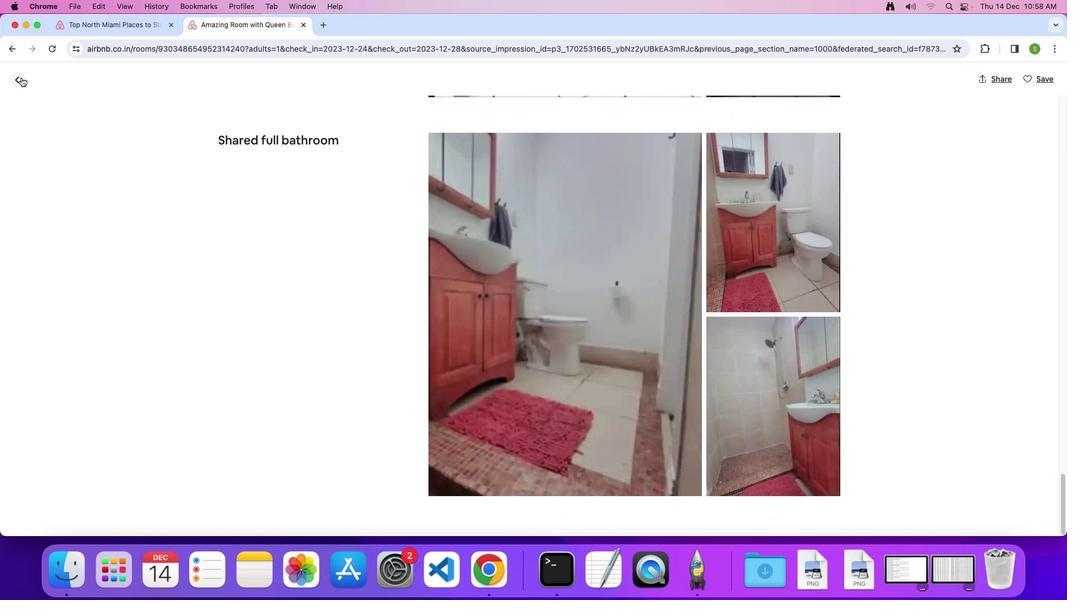 
Action: Mouse moved to (493, 258)
Screenshot: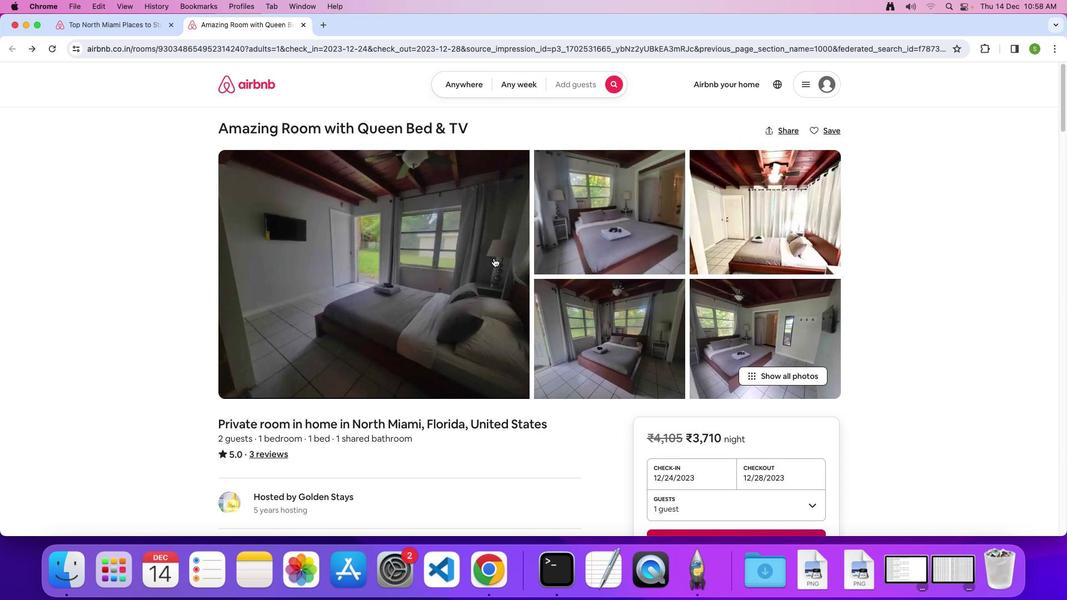 
Action: Mouse scrolled (493, 258) with delta (0, 0)
Screenshot: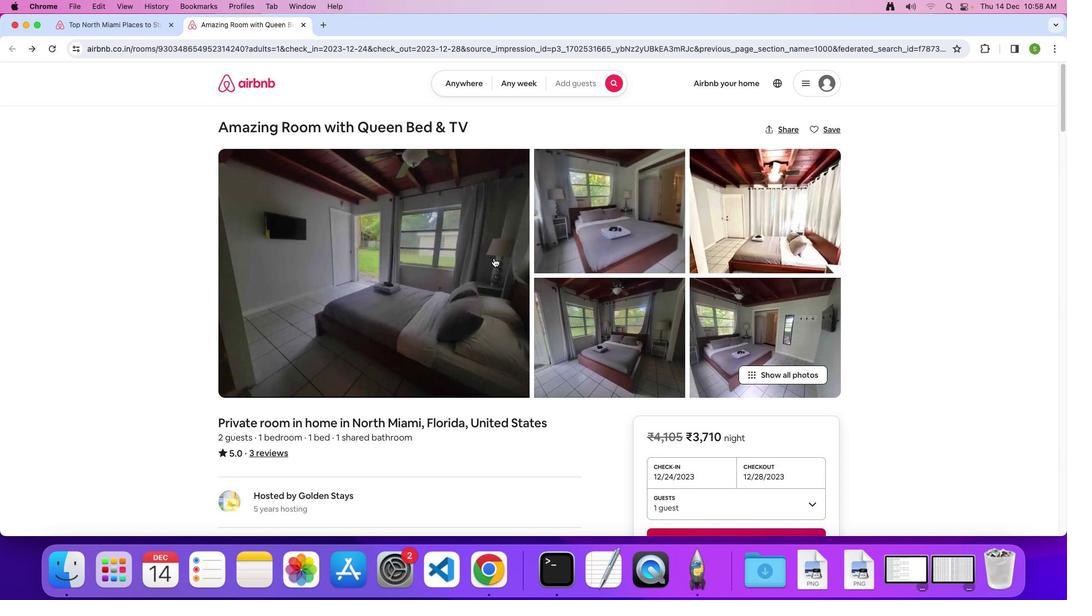 
Action: Mouse scrolled (493, 258) with delta (0, 0)
Screenshot: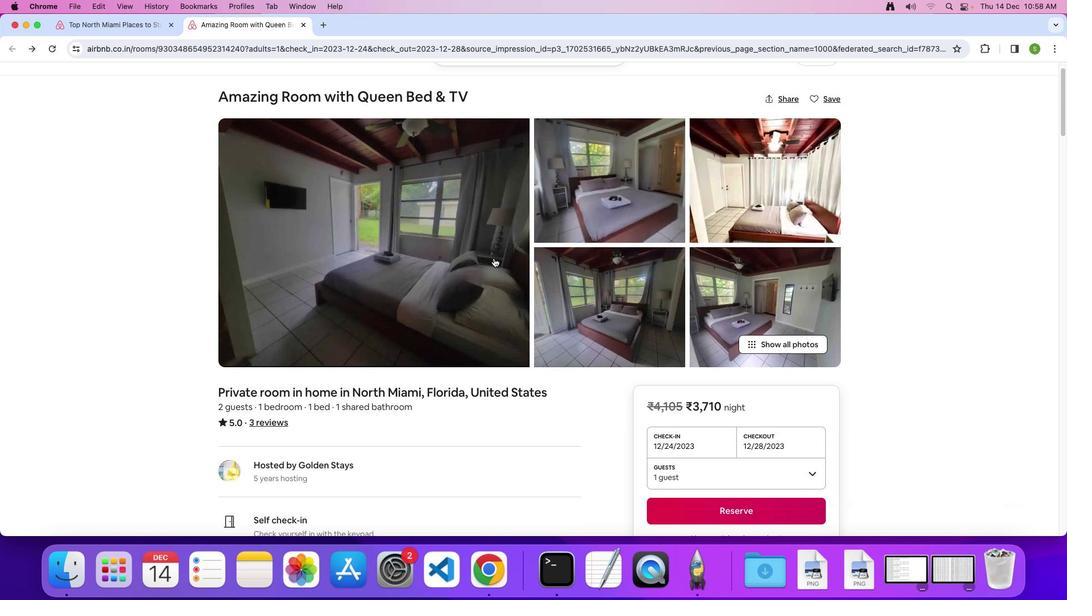 
Action: Mouse scrolled (493, 258) with delta (0, -1)
Screenshot: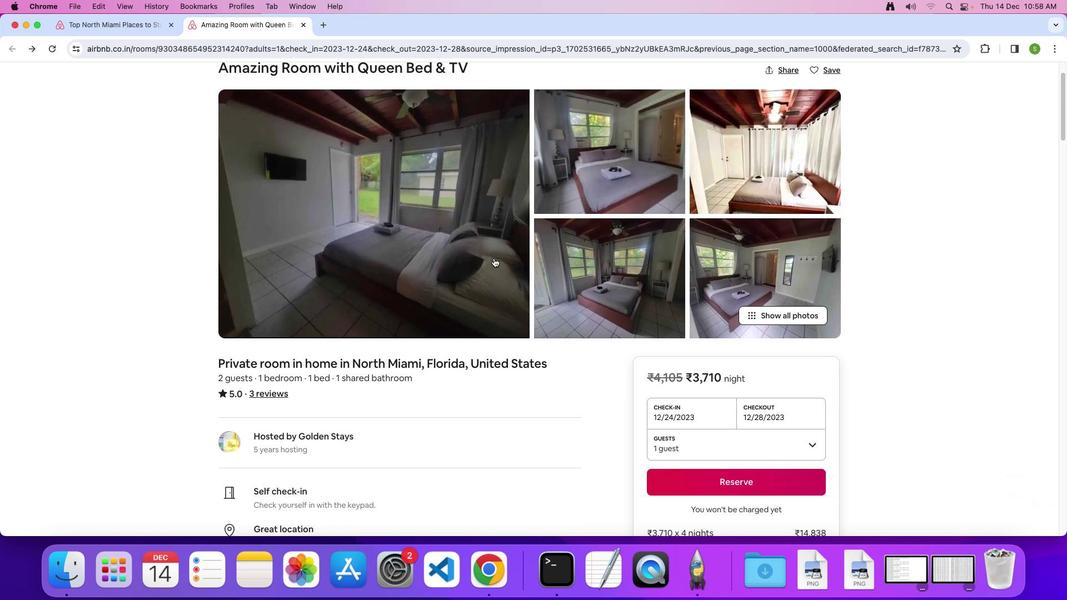 
Action: Mouse scrolled (493, 258) with delta (0, 0)
Screenshot: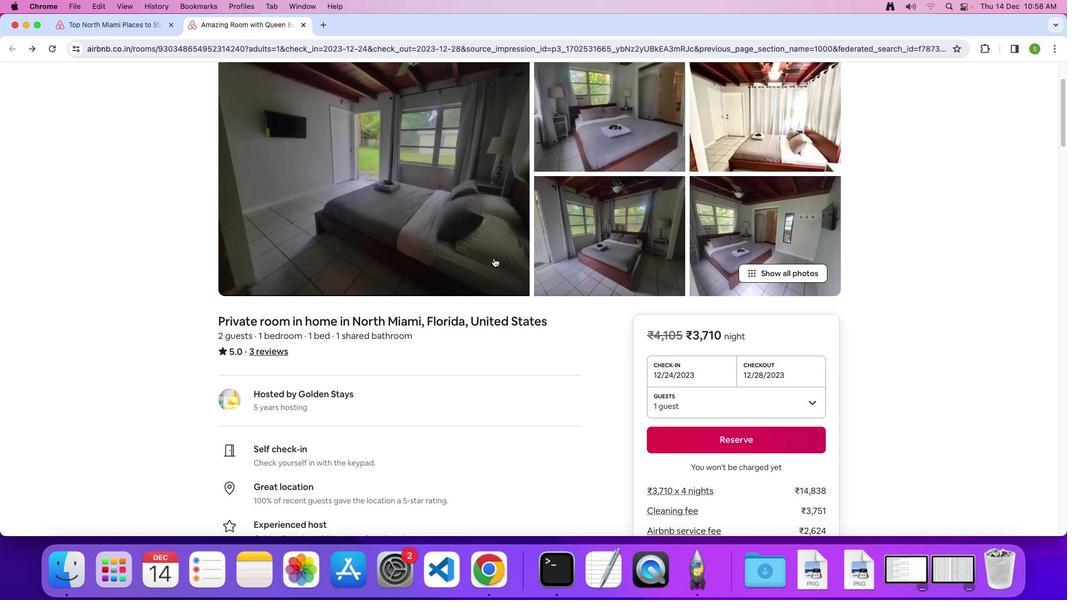 
Action: Mouse scrolled (493, 258) with delta (0, 0)
Screenshot: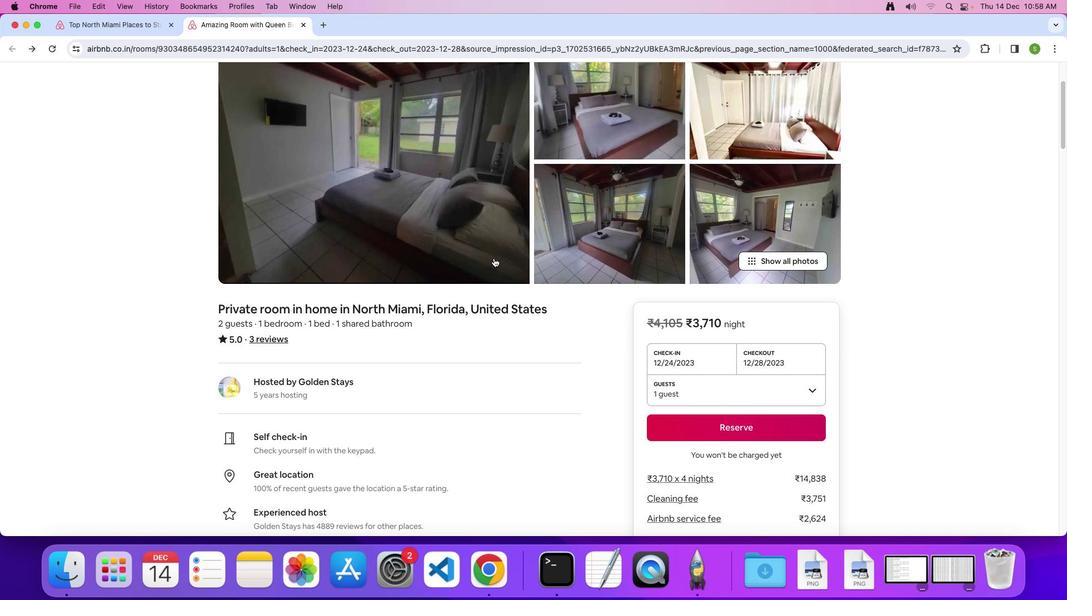 
Action: Mouse scrolled (493, 258) with delta (0, 0)
Screenshot: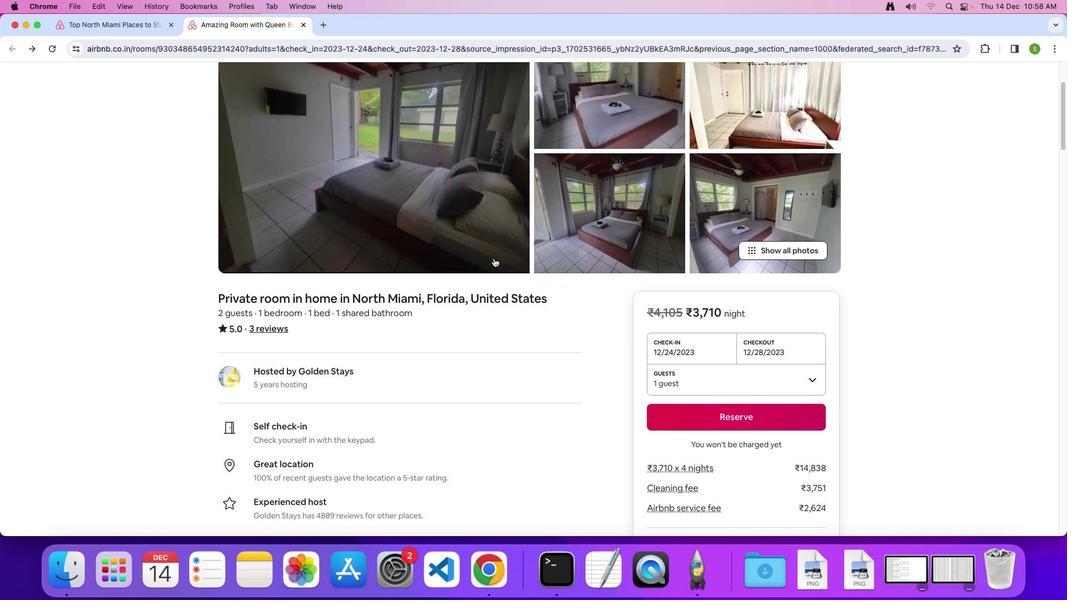 
Action: Mouse scrolled (493, 258) with delta (0, 0)
Screenshot: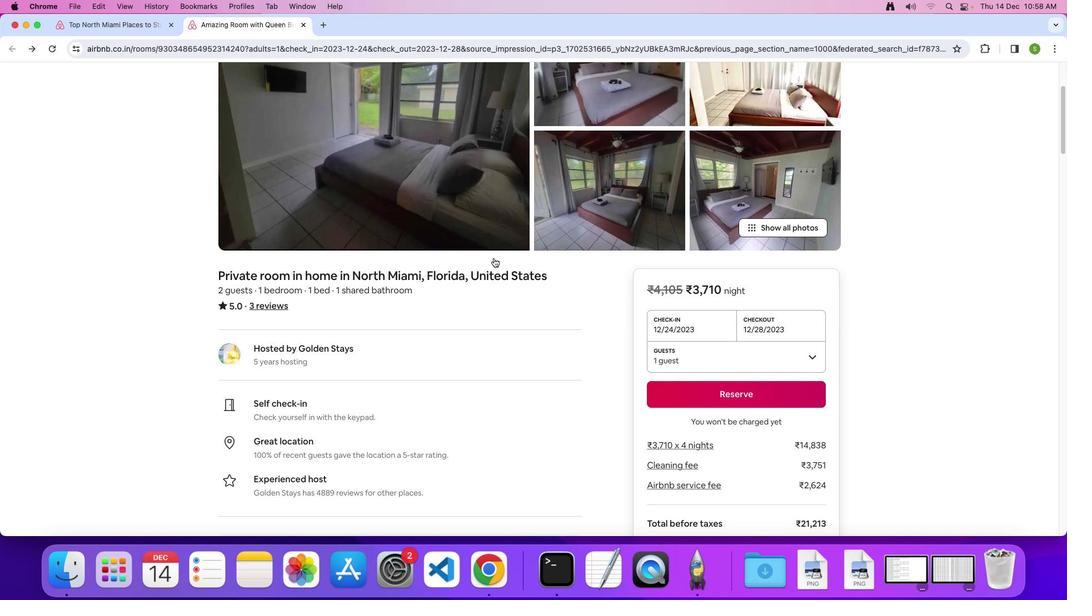 
Action: Mouse scrolled (493, 258) with delta (0, 0)
Screenshot: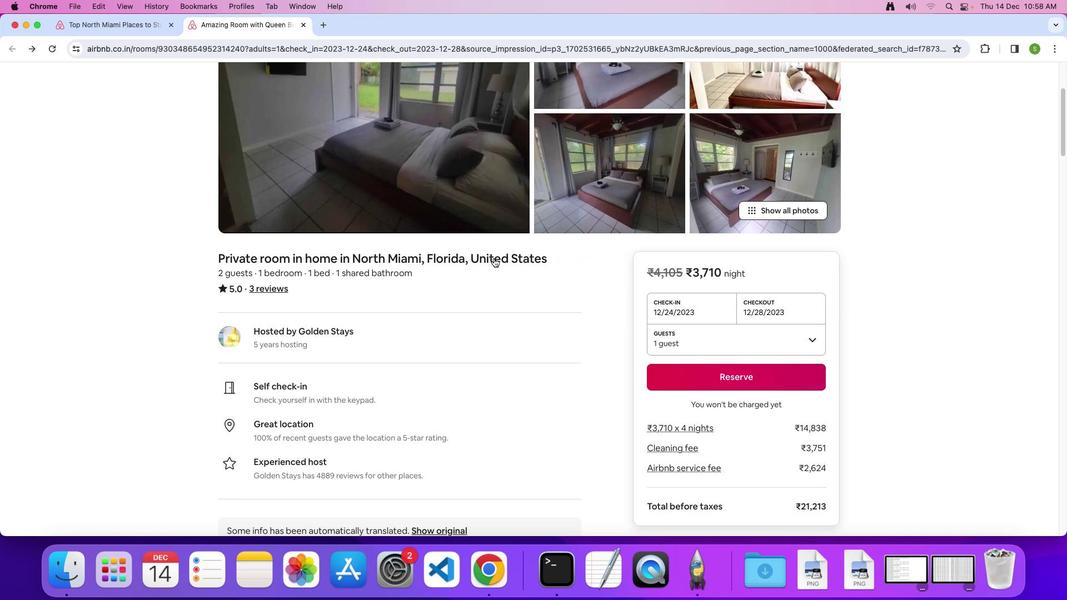 
Action: Mouse scrolled (493, 258) with delta (0, 0)
Screenshot: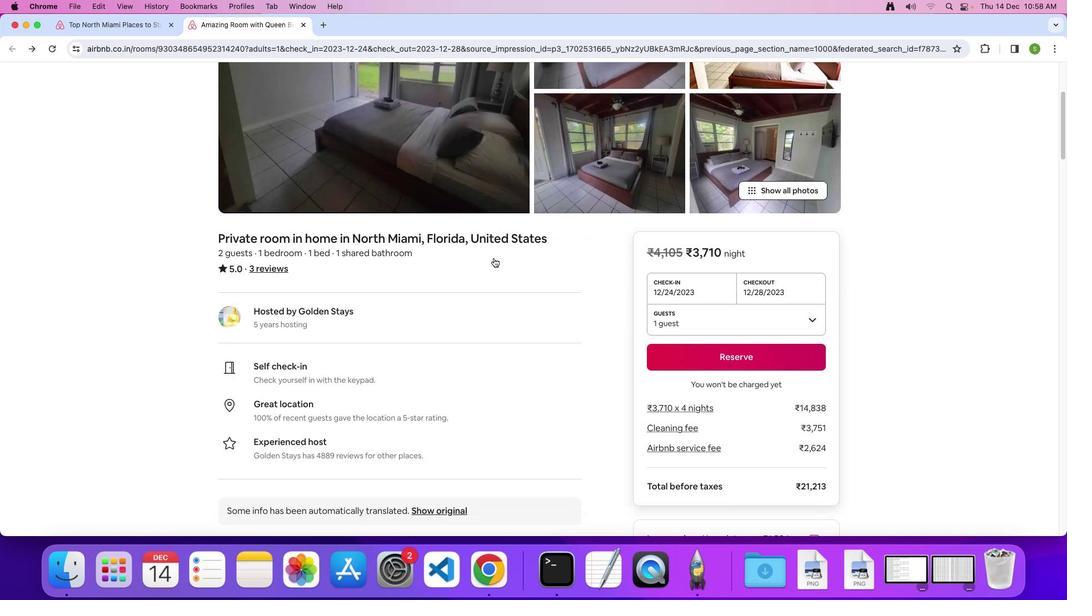 
Action: Mouse scrolled (493, 258) with delta (0, 0)
Screenshot: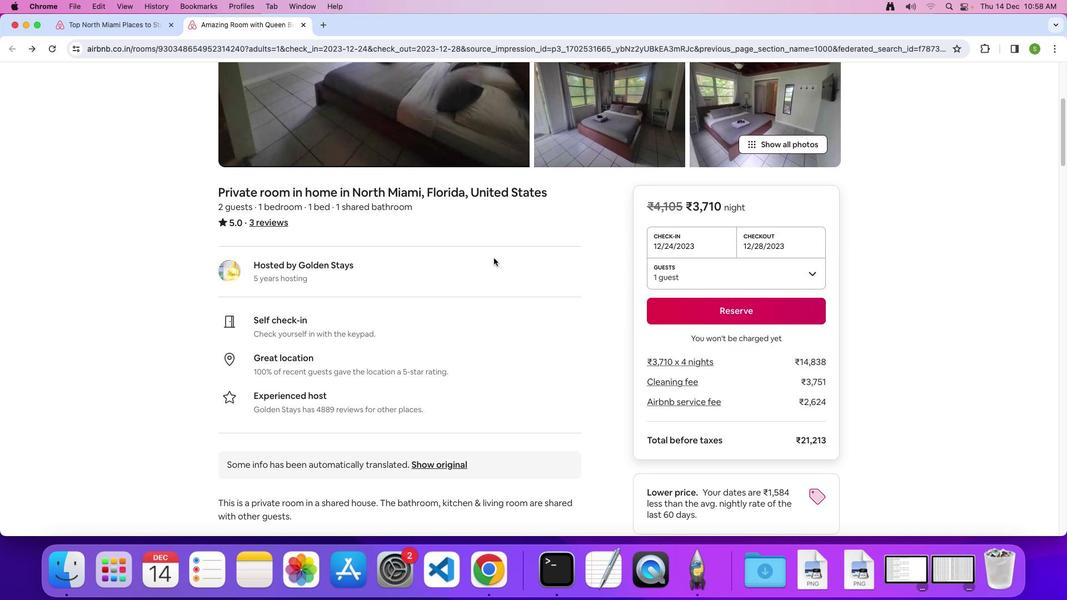 
Action: Mouse scrolled (493, 258) with delta (0, 0)
Screenshot: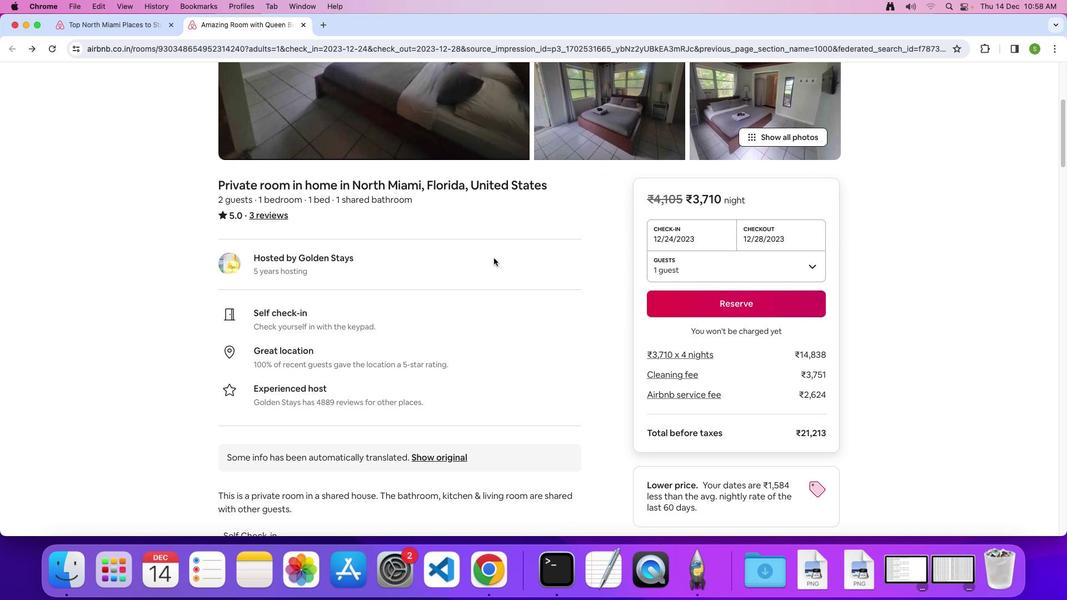 
Action: Mouse scrolled (493, 258) with delta (0, 0)
Screenshot: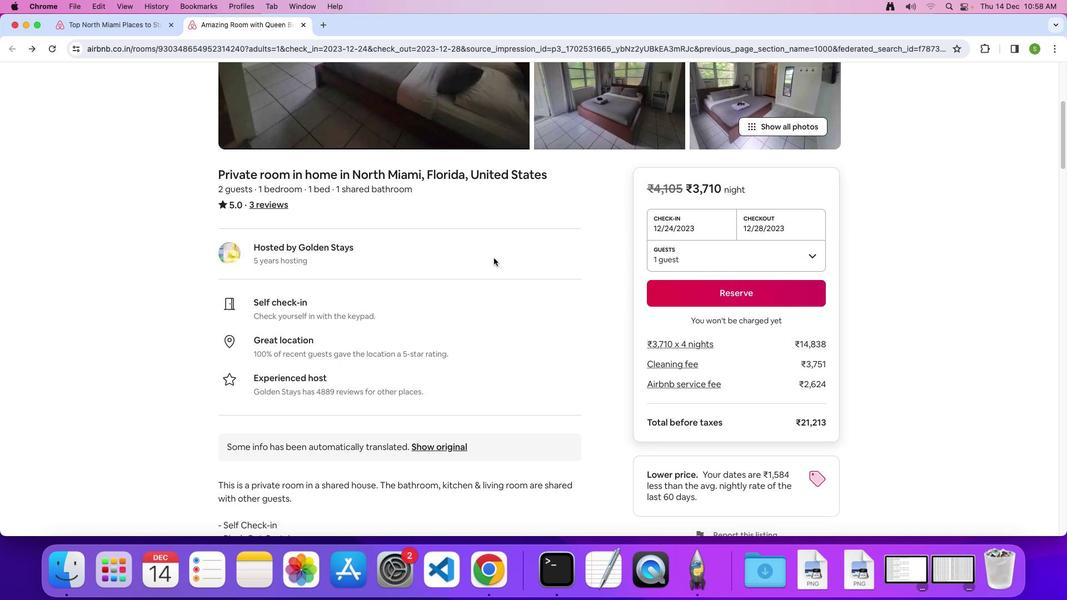 
Action: Mouse scrolled (493, 258) with delta (0, 0)
Screenshot: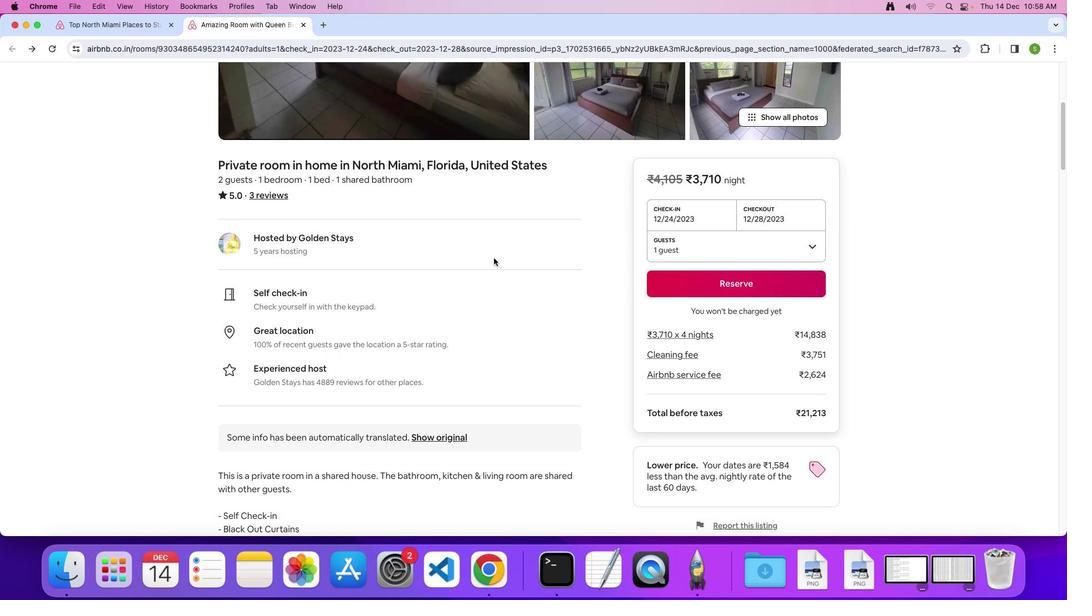 
Action: Mouse scrolled (493, 258) with delta (0, 0)
Screenshot: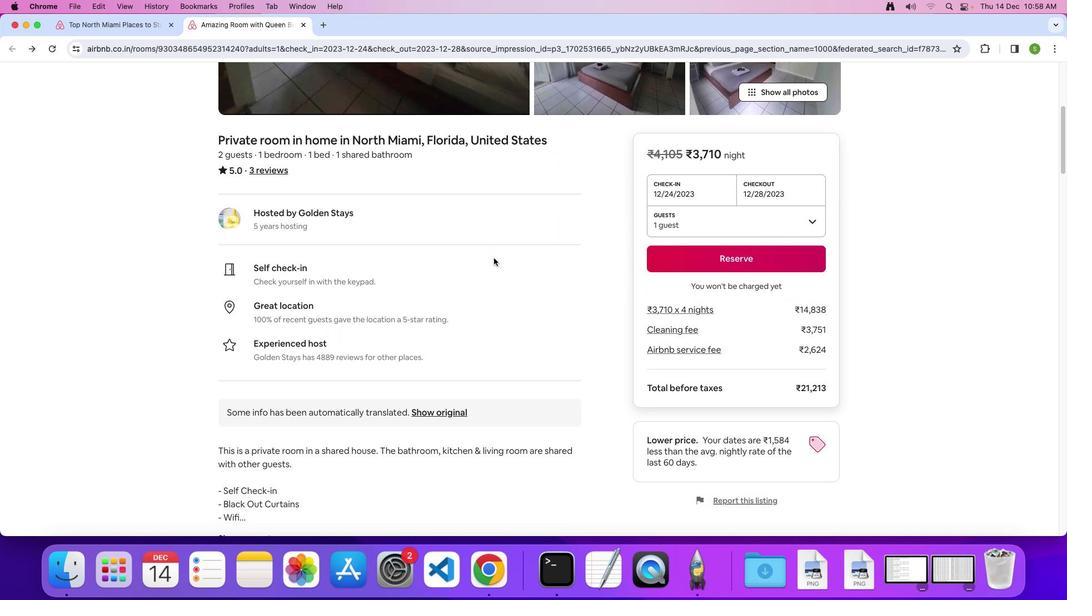 
Action: Mouse scrolled (493, 258) with delta (0, 0)
Screenshot: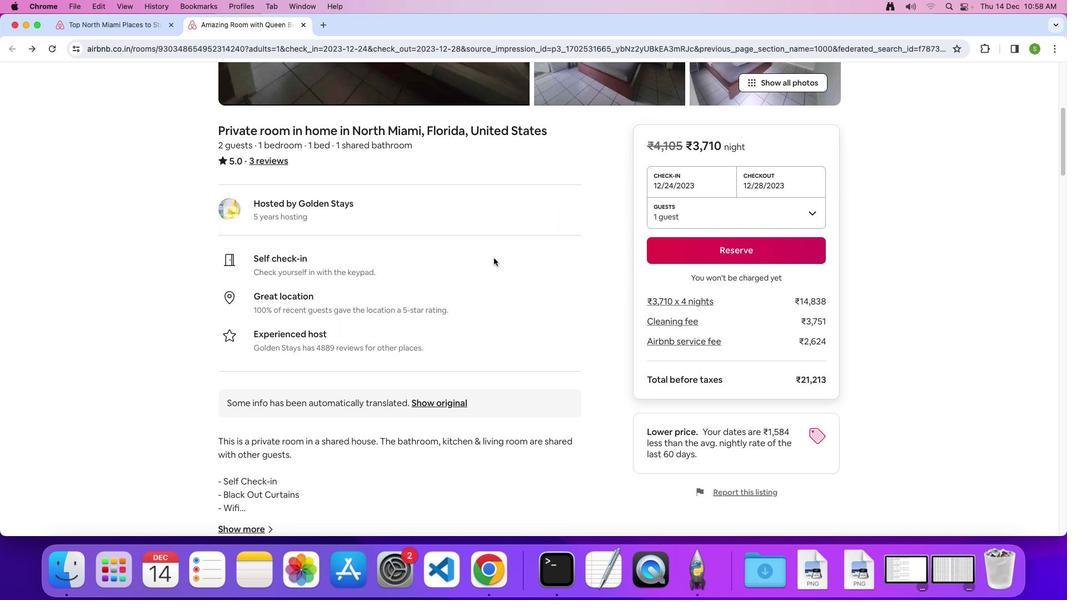 
Action: Mouse scrolled (493, 258) with delta (0, 0)
Screenshot: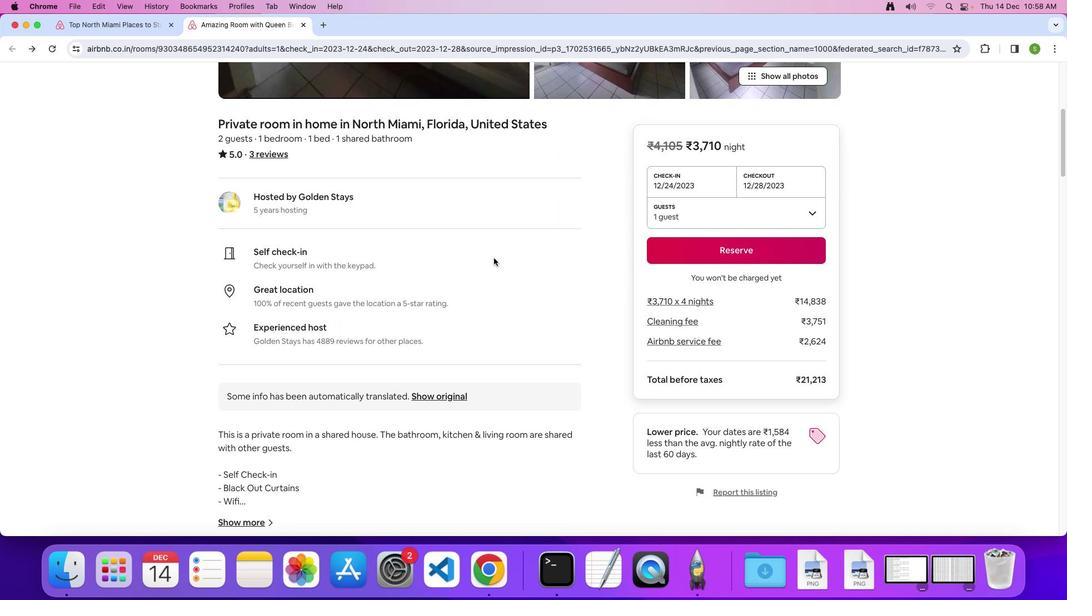 
Action: Mouse scrolled (493, 258) with delta (0, 0)
Screenshot: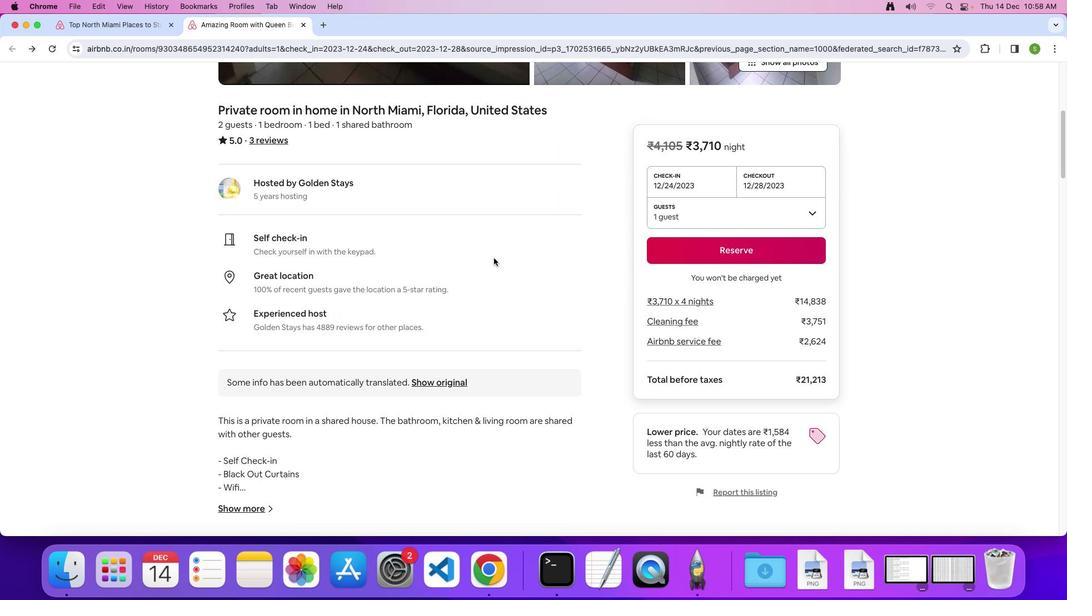 
Action: Mouse scrolled (493, 258) with delta (0, 0)
Screenshot: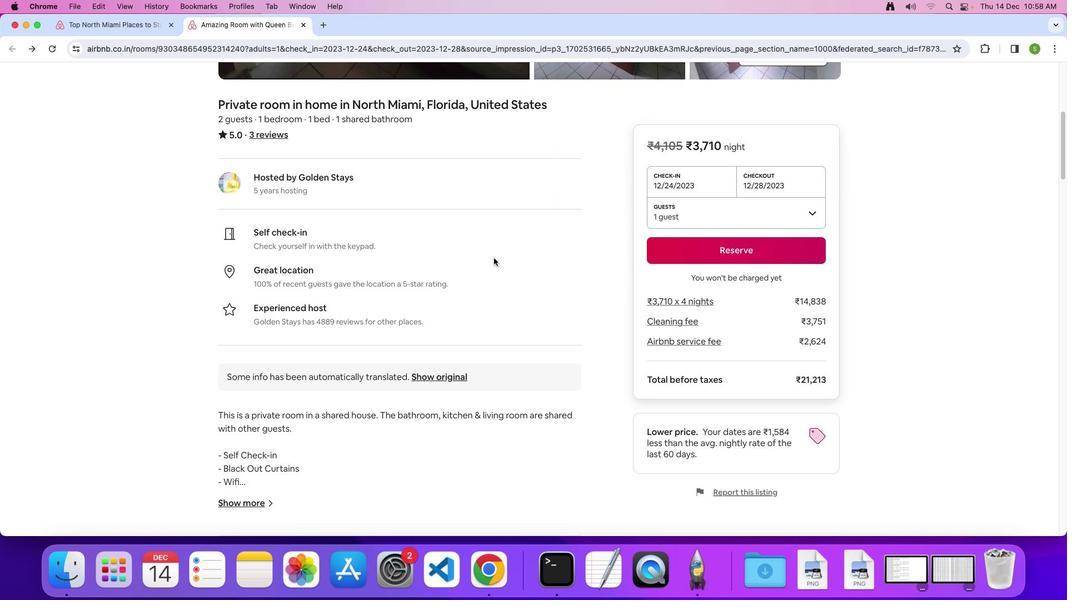 
Action: Mouse scrolled (493, 258) with delta (0, 0)
Screenshot: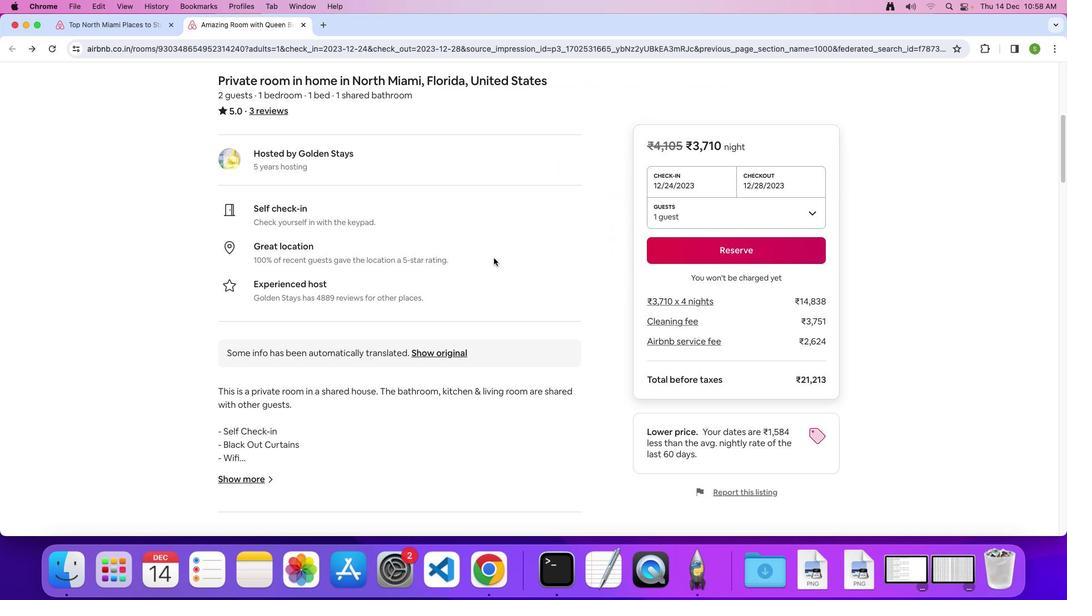 
Action: Mouse scrolled (493, 258) with delta (0, 0)
Screenshot: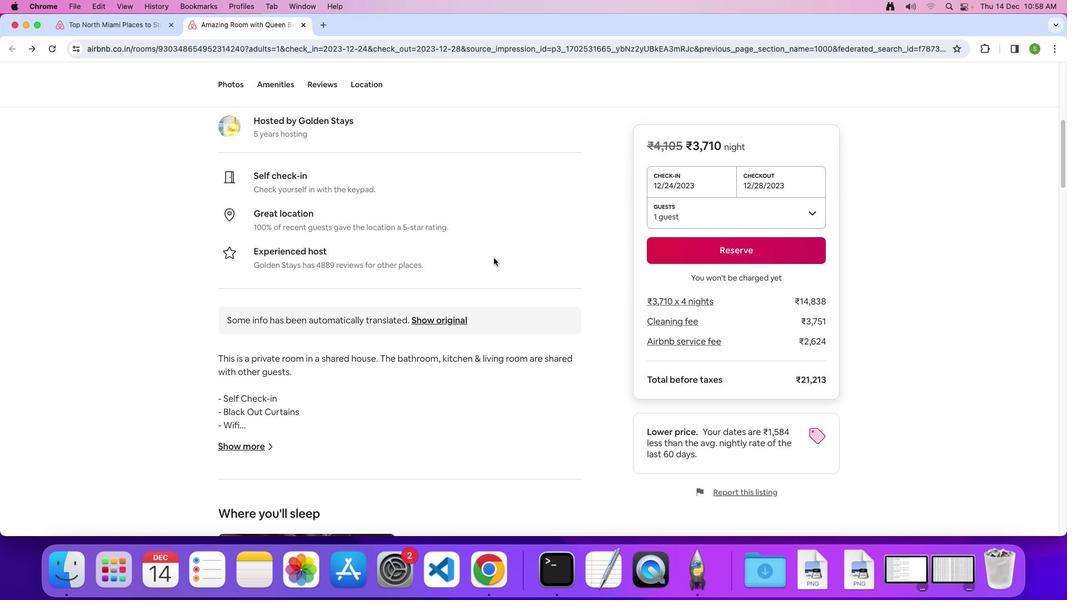 
Action: Mouse scrolled (493, 258) with delta (0, 0)
Screenshot: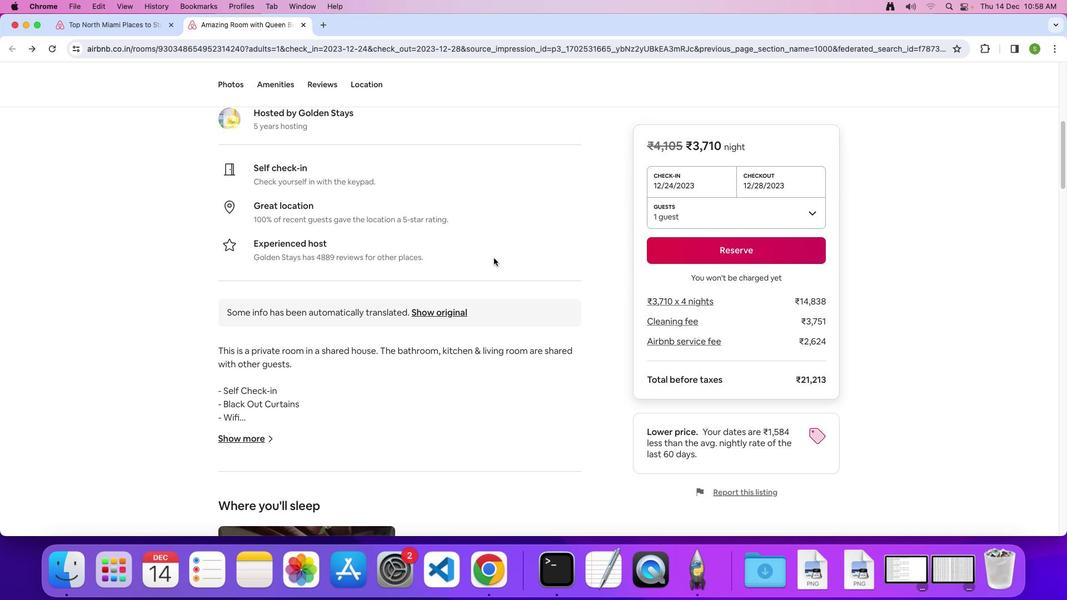 
Action: Mouse scrolled (493, 258) with delta (0, 0)
Screenshot: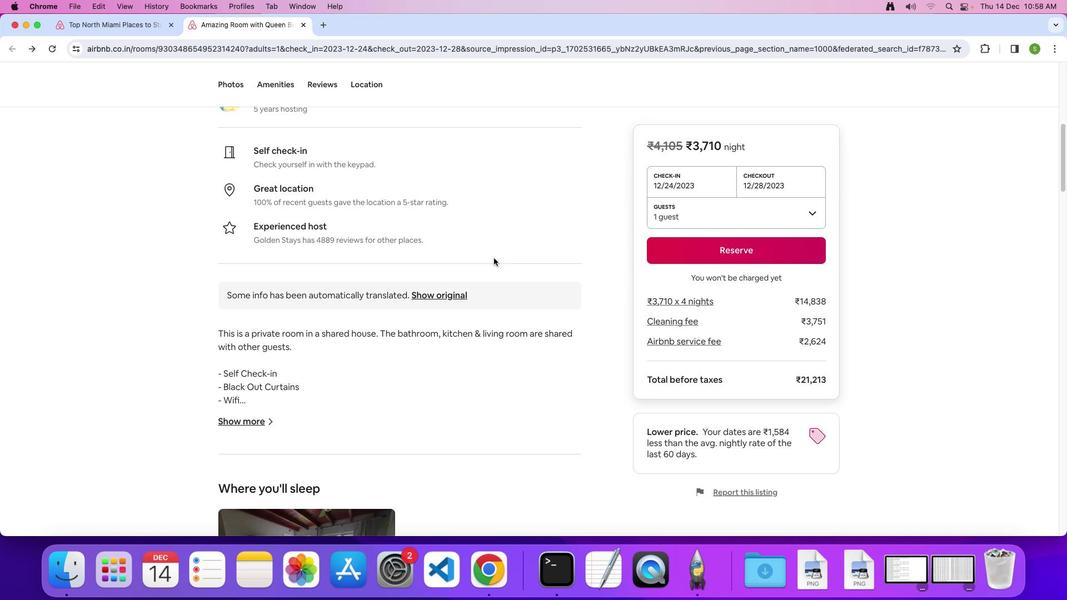 
Action: Mouse scrolled (493, 258) with delta (0, 0)
Screenshot: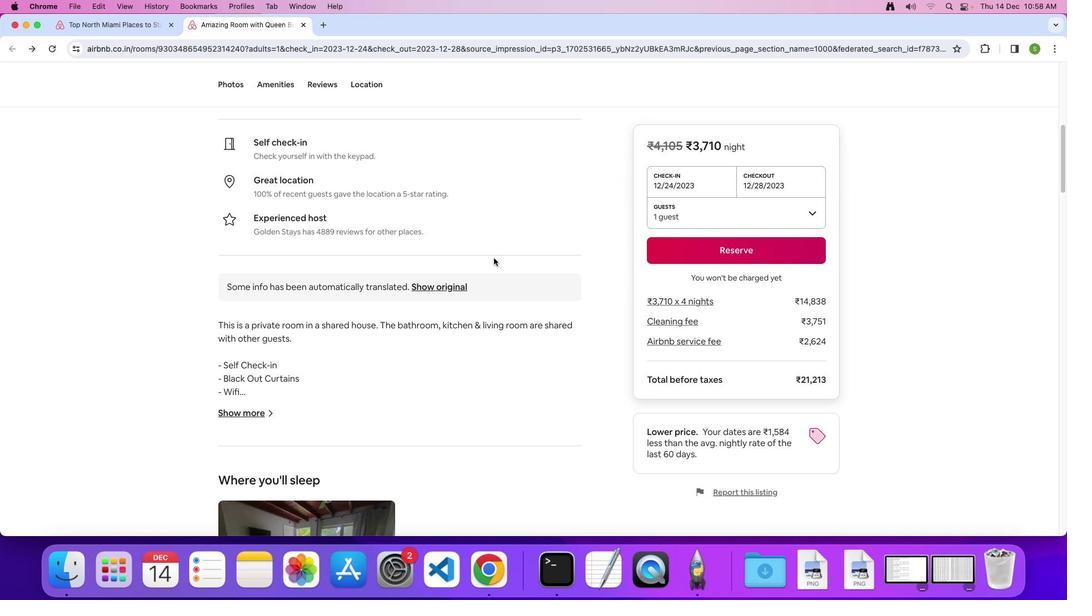 
Action: Mouse scrolled (493, 258) with delta (0, 0)
Screenshot: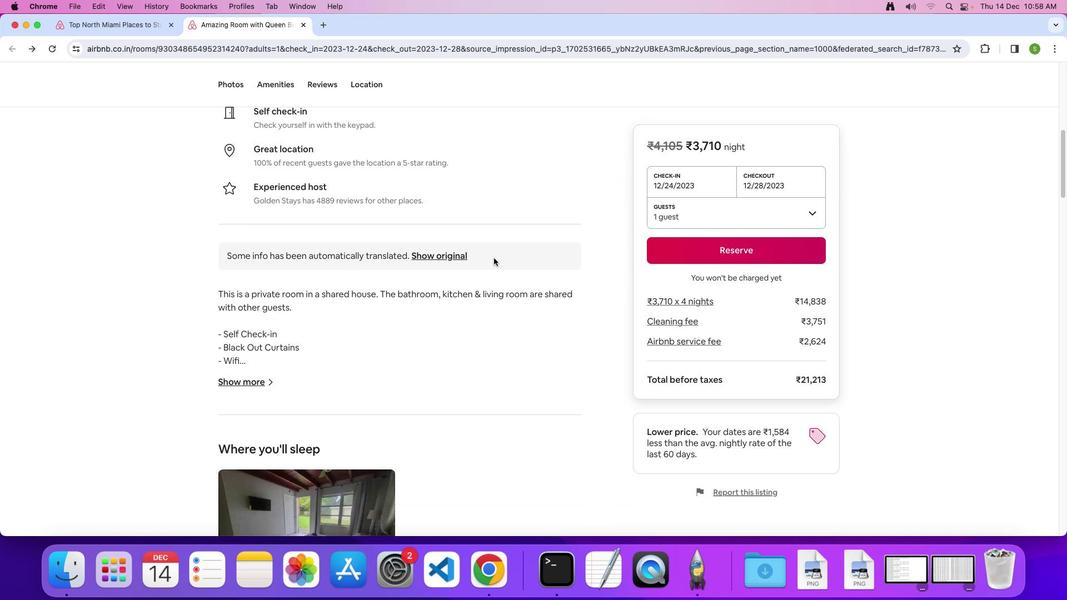 
Action: Mouse scrolled (493, 258) with delta (0, 0)
Screenshot: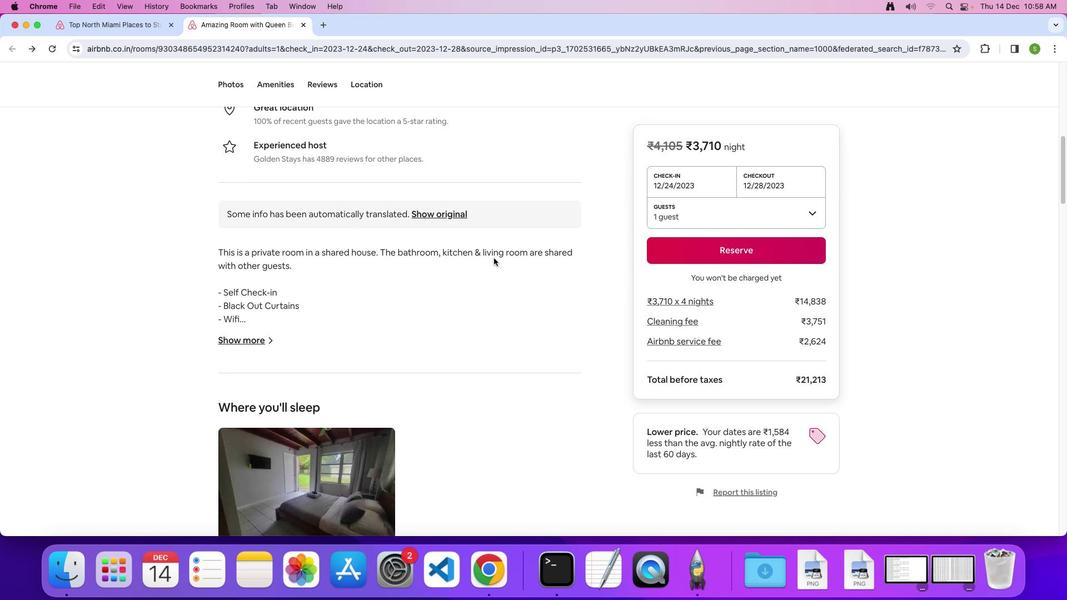 
Action: Mouse scrolled (493, 258) with delta (0, 0)
Screenshot: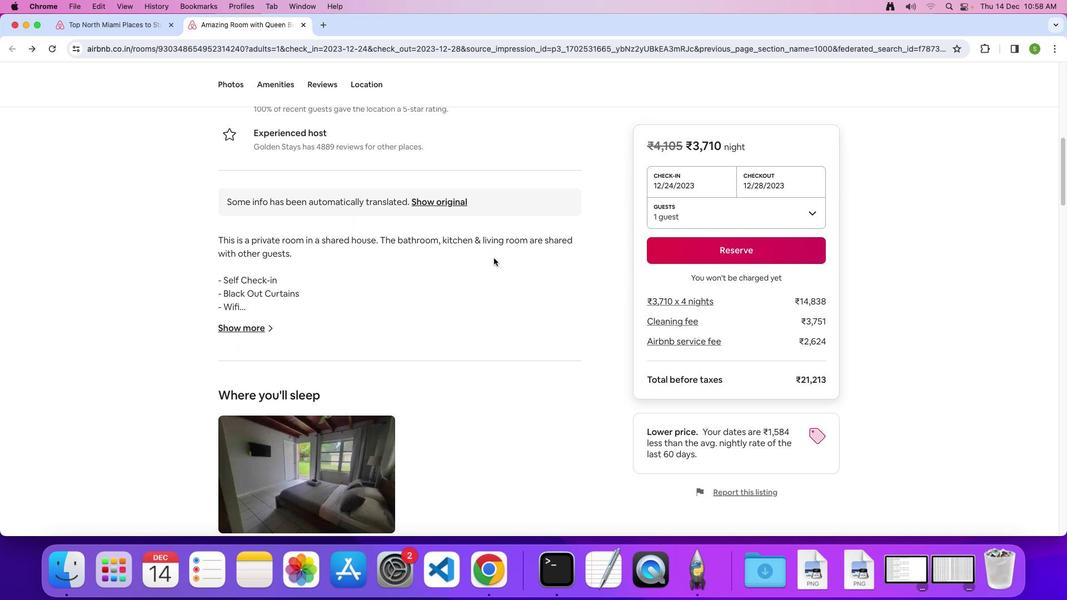 
Action: Mouse scrolled (493, 258) with delta (0, 0)
Screenshot: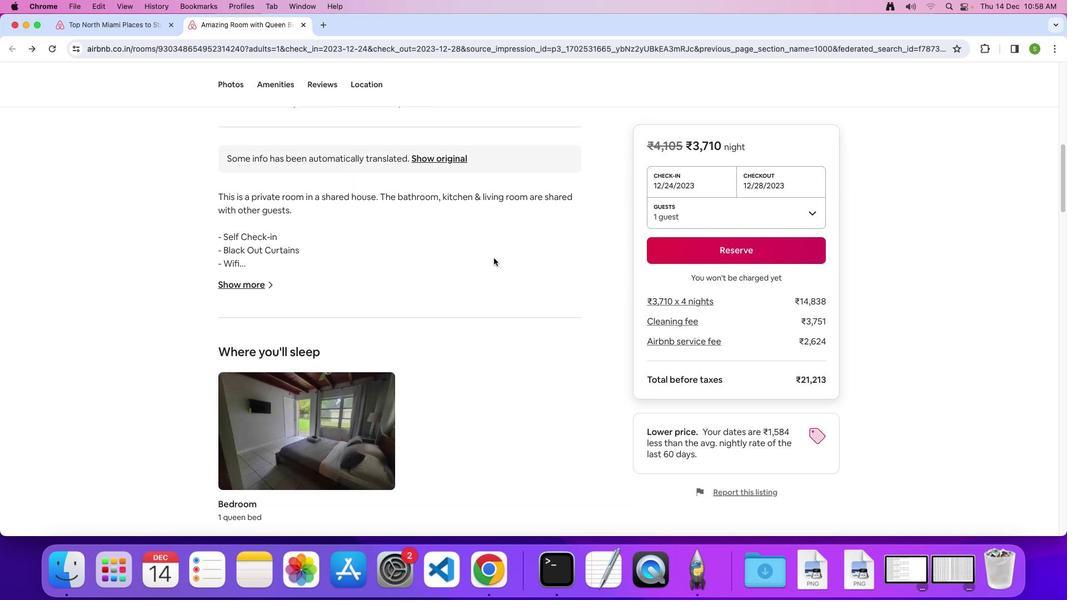 
Action: Mouse scrolled (493, 258) with delta (0, 0)
Screenshot: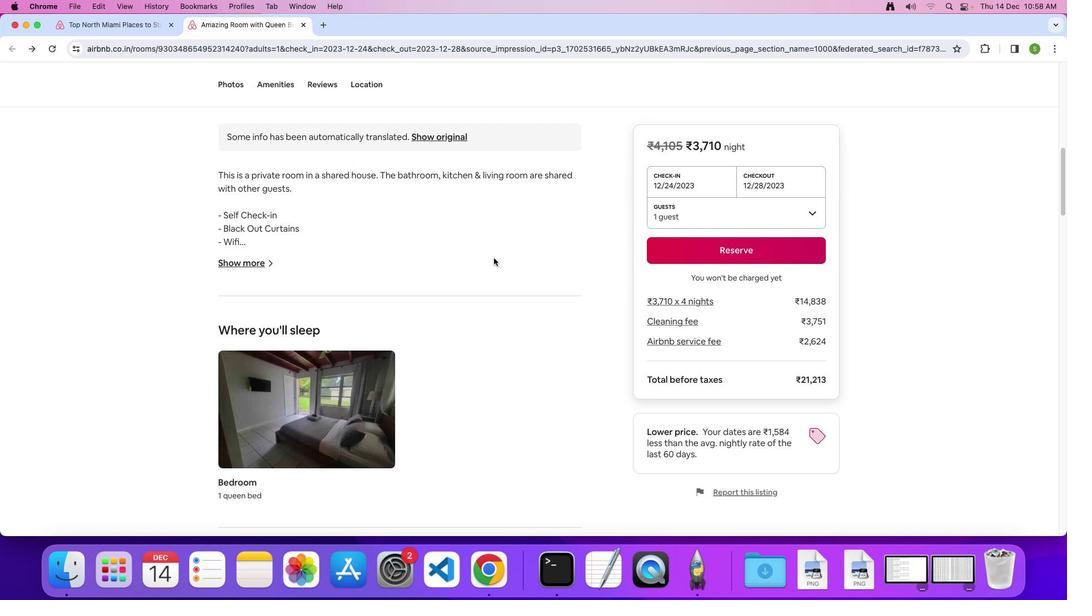 
Action: Mouse scrolled (493, 258) with delta (0, 0)
Screenshot: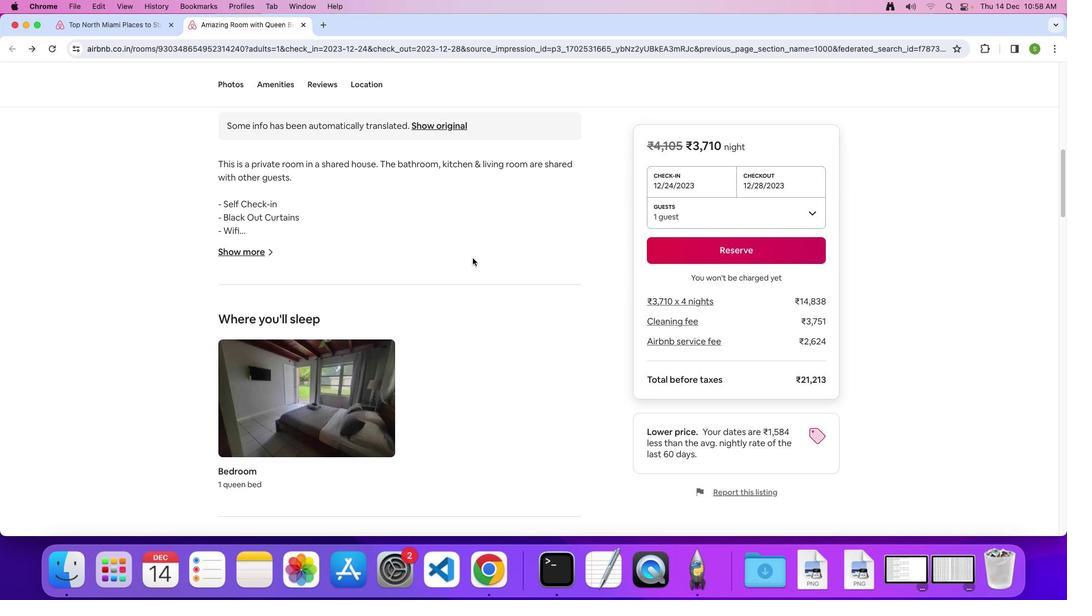 
Action: Mouse moved to (254, 251)
Screenshot: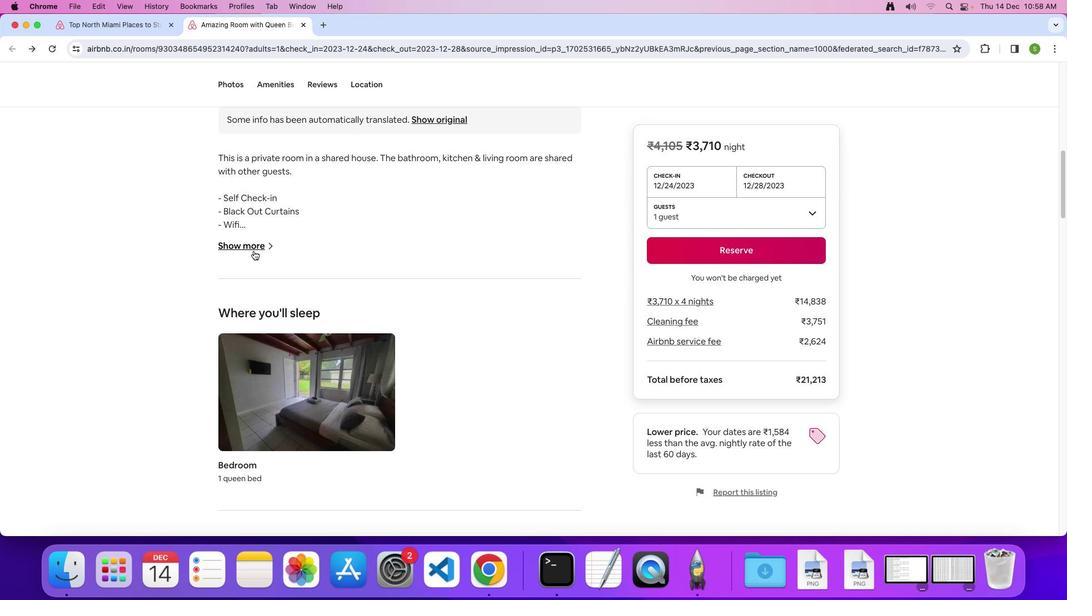 
Action: Mouse pressed left at (254, 251)
Screenshot: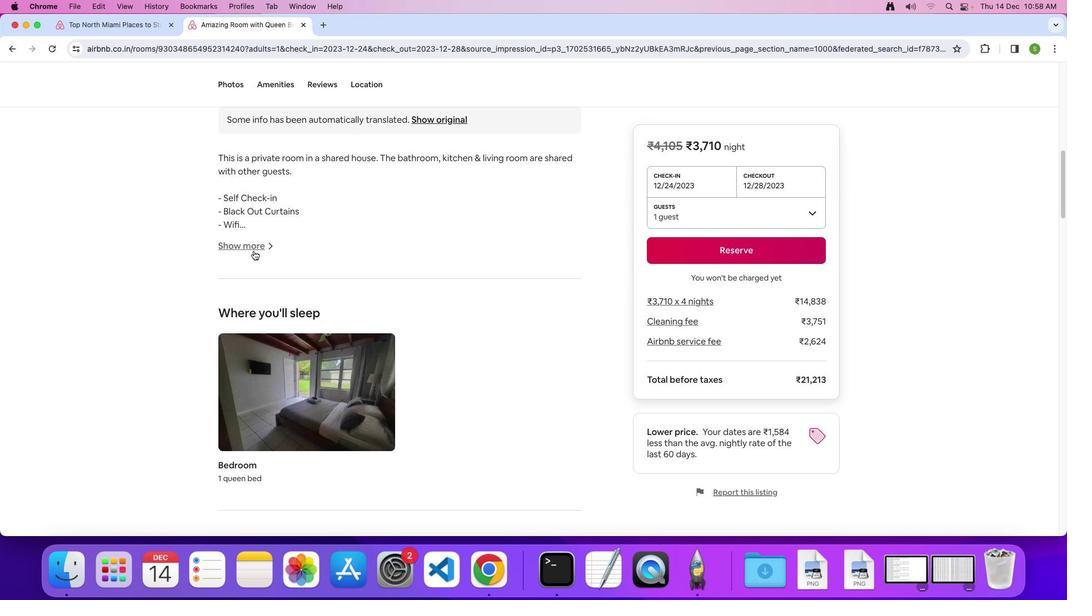 
Action: Mouse moved to (485, 275)
Screenshot: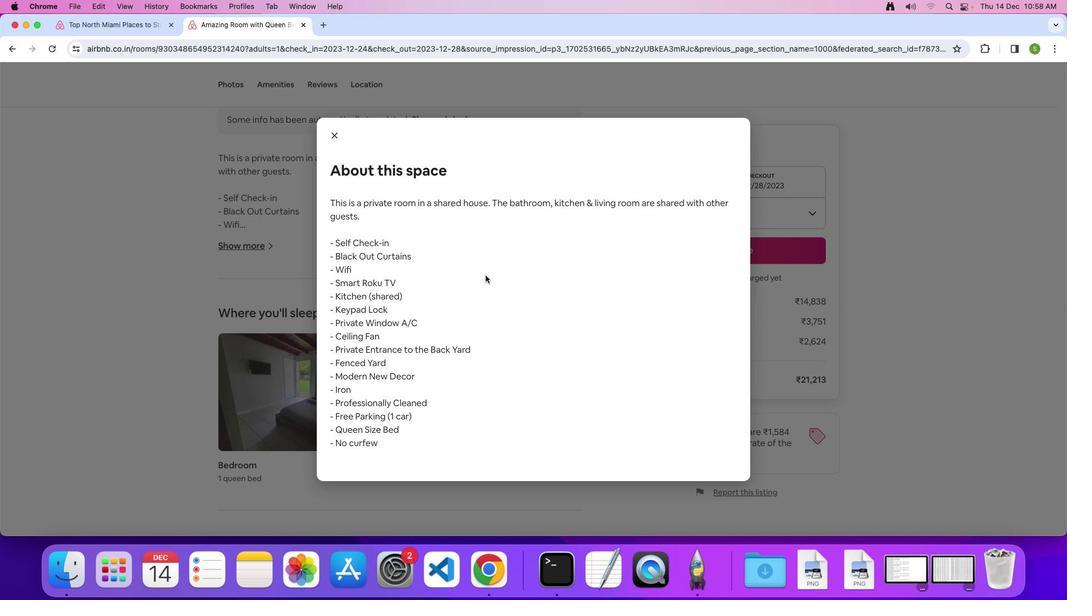 
Action: Mouse scrolled (485, 275) with delta (0, 0)
Screenshot: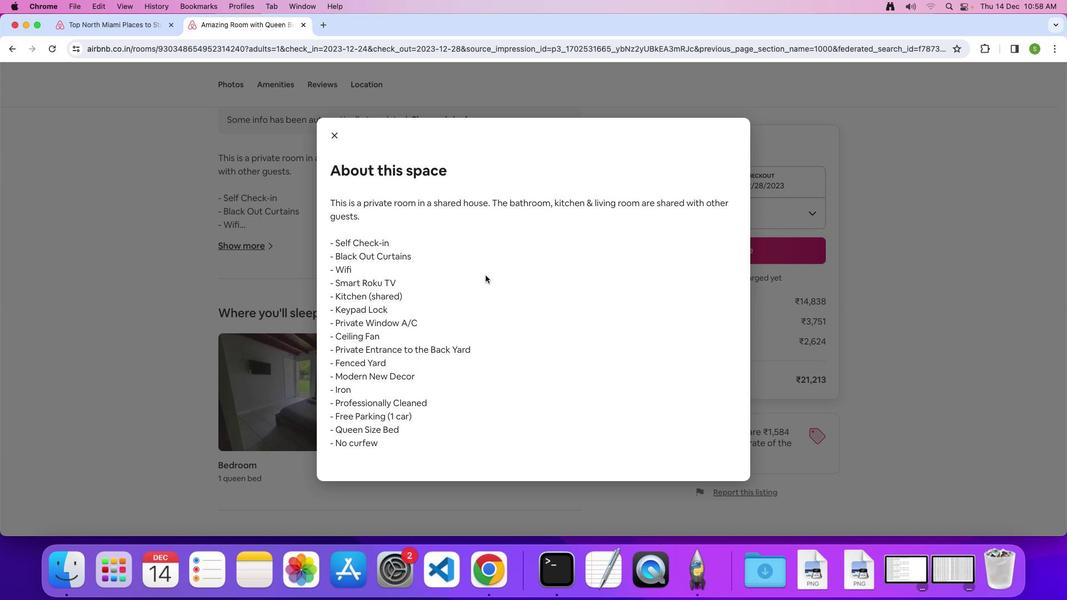 
Action: Mouse scrolled (485, 275) with delta (0, 0)
Screenshot: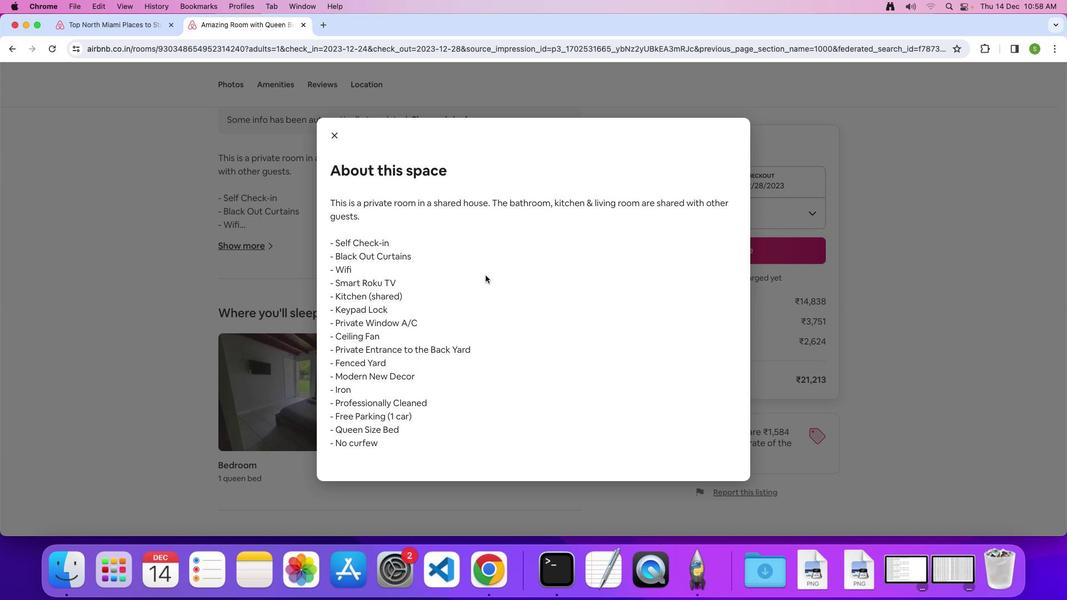 
Action: Mouse scrolled (485, 275) with delta (0, -1)
Screenshot: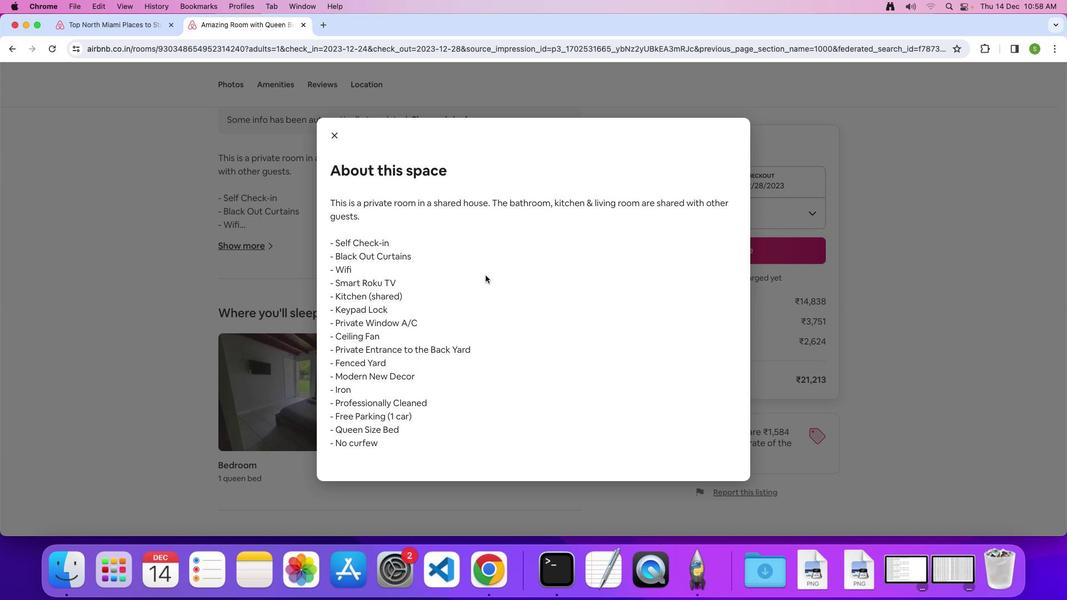 
Action: Mouse moved to (335, 138)
Screenshot: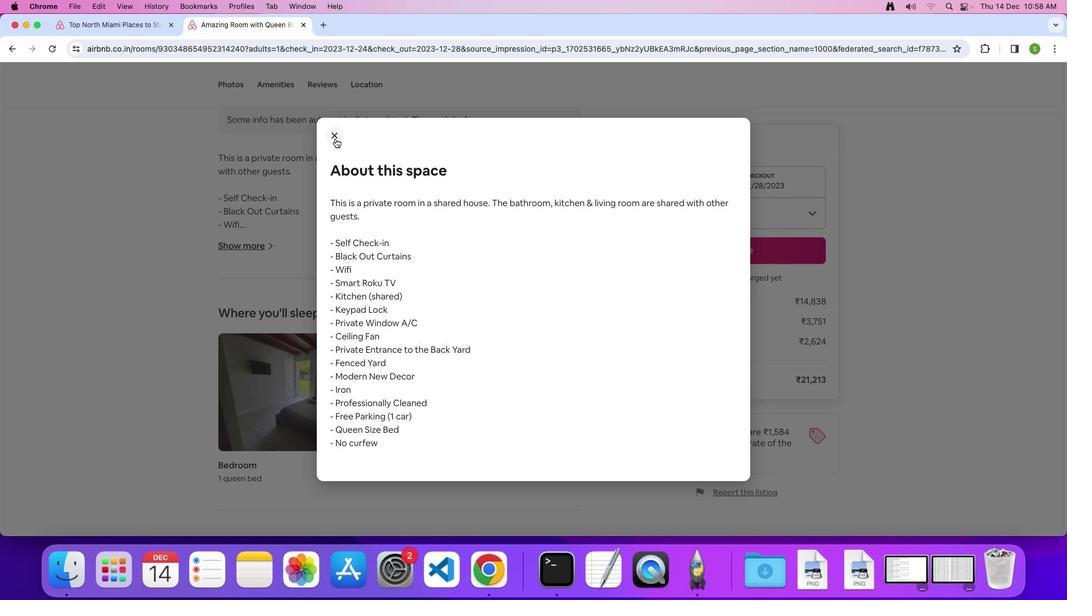
Action: Mouse pressed left at (335, 138)
Screenshot: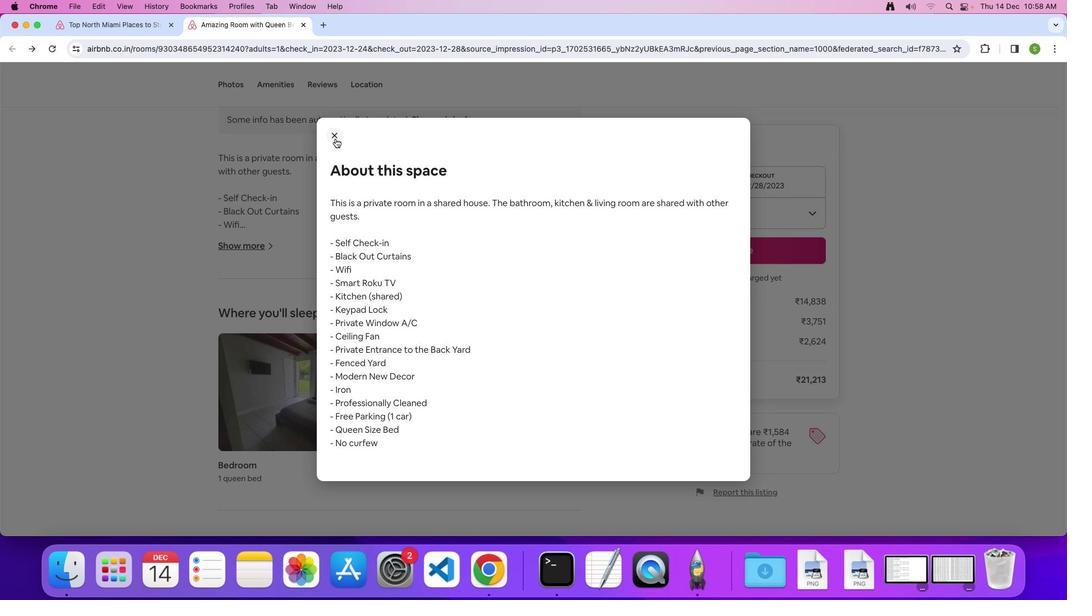 
Action: Mouse moved to (451, 301)
Screenshot: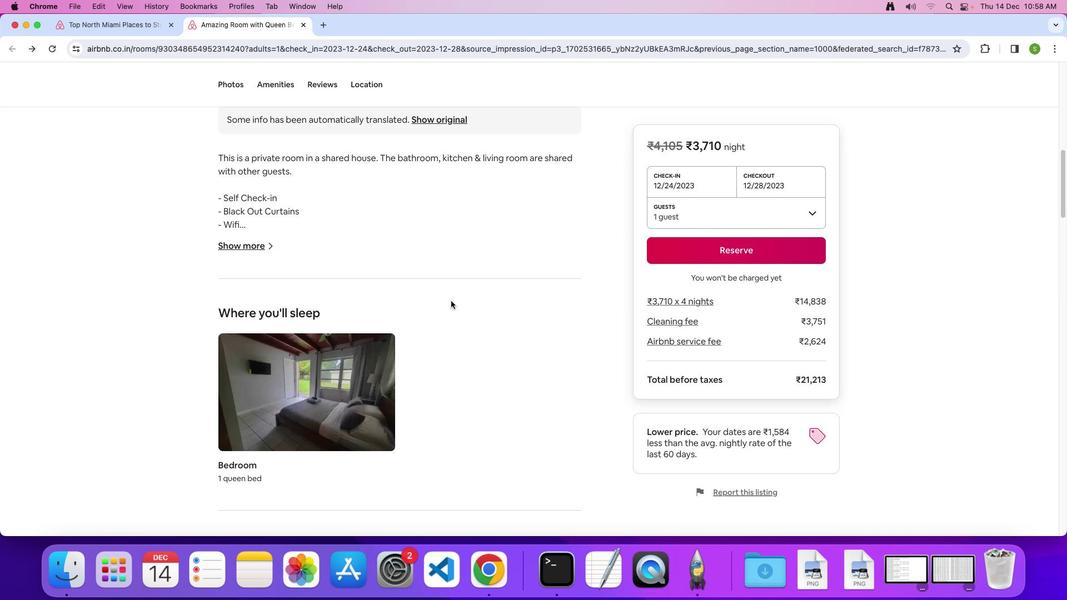 
Action: Mouse scrolled (451, 301) with delta (0, 0)
Screenshot: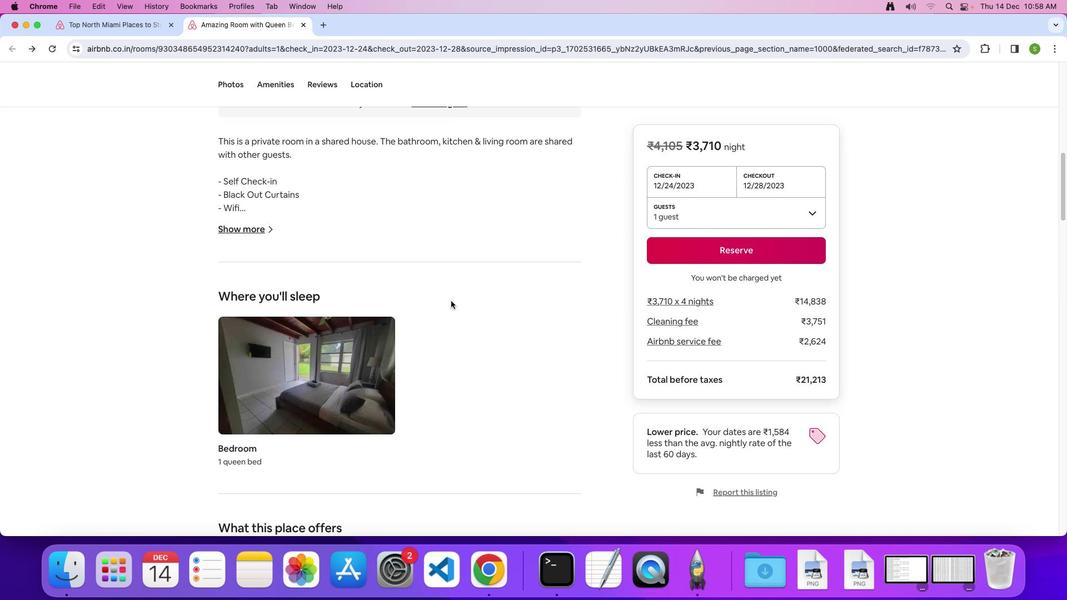 
Action: Mouse scrolled (451, 301) with delta (0, 0)
Screenshot: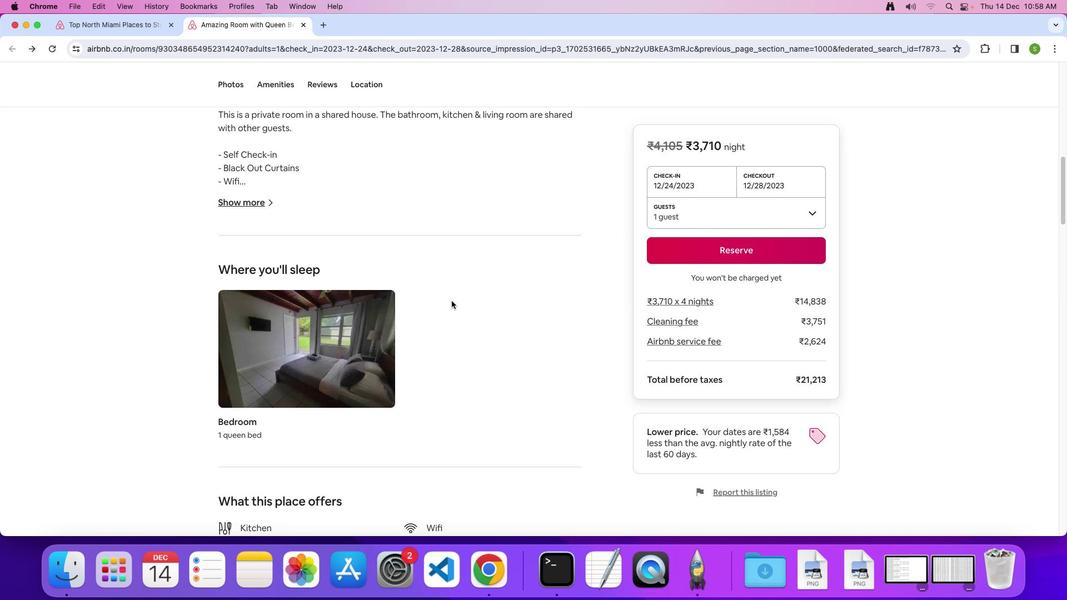 
Action: Mouse scrolled (451, 301) with delta (0, -1)
Screenshot: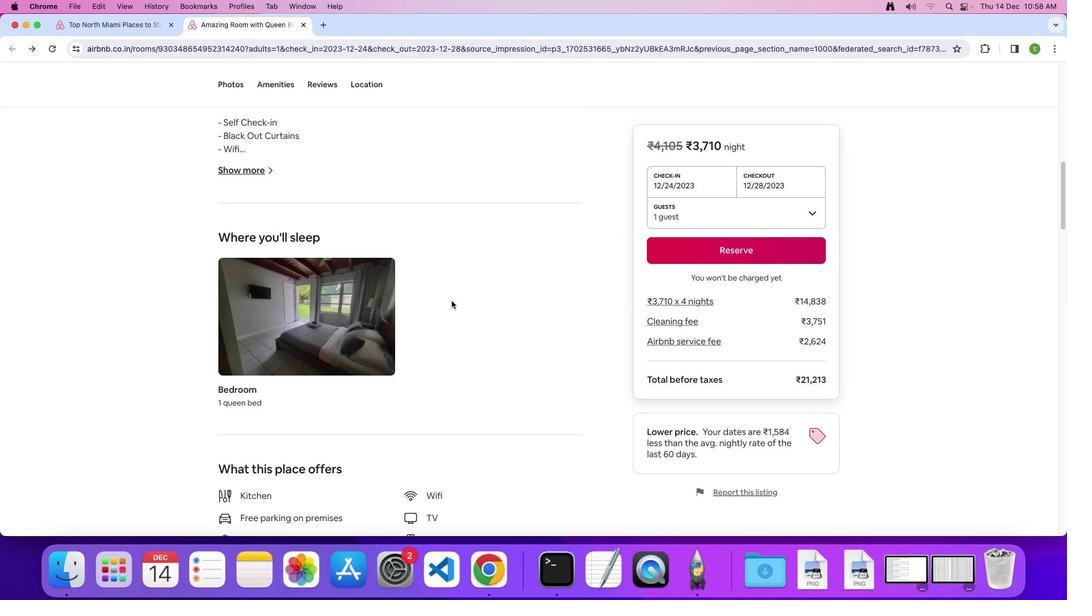 
Action: Mouse moved to (451, 301)
Screenshot: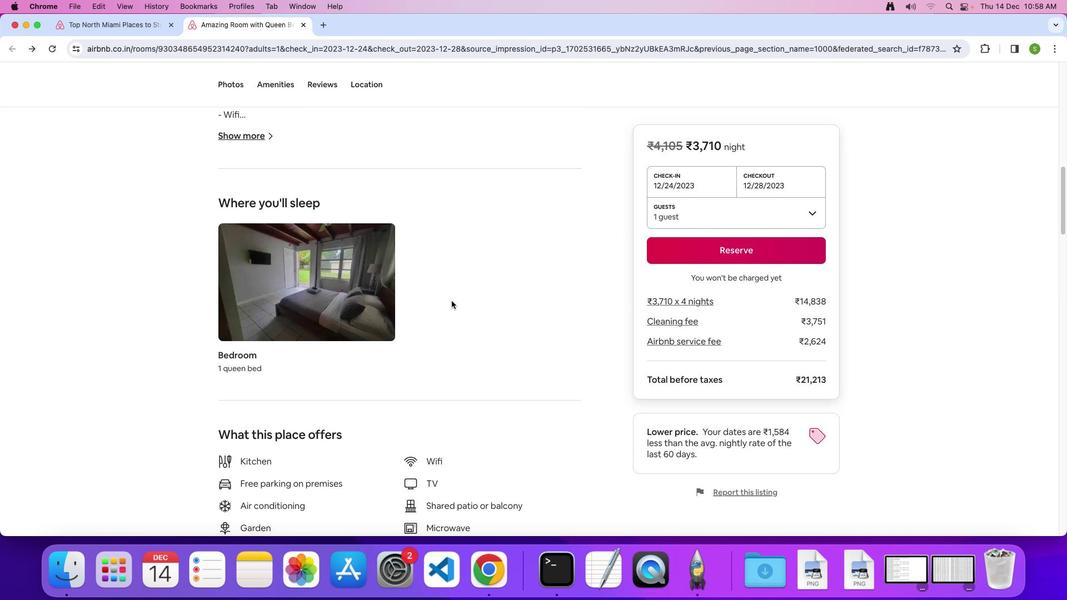
Action: Mouse scrolled (451, 301) with delta (0, 0)
Screenshot: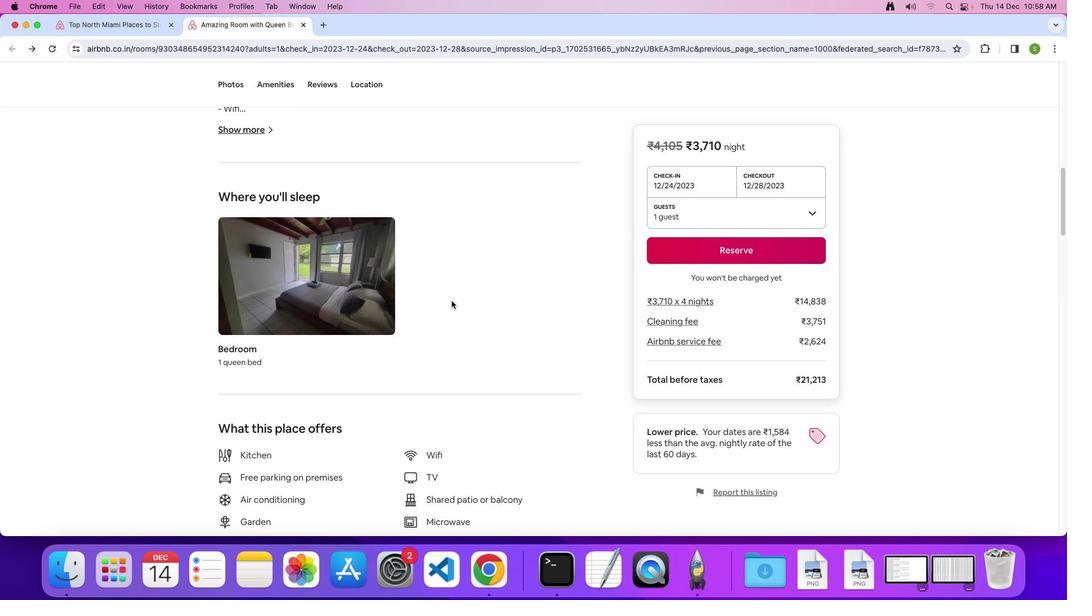 
Action: Mouse scrolled (451, 301) with delta (0, 0)
Screenshot: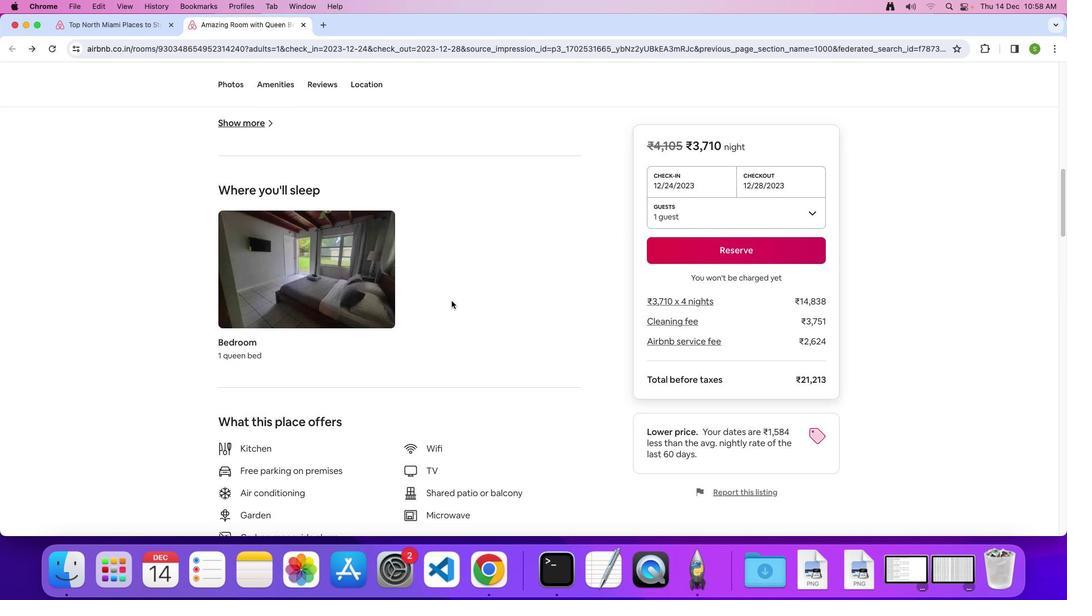 
Action: Mouse scrolled (451, 301) with delta (0, 0)
Screenshot: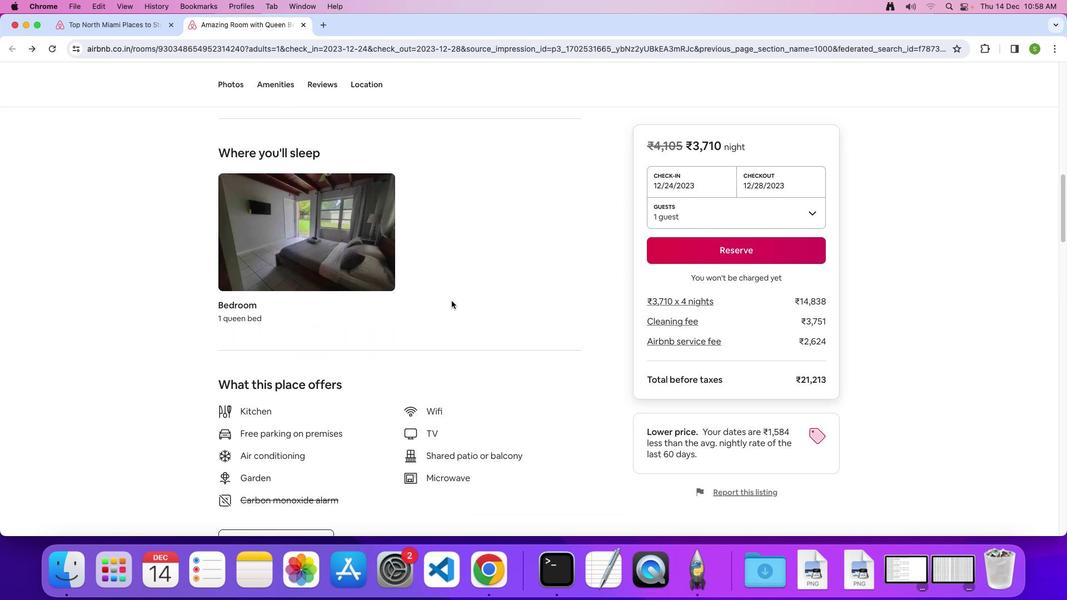 
Action: Mouse scrolled (451, 301) with delta (0, 0)
Screenshot: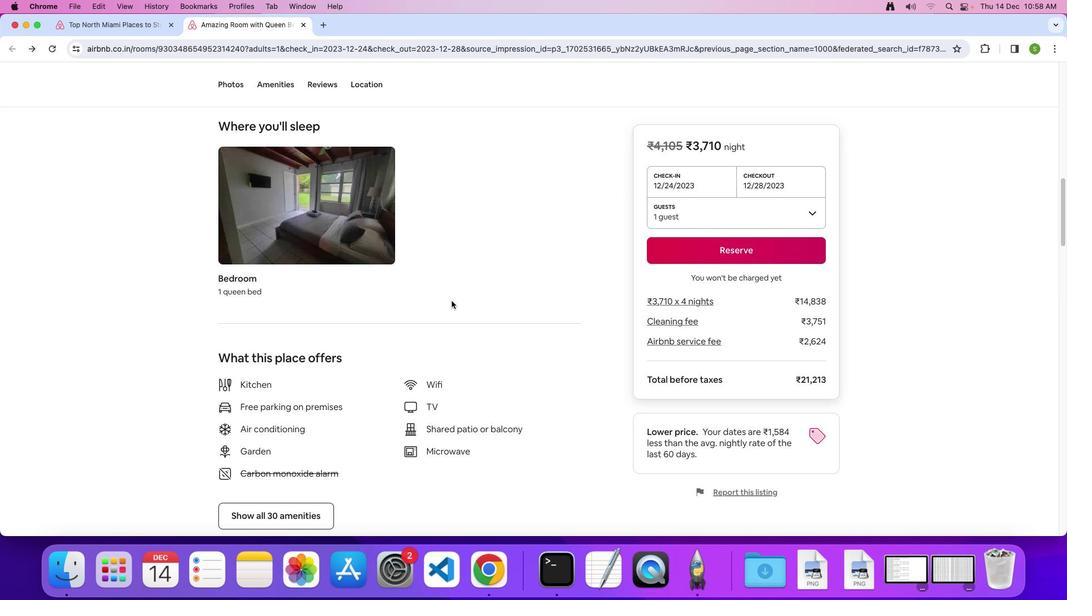 
Action: Mouse scrolled (451, 301) with delta (0, 0)
Screenshot: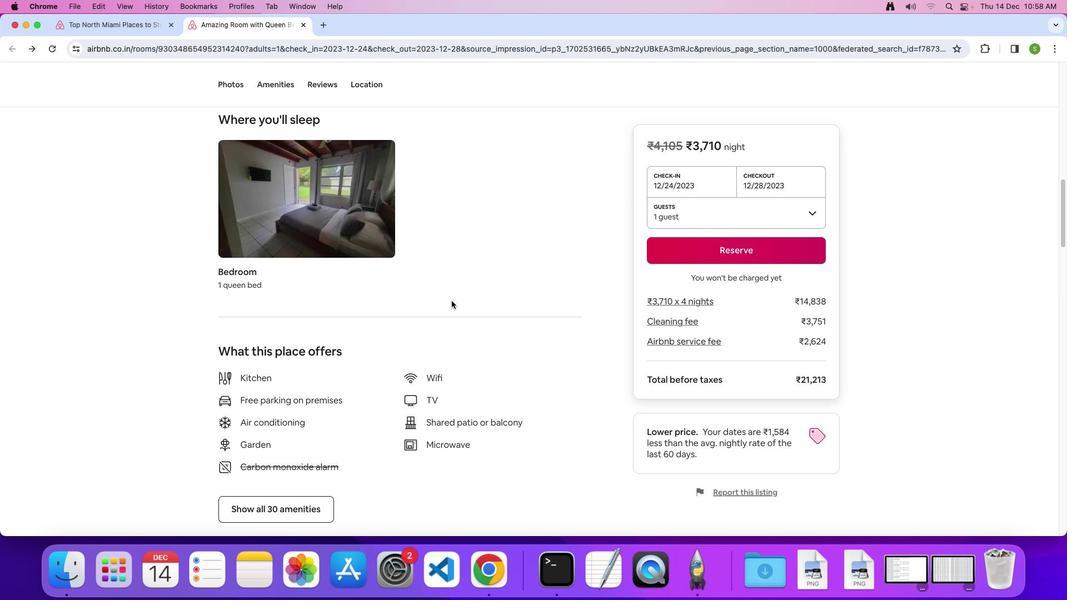 
Action: Mouse scrolled (451, 301) with delta (0, 0)
Screenshot: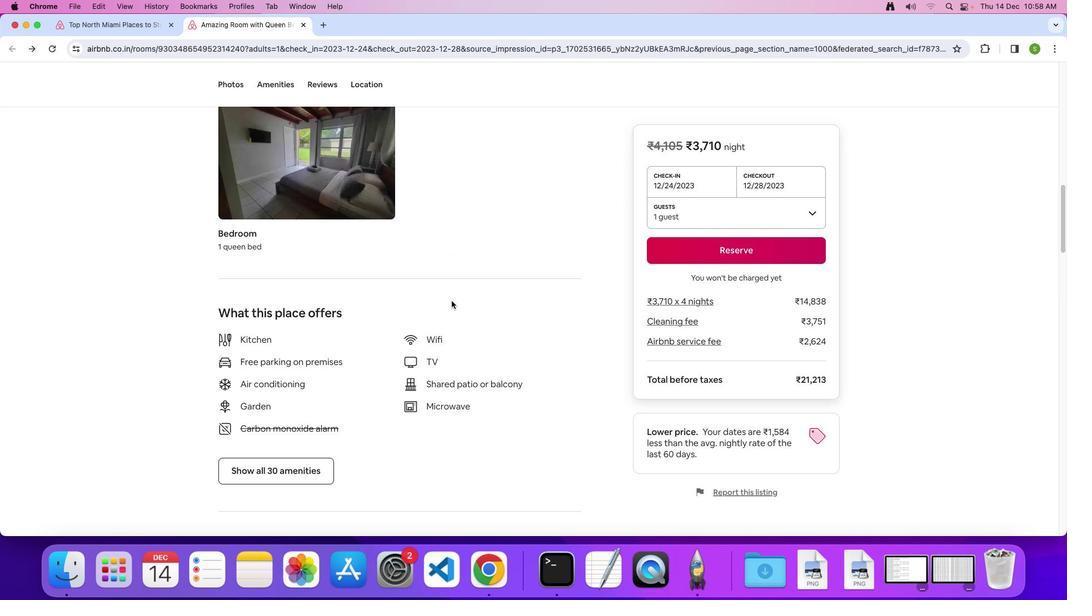
Action: Mouse scrolled (451, 301) with delta (0, 0)
Screenshot: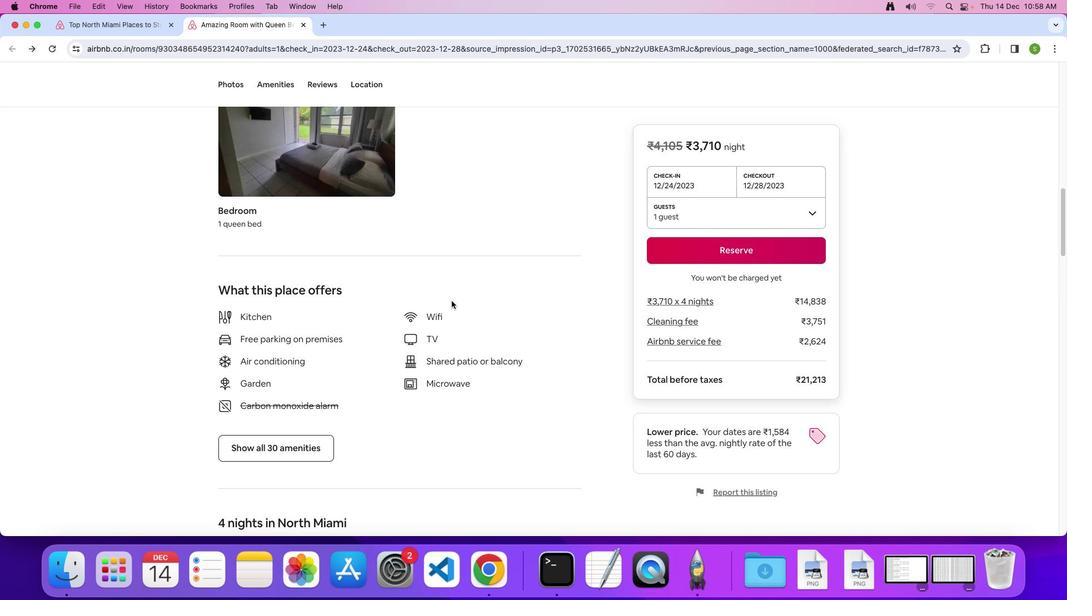 
Action: Mouse scrolled (451, 301) with delta (0, 0)
Screenshot: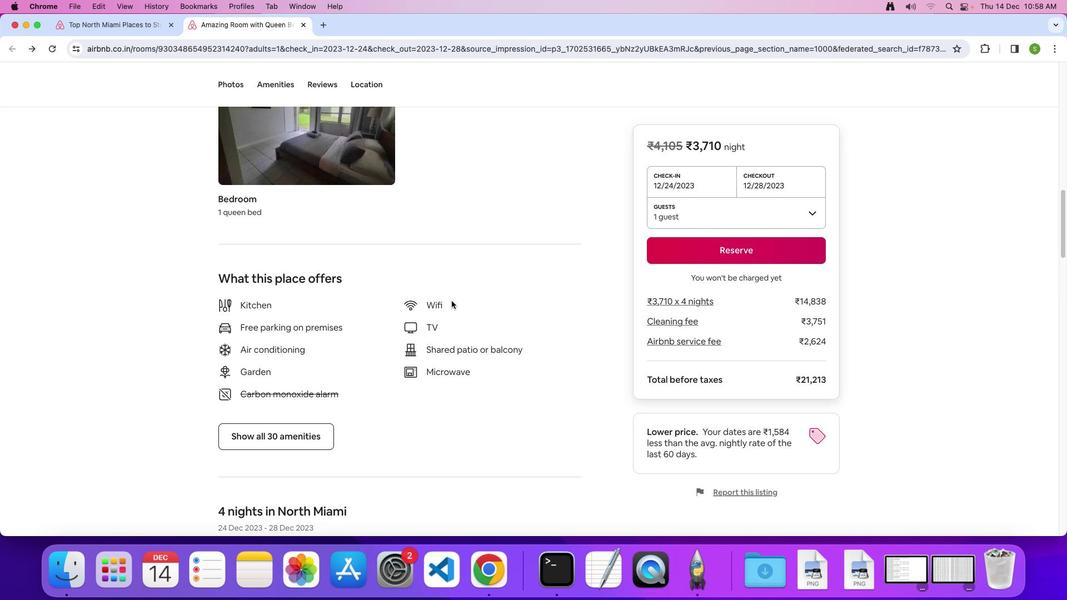 
Action: Mouse scrolled (451, 301) with delta (0, -1)
